 Task: What is Abstract Expressionism known for?
Action: Mouse moved to (157, 150)
Screenshot: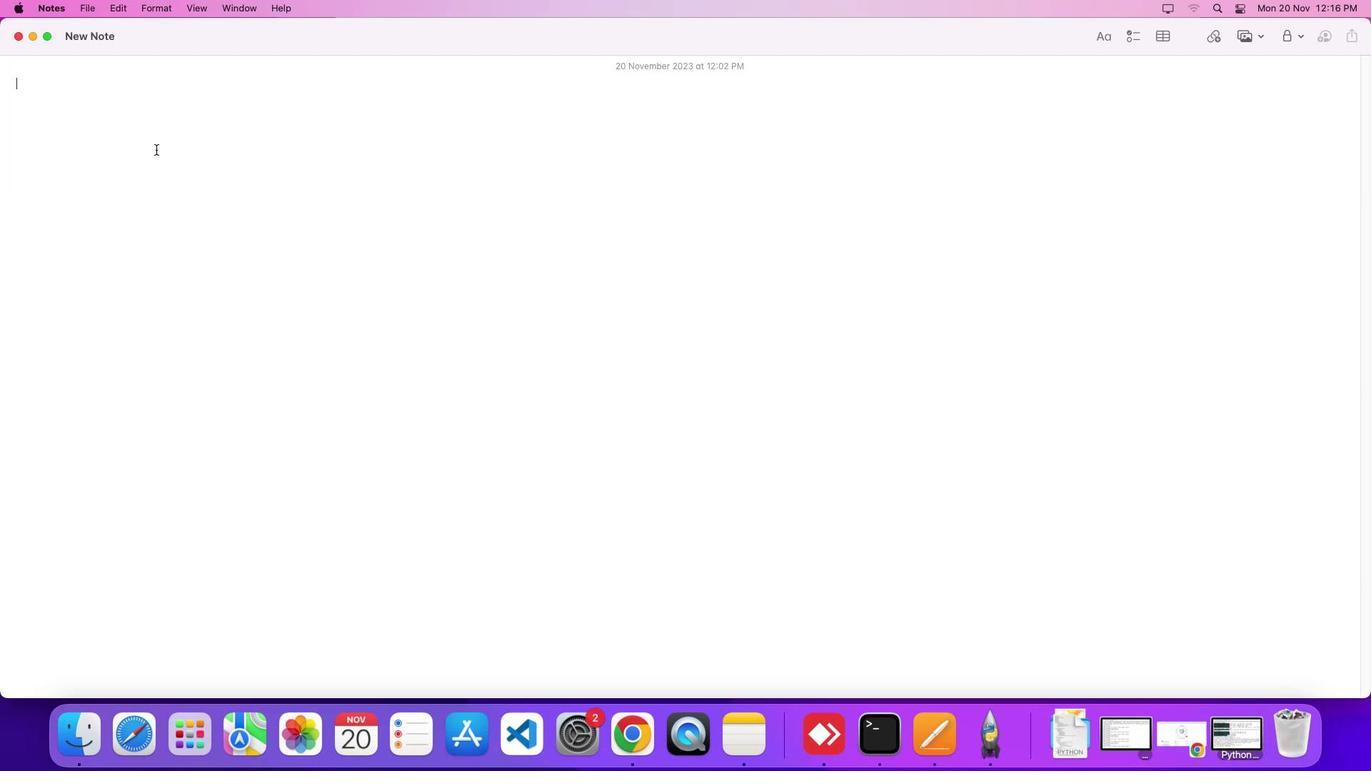 
Action: Mouse pressed left at (157, 150)
Screenshot: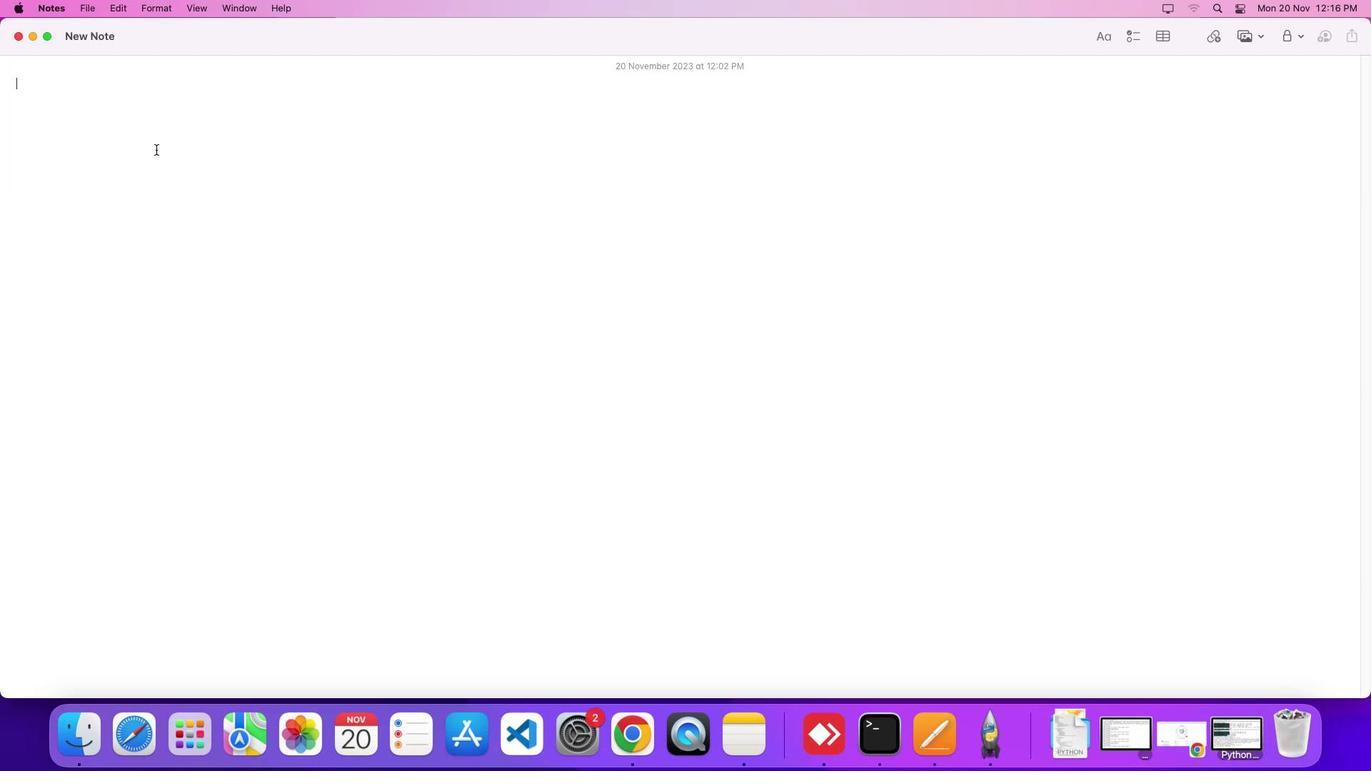 
Action: Mouse moved to (155, 149)
Screenshot: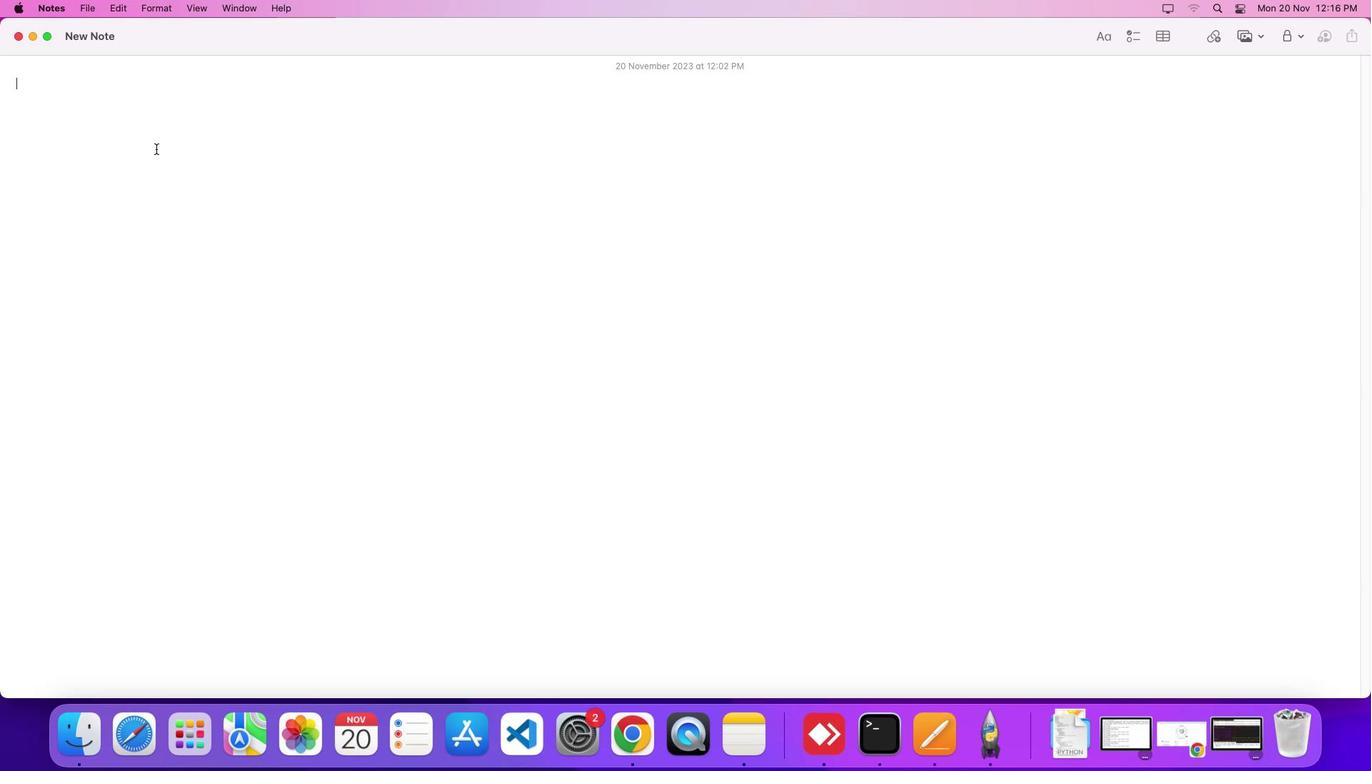 
Action: Key pressed Key.shift'W''h''a''t'Key.space'i''s'Key.spaceKey.shift'A''b''s''t''r''a''c''t'Key.spaceKey.shift'E''x''p''r''e''s''s''i''o''n''i''s''m'Key.space'k''n''o''w'Key.space'f''o''r'Key.shift_rKey.leftKey.leftKey.leftKey.left'n'Key.rightKey.rightKey.rightKey.rightKey.rightKey.shift_r'?'Key.enter
Screenshot: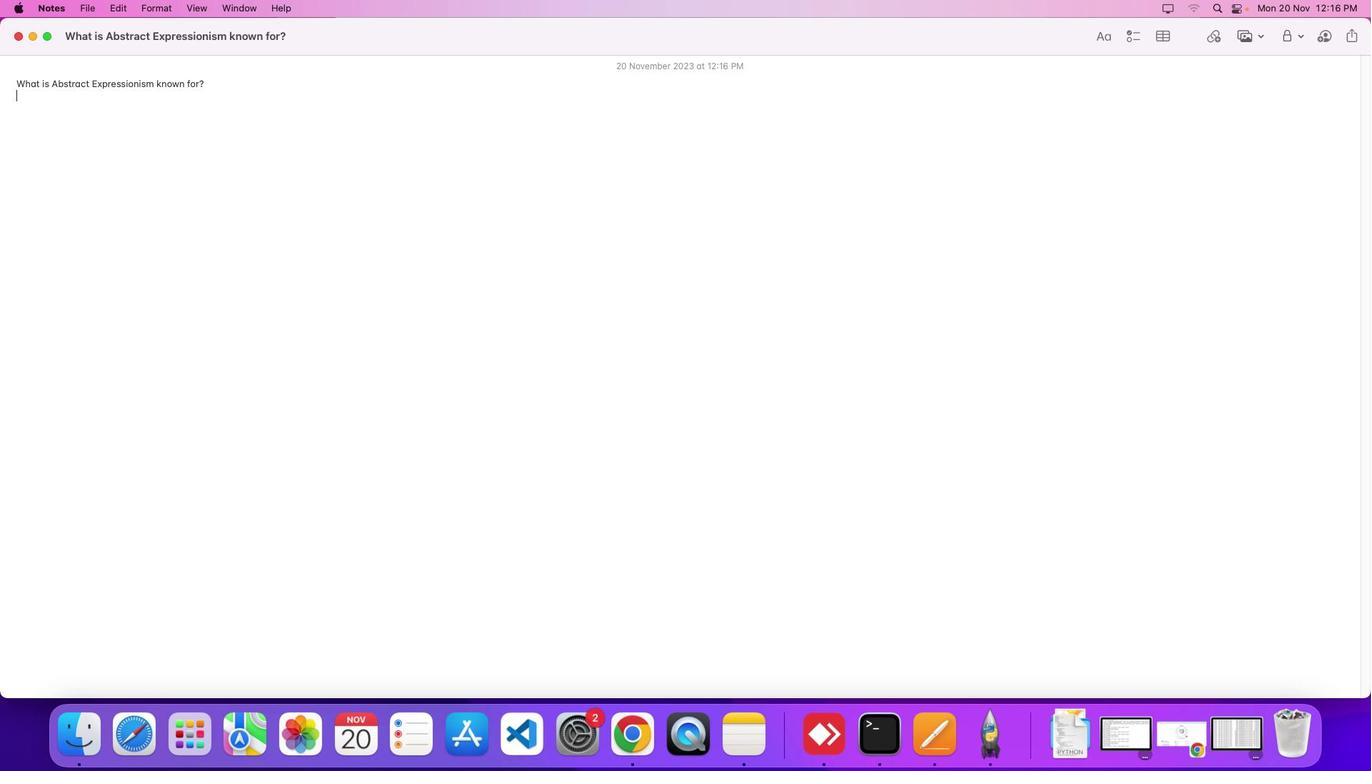 
Action: Mouse moved to (1178, 733)
Screenshot: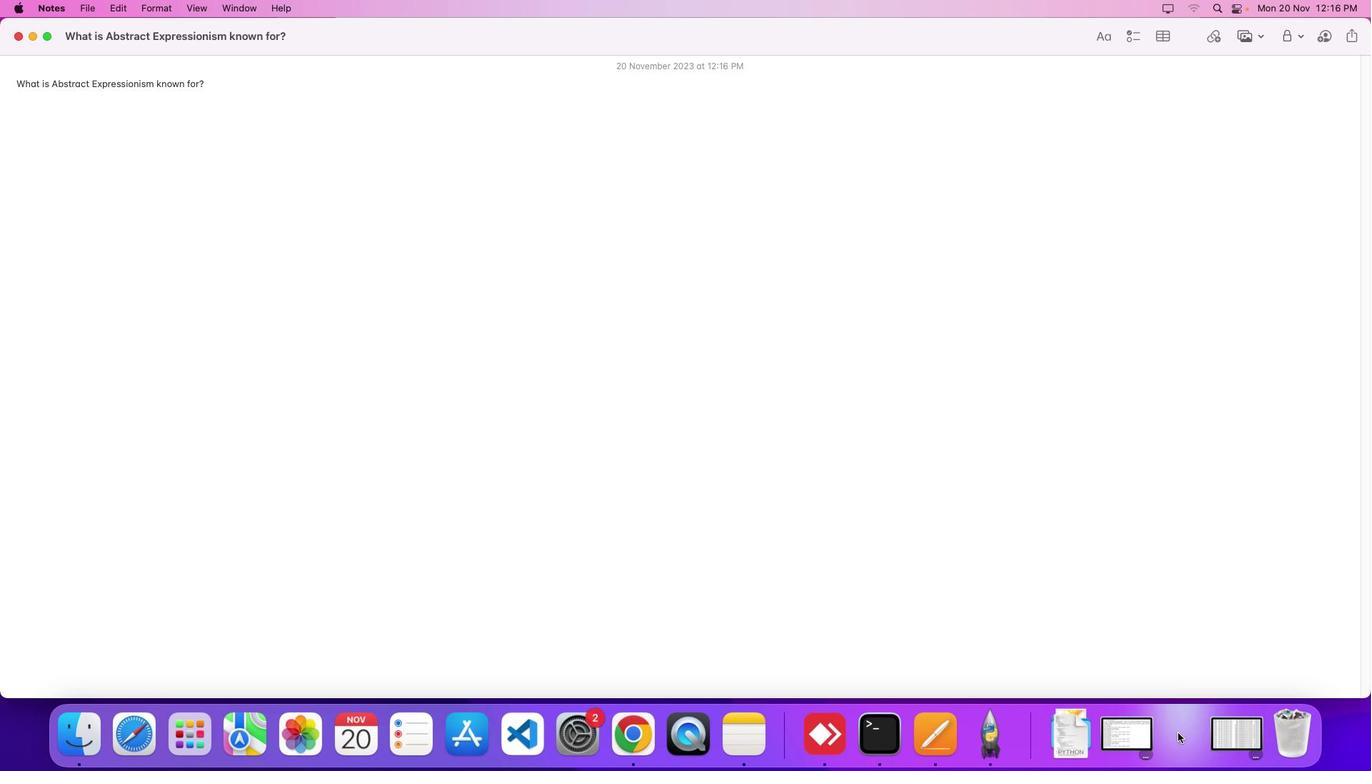 
Action: Mouse pressed left at (1178, 733)
Screenshot: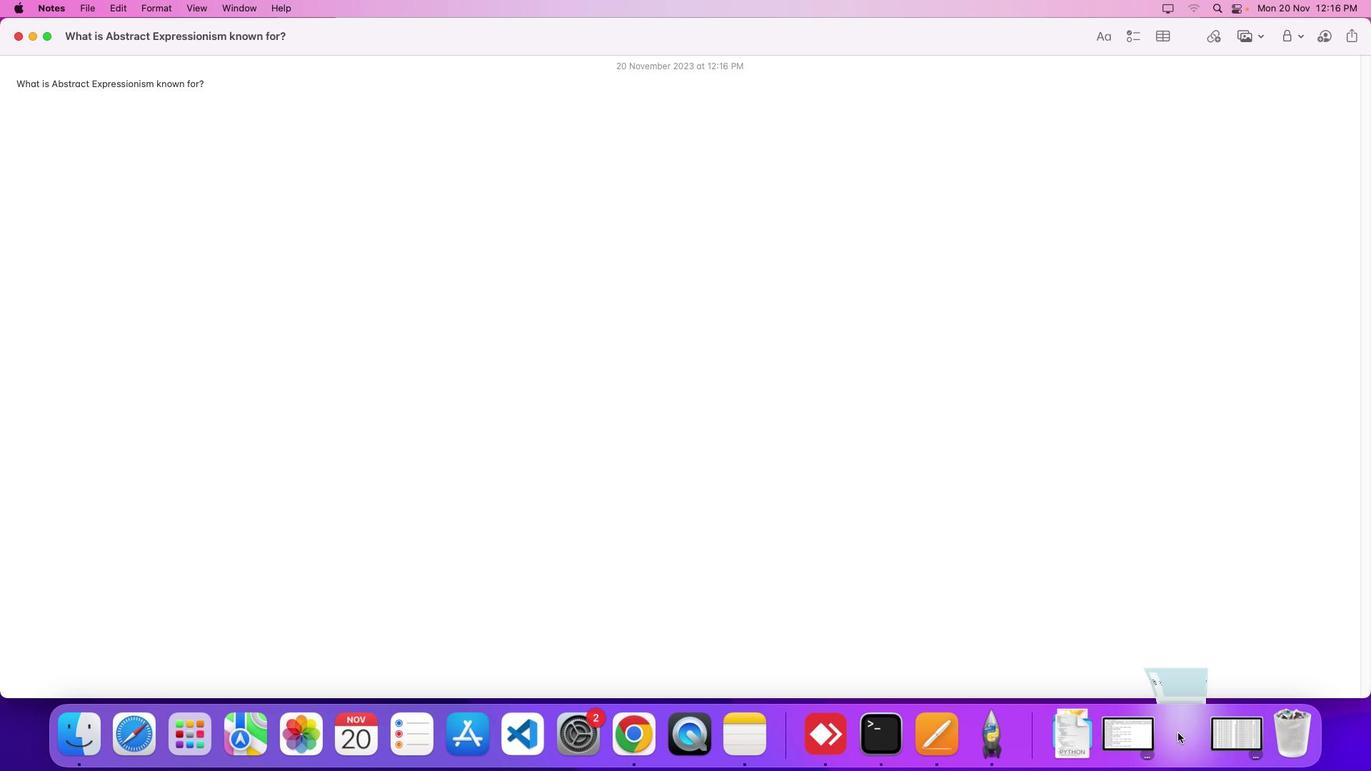 
Action: Mouse moved to (549, 439)
Screenshot: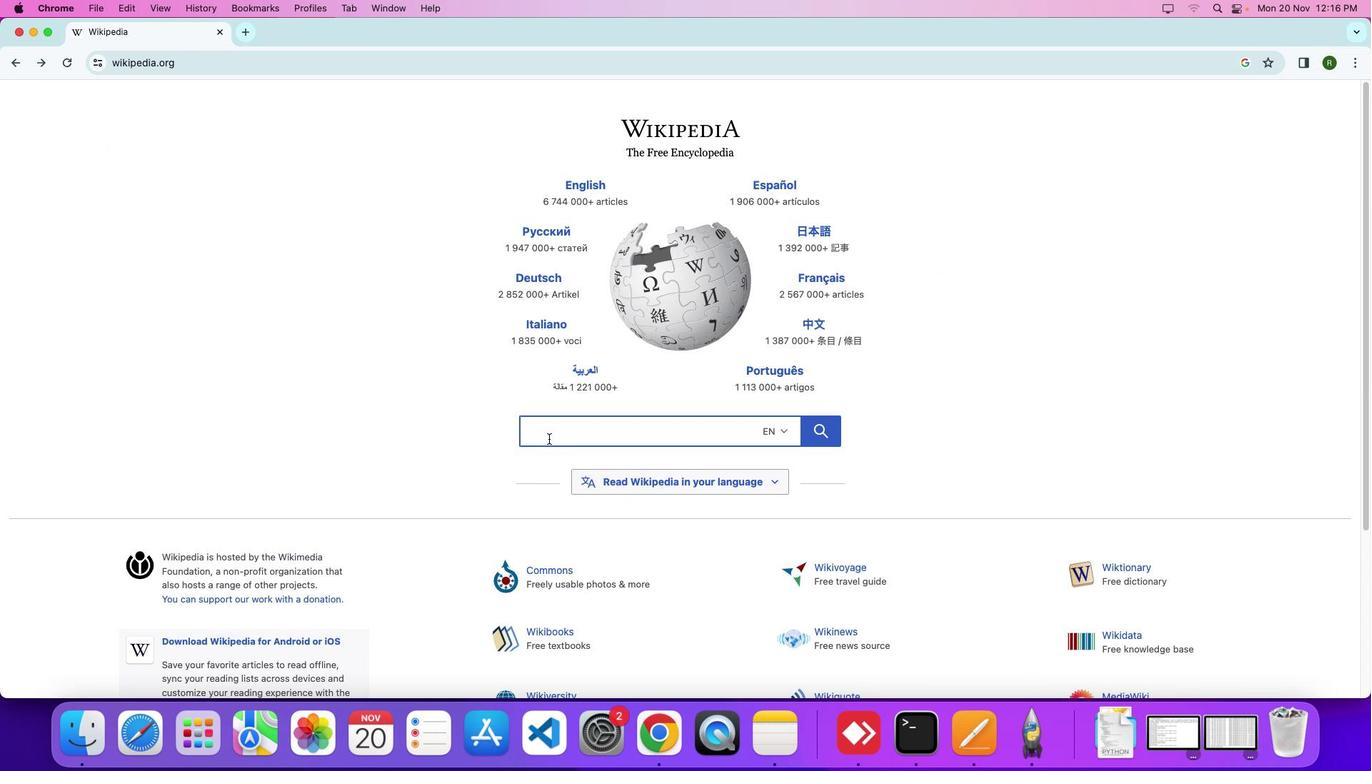 
Action: Mouse pressed left at (549, 439)
Screenshot: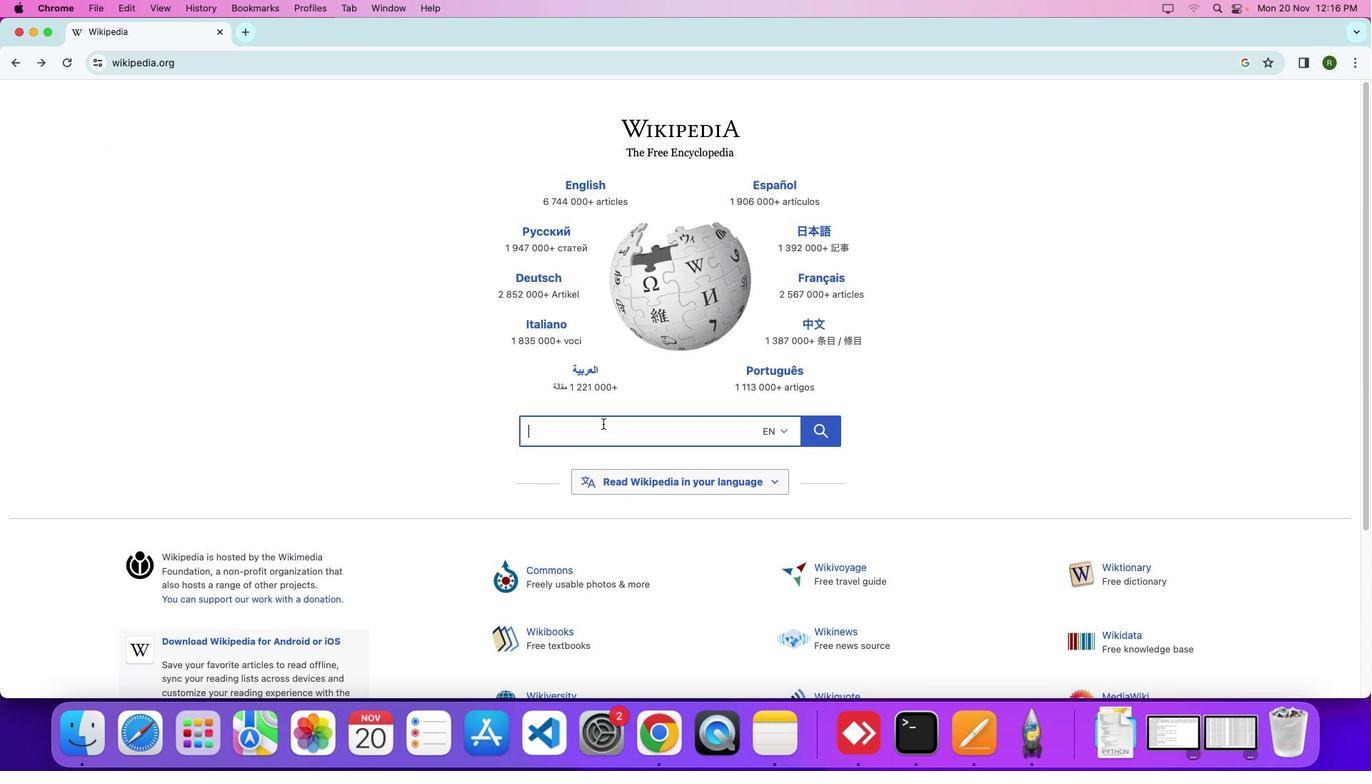 
Action: Mouse moved to (1346, 265)
Screenshot: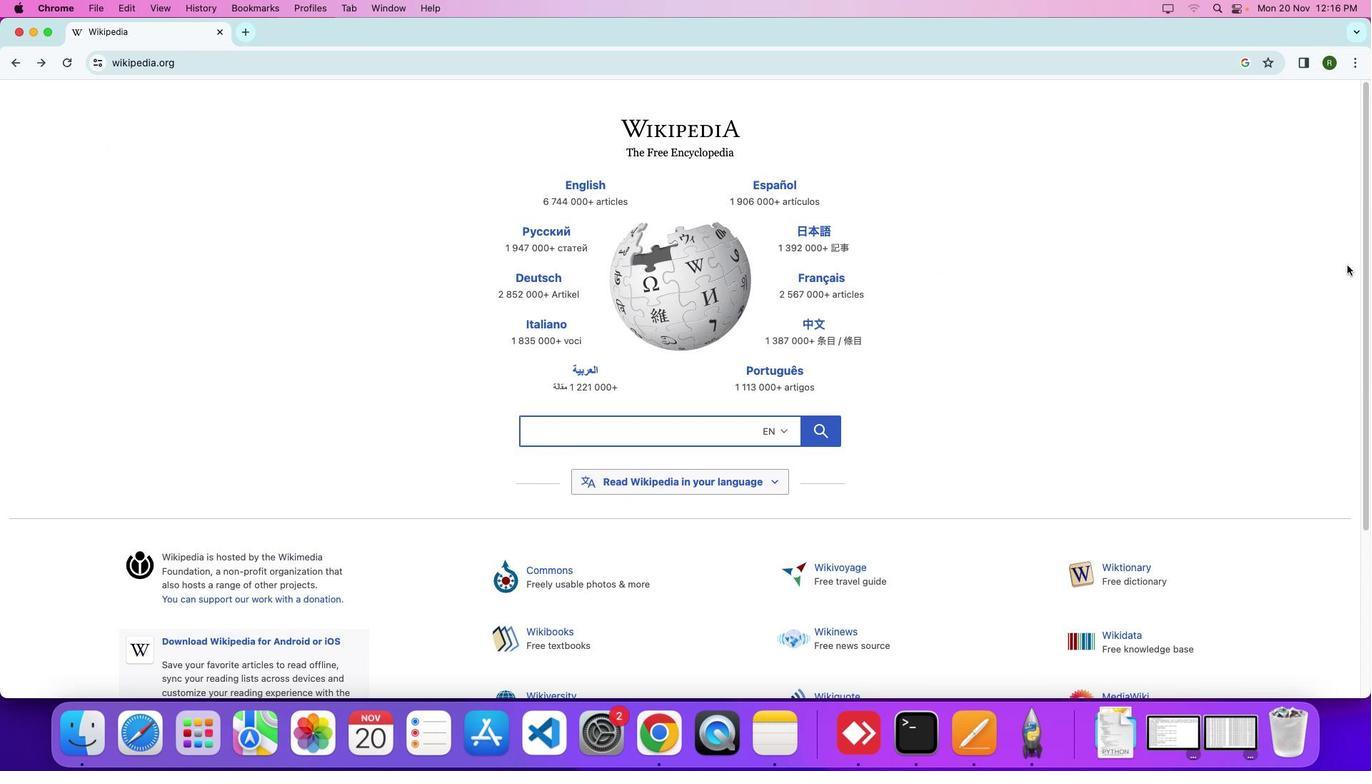 
Action: Key pressed Key.shift'A''b''s''t''r''a''c''t'Key.spaceKey.shift'E''x''p''r''e''s''s''i''o''n''i''s''m'
Screenshot: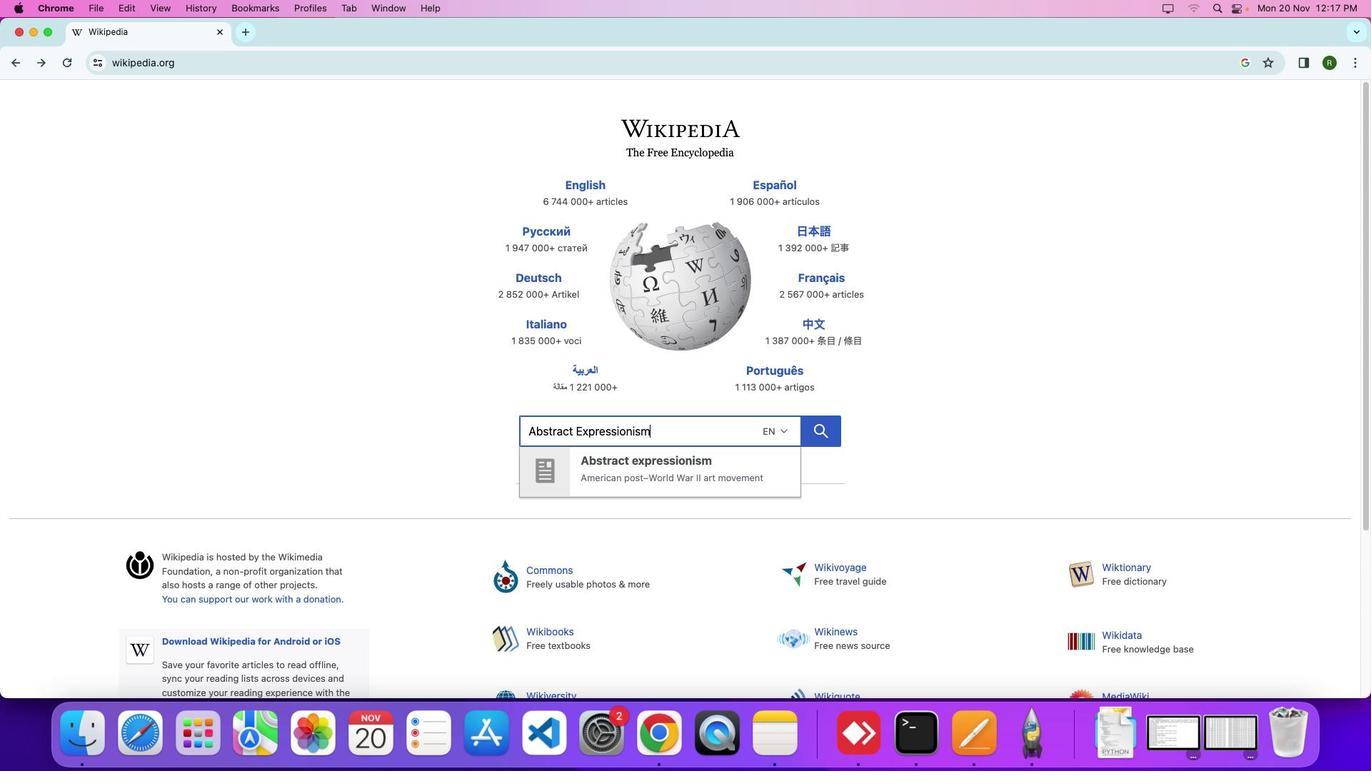
Action: Mouse moved to (823, 431)
Screenshot: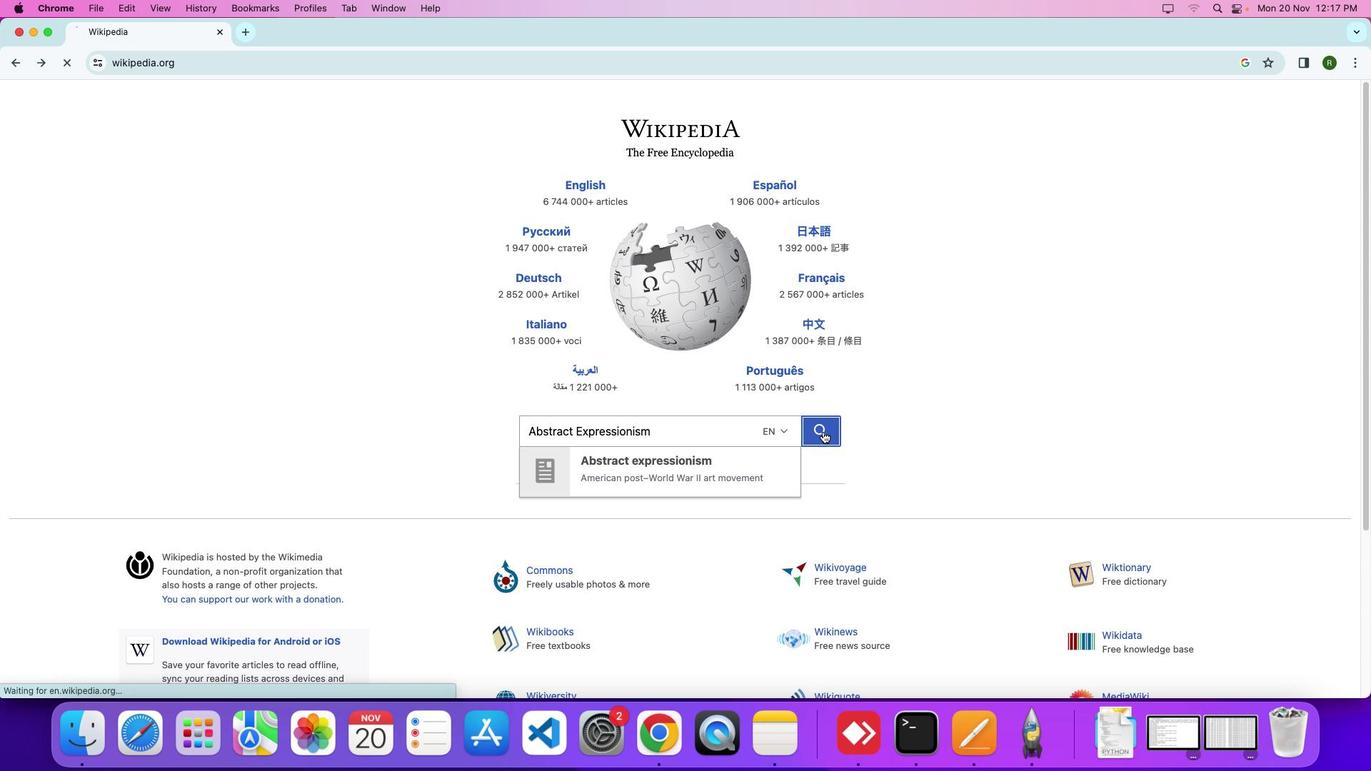 
Action: Mouse pressed left at (823, 431)
Screenshot: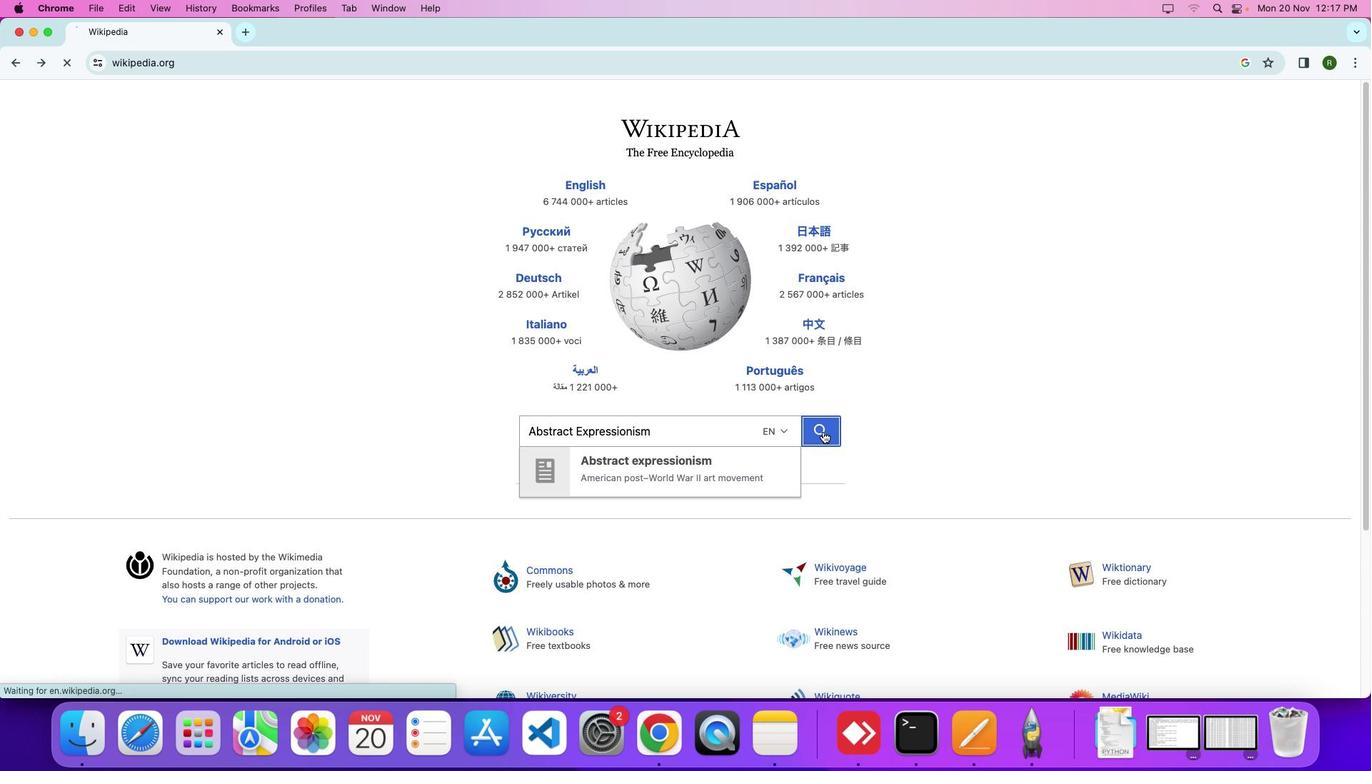 
Action: Mouse moved to (1365, 95)
Screenshot: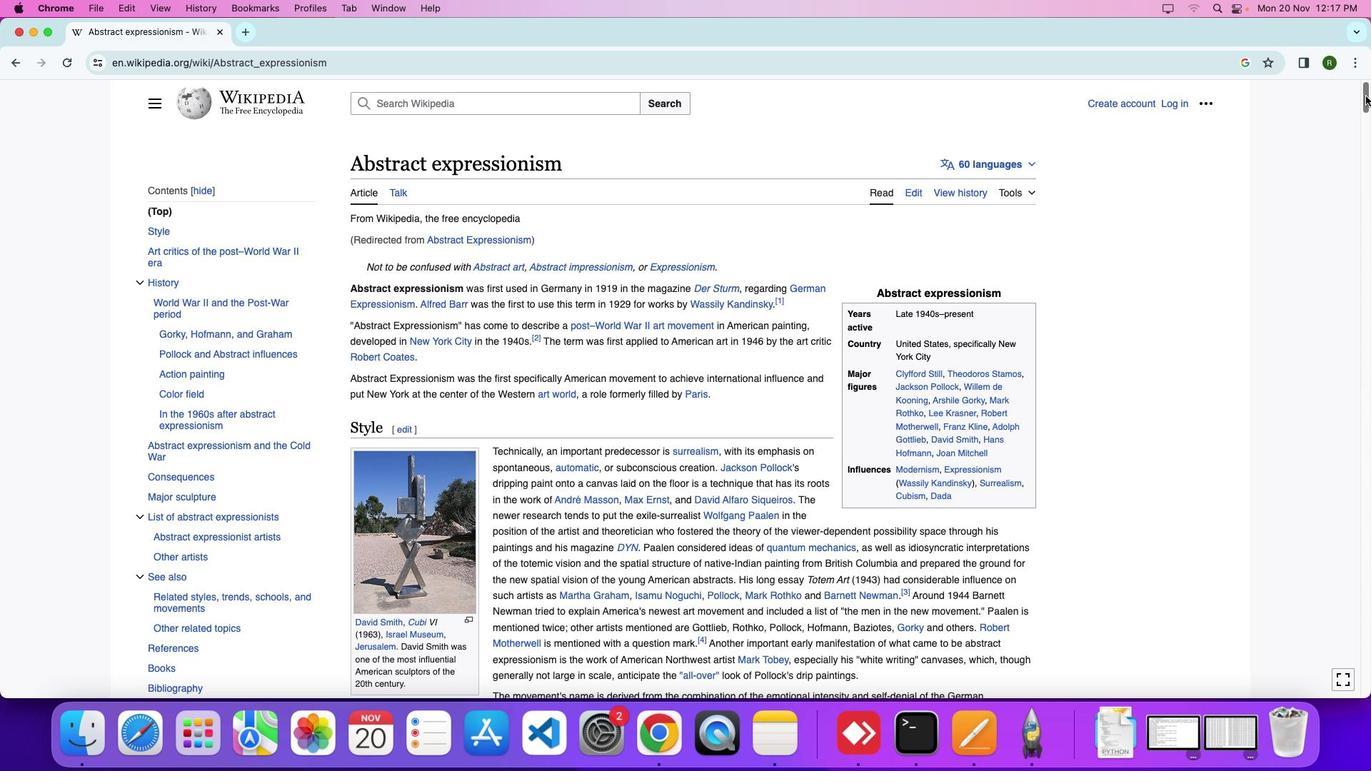 
Action: Mouse pressed left at (1365, 95)
Screenshot: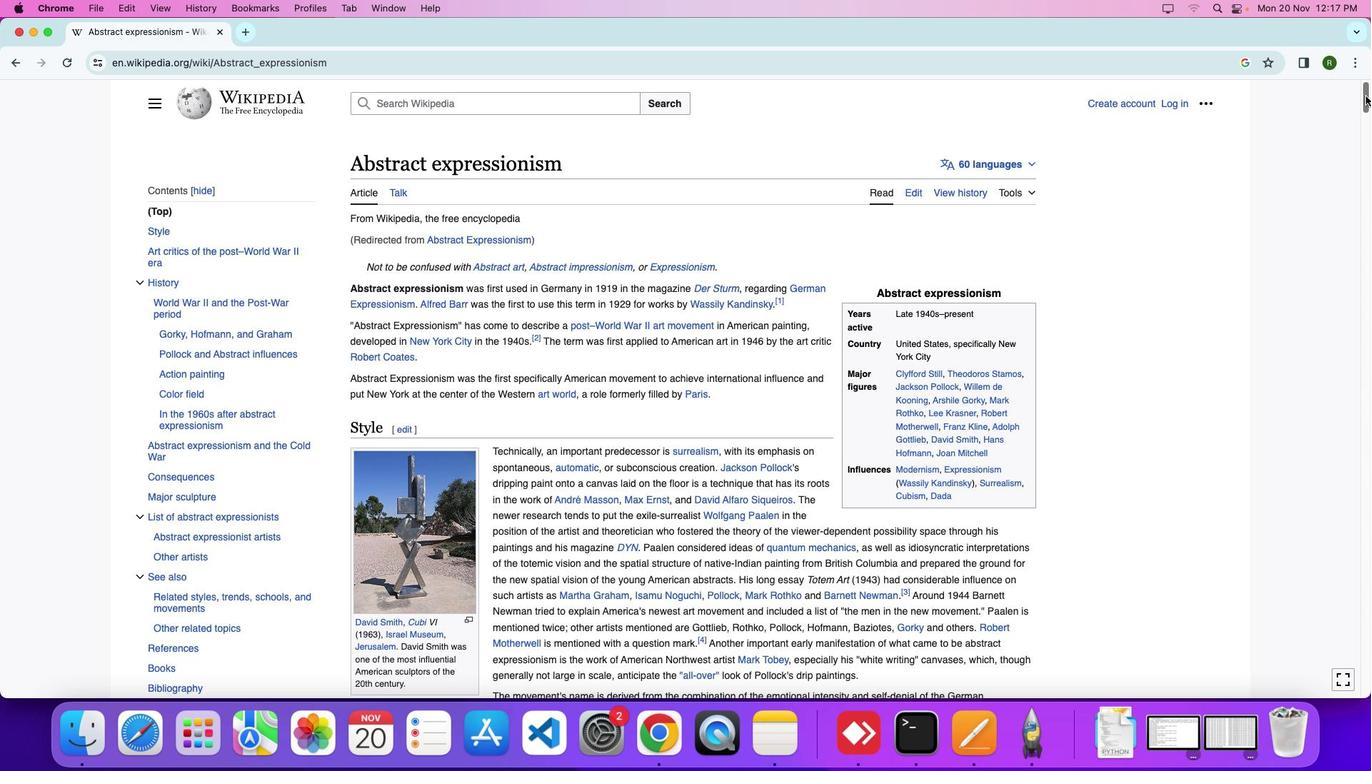 
Action: Mouse moved to (1141, 360)
Screenshot: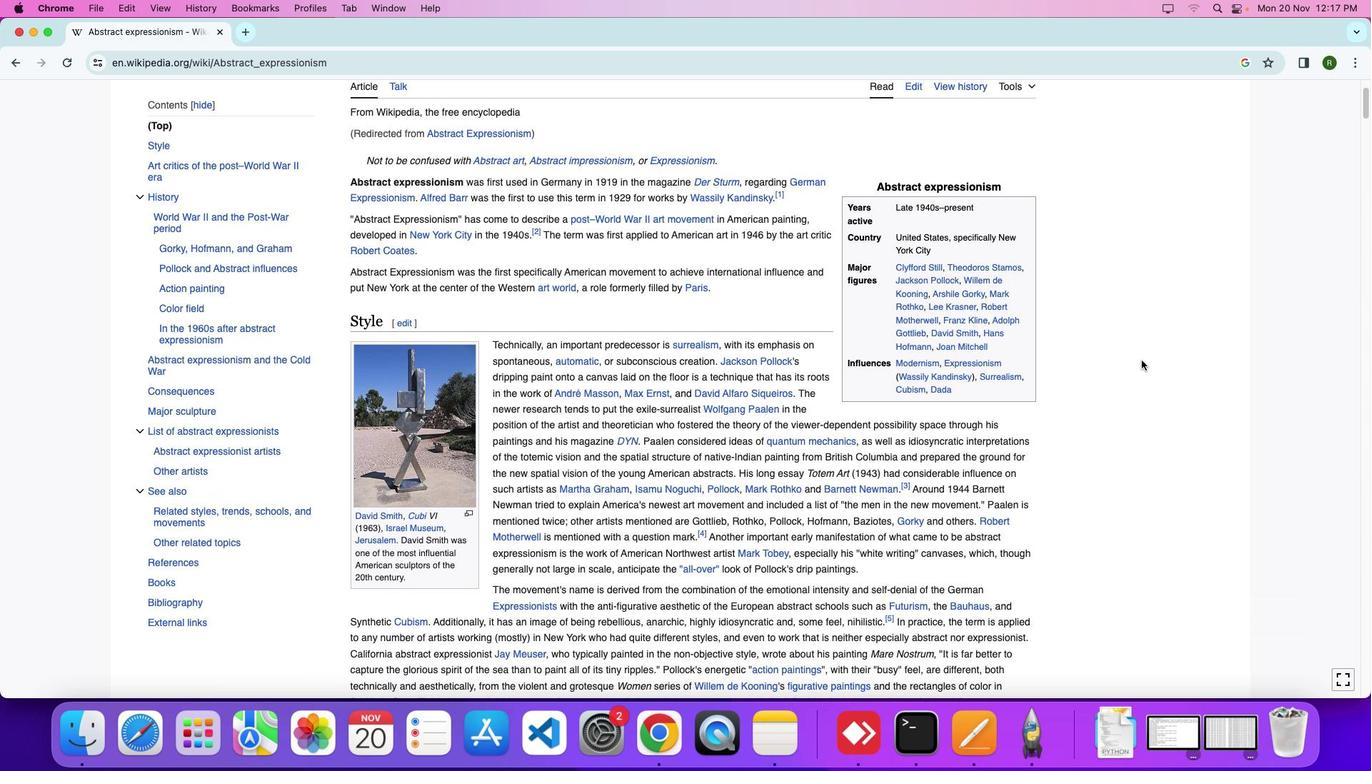 
Action: Mouse scrolled (1141, 360) with delta (0, 0)
Screenshot: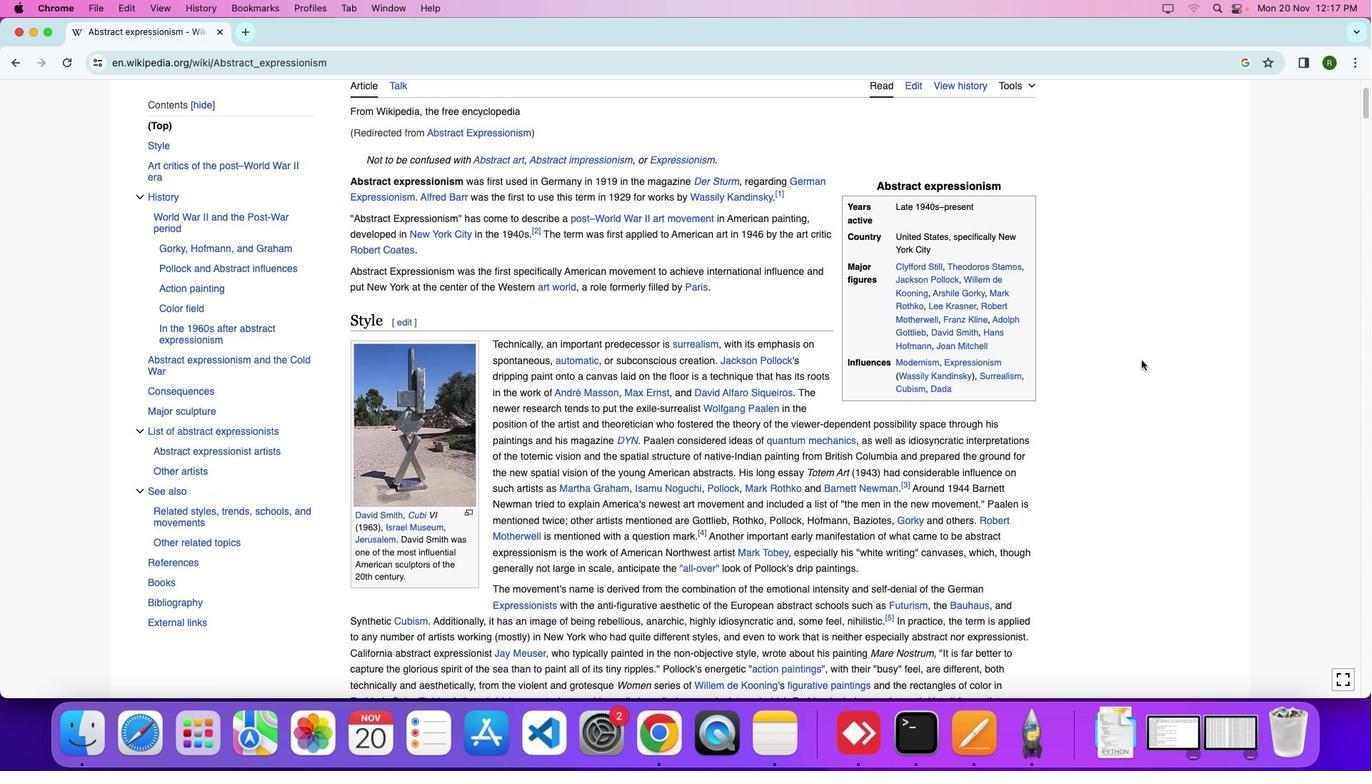 
Action: Mouse moved to (1141, 359)
Screenshot: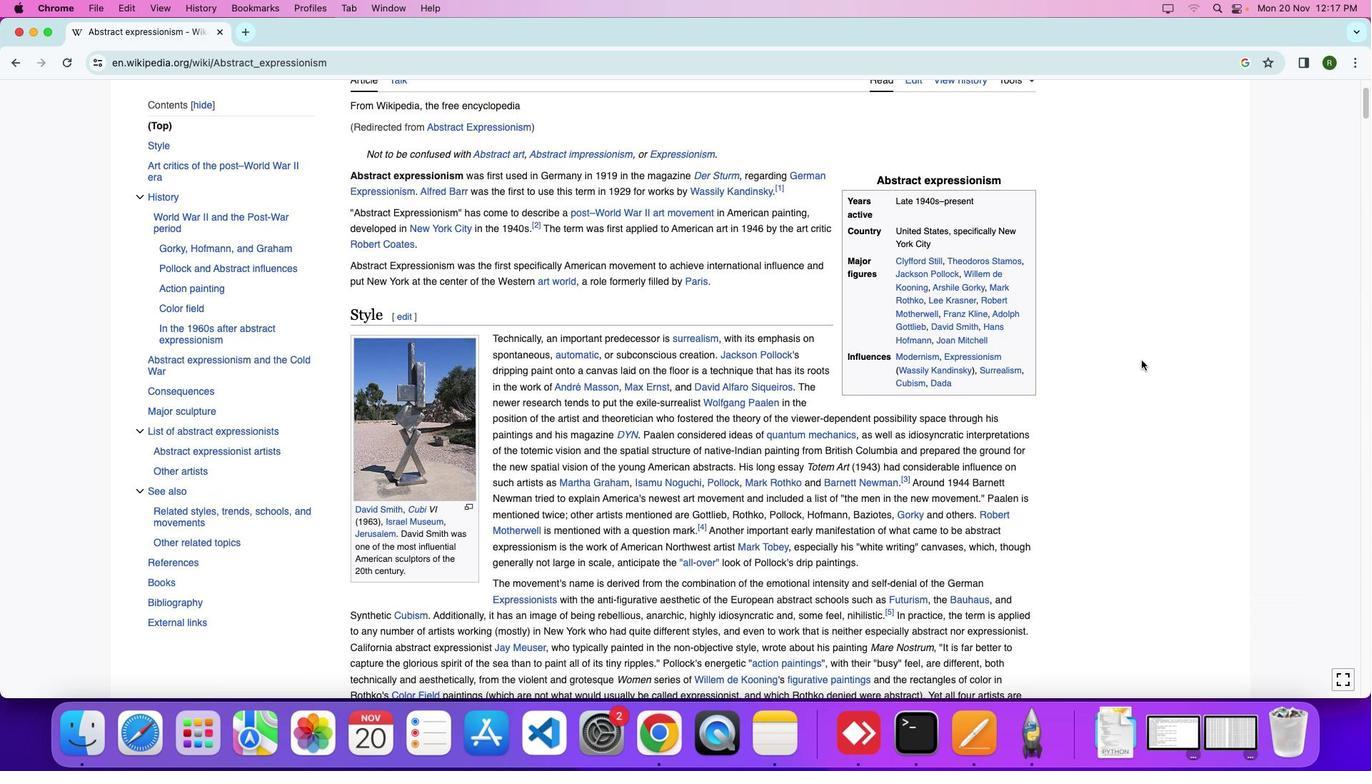 
Action: Mouse scrolled (1141, 359) with delta (0, 0)
Screenshot: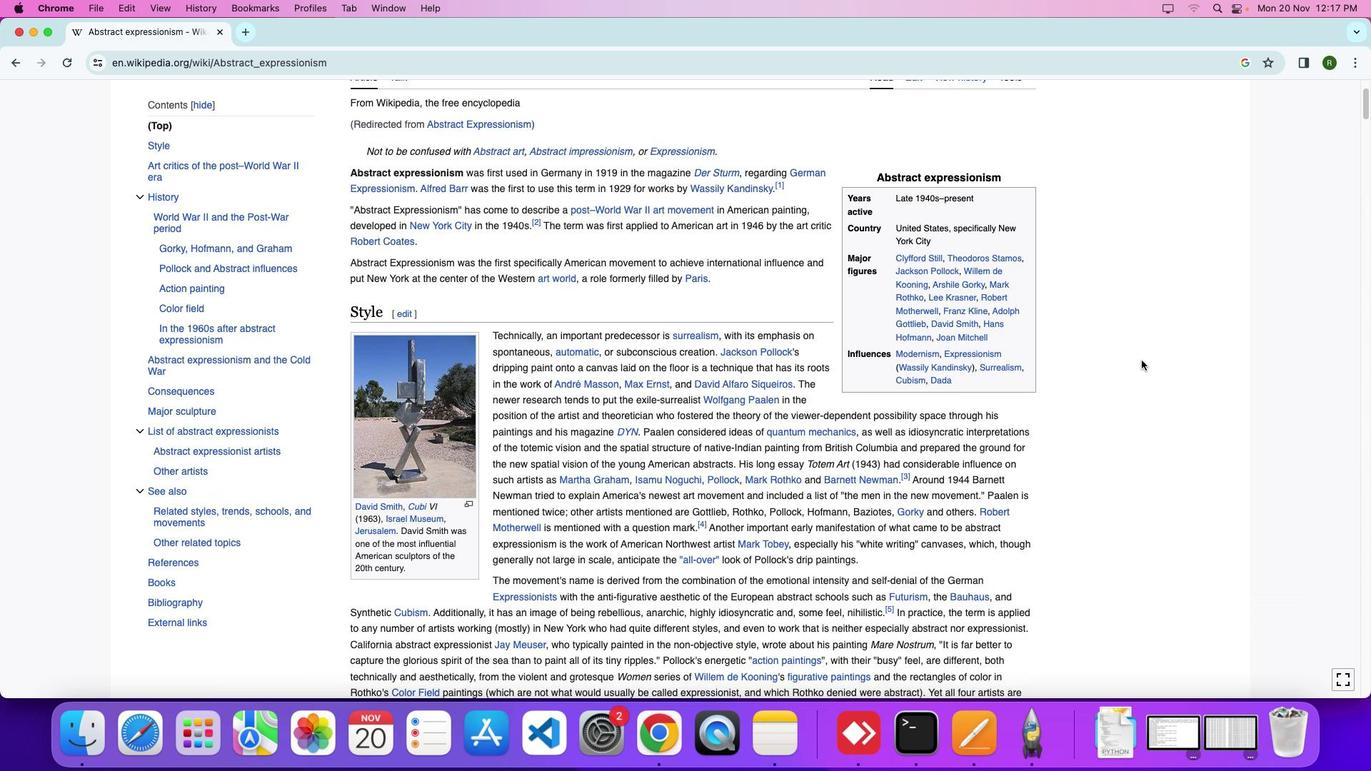 
Action: Mouse scrolled (1141, 359) with delta (0, 0)
Screenshot: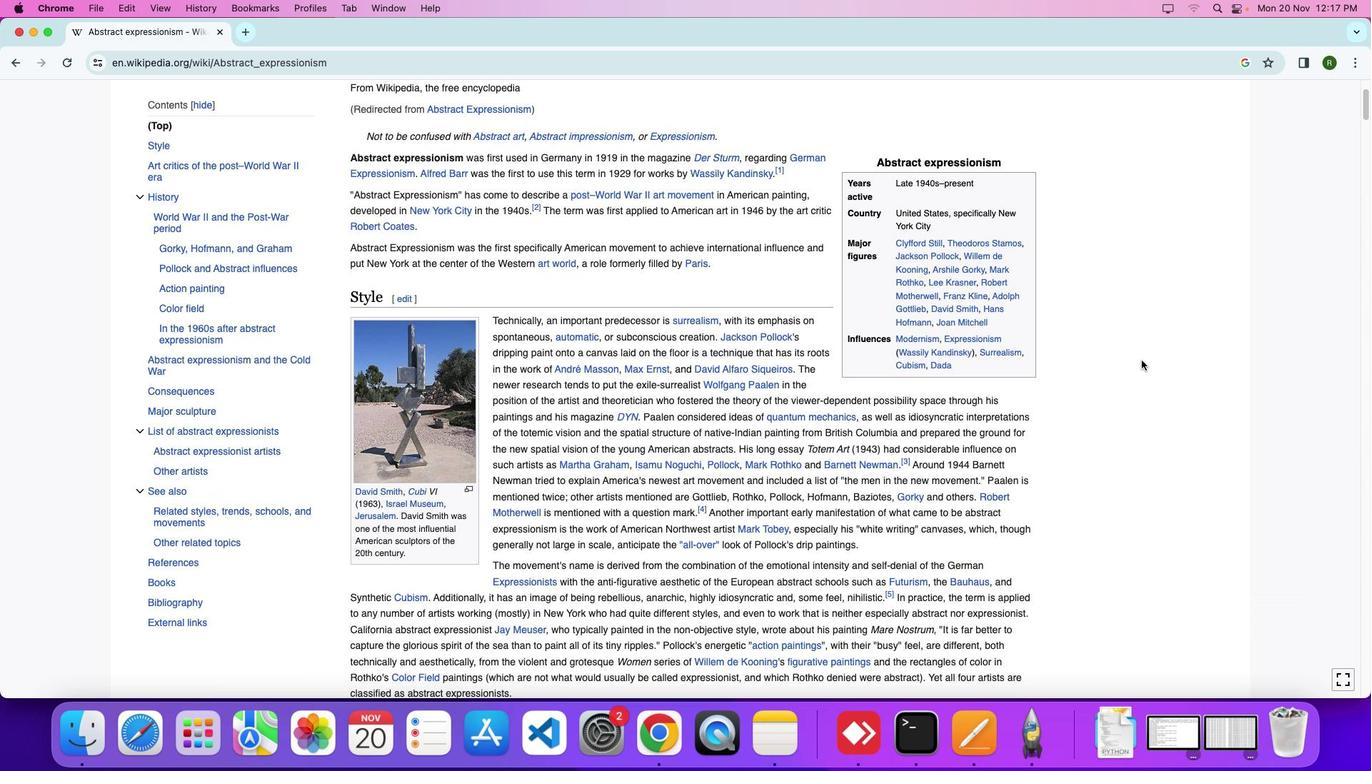 
Action: Mouse scrolled (1141, 359) with delta (0, 0)
Screenshot: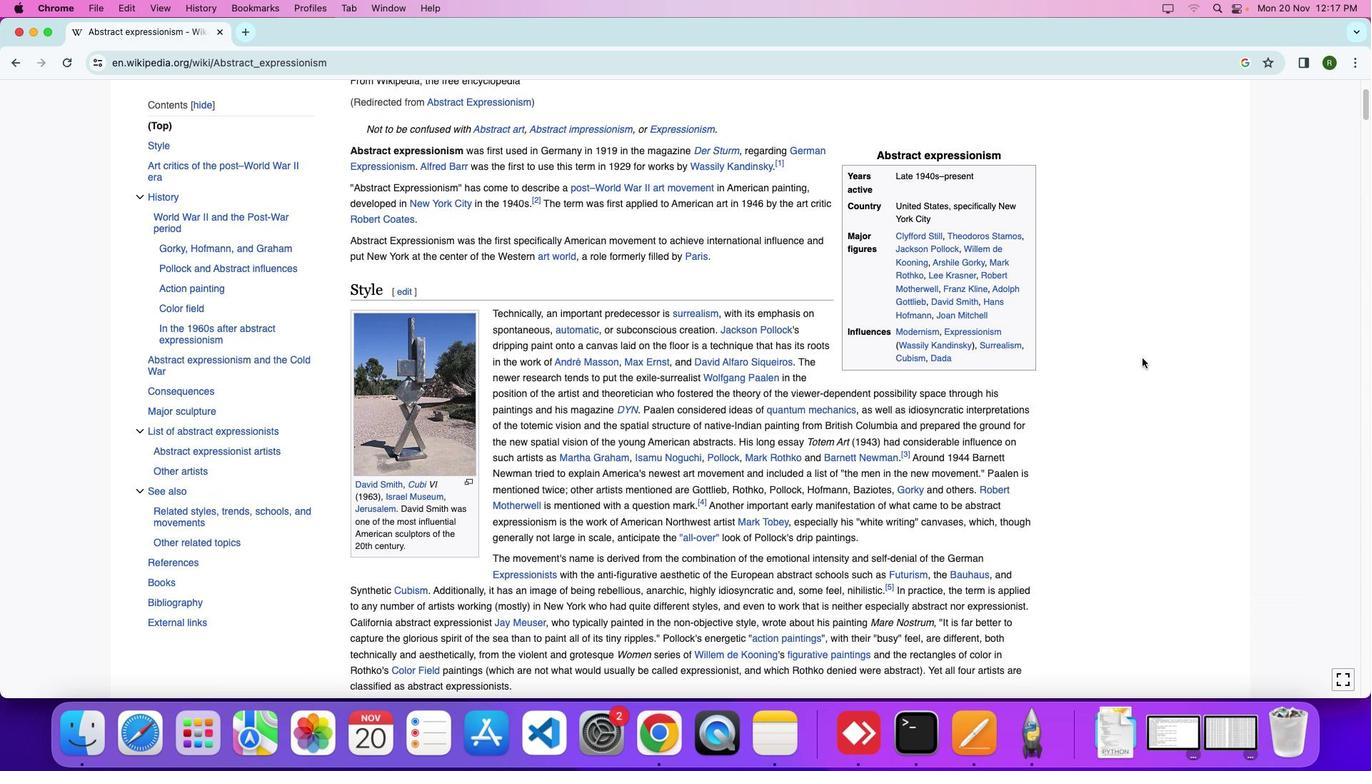 
Action: Mouse moved to (1143, 357)
Screenshot: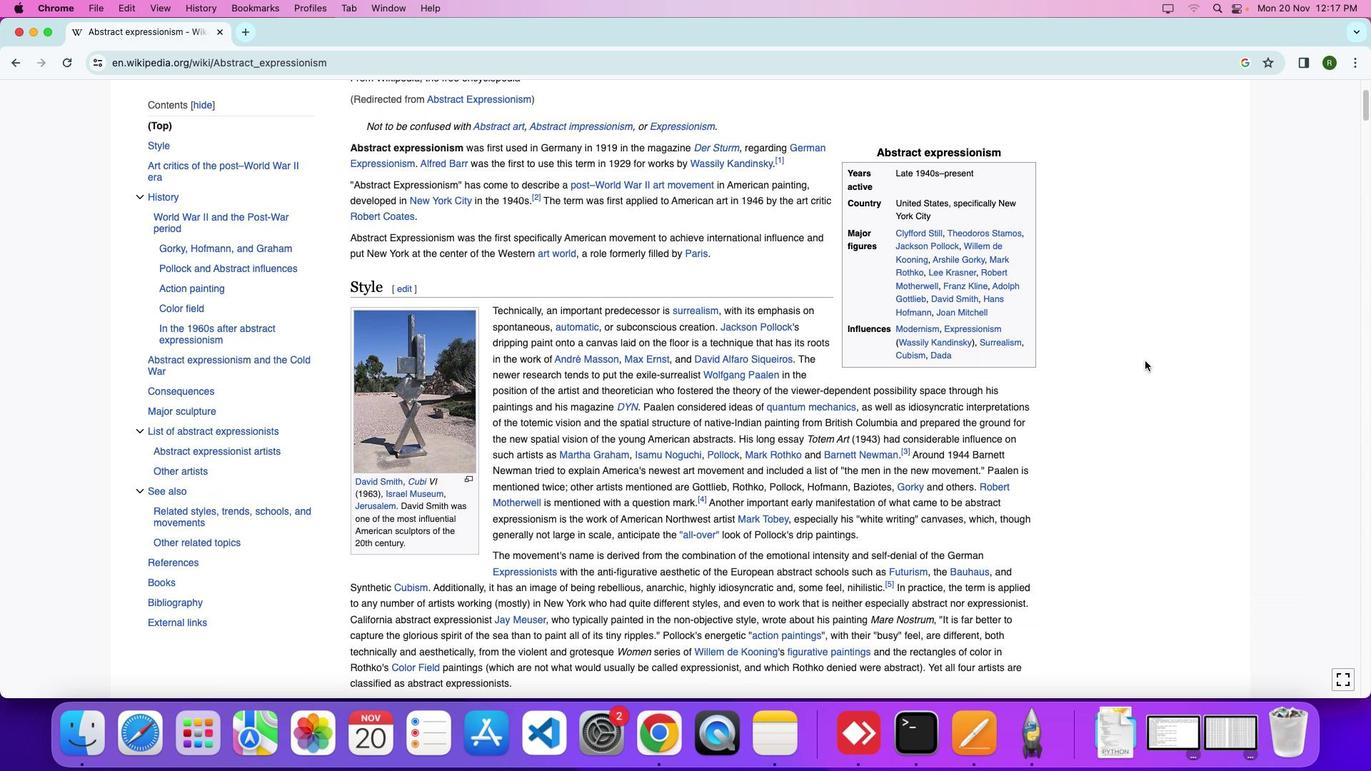 
Action: Mouse scrolled (1143, 357) with delta (0, 0)
Screenshot: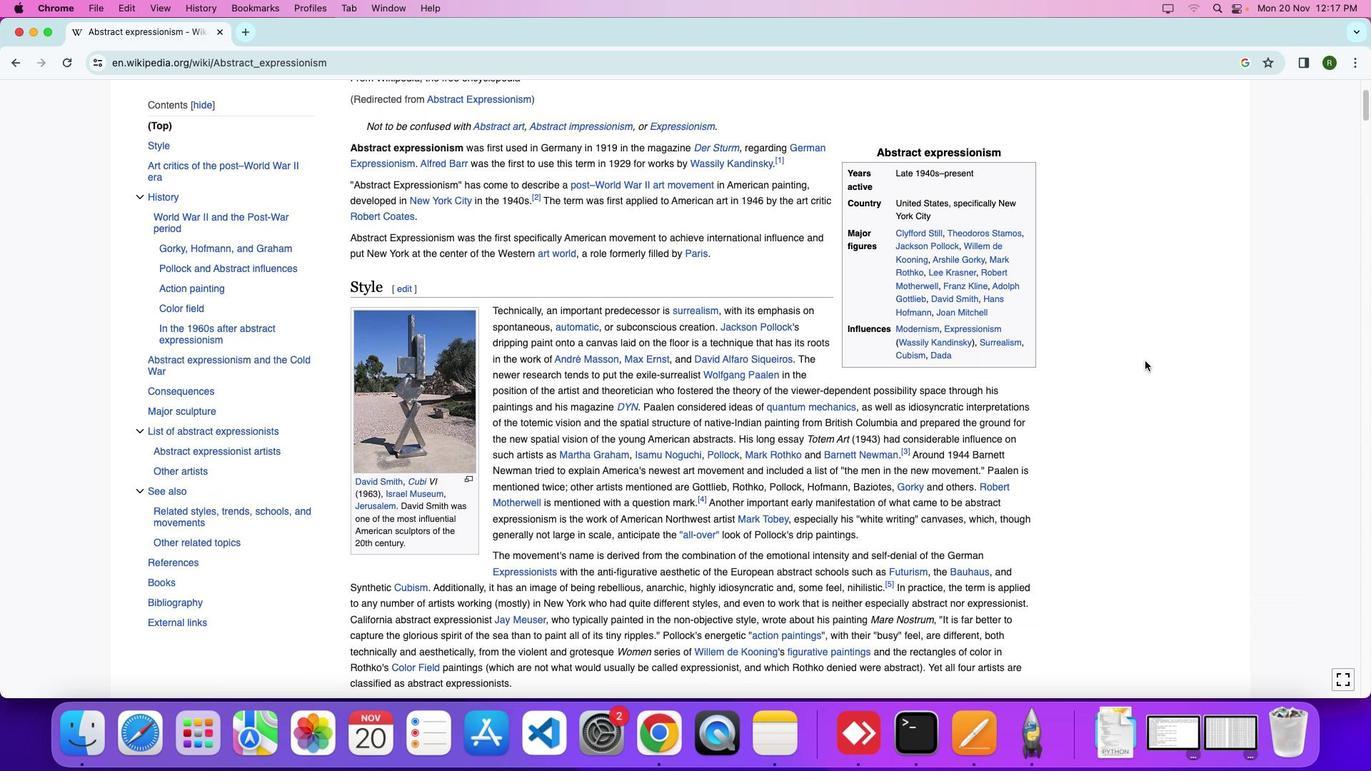 
Action: Mouse moved to (1145, 360)
Screenshot: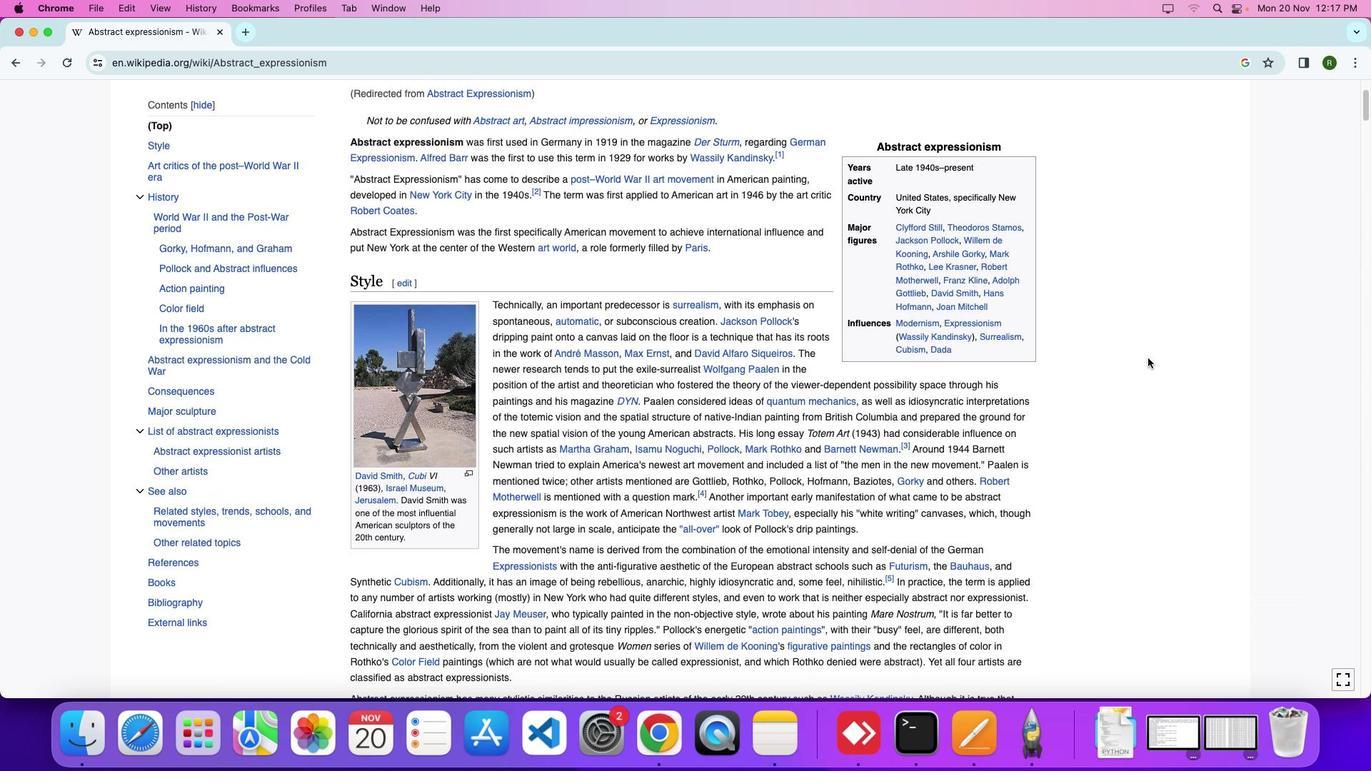 
Action: Mouse scrolled (1145, 360) with delta (0, 0)
Screenshot: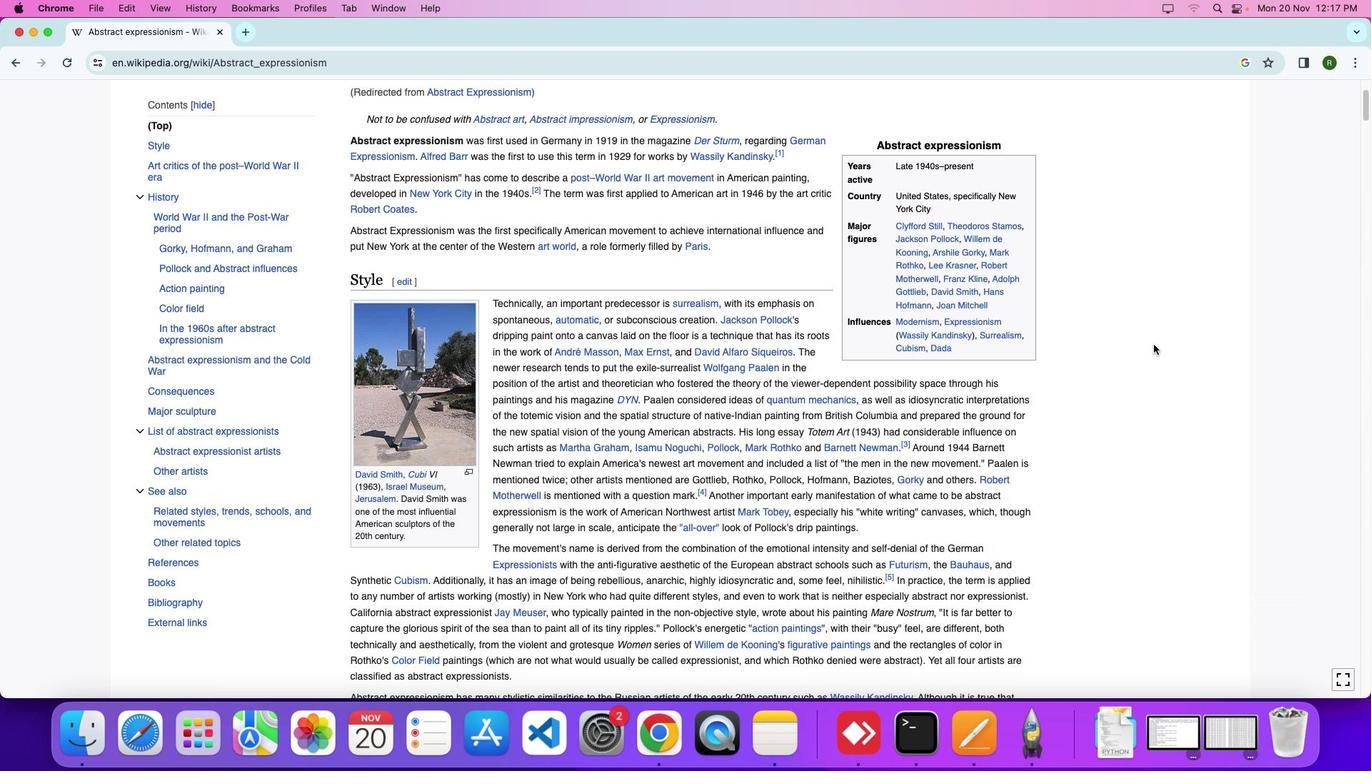 
Action: Mouse scrolled (1145, 360) with delta (0, 0)
Screenshot: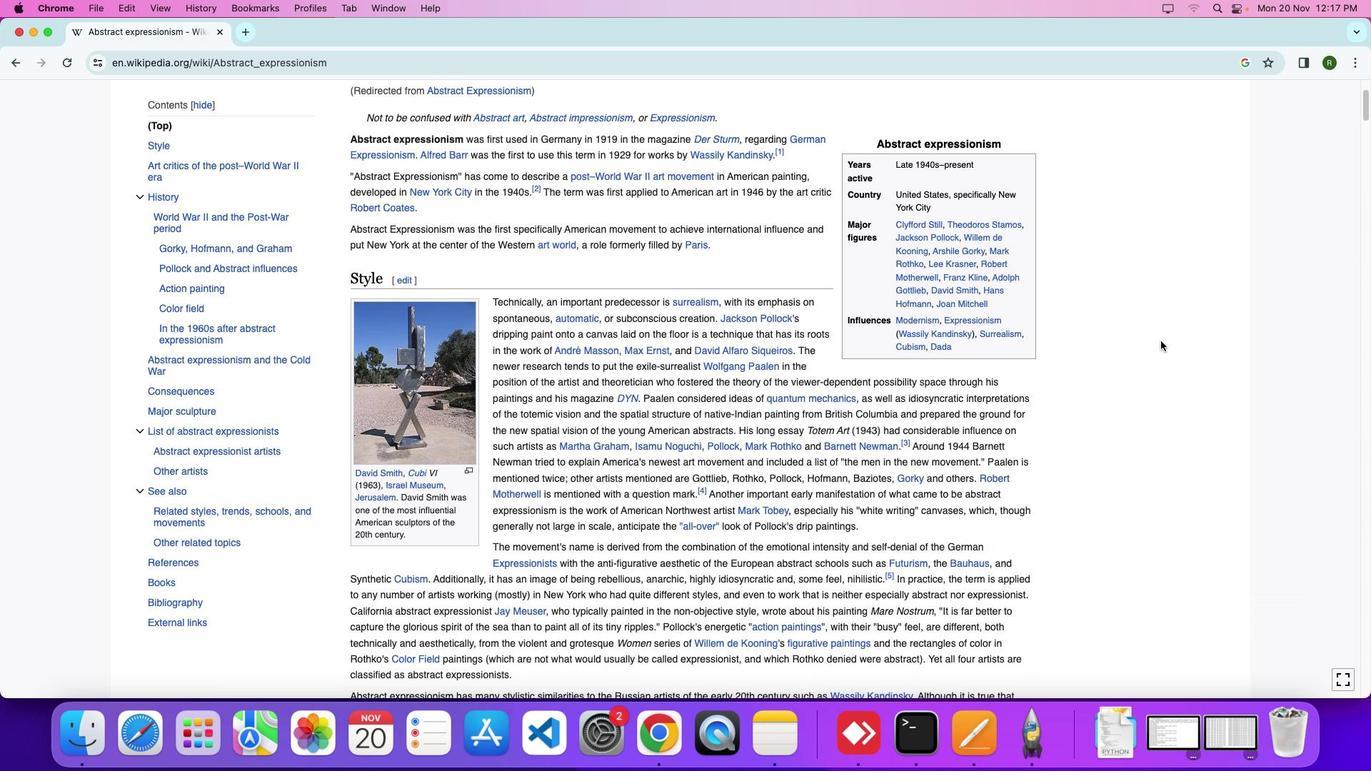 
Action: Mouse moved to (1079, 389)
Screenshot: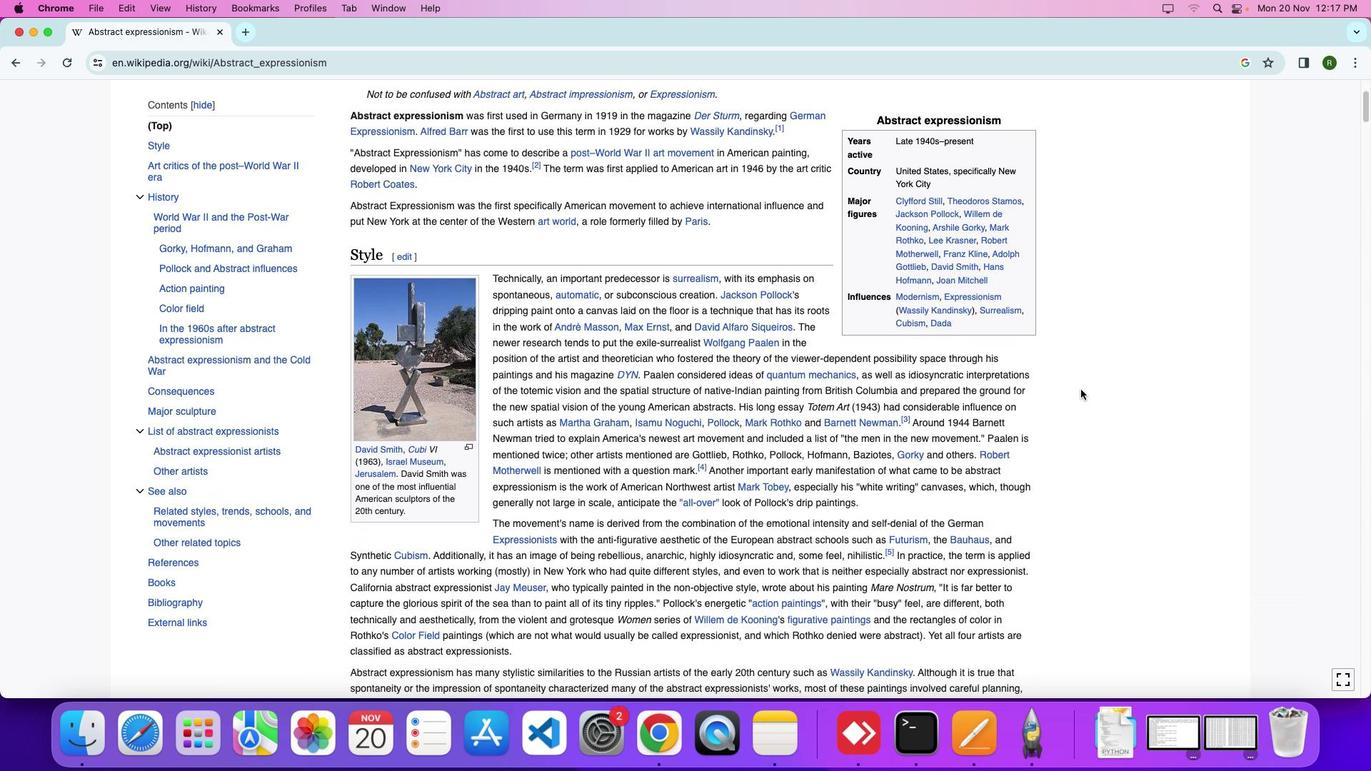 
Action: Mouse scrolled (1079, 389) with delta (0, 0)
Screenshot: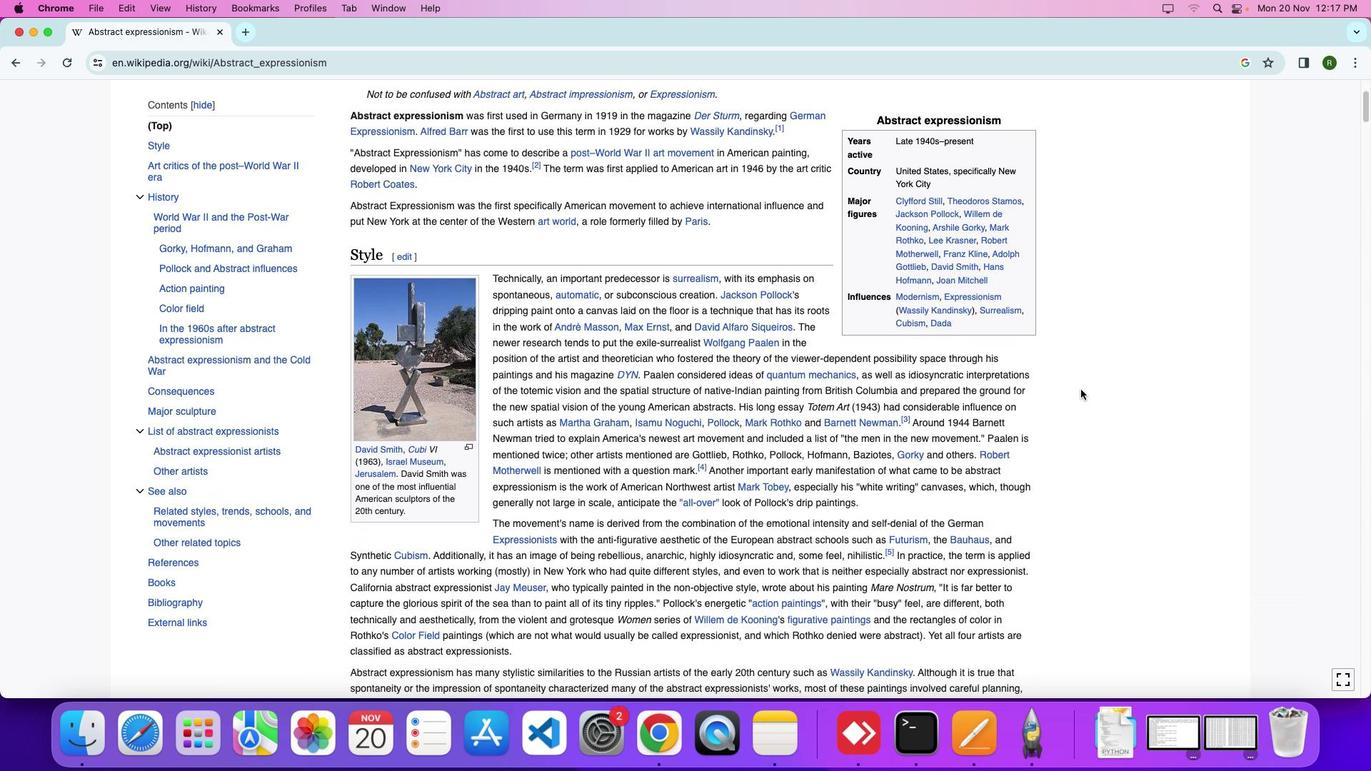 
Action: Mouse moved to (1080, 389)
Screenshot: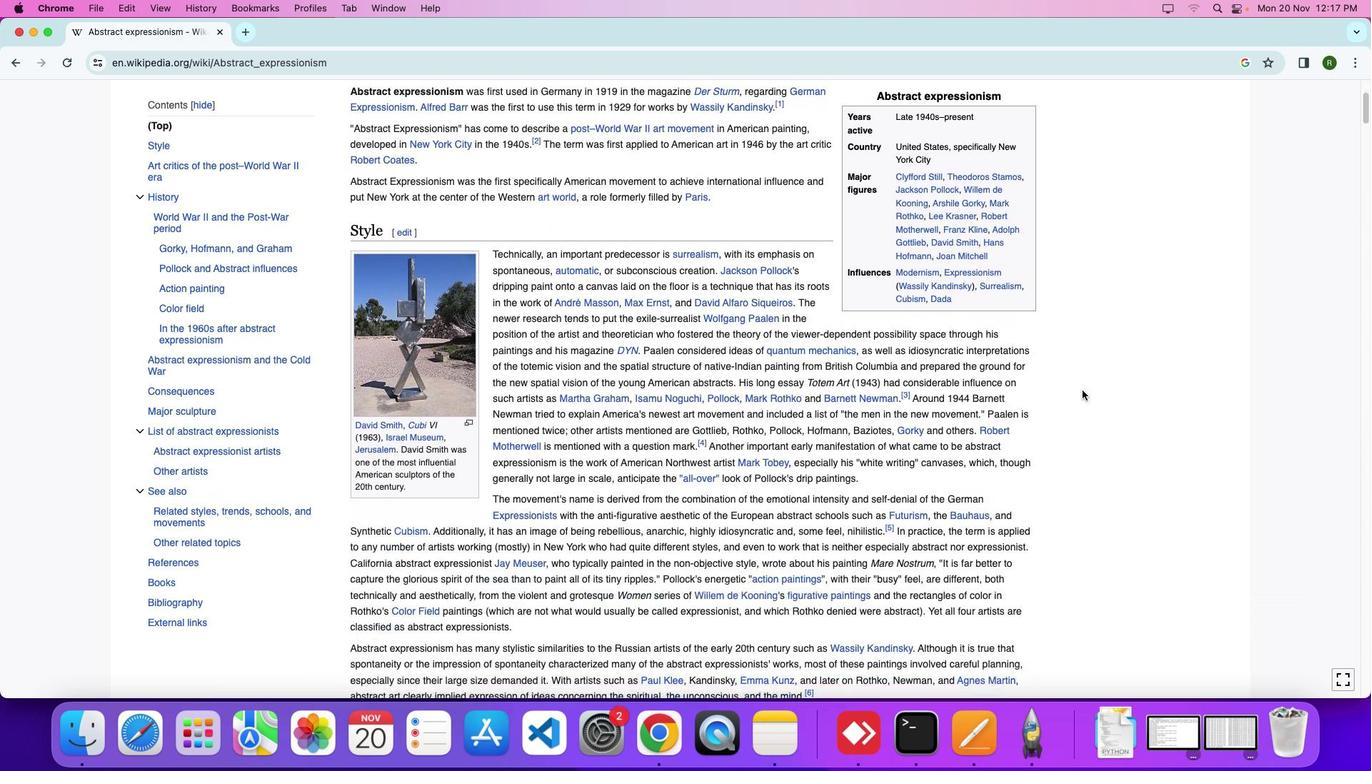 
Action: Mouse scrolled (1080, 389) with delta (0, 0)
Screenshot: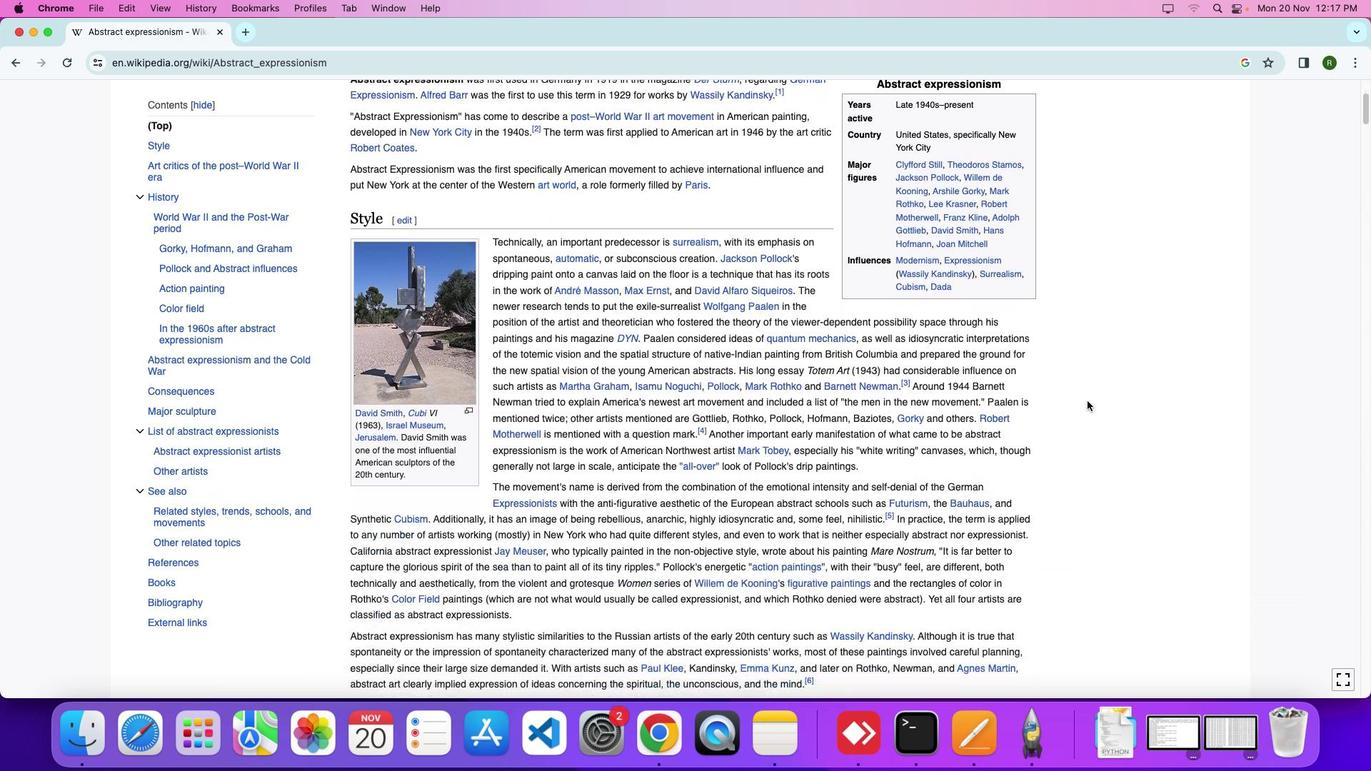 
Action: Mouse moved to (1081, 389)
Screenshot: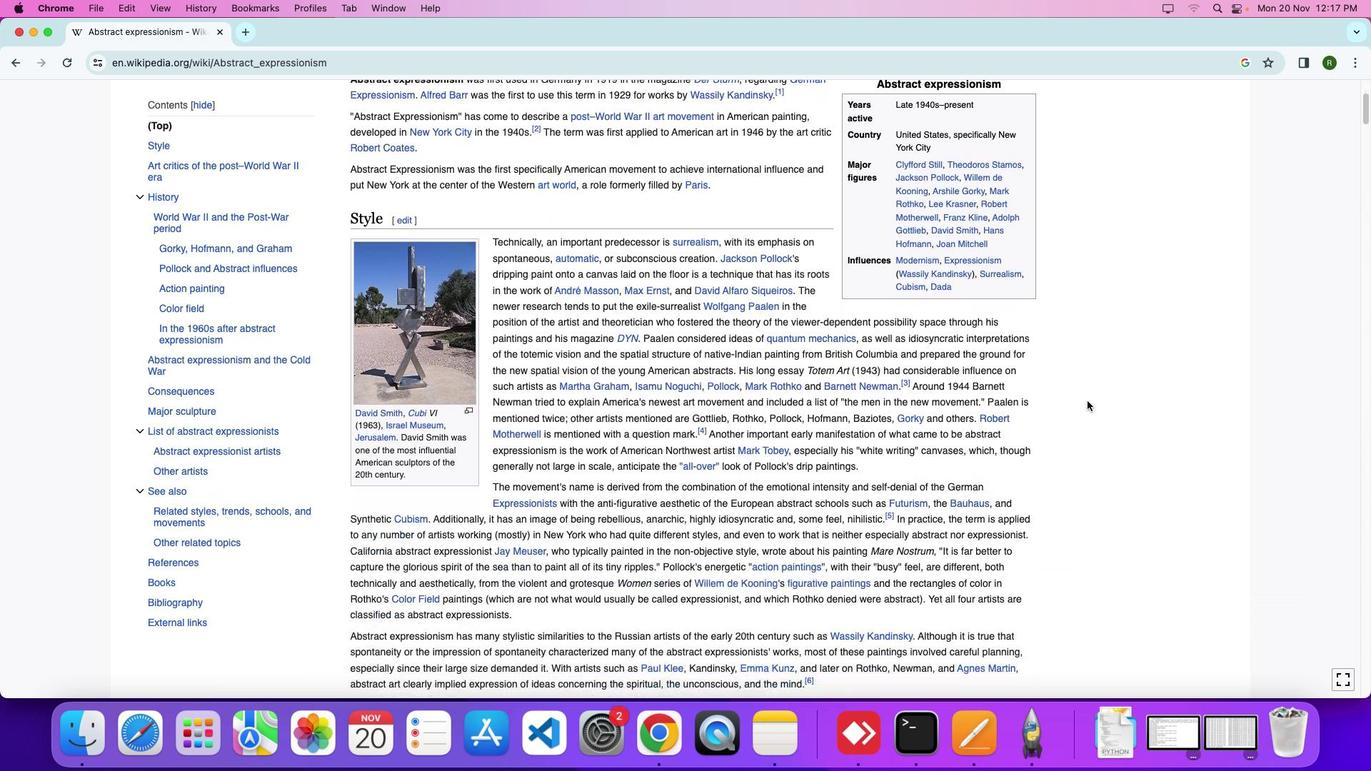 
Action: Mouse scrolled (1081, 389) with delta (0, 0)
Screenshot: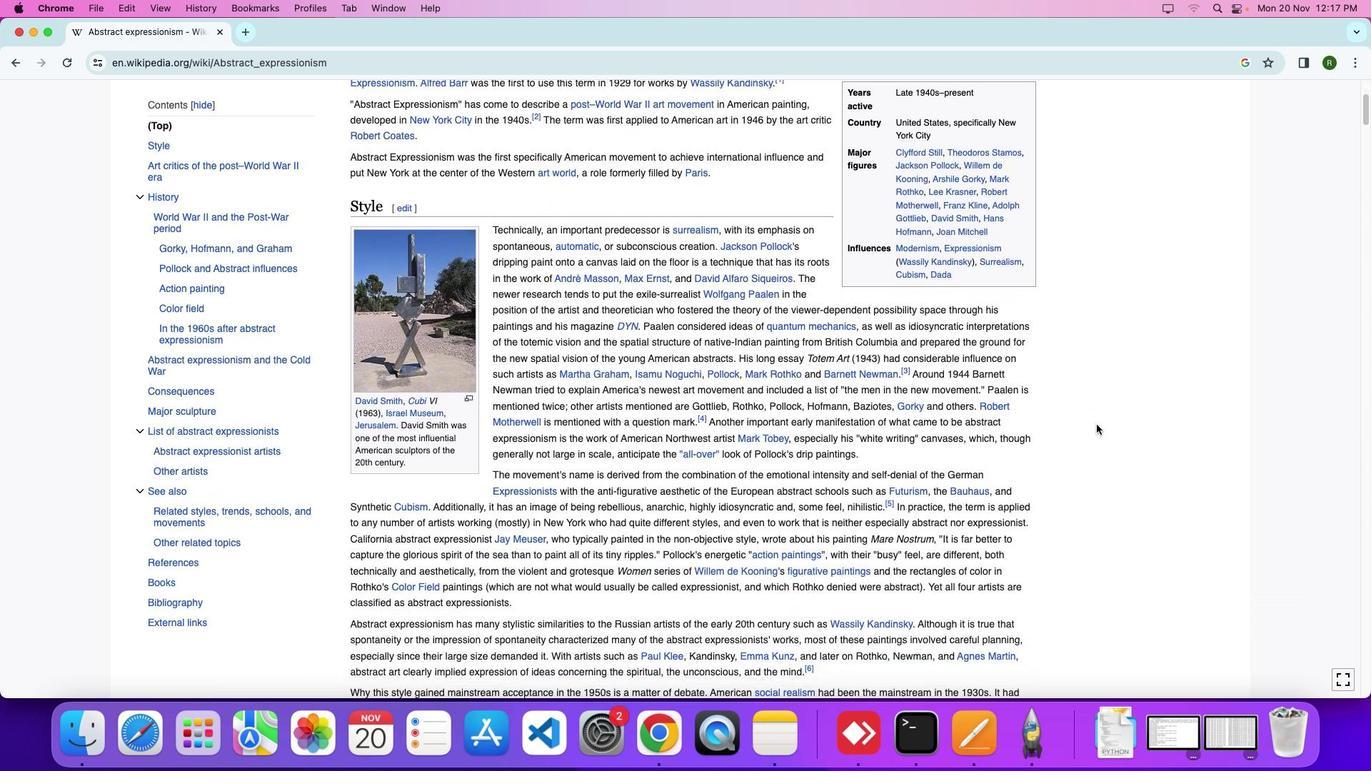 
Action: Mouse moved to (1098, 422)
Screenshot: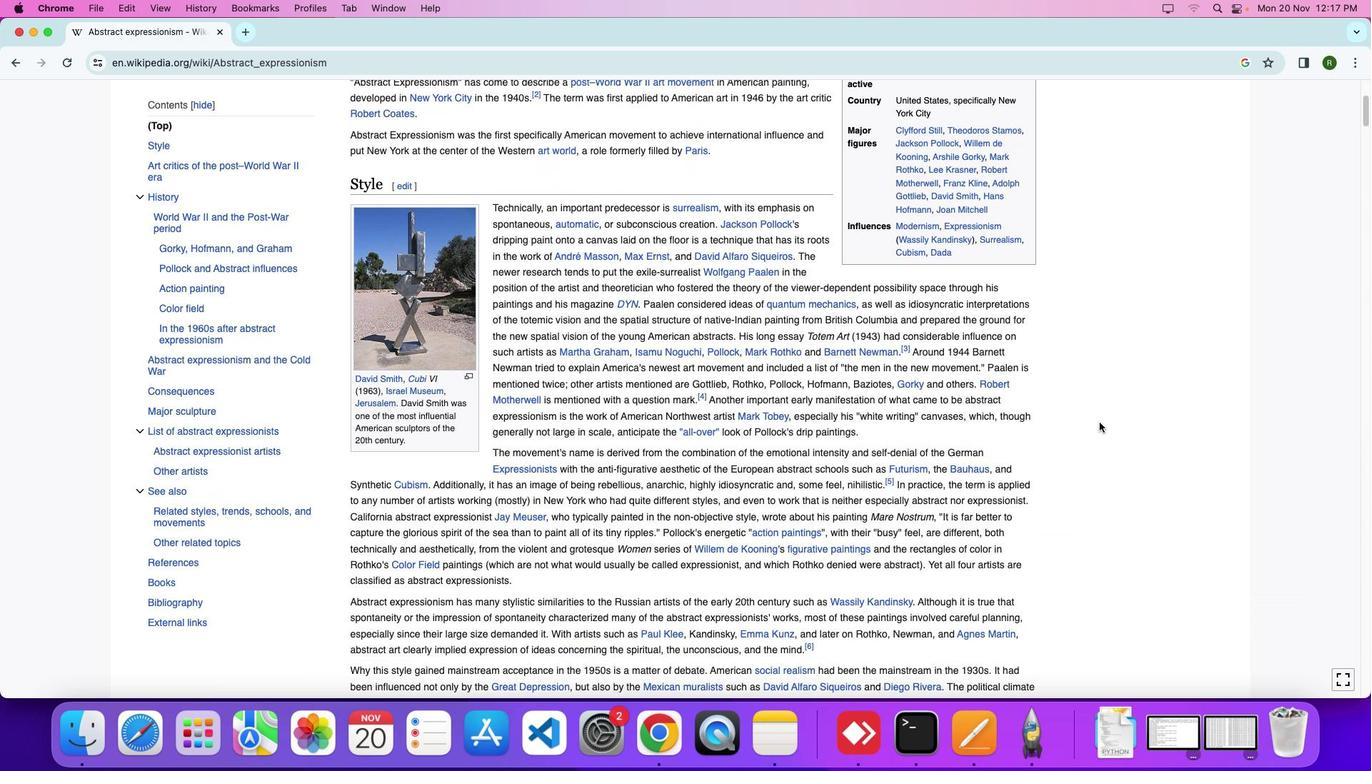 
Action: Mouse scrolled (1098, 422) with delta (0, 0)
Screenshot: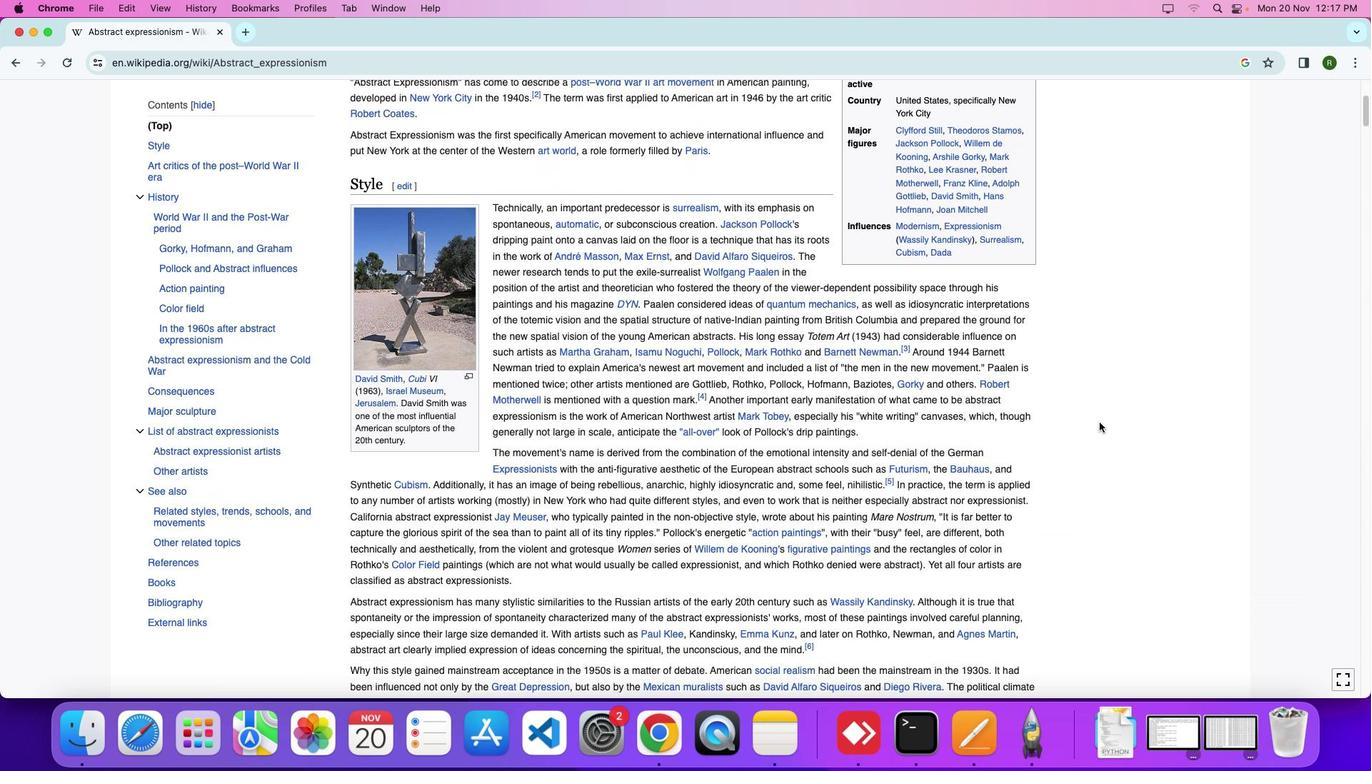 
Action: Mouse moved to (1098, 422)
Screenshot: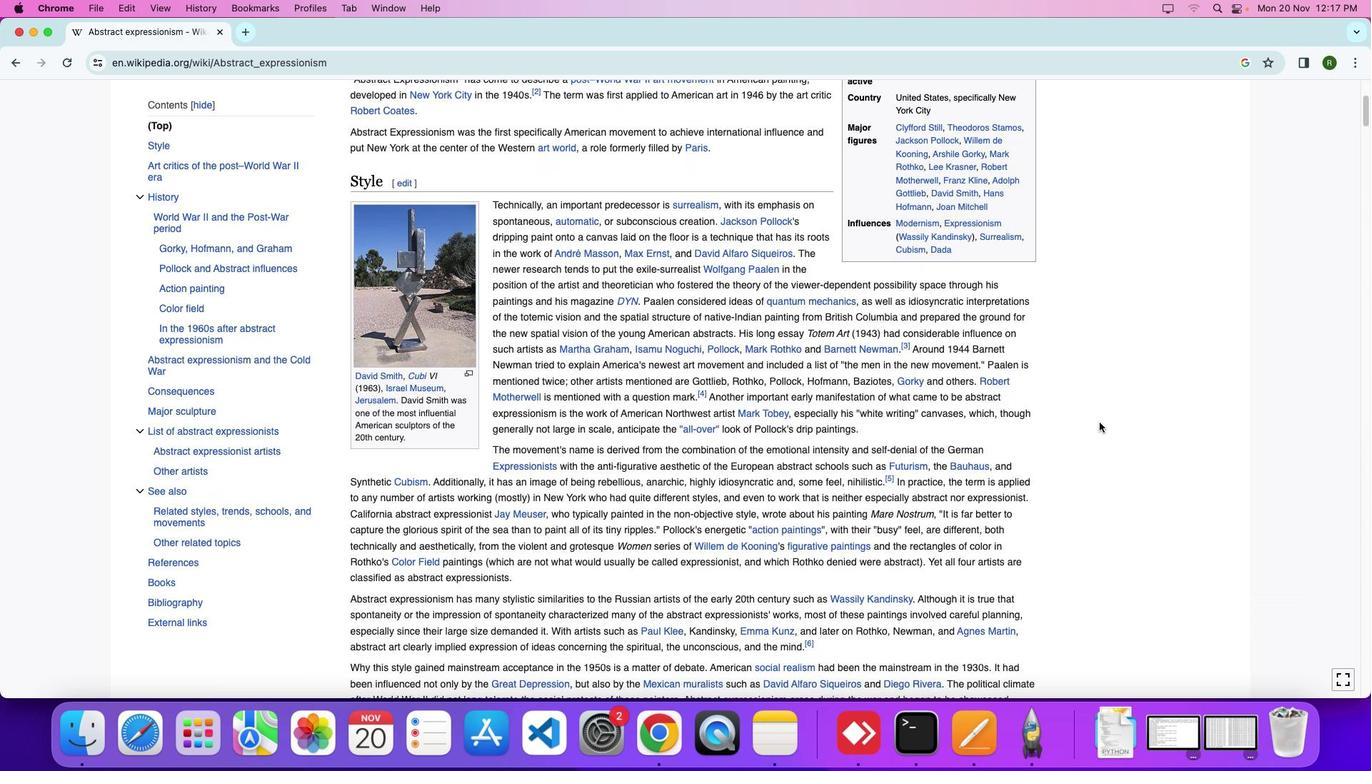 
Action: Mouse scrolled (1098, 422) with delta (0, 0)
Screenshot: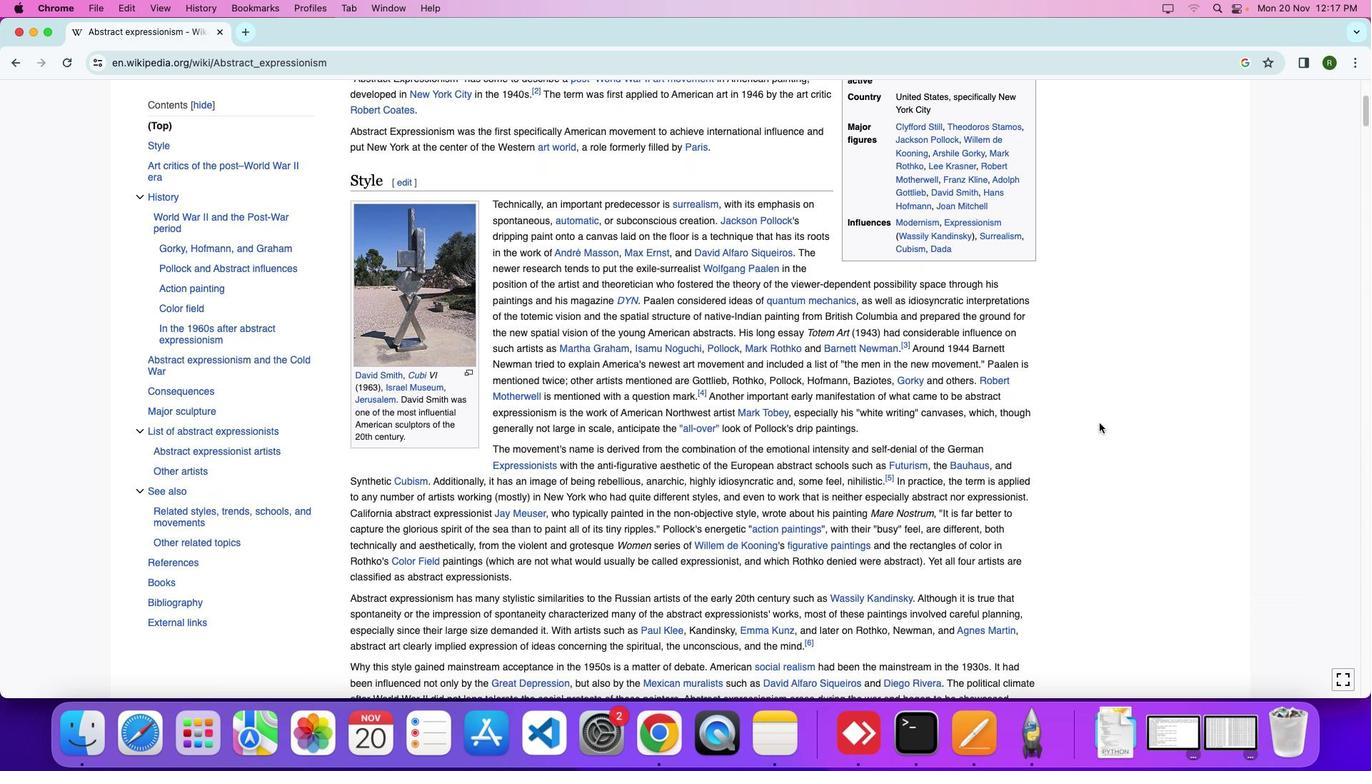 
Action: Mouse moved to (1100, 427)
Screenshot: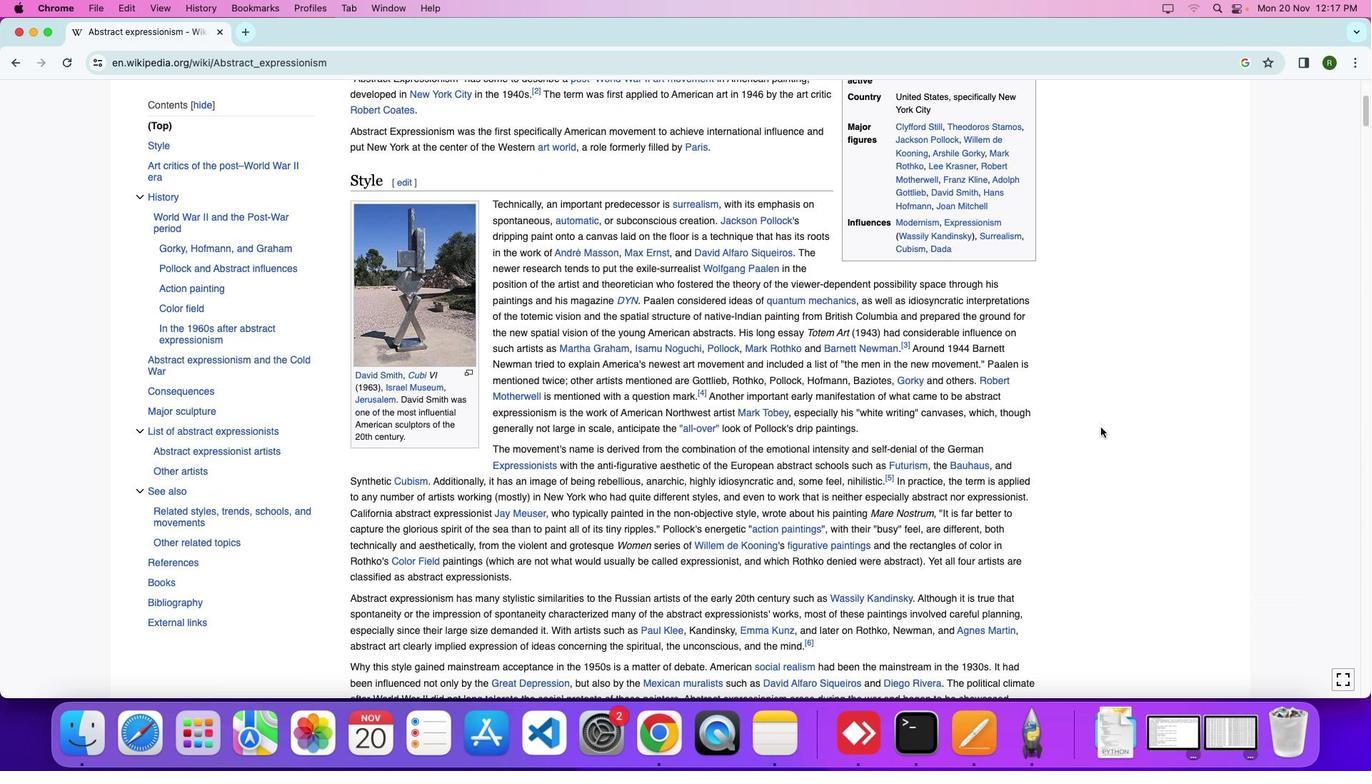 
Action: Mouse scrolled (1100, 427) with delta (0, 0)
Screenshot: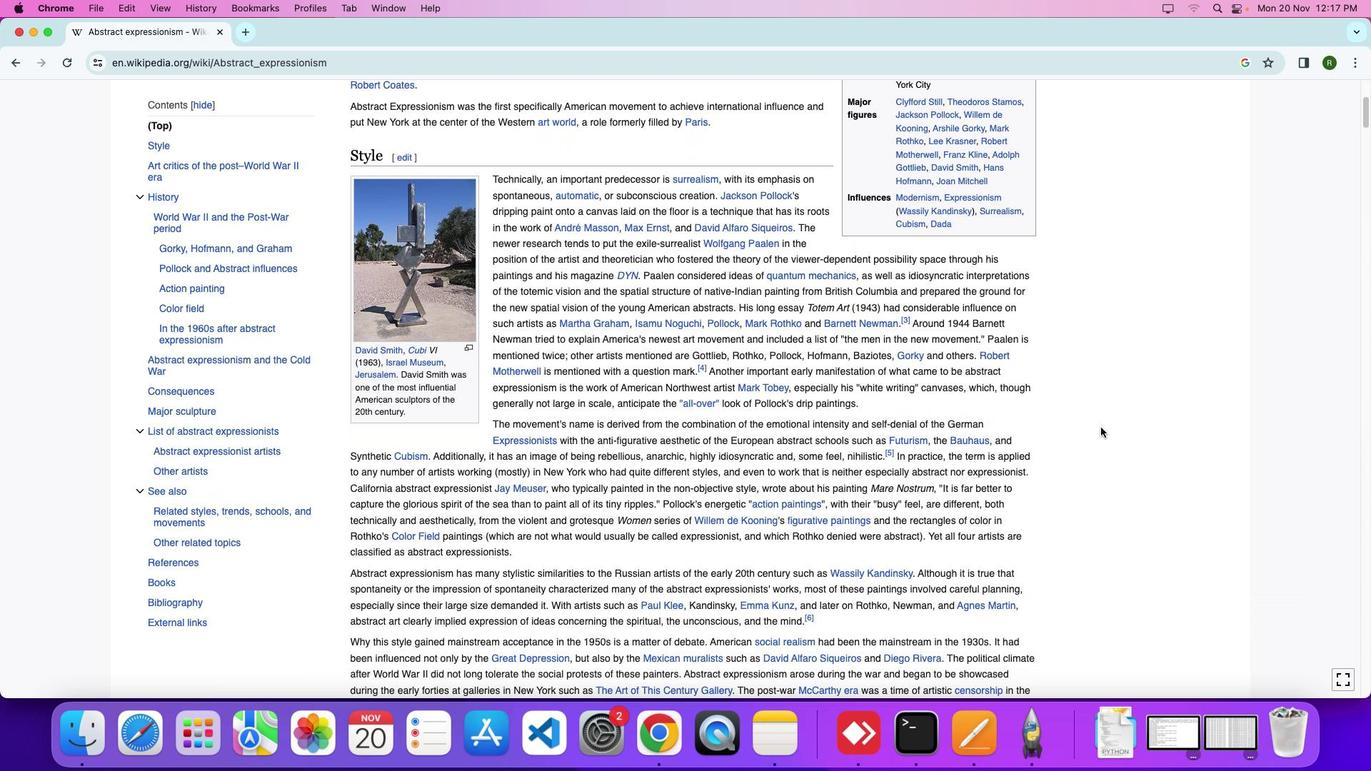 
Action: Mouse scrolled (1100, 427) with delta (0, 0)
Screenshot: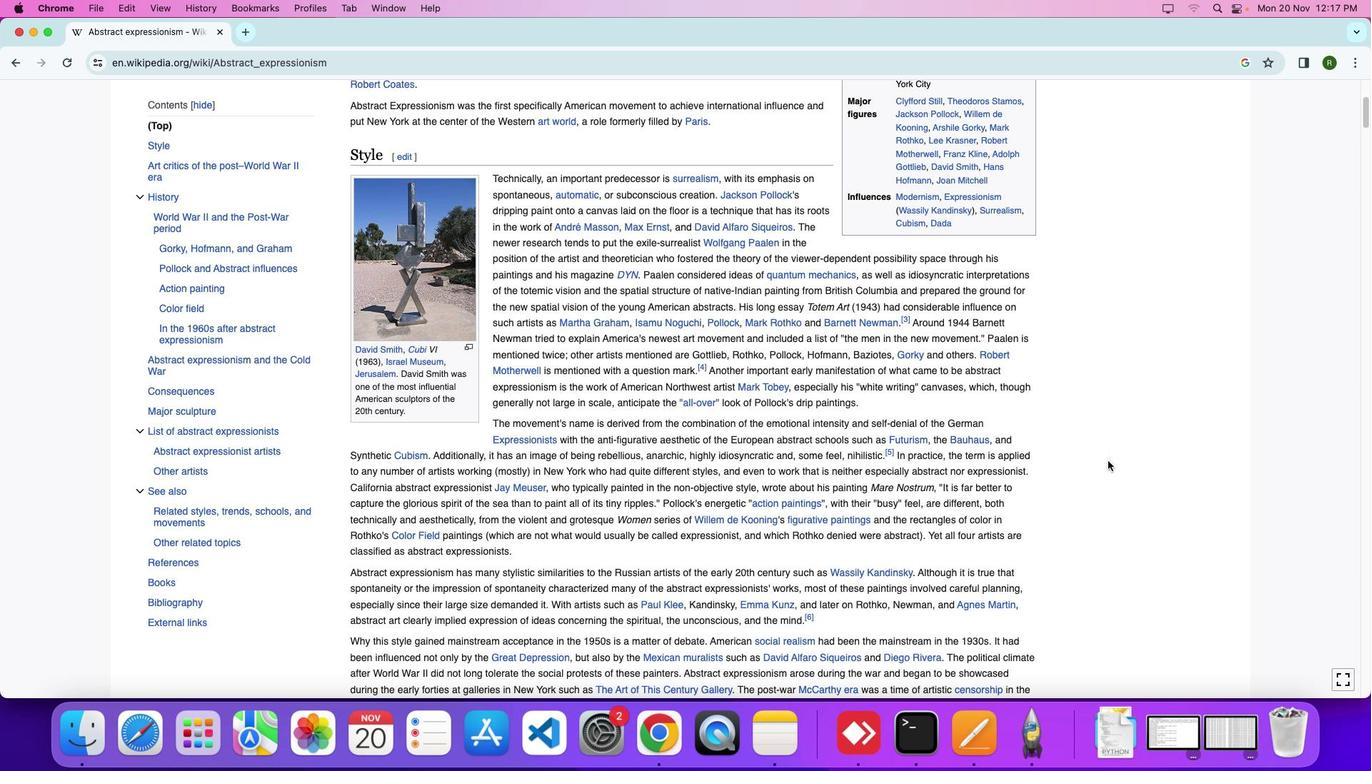 
Action: Mouse moved to (1110, 489)
Screenshot: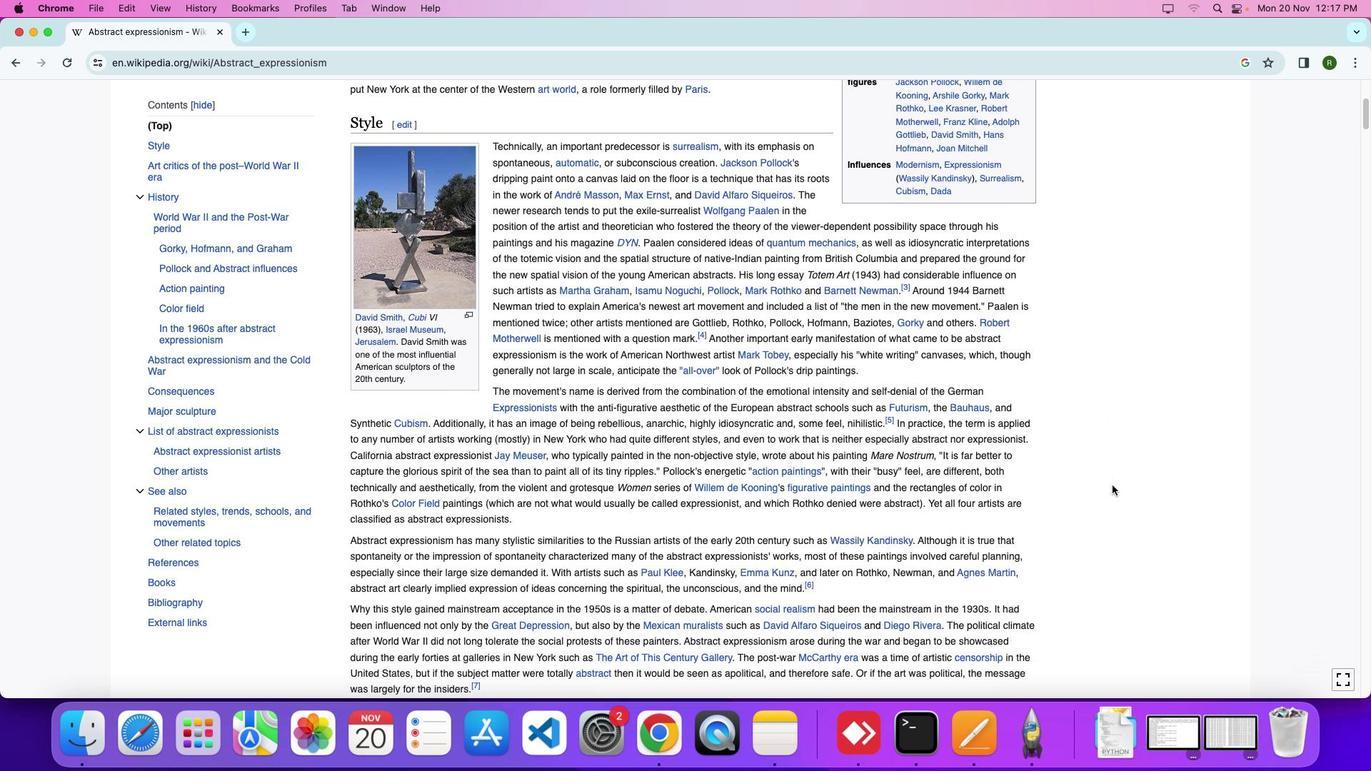 
Action: Mouse scrolled (1110, 489) with delta (0, 0)
Screenshot: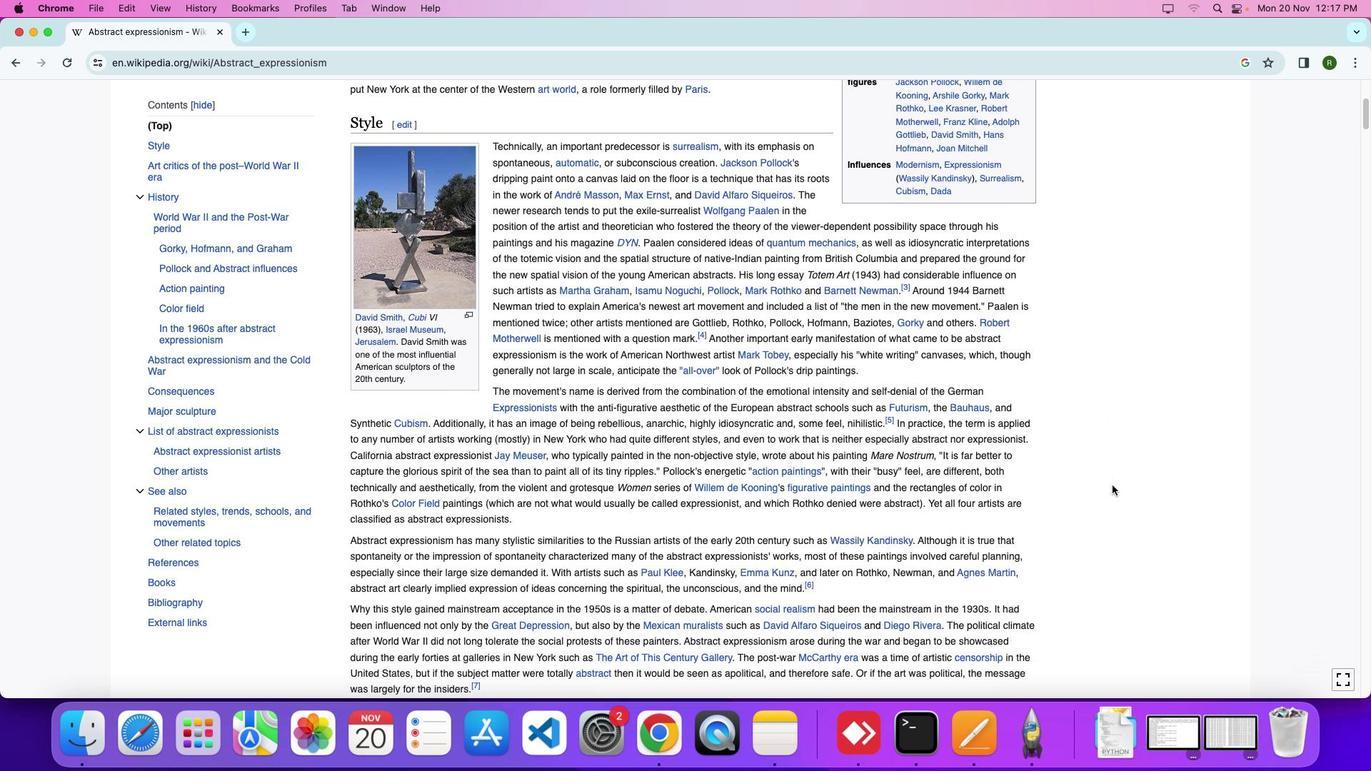 
Action: Mouse moved to (1111, 485)
Screenshot: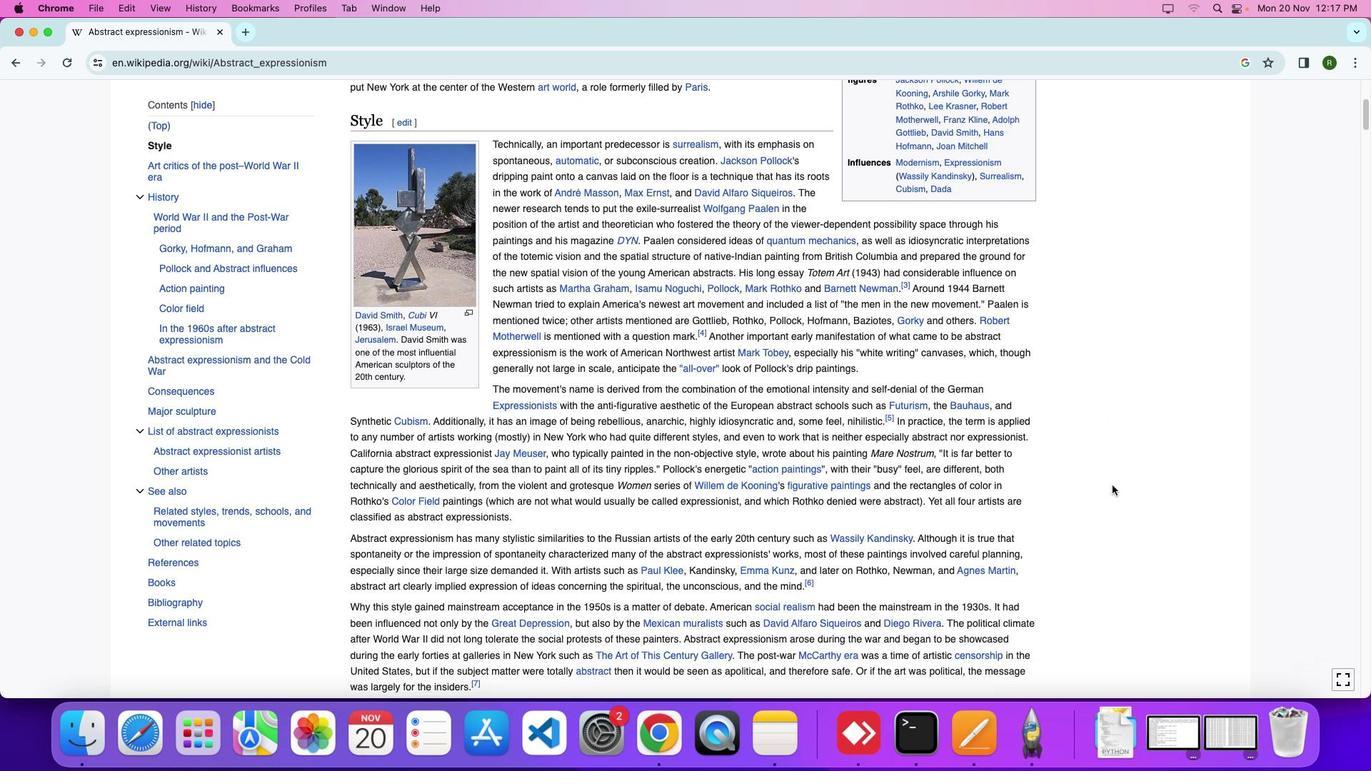 
Action: Mouse scrolled (1111, 485) with delta (0, 0)
Screenshot: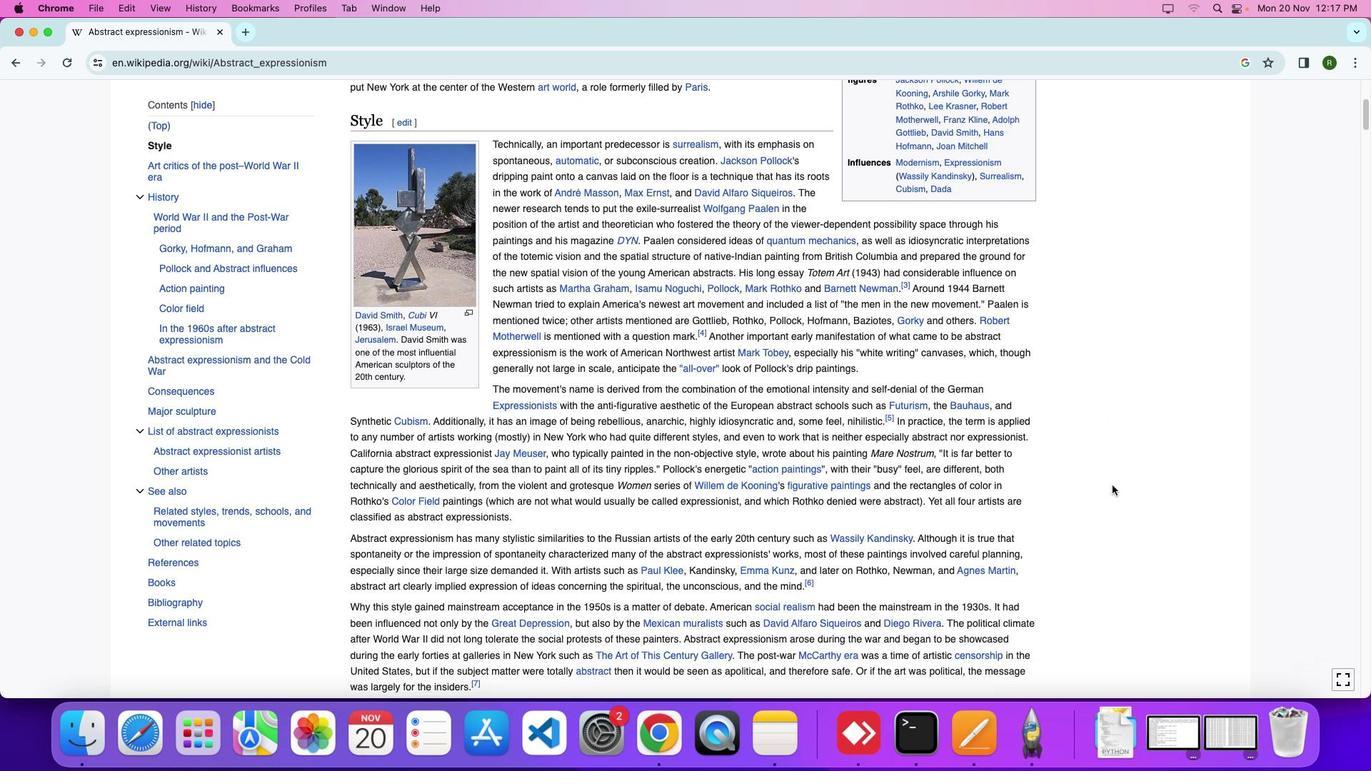 
Action: Mouse moved to (1109, 516)
Screenshot: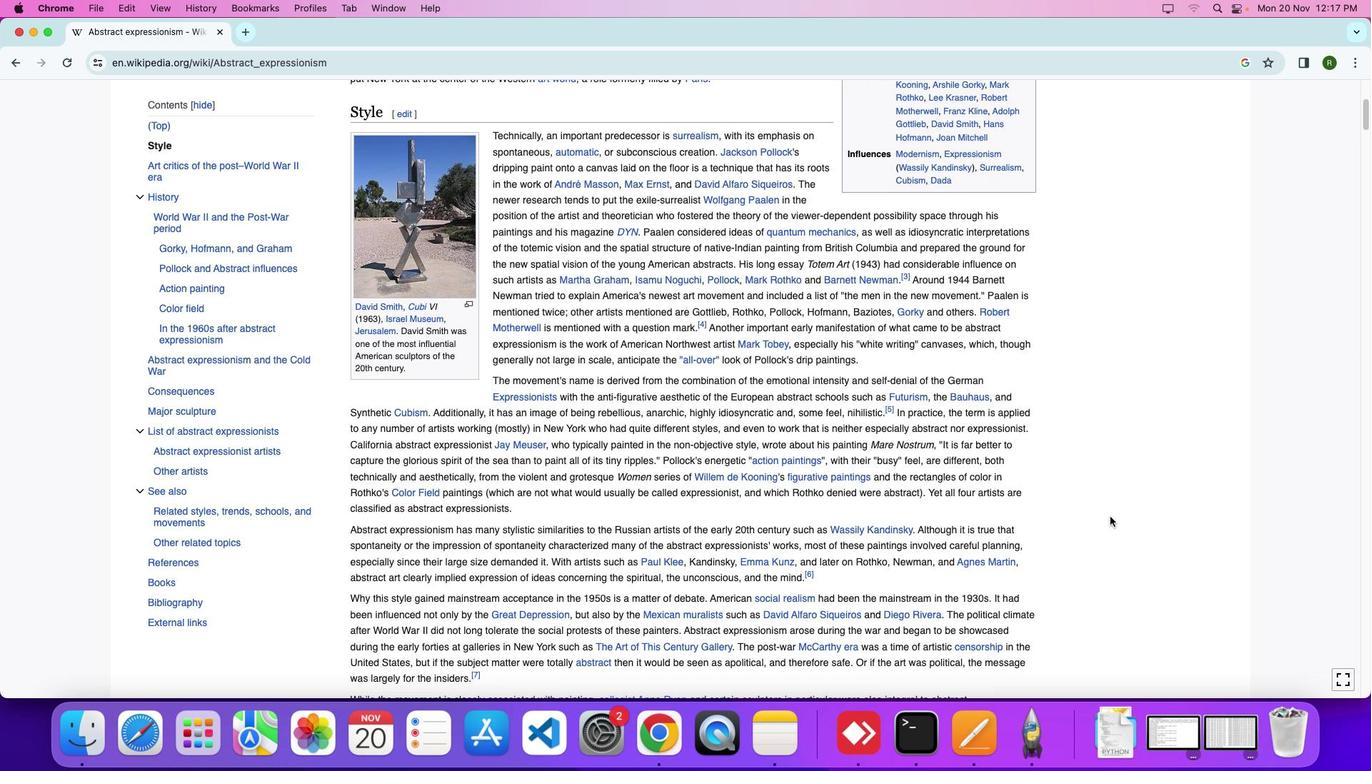
Action: Mouse scrolled (1109, 516) with delta (0, 0)
Screenshot: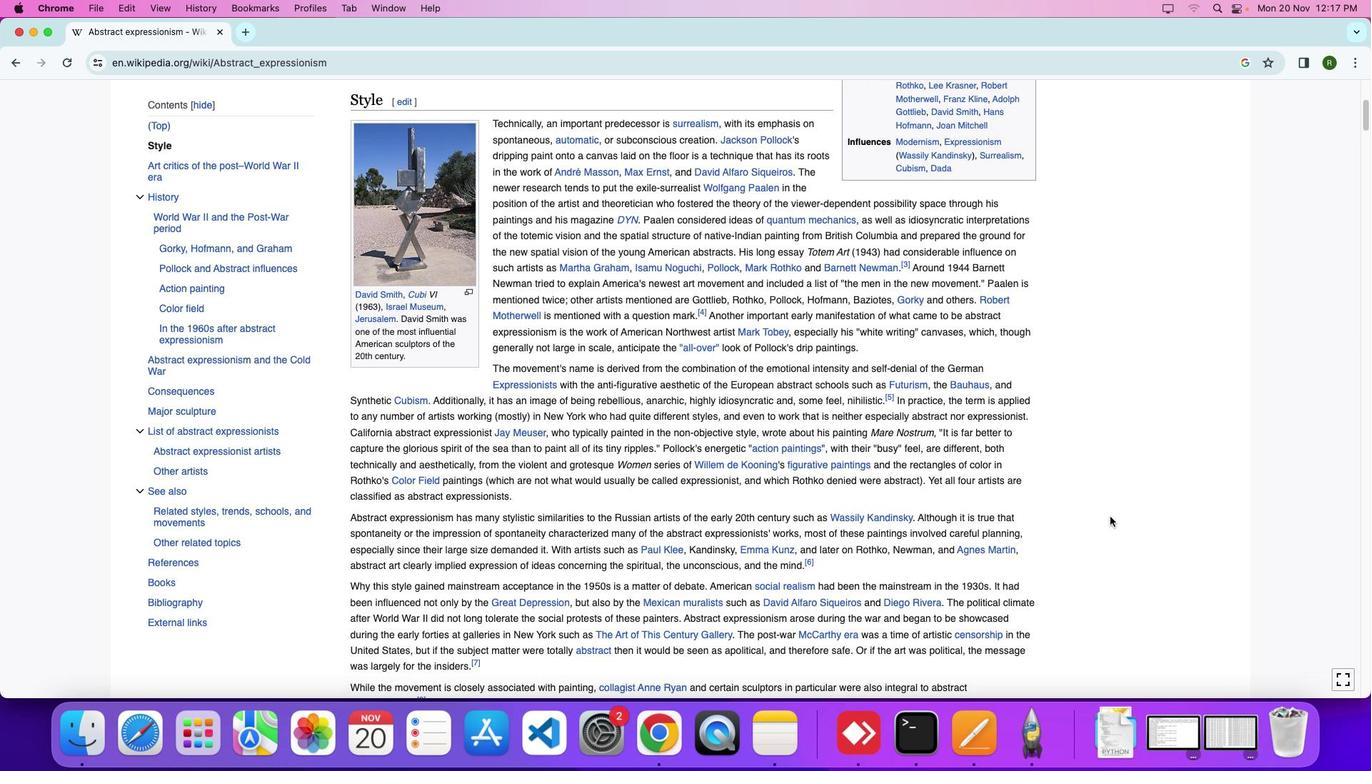 
Action: Mouse scrolled (1109, 516) with delta (0, 0)
Screenshot: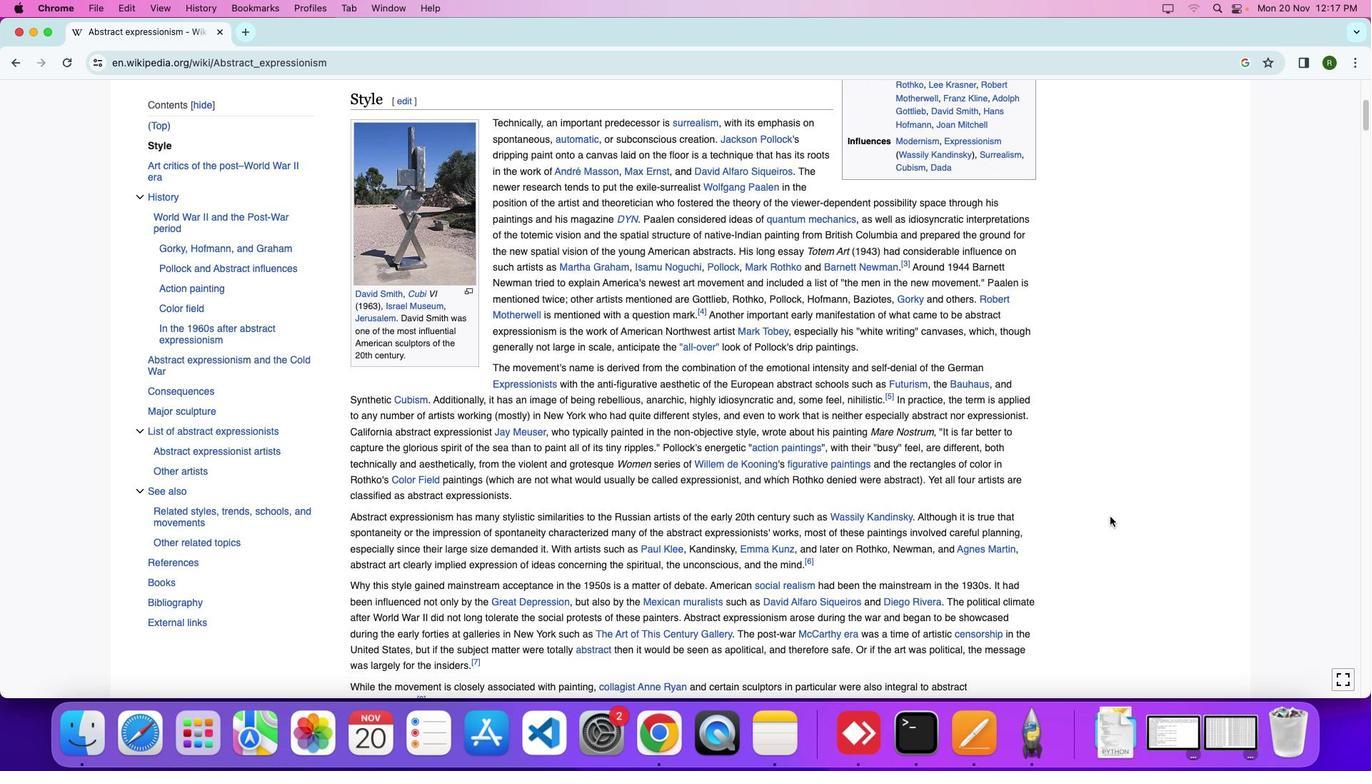 
Action: Mouse moved to (1109, 518)
Screenshot: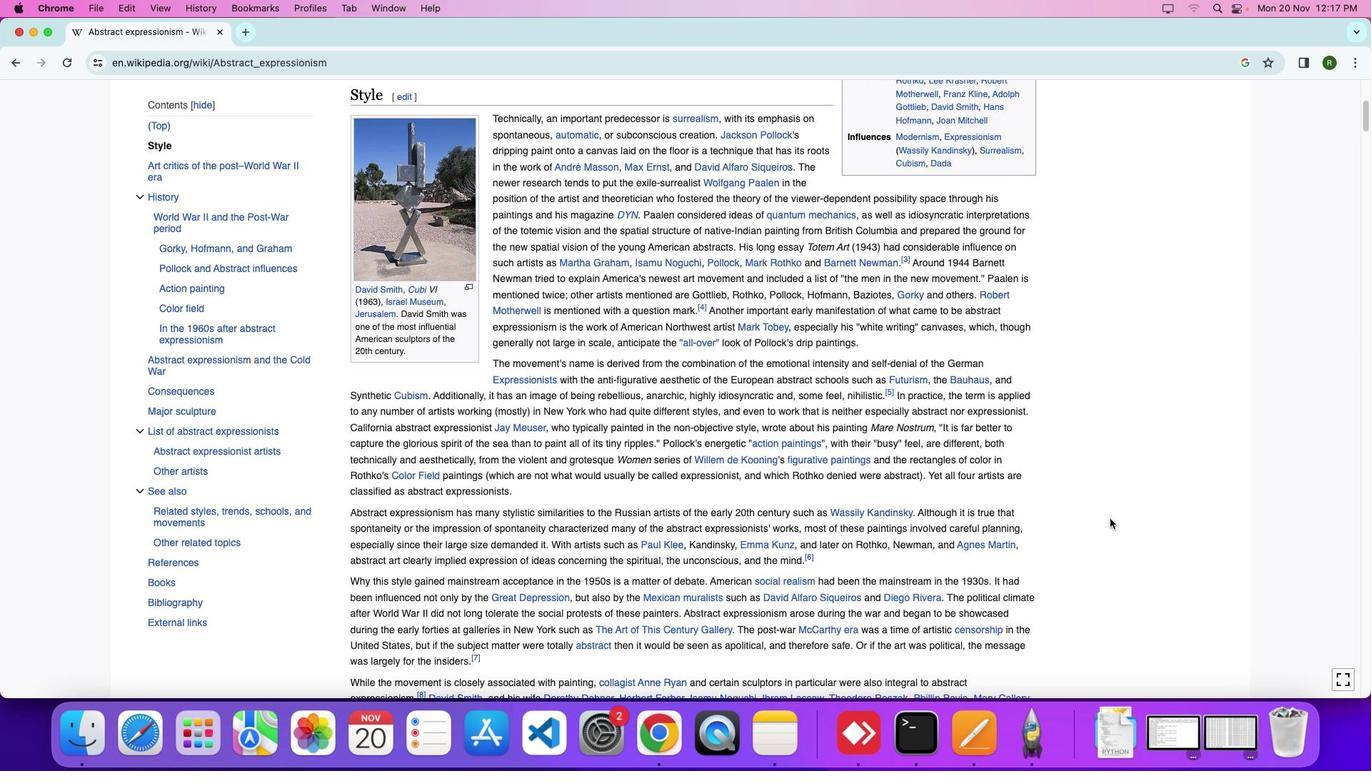 
Action: Mouse scrolled (1109, 518) with delta (0, 0)
Screenshot: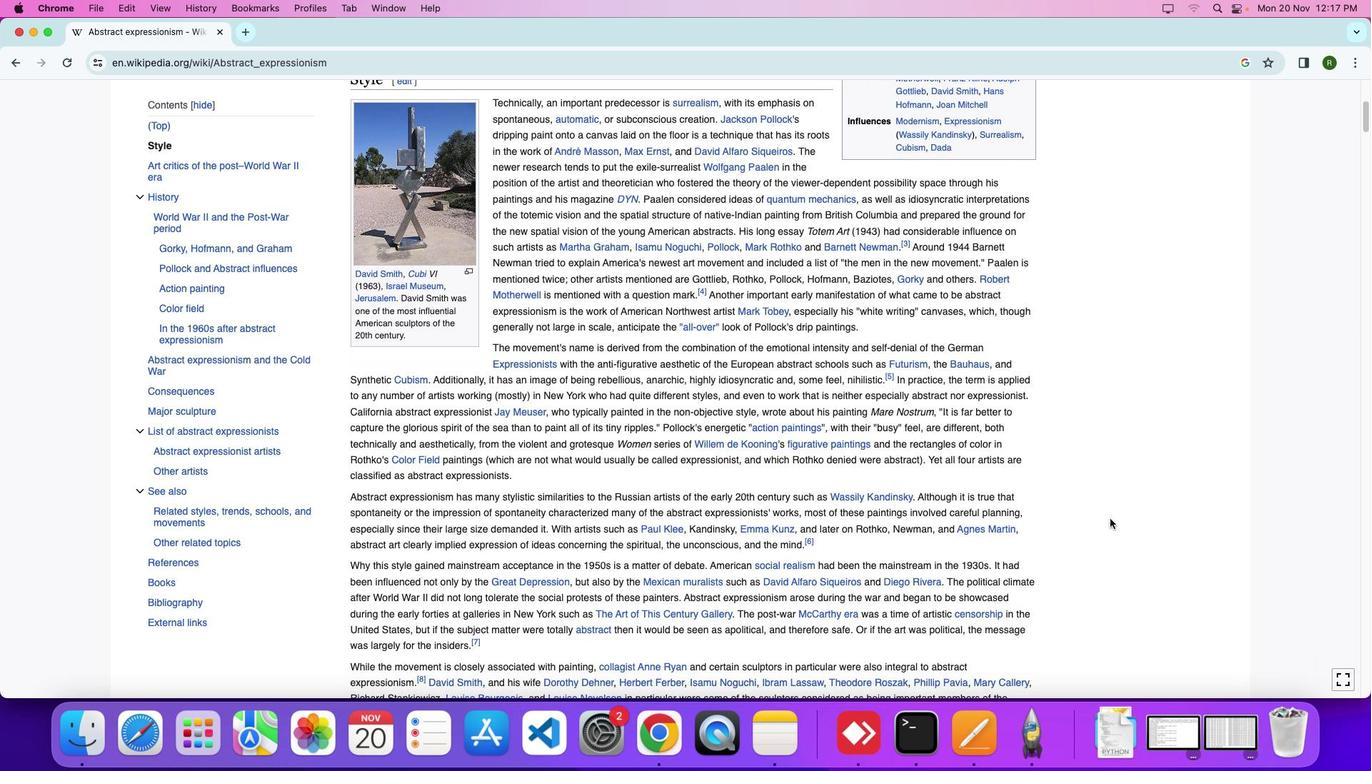 
Action: Mouse scrolled (1109, 518) with delta (0, 0)
Screenshot: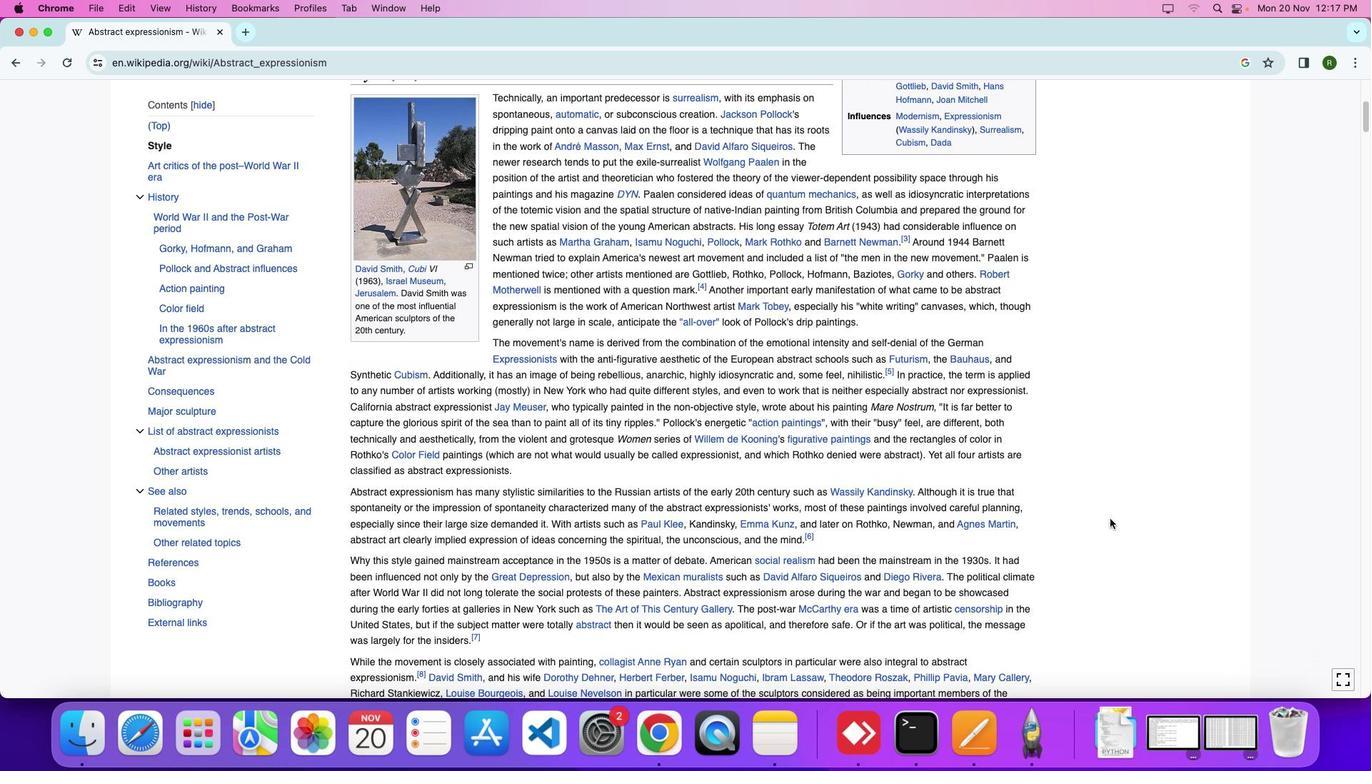 
Action: Mouse scrolled (1109, 518) with delta (0, 0)
Screenshot: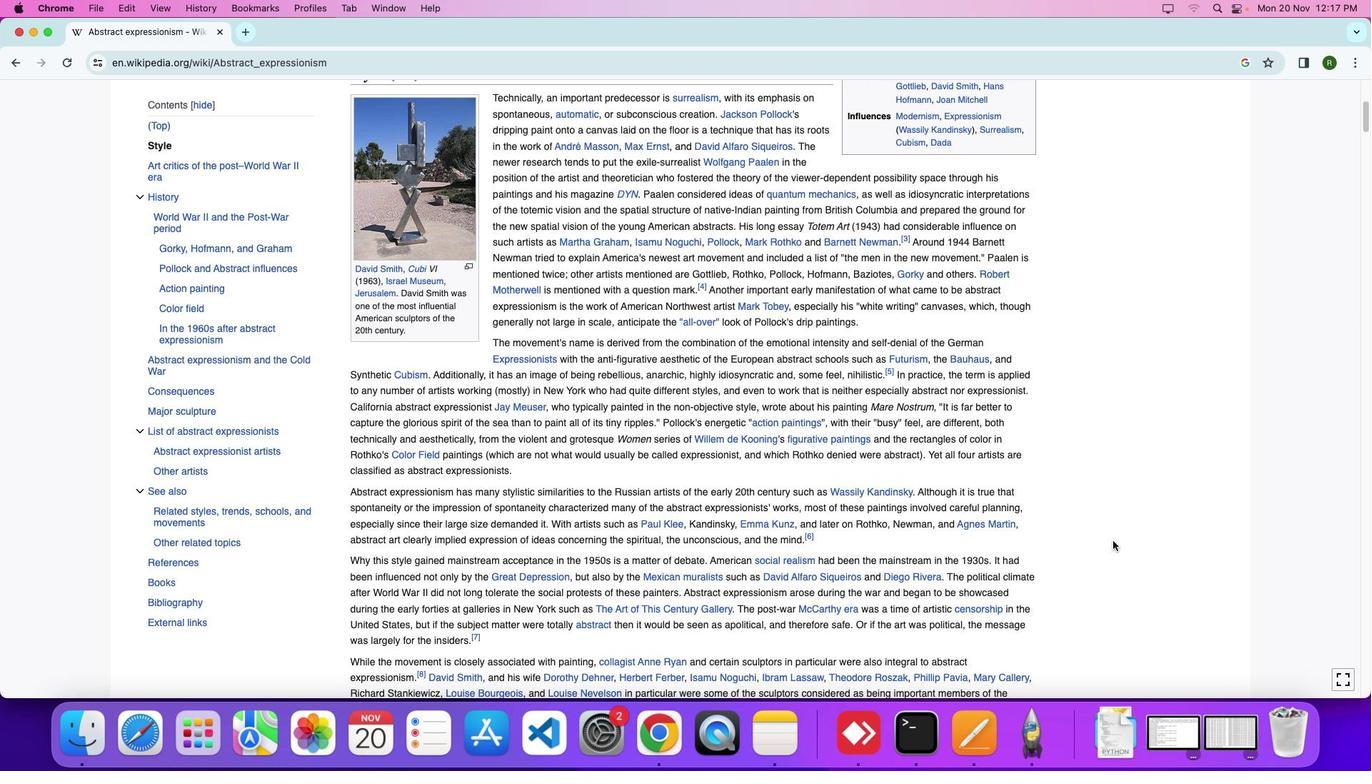 
Action: Mouse moved to (1113, 541)
Screenshot: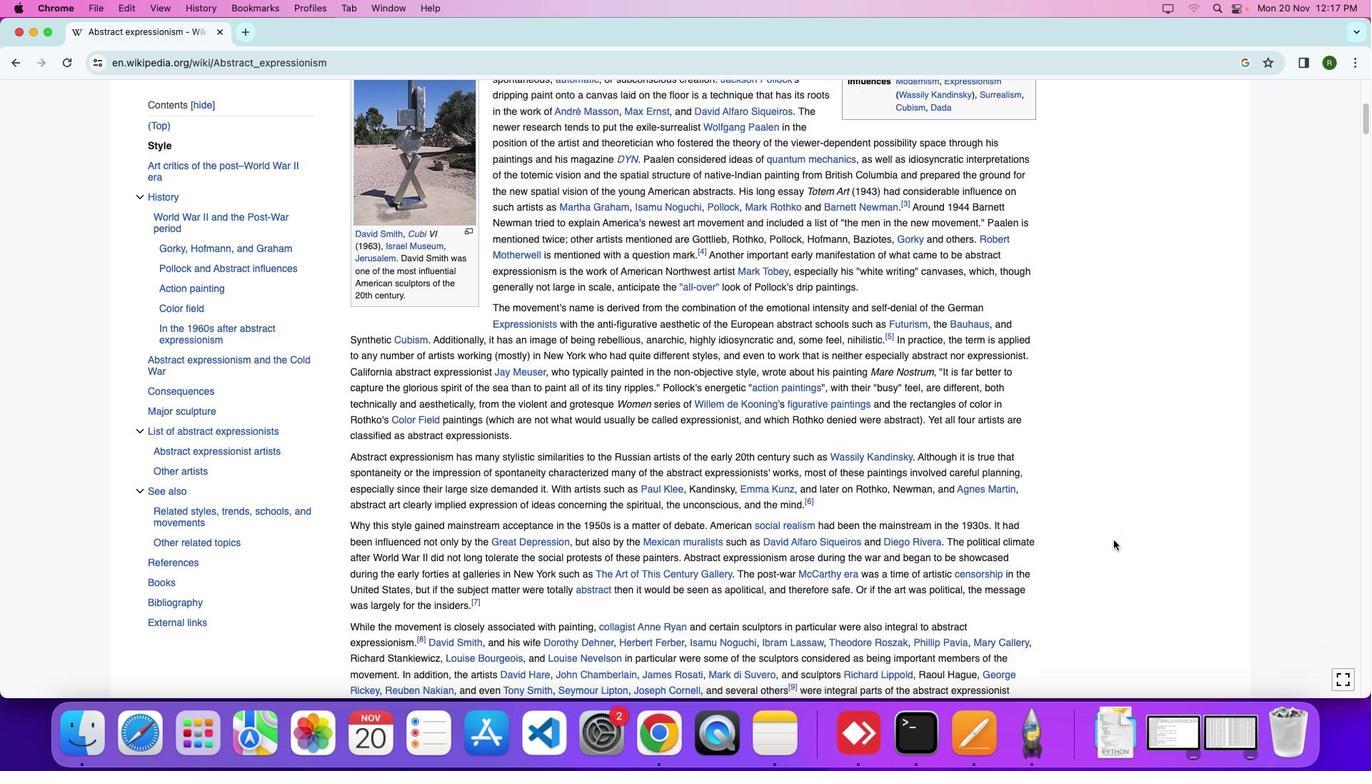 
Action: Mouse scrolled (1113, 541) with delta (0, 0)
Screenshot: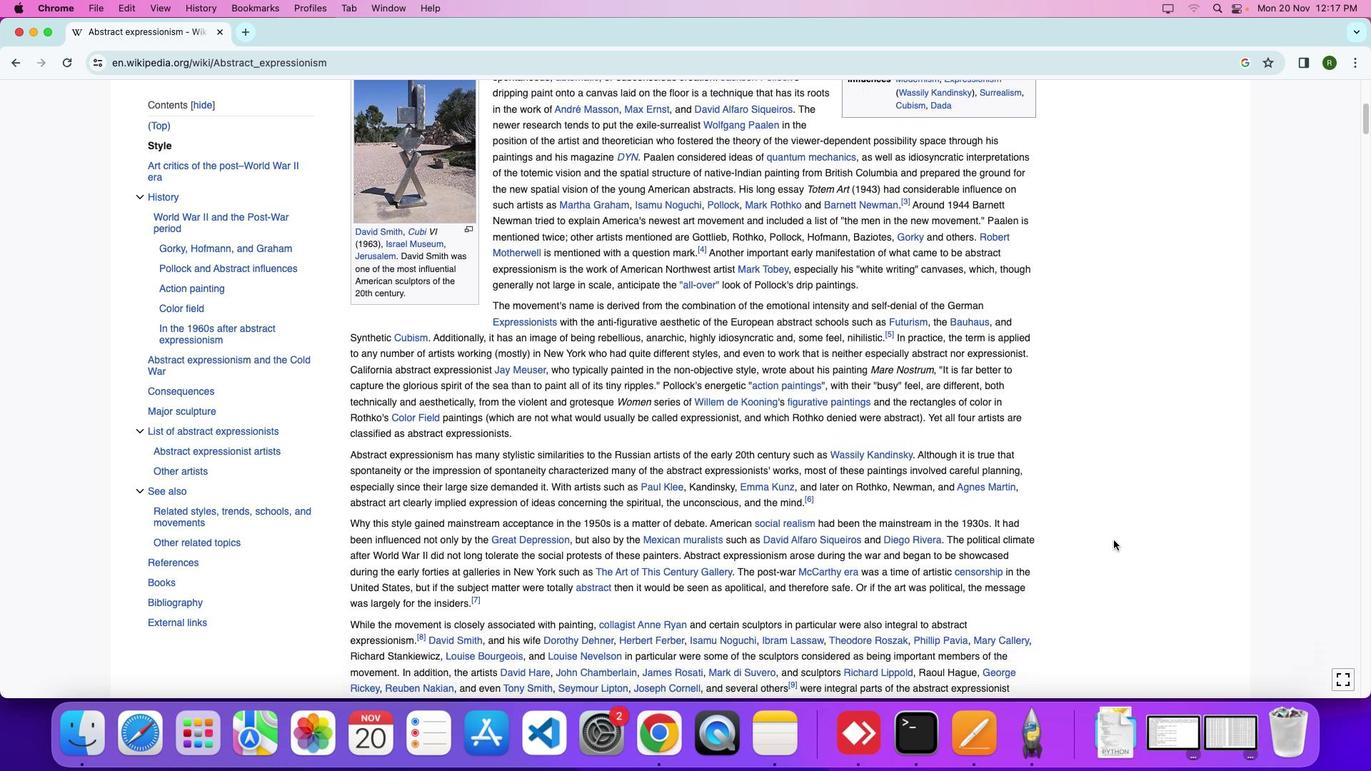 
Action: Mouse moved to (1113, 539)
Screenshot: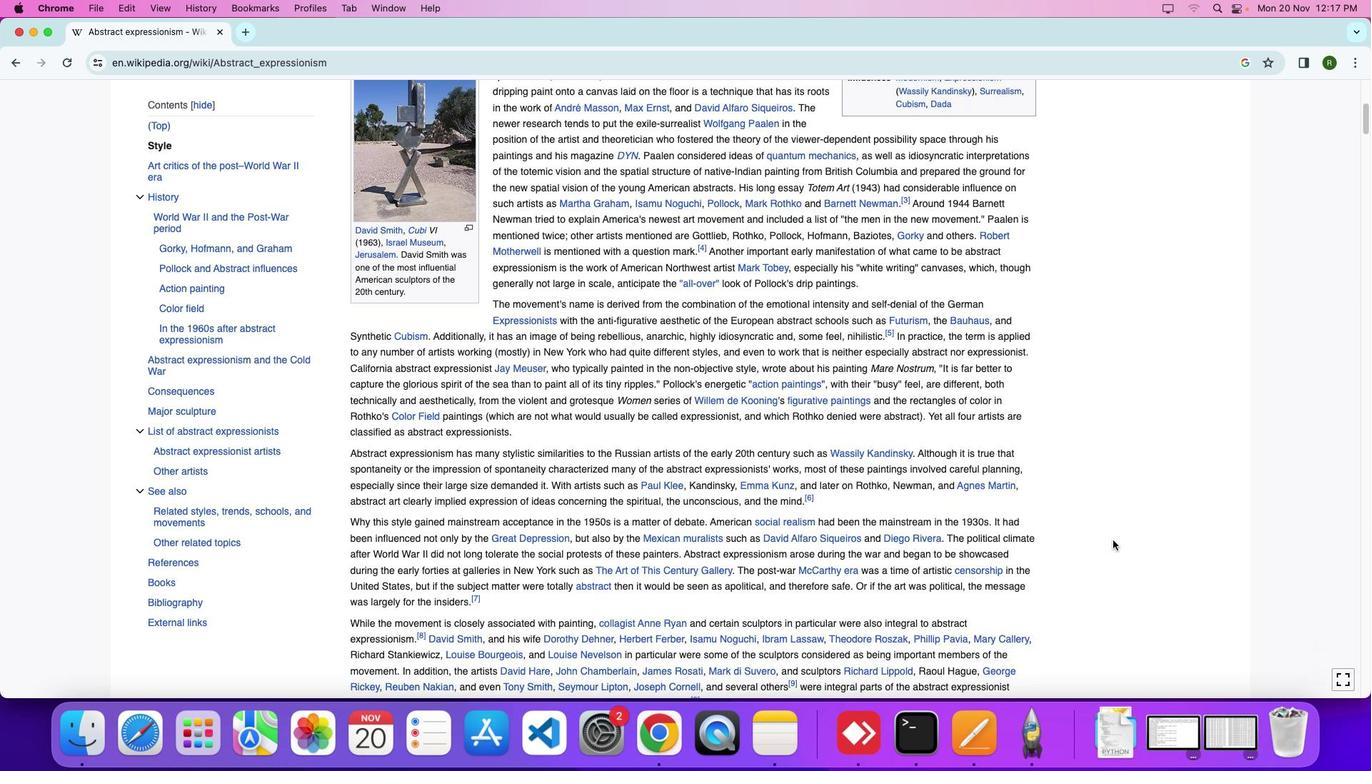 
Action: Mouse scrolled (1113, 539) with delta (0, 0)
Screenshot: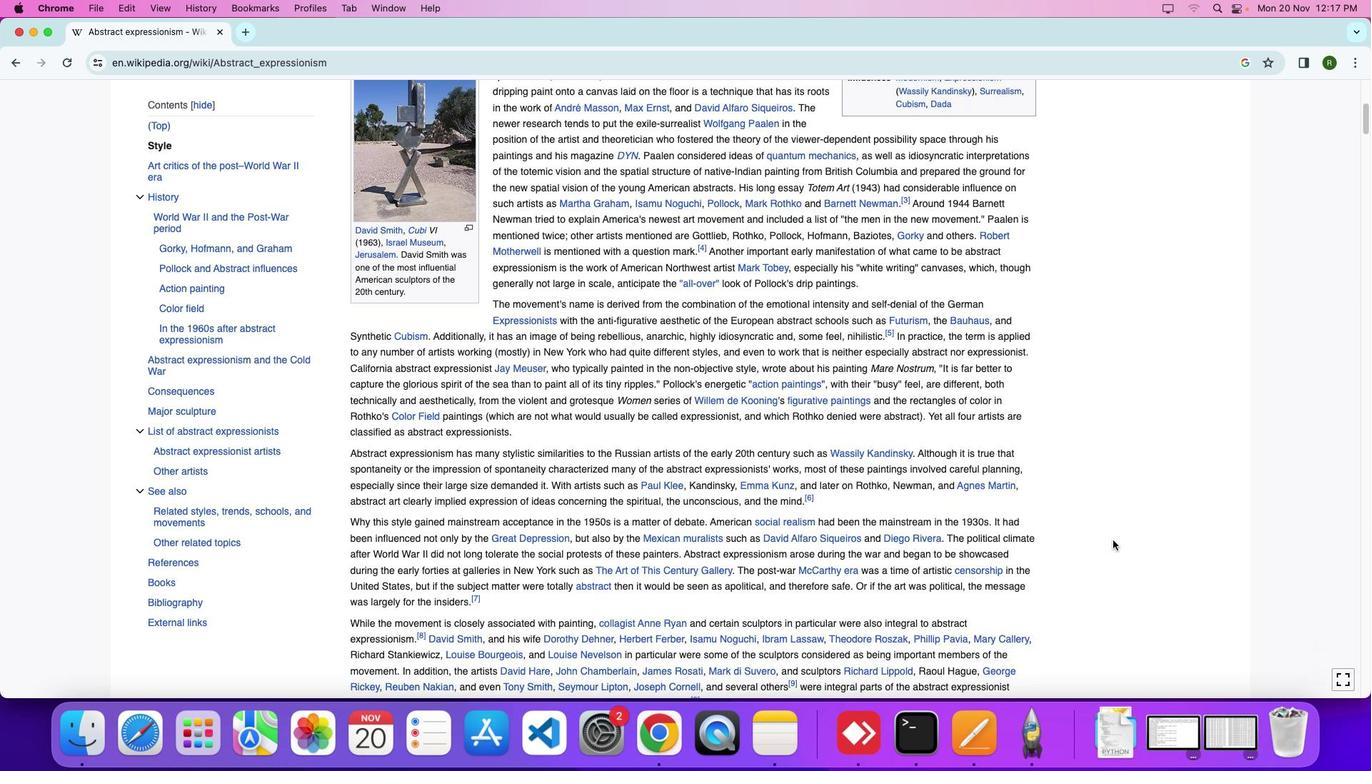 
Action: Mouse moved to (1113, 540)
Screenshot: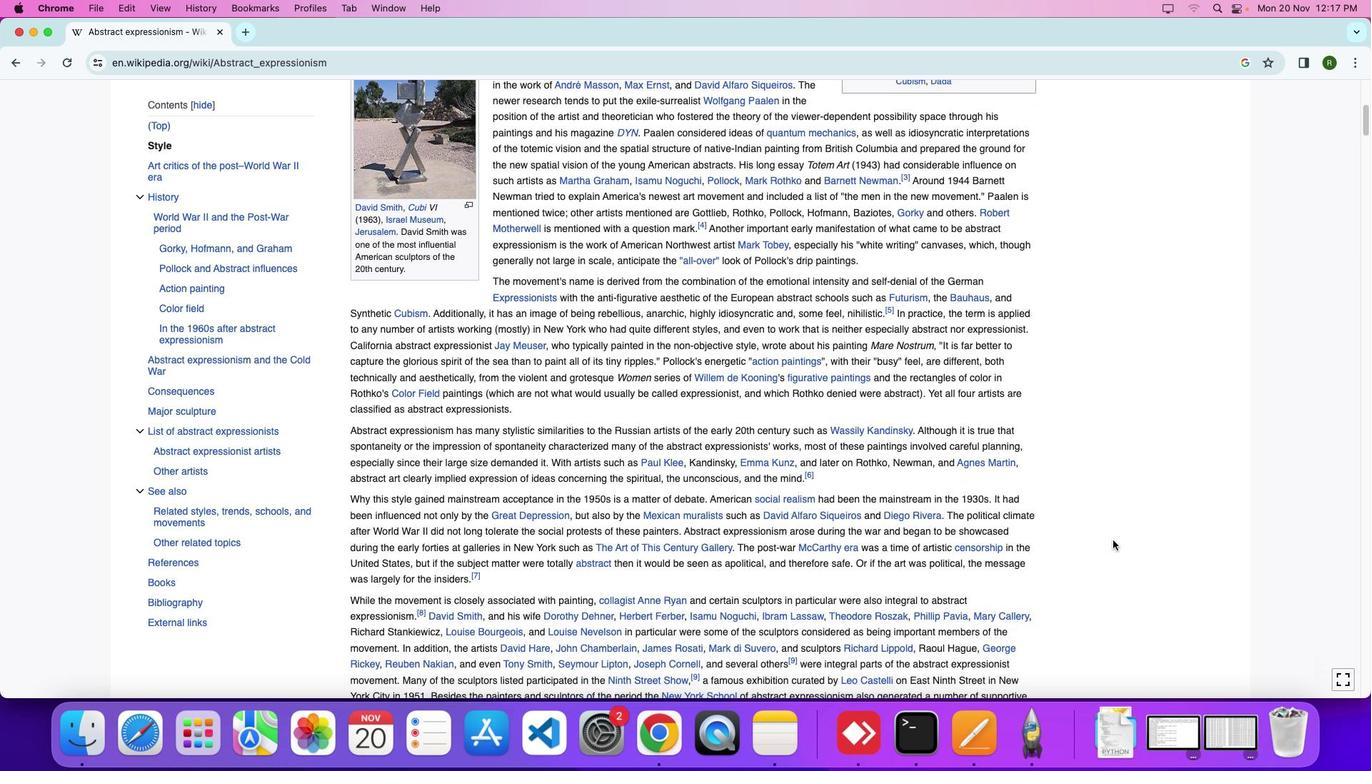 
Action: Mouse scrolled (1113, 540) with delta (0, 0)
Screenshot: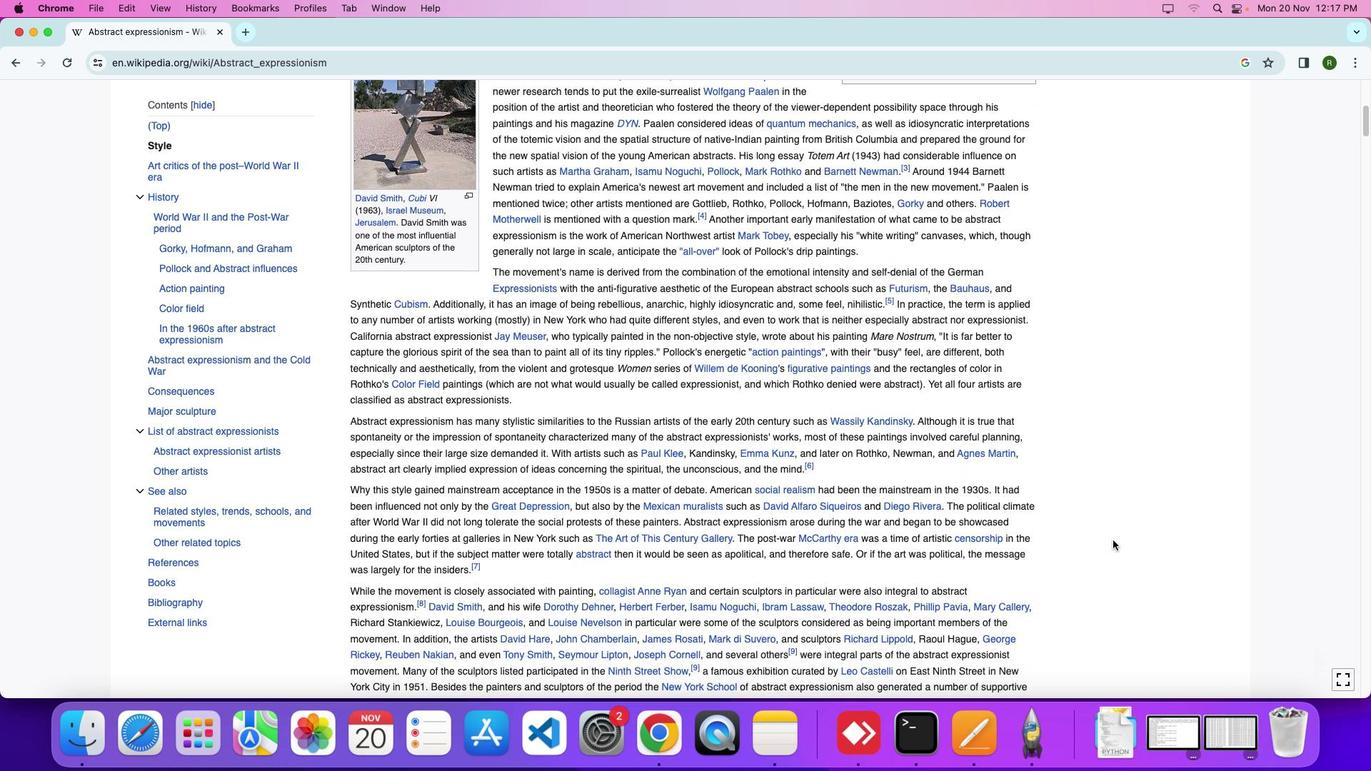 
Action: Mouse moved to (1113, 539)
Screenshot: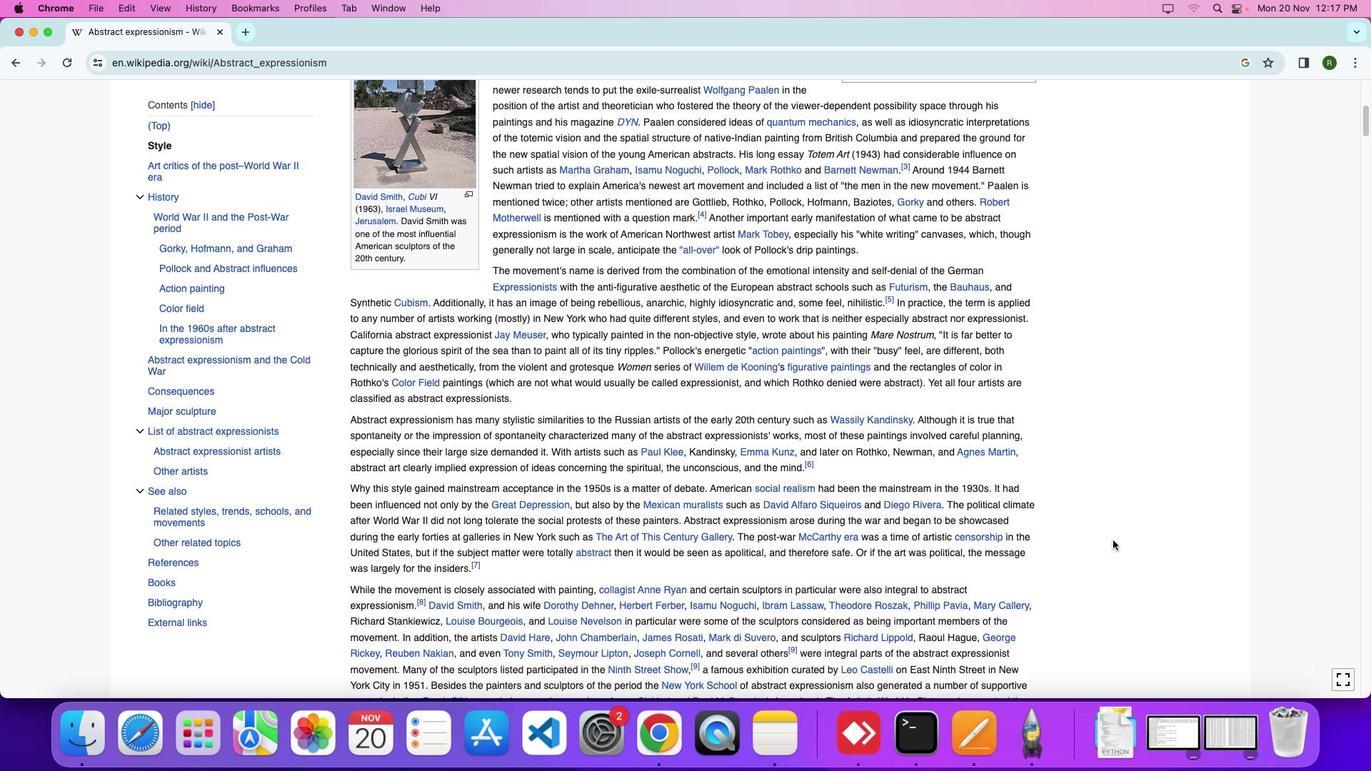 
Action: Mouse scrolled (1113, 539) with delta (0, 0)
Screenshot: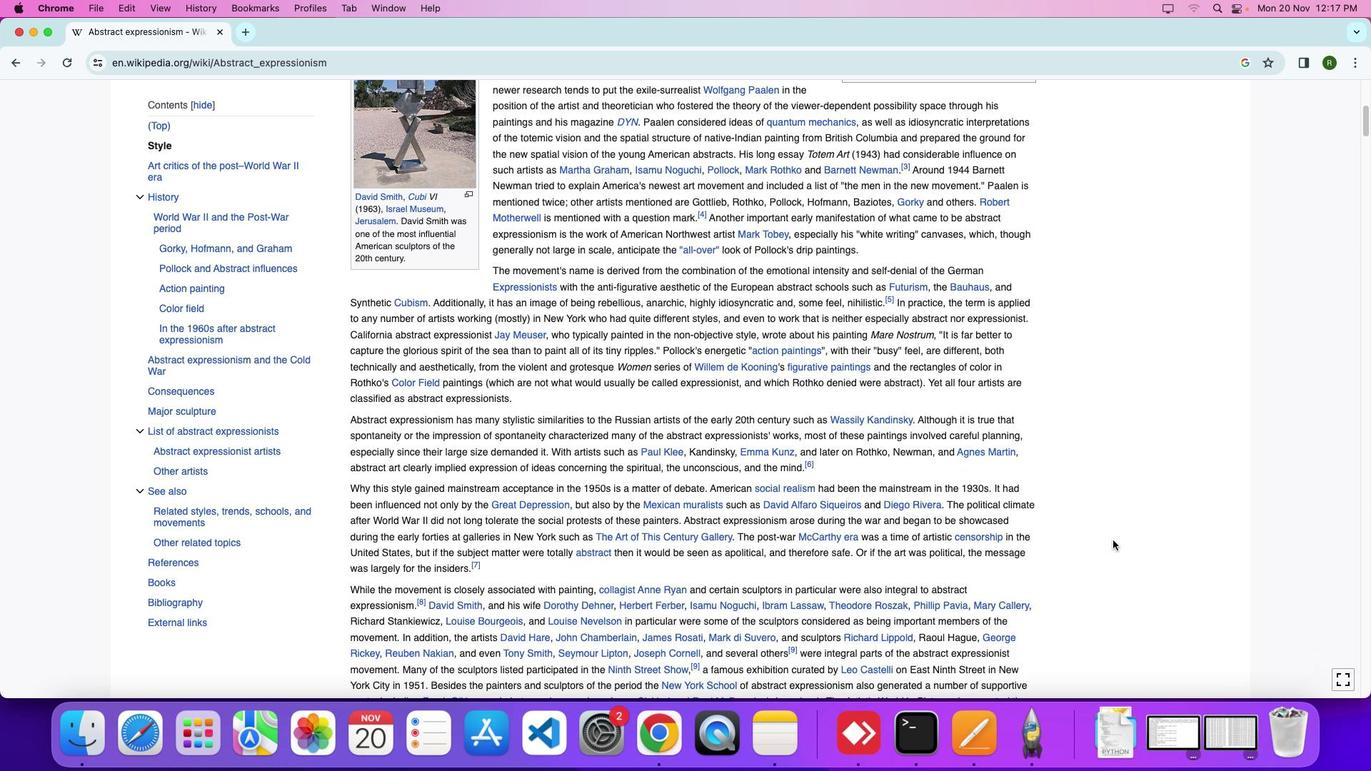
Action: Mouse scrolled (1113, 539) with delta (0, 0)
Screenshot: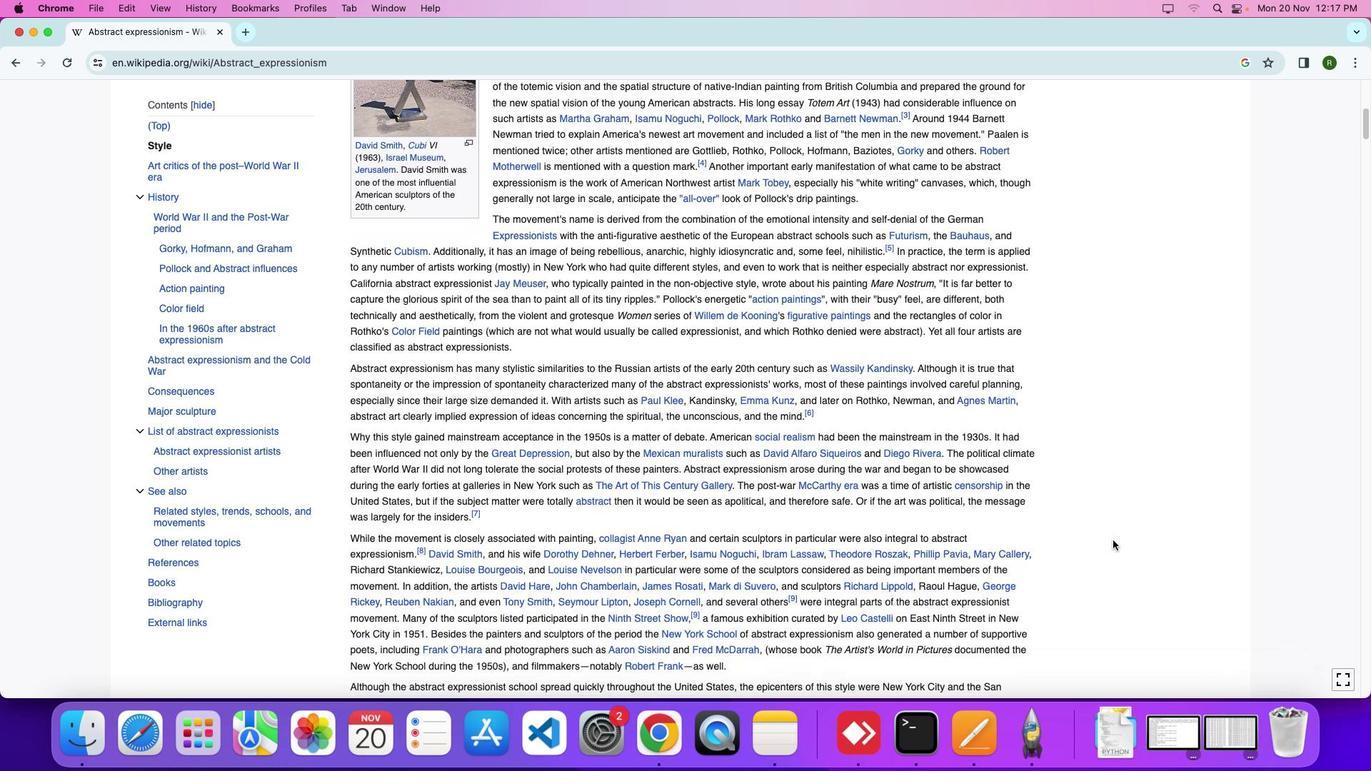 
Action: Mouse scrolled (1113, 539) with delta (0, 0)
Screenshot: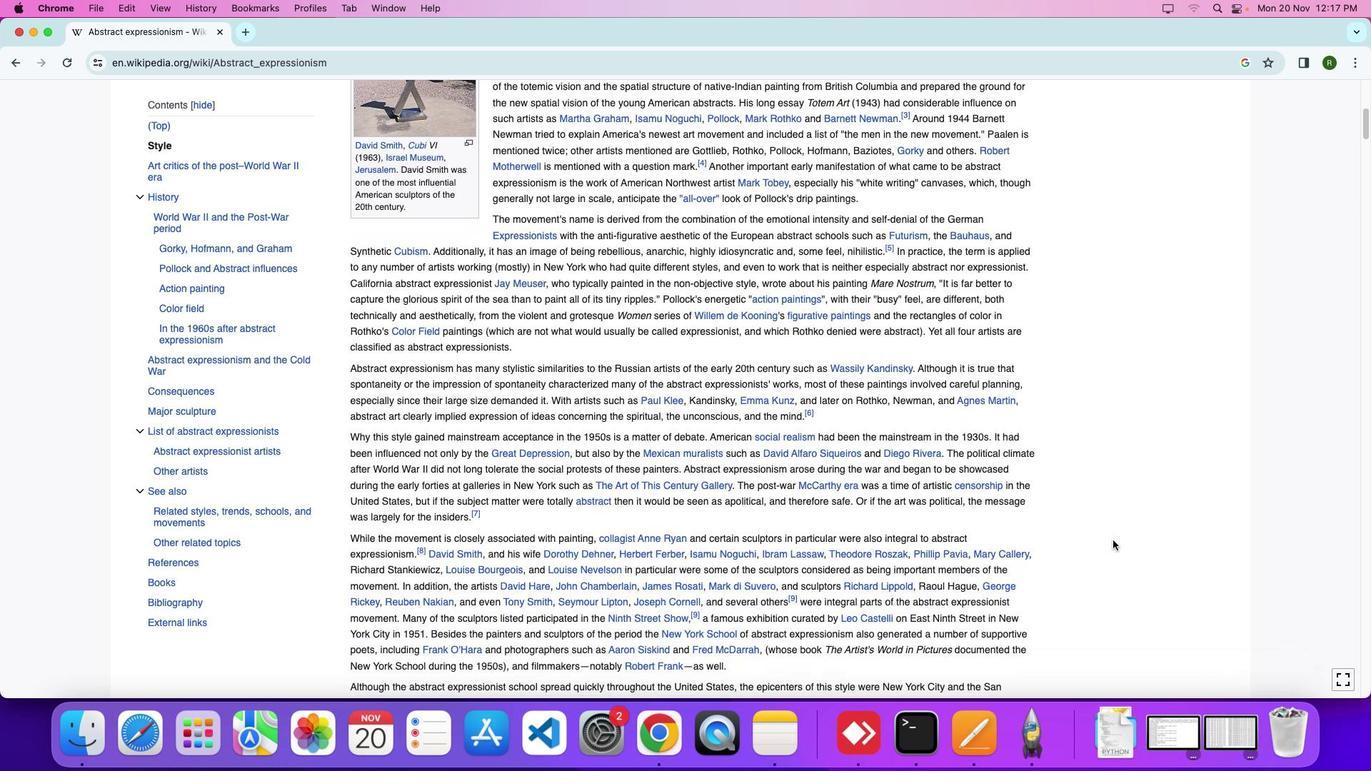 
Action: Mouse moved to (1113, 539)
Screenshot: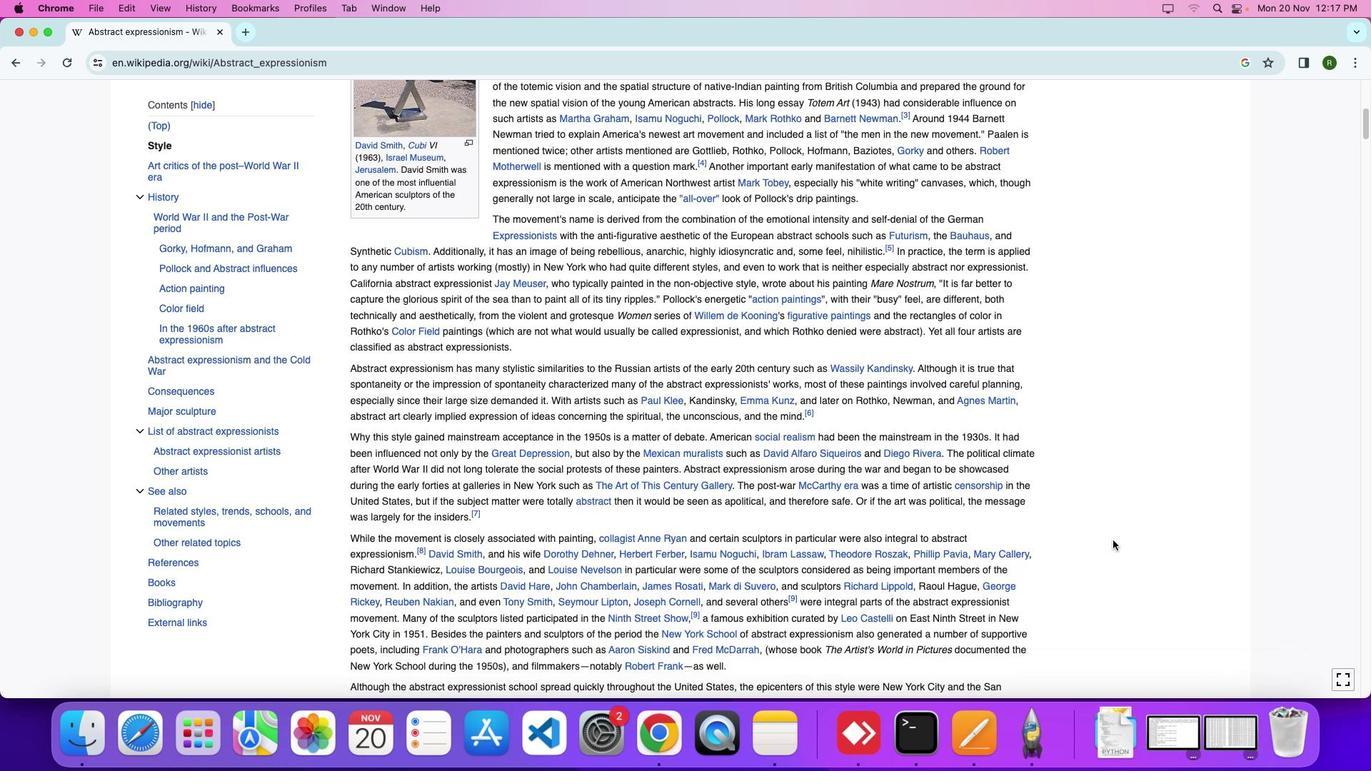 
Action: Mouse scrolled (1113, 539) with delta (0, 0)
Screenshot: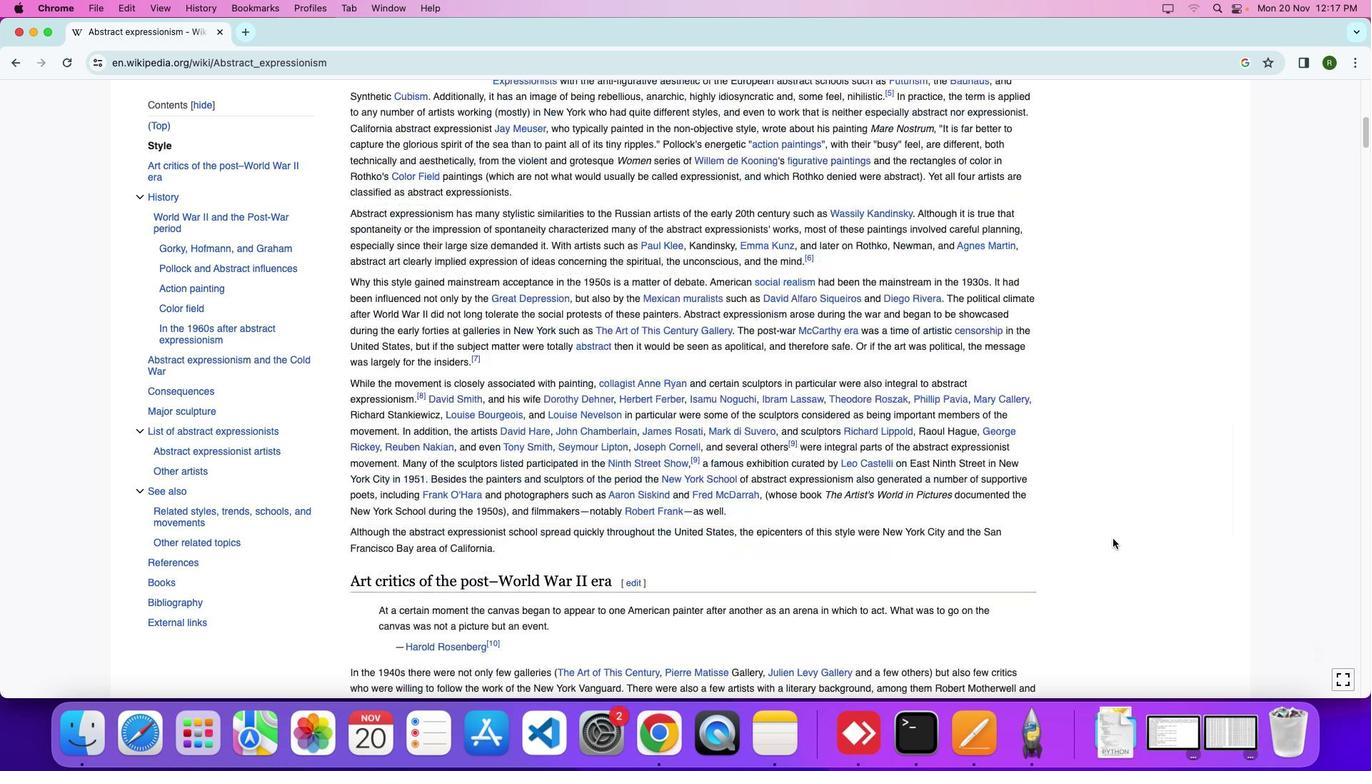 
Action: Mouse scrolled (1113, 539) with delta (0, 0)
Screenshot: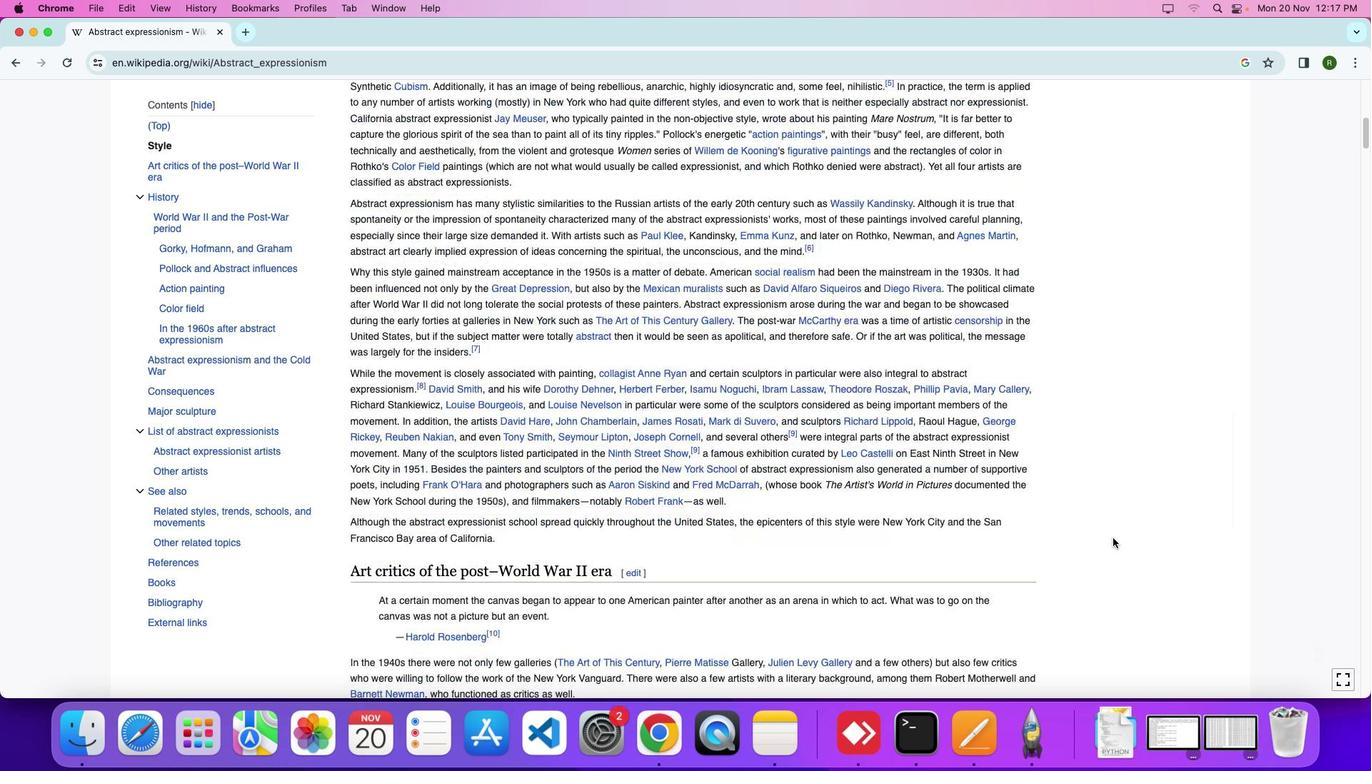 
Action: Mouse moved to (1113, 538)
Screenshot: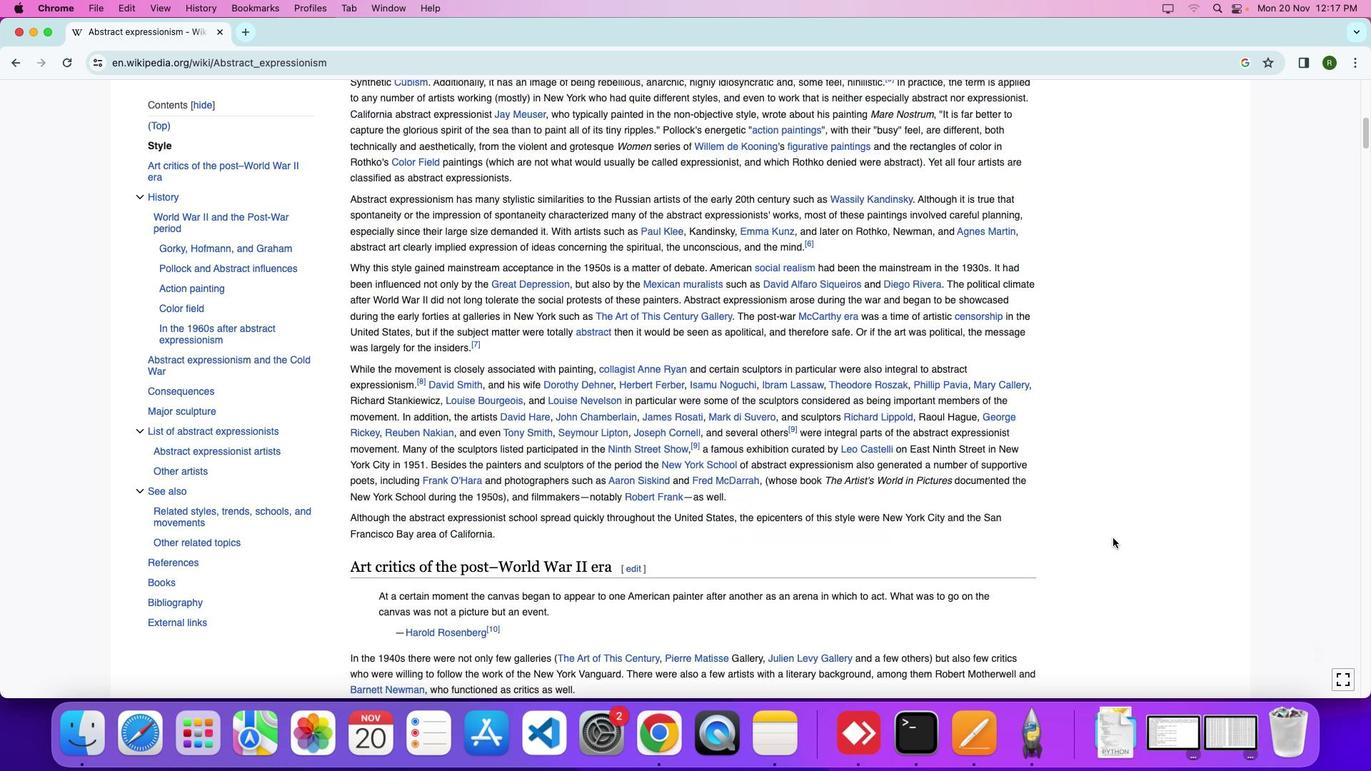 
Action: Mouse scrolled (1113, 538) with delta (0, -2)
Screenshot: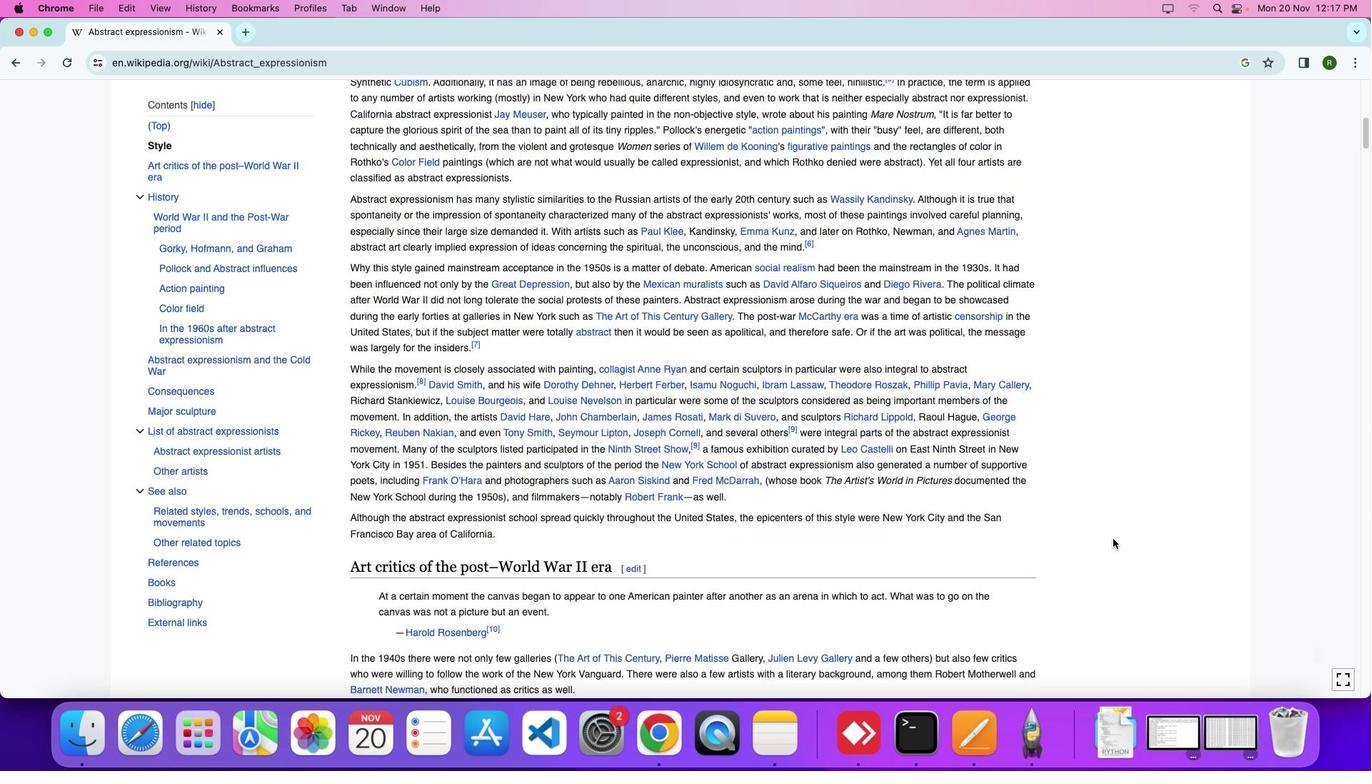 
Action: Mouse moved to (1112, 538)
Screenshot: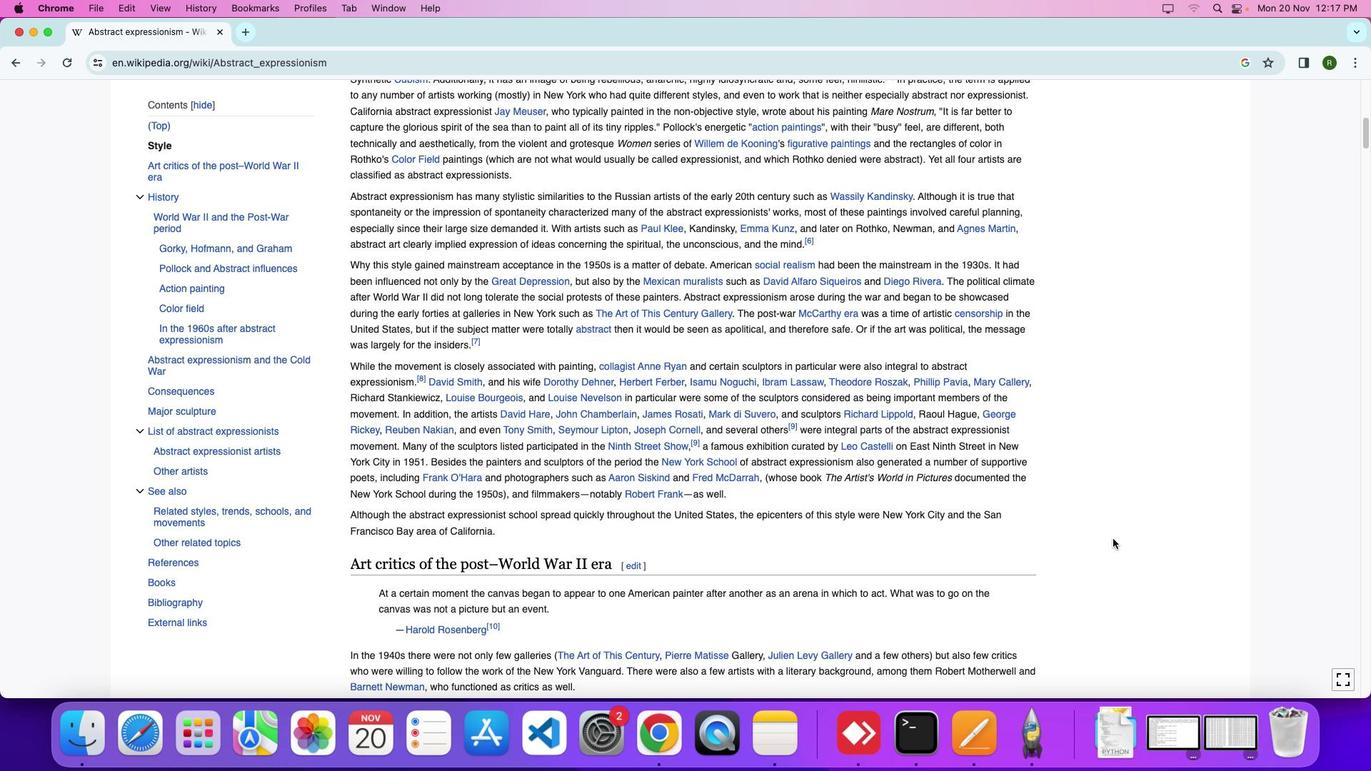 
Action: Mouse scrolled (1112, 538) with delta (0, 0)
Screenshot: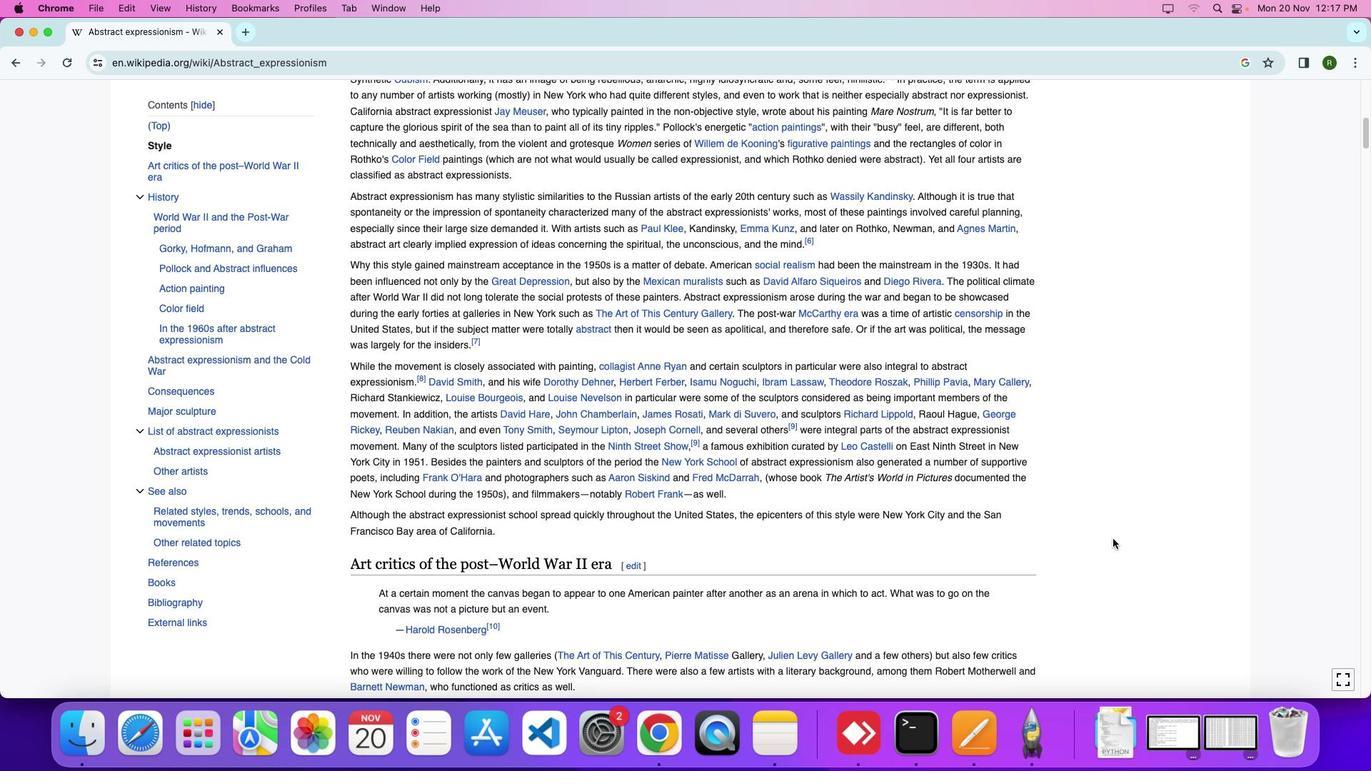 
Action: Mouse moved to (1112, 539)
Screenshot: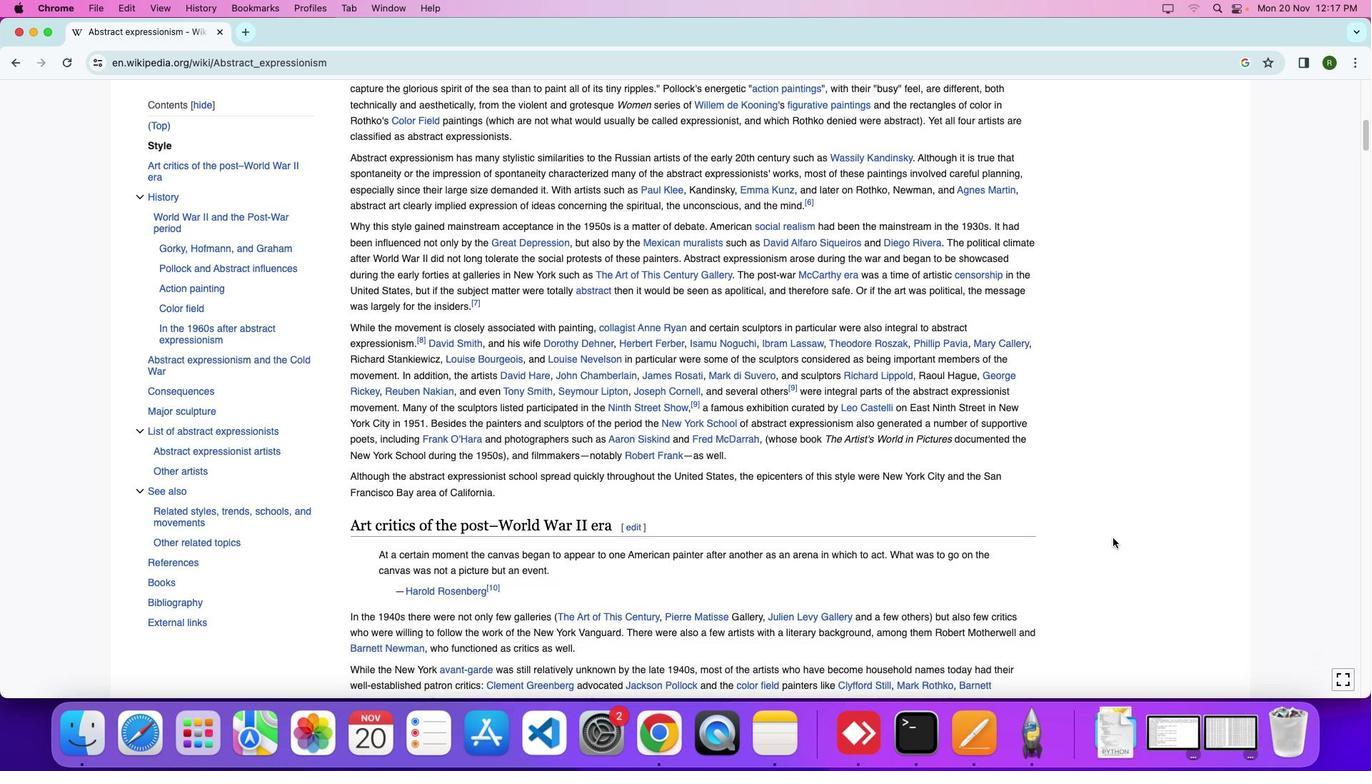 
Action: Mouse scrolled (1112, 539) with delta (0, 0)
Screenshot: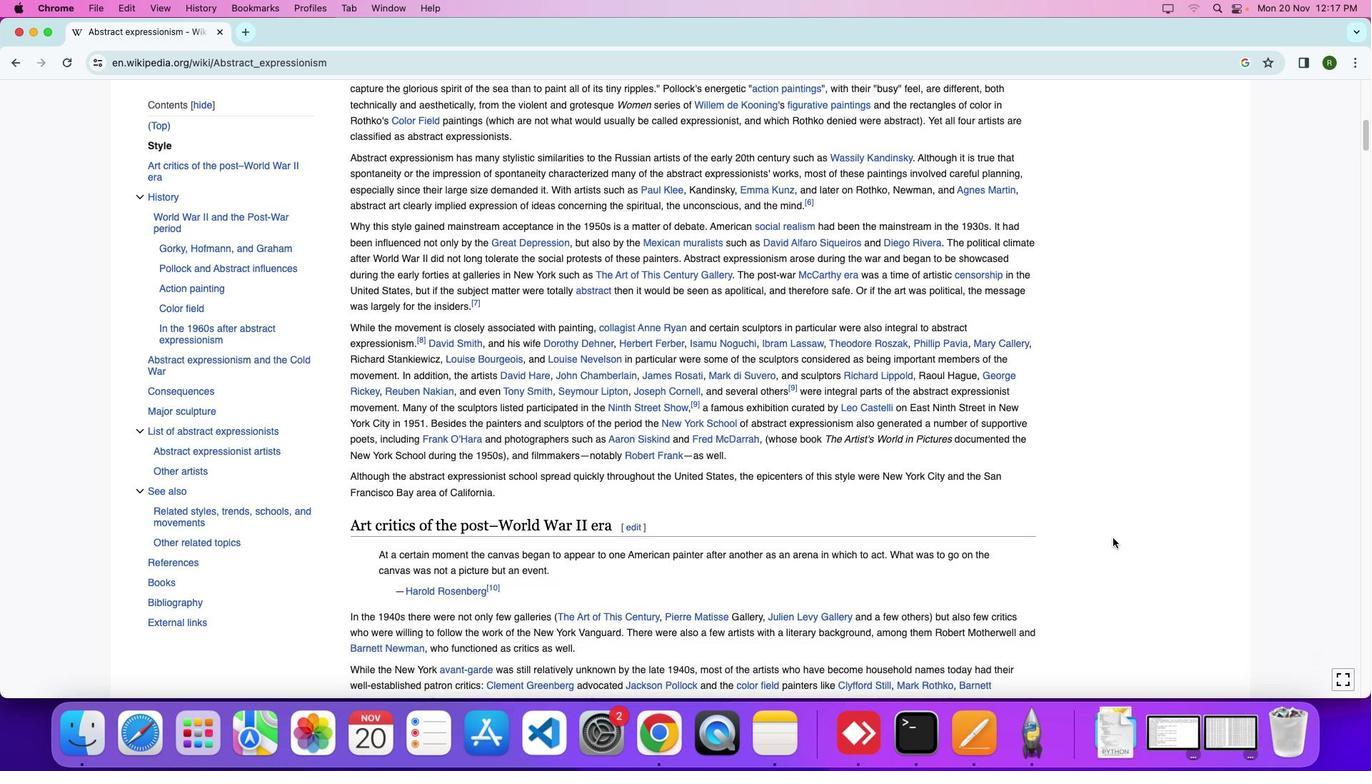 
Action: Mouse moved to (1112, 537)
Screenshot: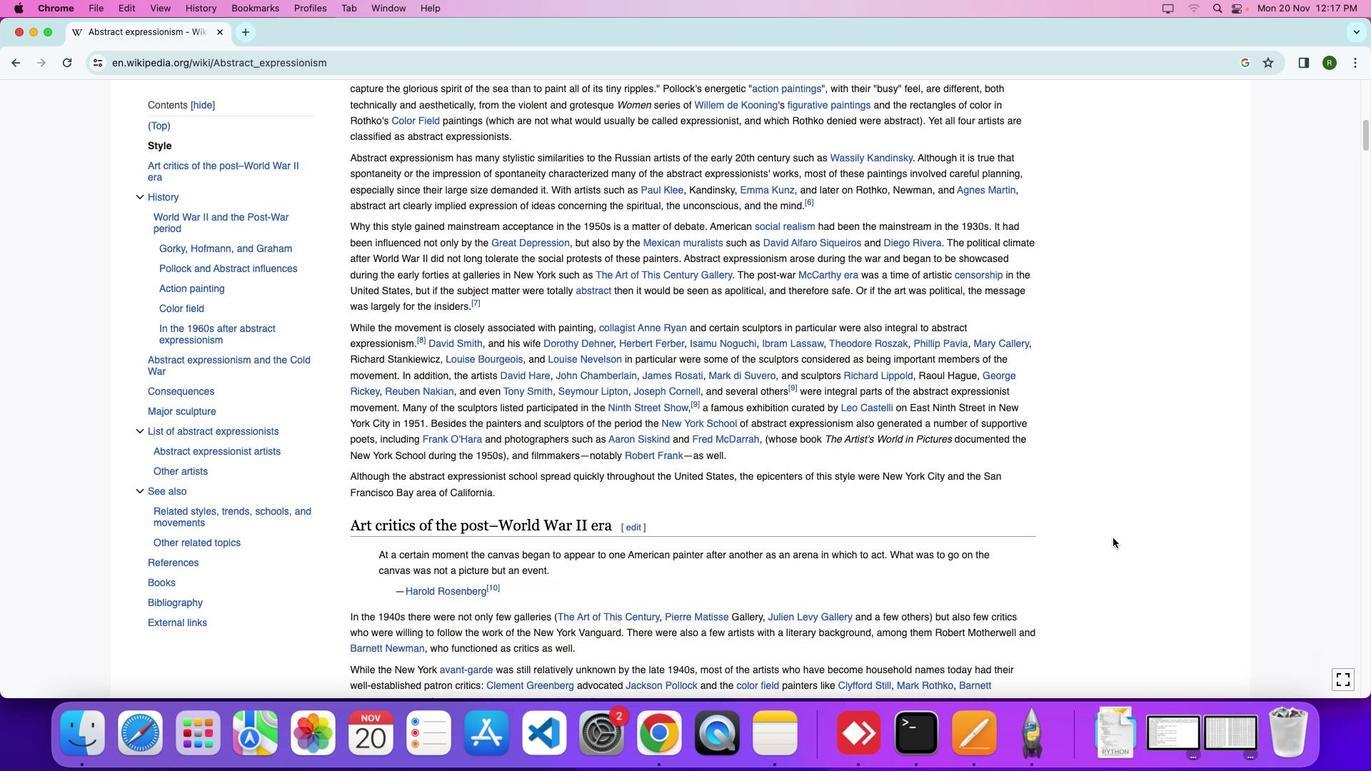 
Action: Mouse scrolled (1112, 537) with delta (0, 0)
Screenshot: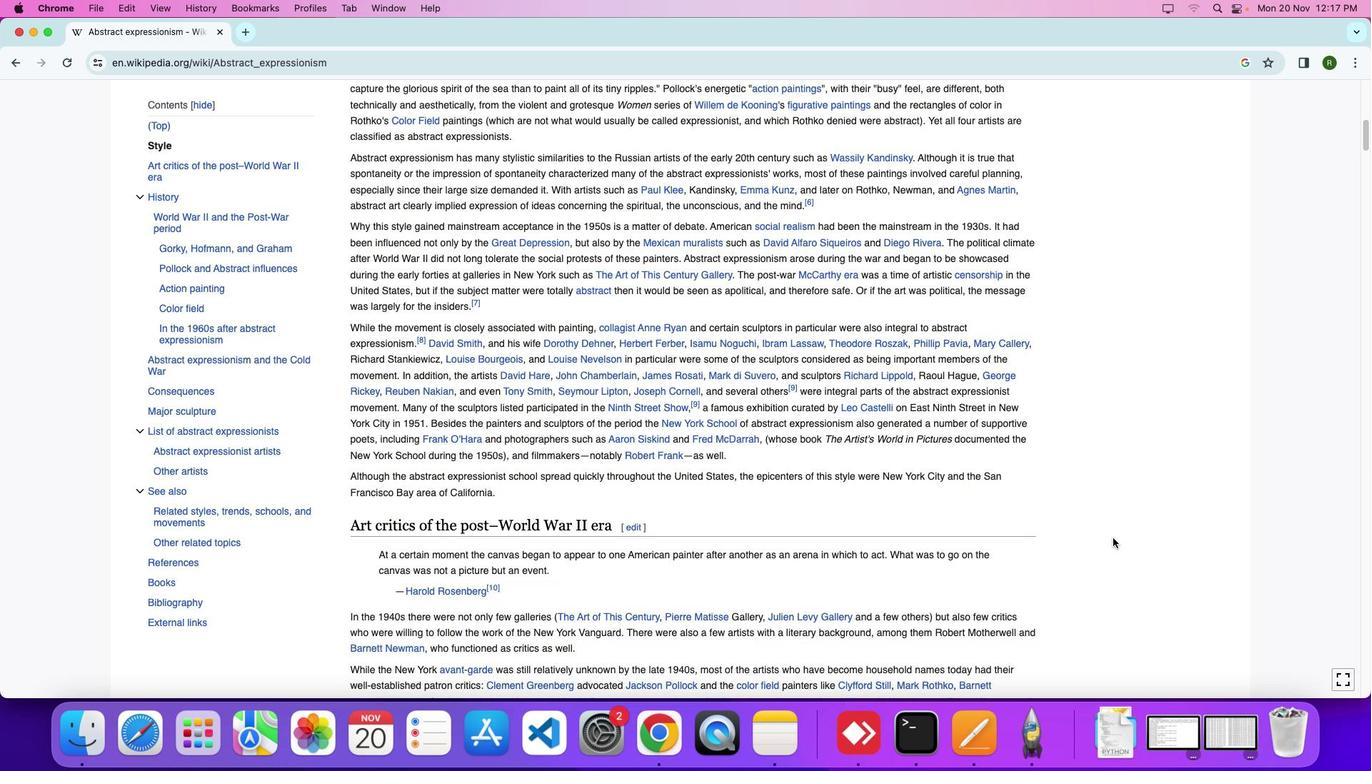 
Action: Mouse moved to (1113, 537)
Screenshot: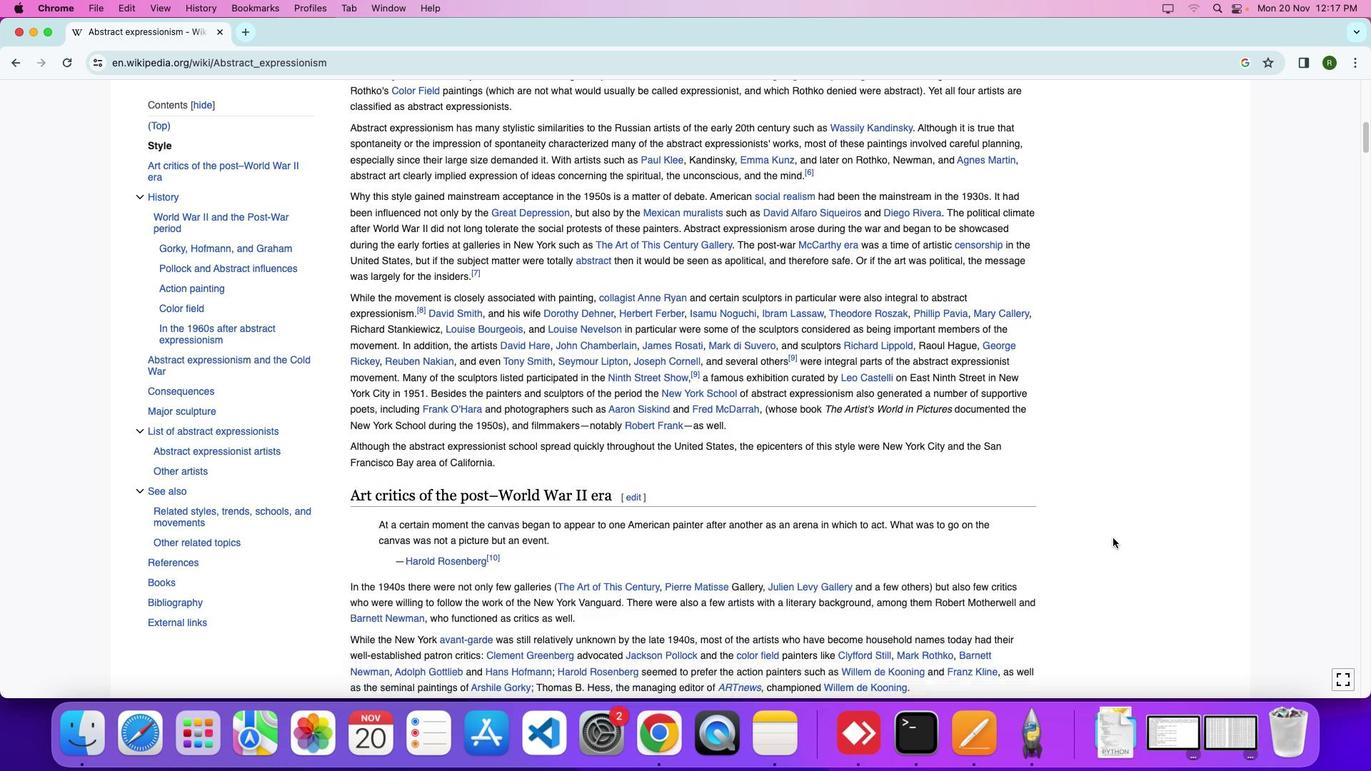 
Action: Mouse scrolled (1113, 537) with delta (0, 0)
Screenshot: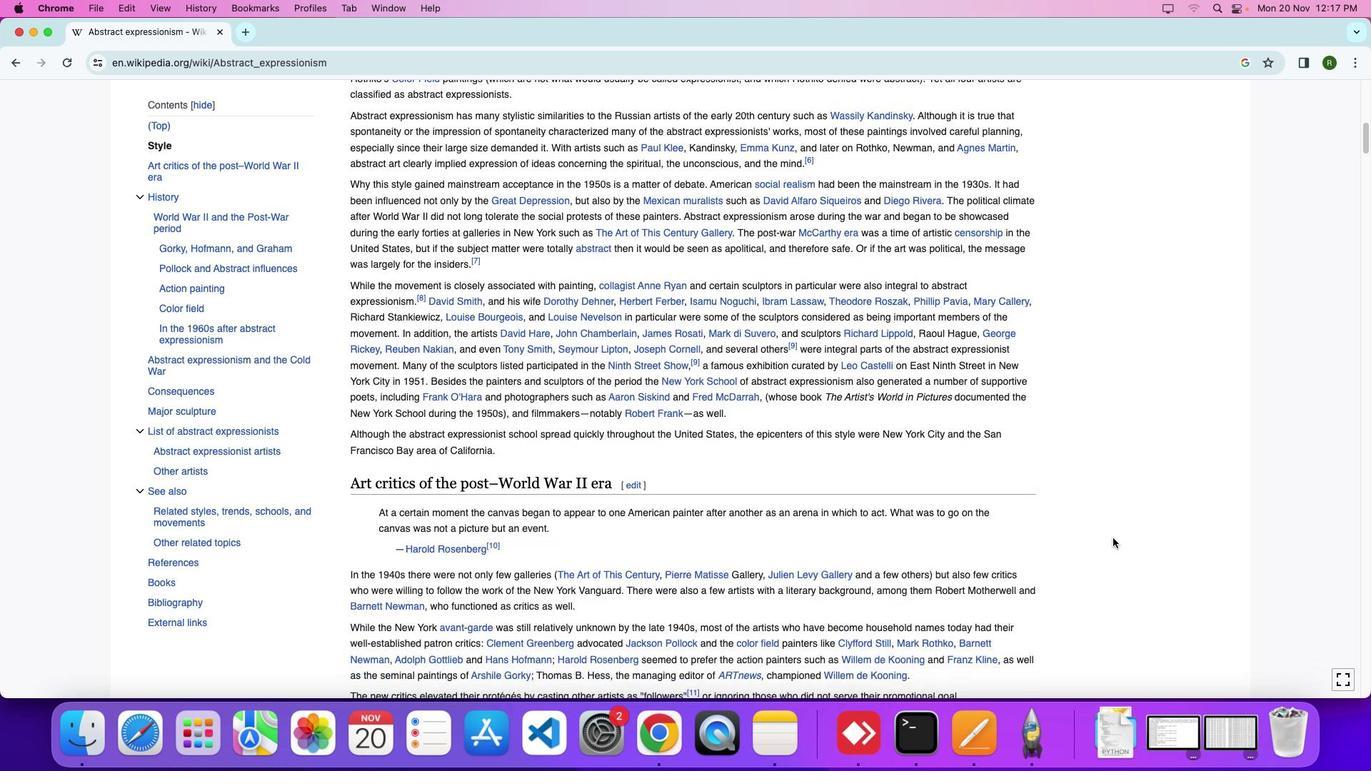 
Action: Mouse scrolled (1113, 537) with delta (0, 0)
Screenshot: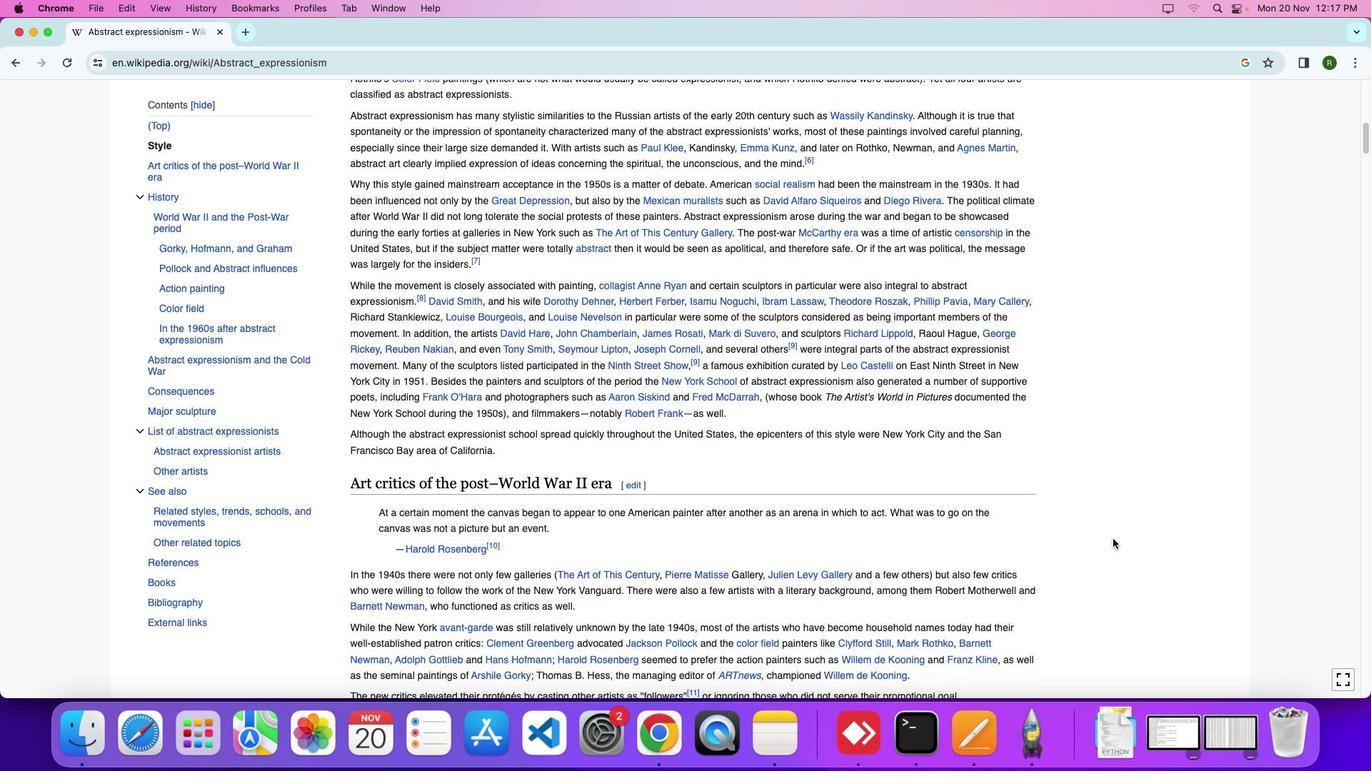 
Action: Mouse moved to (1113, 539)
Screenshot: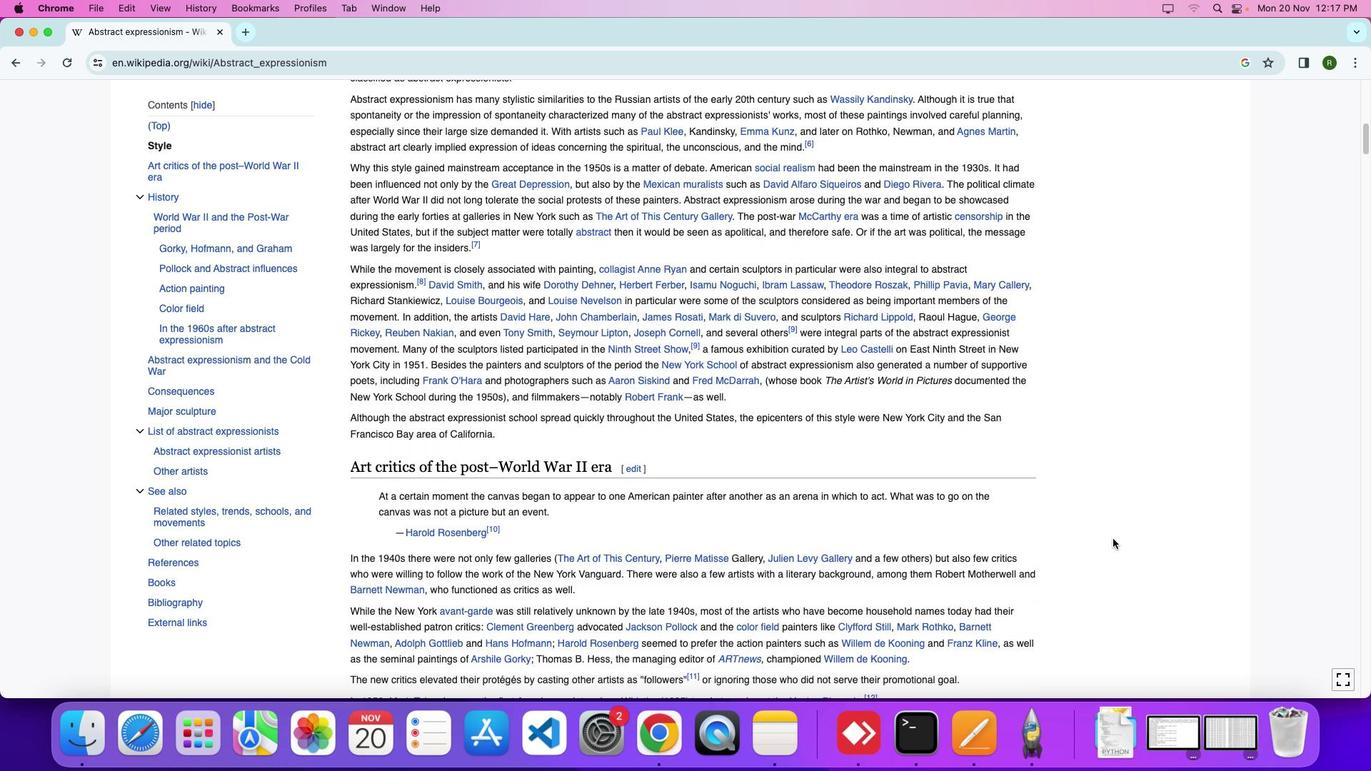
Action: Mouse scrolled (1113, 539) with delta (0, 0)
Screenshot: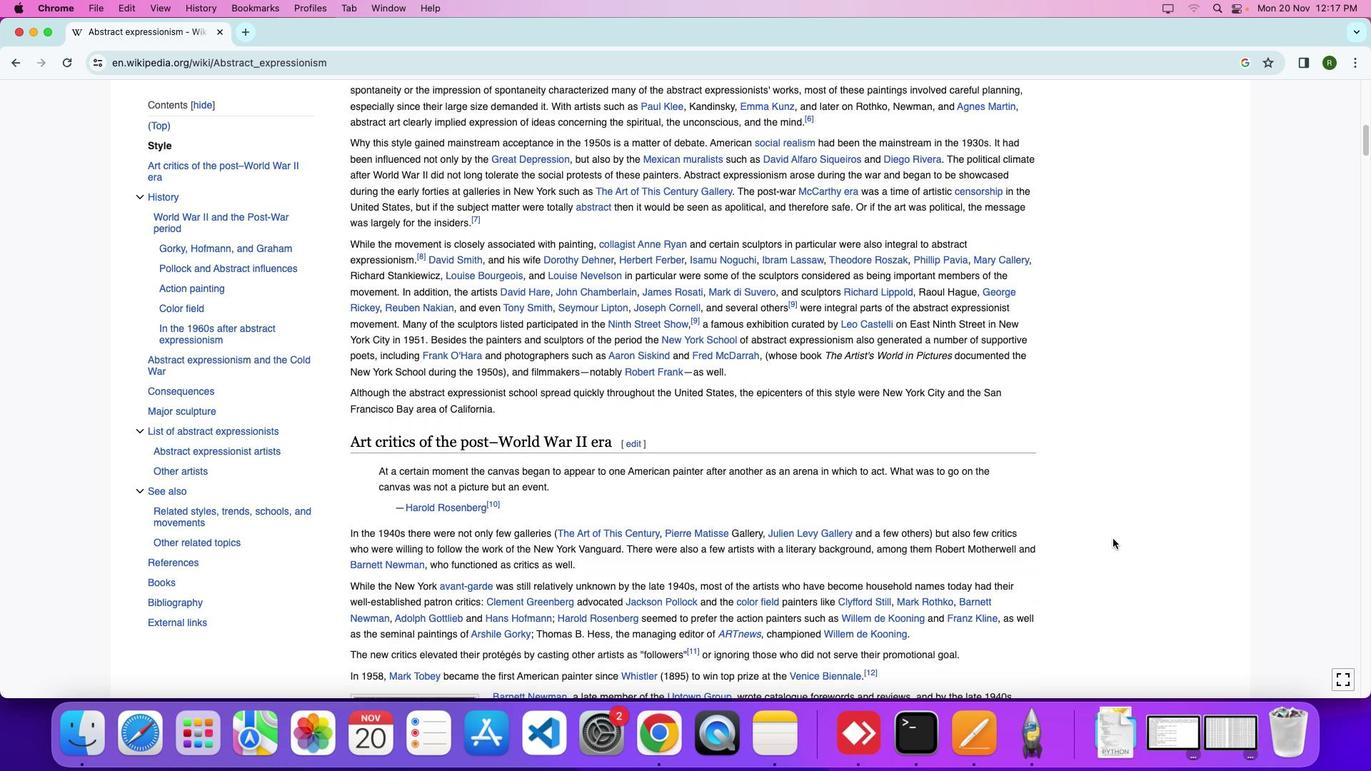 
Action: Mouse scrolled (1113, 539) with delta (0, 0)
Screenshot: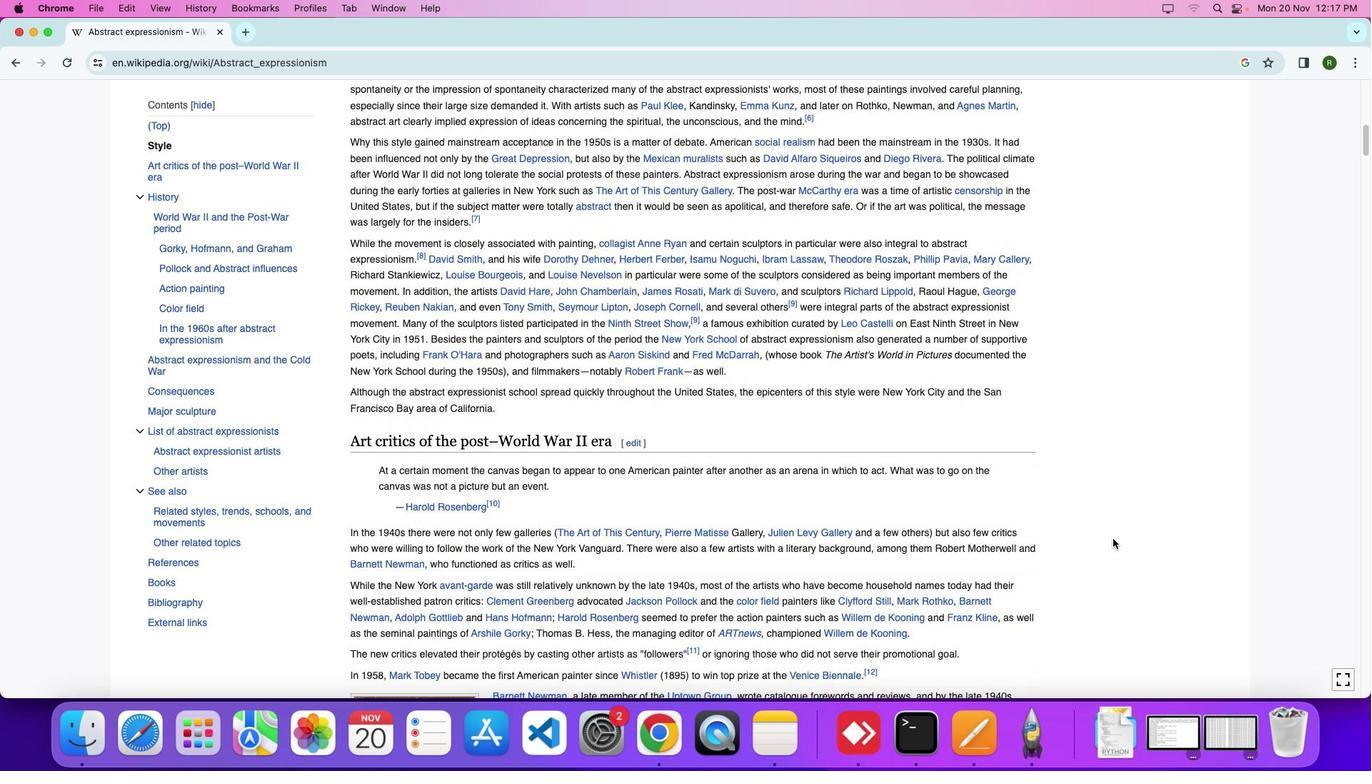 
Action: Mouse scrolled (1113, 539) with delta (0, 0)
Screenshot: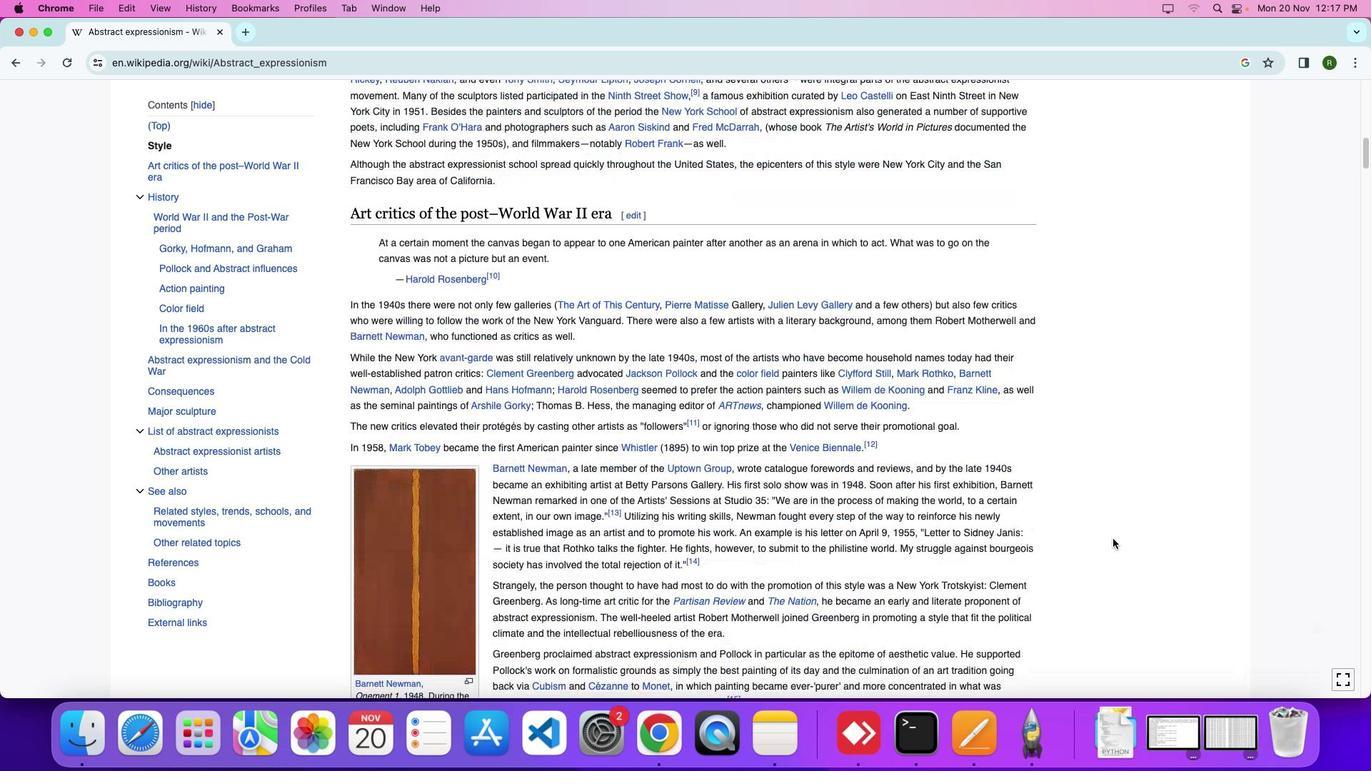 
Action: Mouse scrolled (1113, 539) with delta (0, 0)
Screenshot: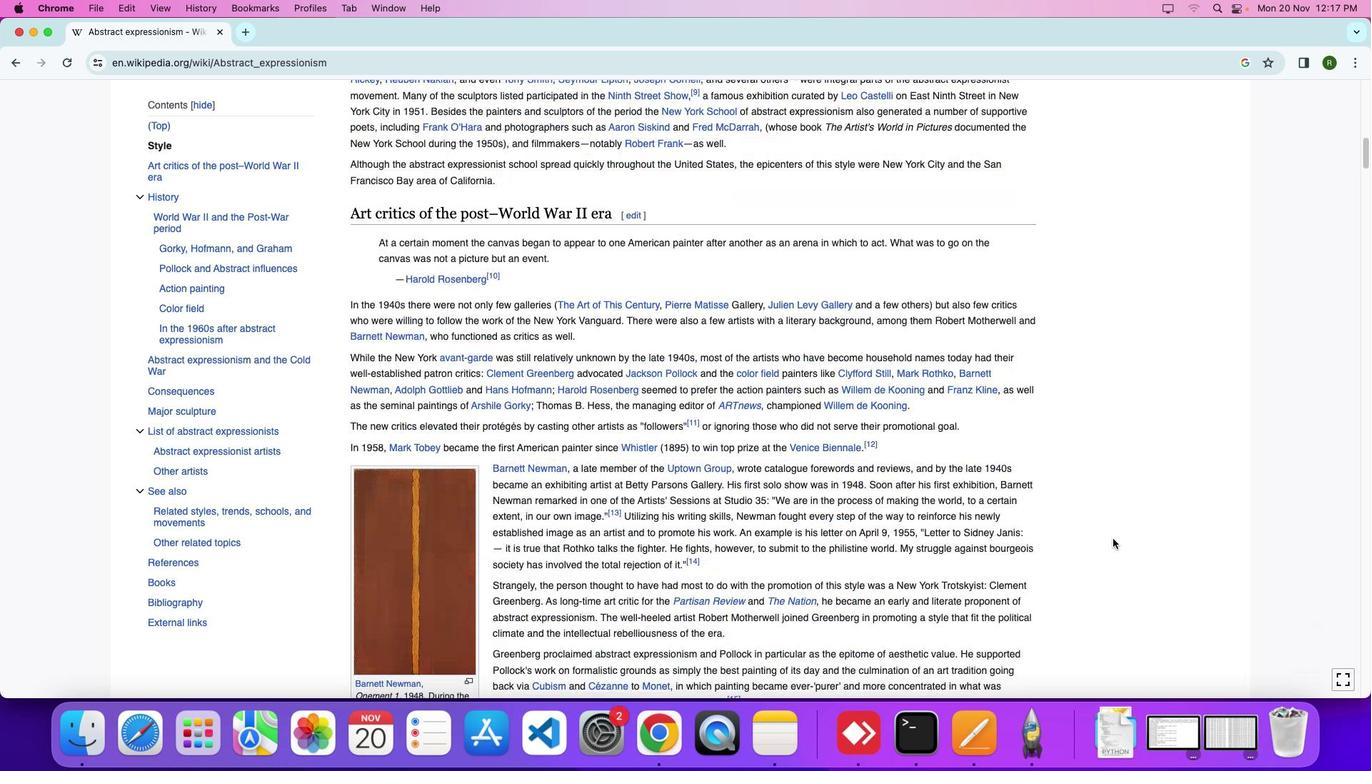 
Action: Mouse scrolled (1113, 539) with delta (0, -4)
Screenshot: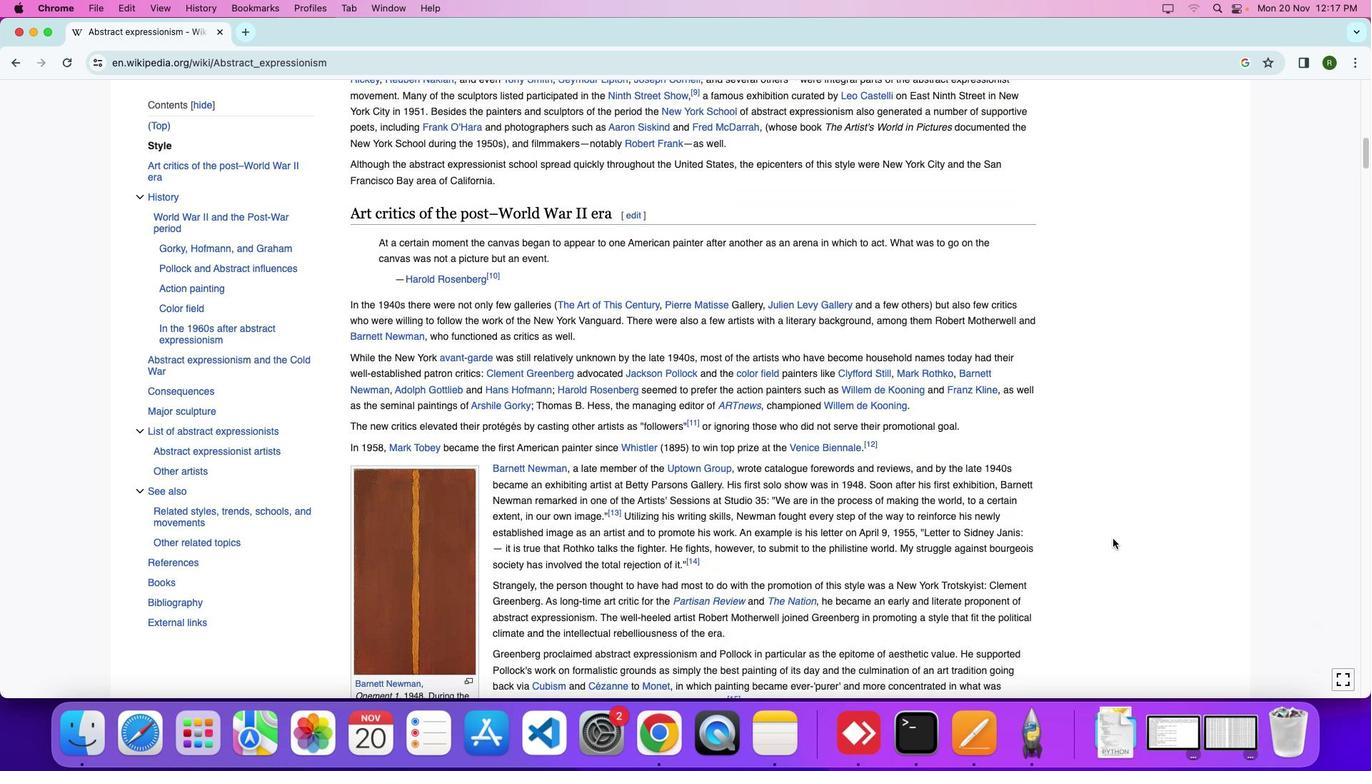 
Action: Mouse scrolled (1113, 539) with delta (0, 0)
Screenshot: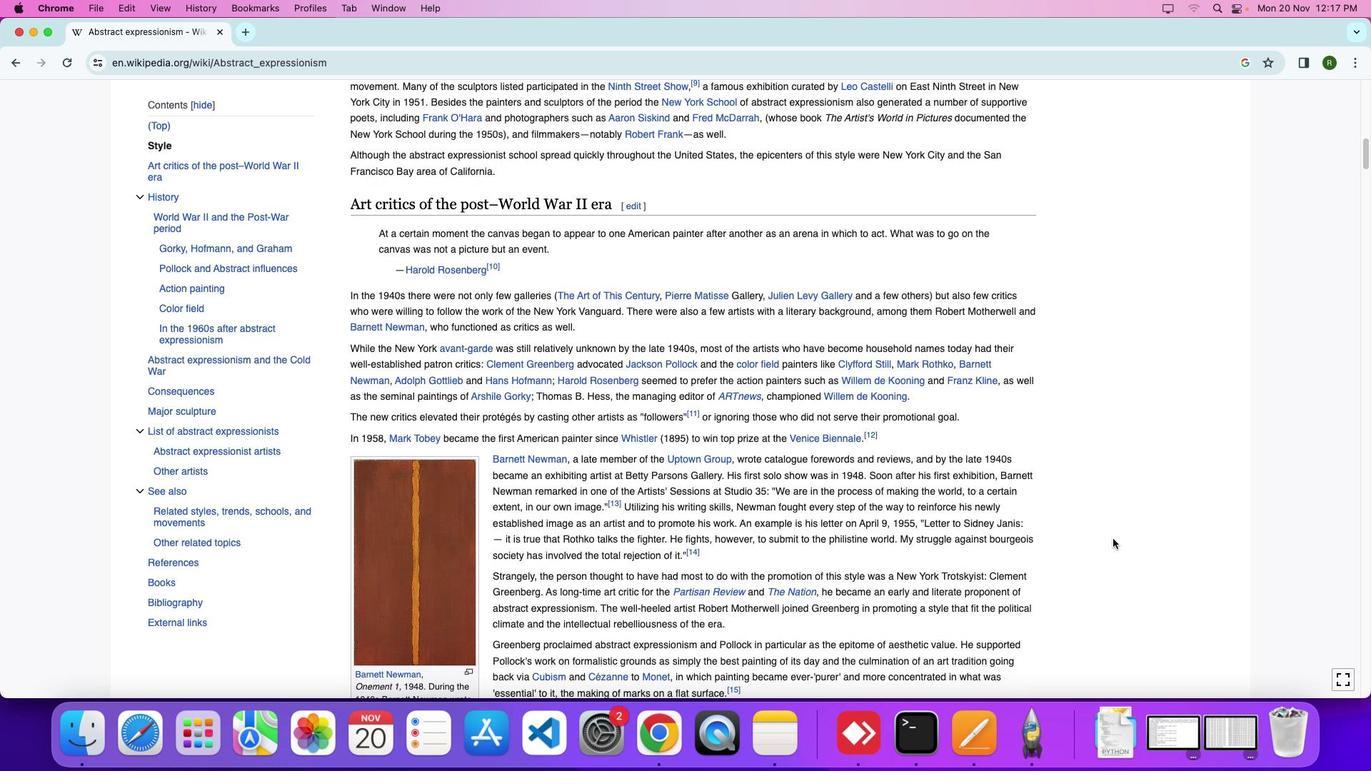 
Action: Mouse scrolled (1113, 539) with delta (0, 0)
Screenshot: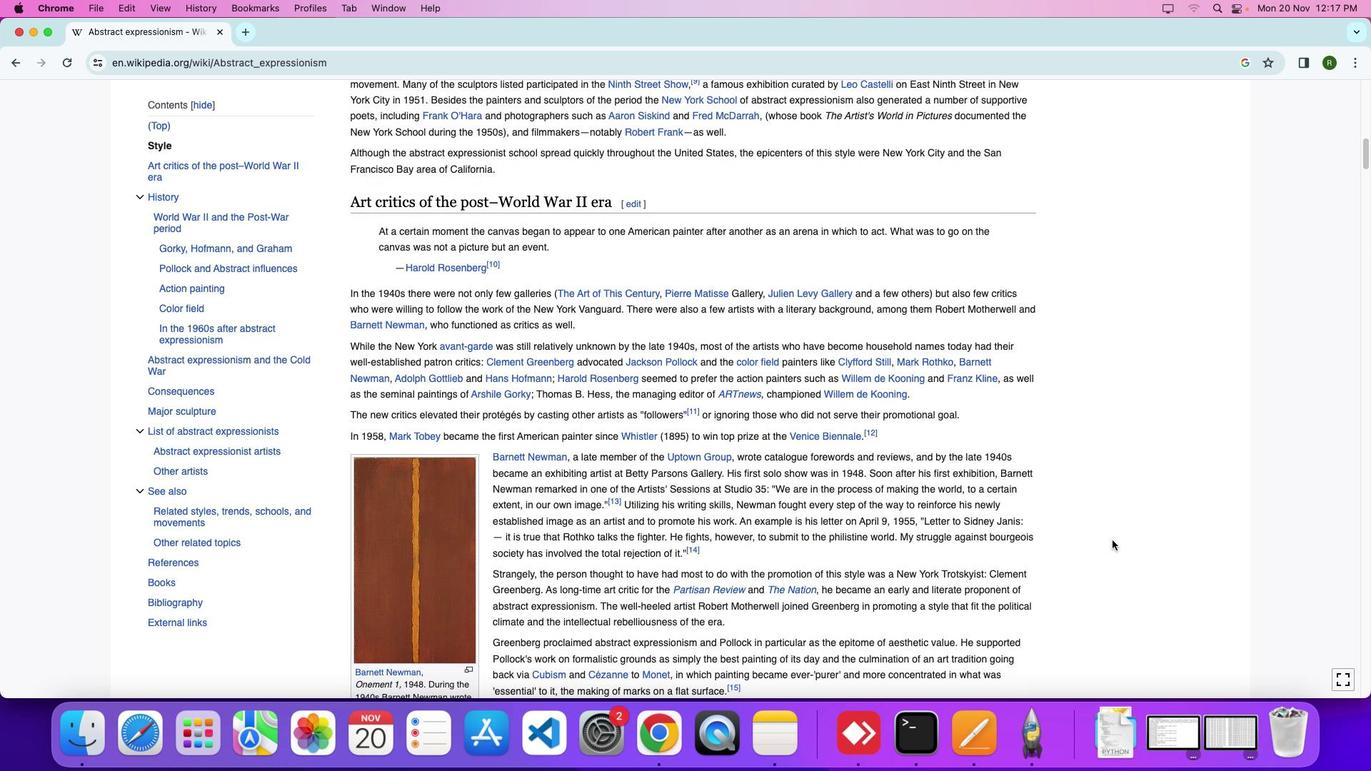 
Action: Mouse moved to (1111, 539)
Screenshot: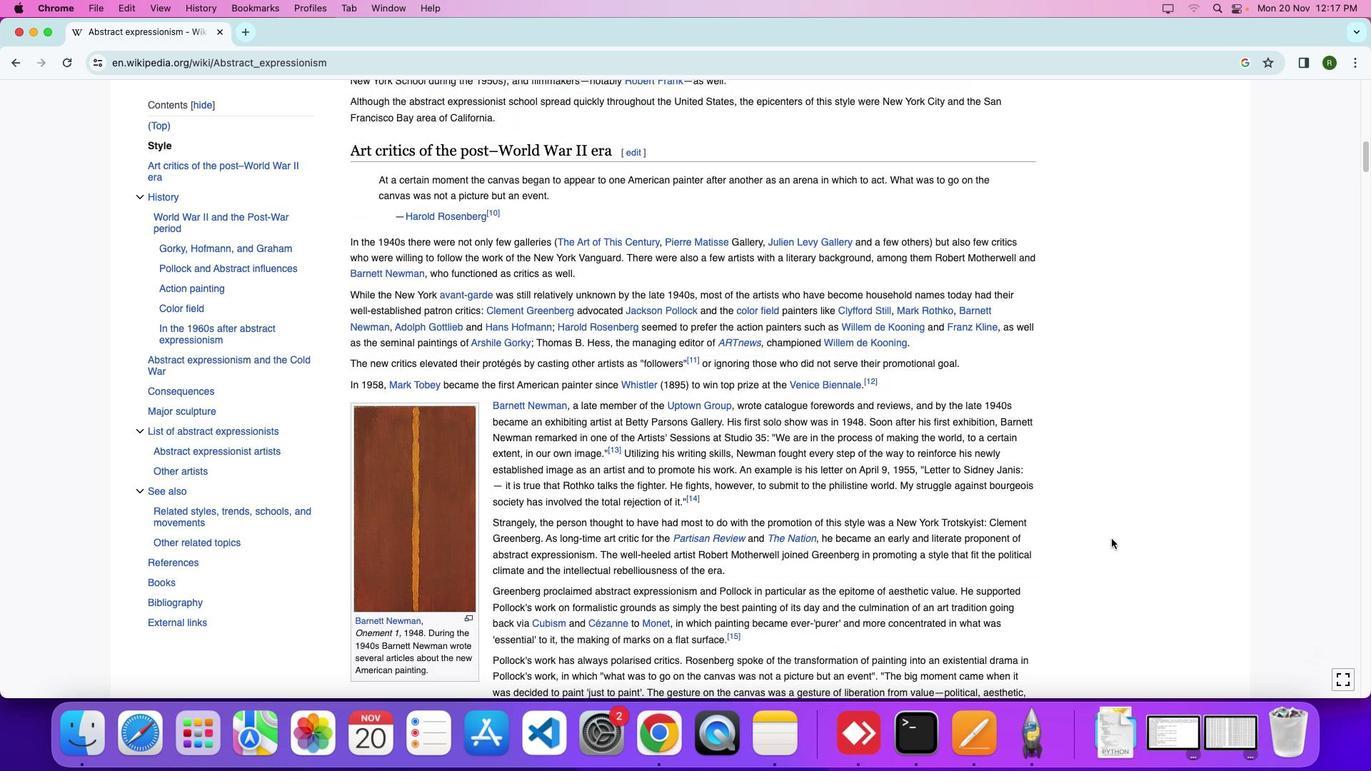 
Action: Mouse scrolled (1111, 539) with delta (0, 0)
Screenshot: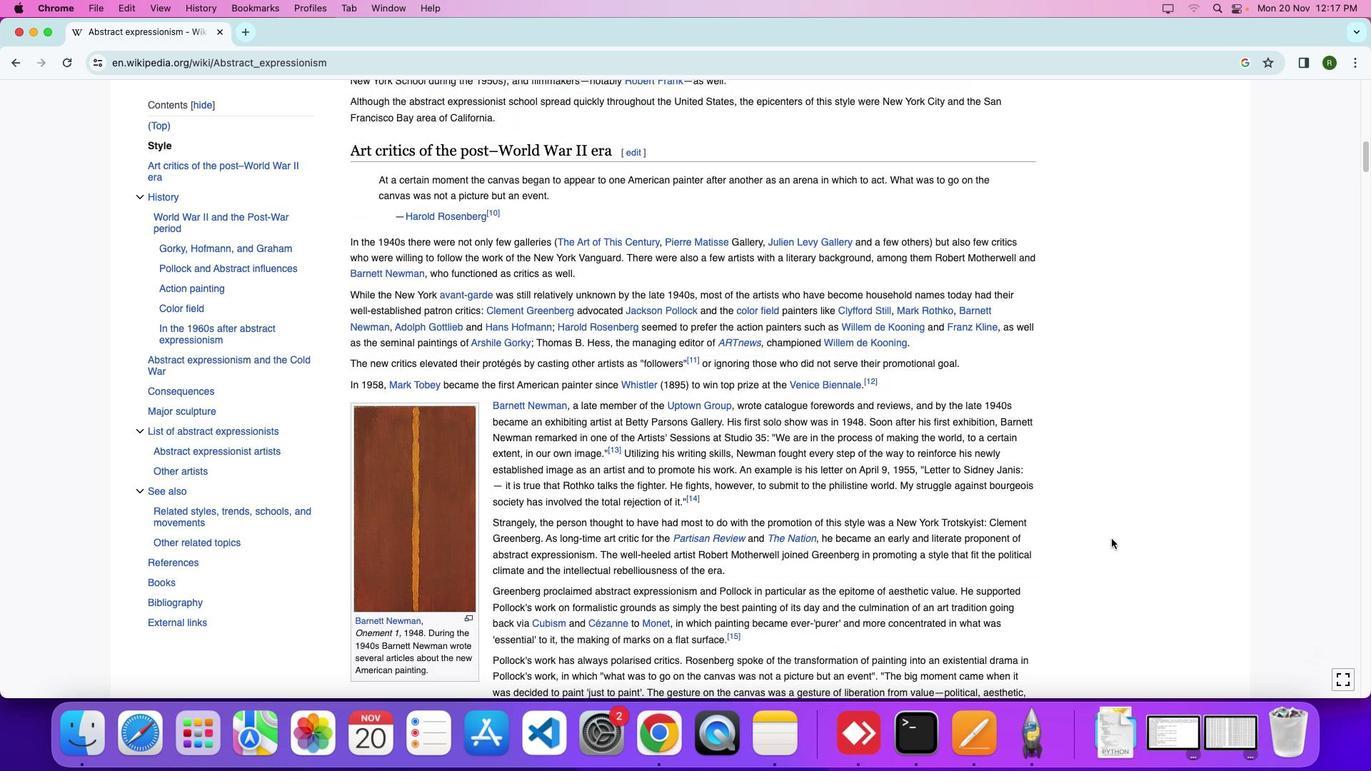 
Action: Mouse moved to (1111, 539)
Screenshot: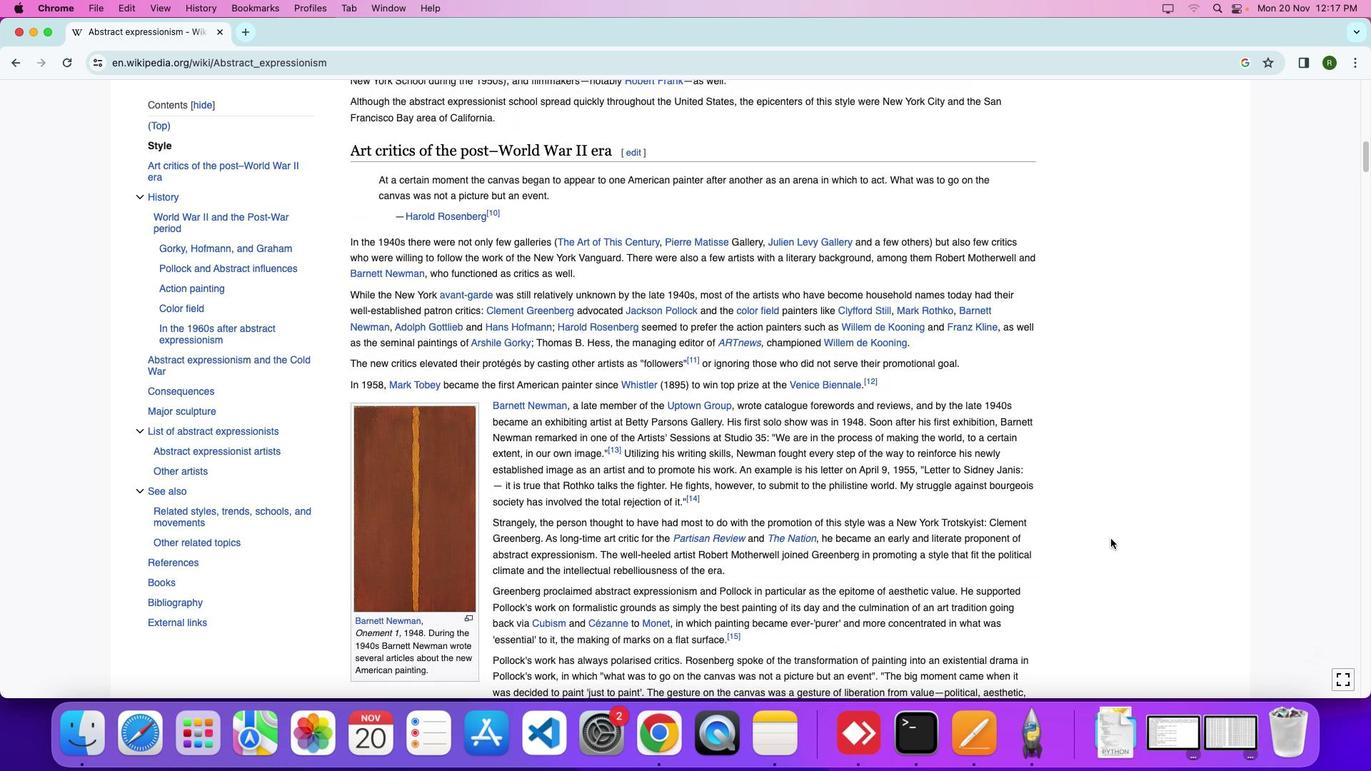 
Action: Mouse scrolled (1111, 539) with delta (0, 0)
Screenshot: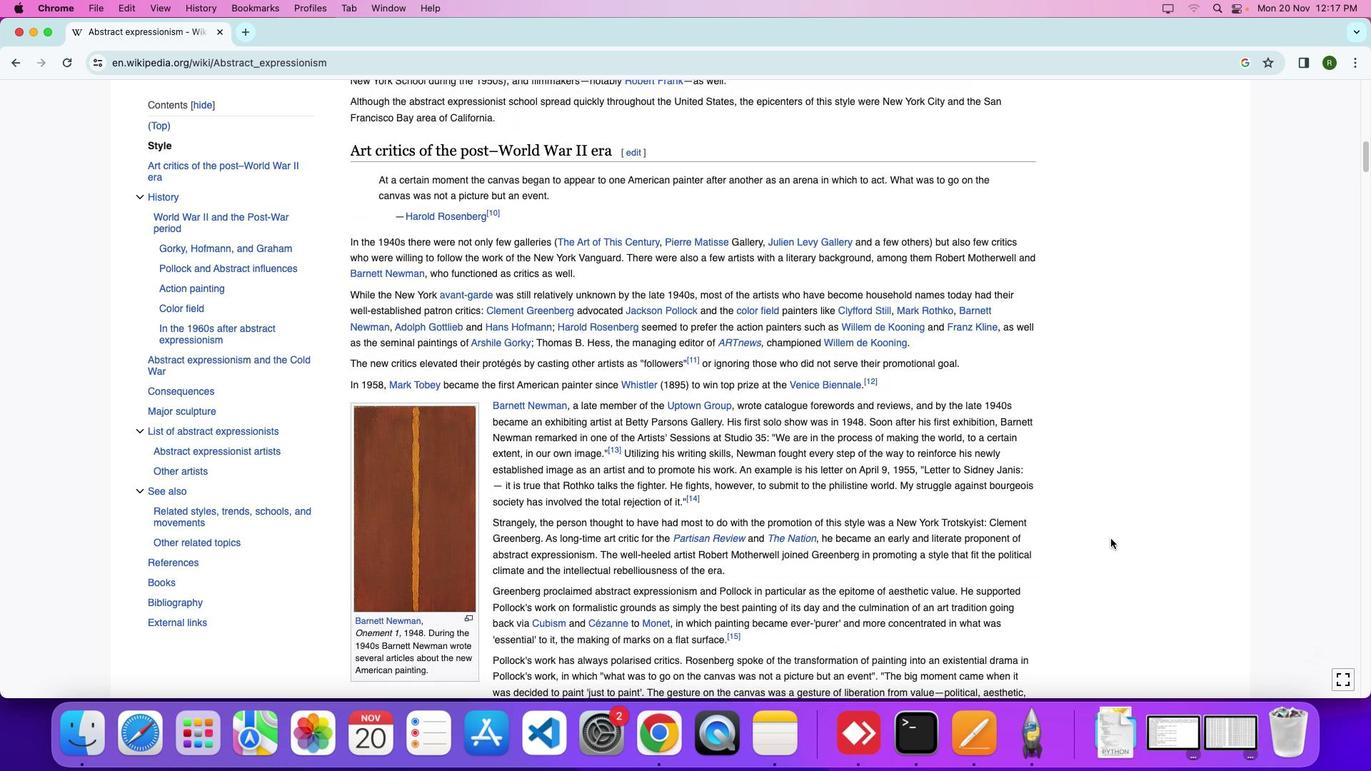 
Action: Mouse moved to (1111, 539)
Screenshot: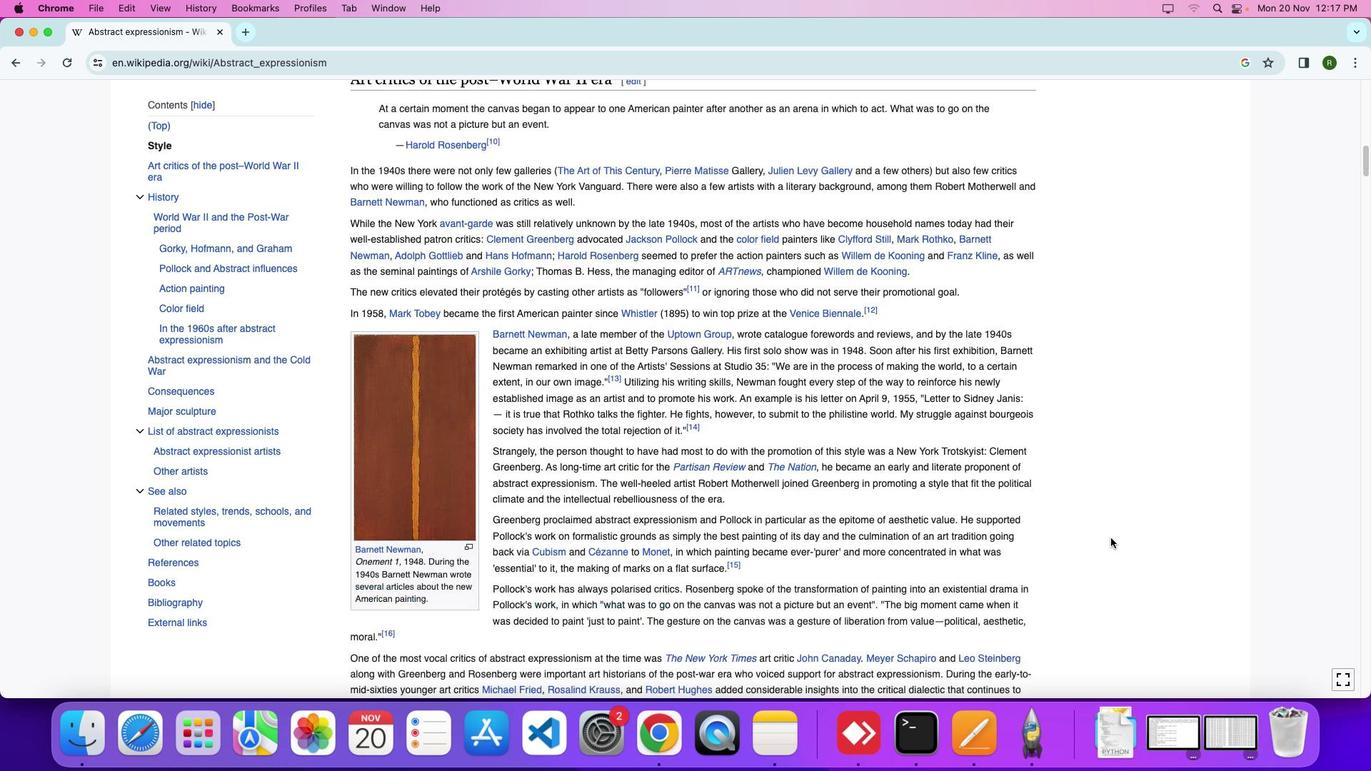 
Action: Mouse scrolled (1111, 539) with delta (0, 0)
Screenshot: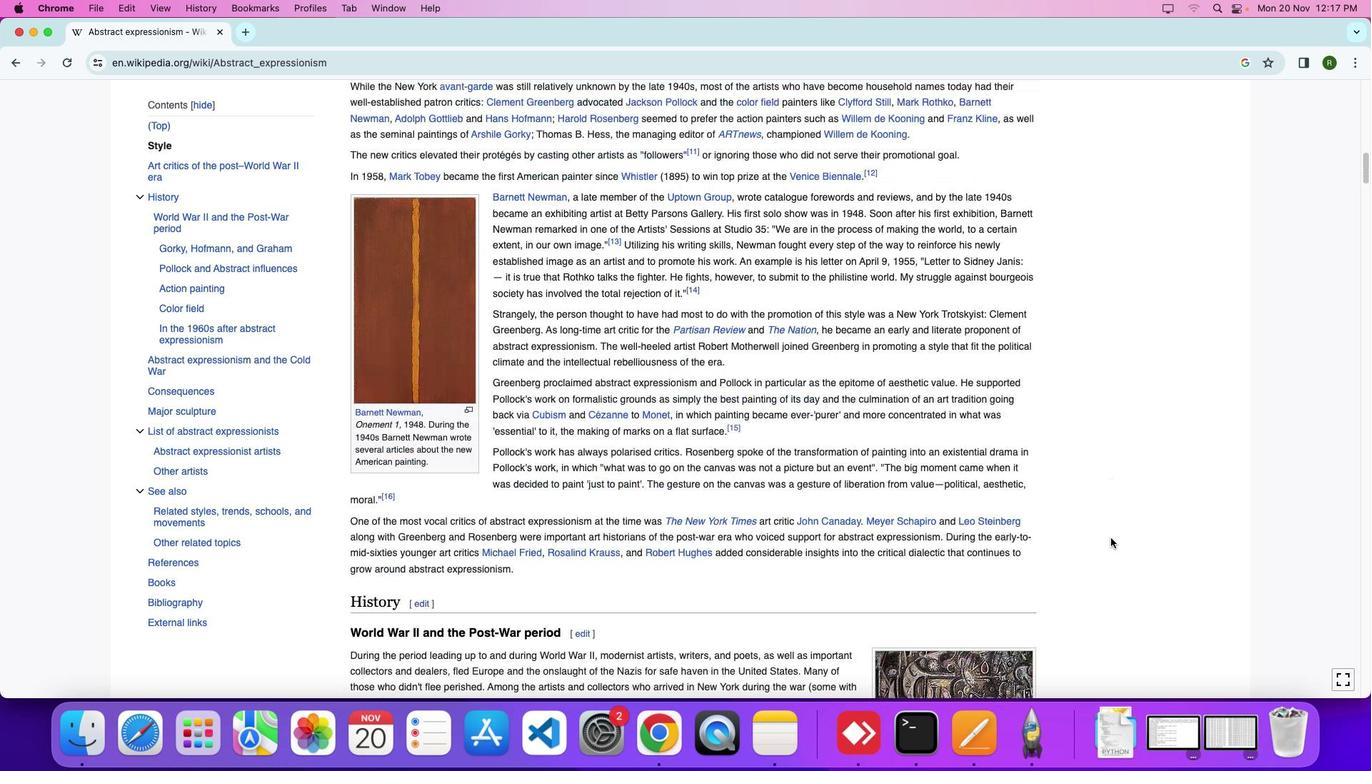 
Action: Mouse moved to (1111, 538)
Screenshot: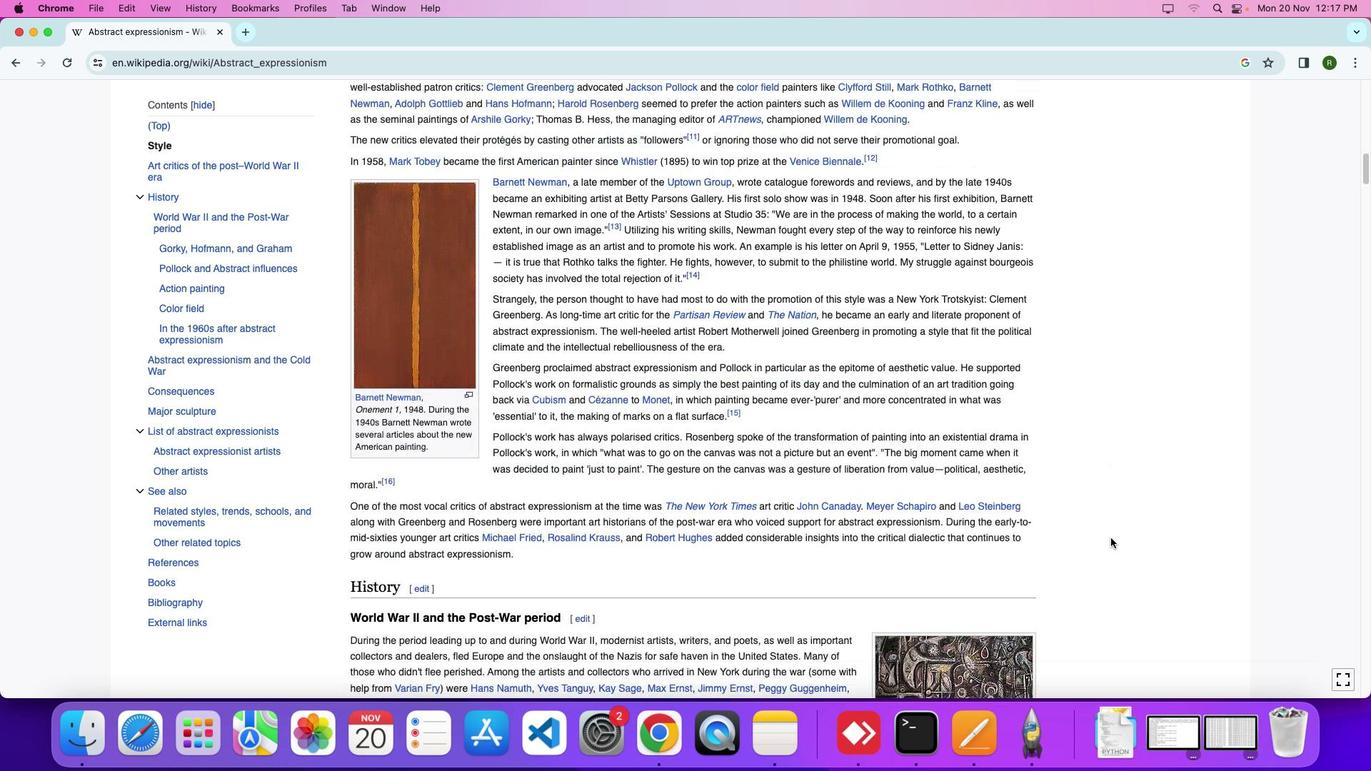 
Action: Mouse scrolled (1111, 538) with delta (0, 0)
Screenshot: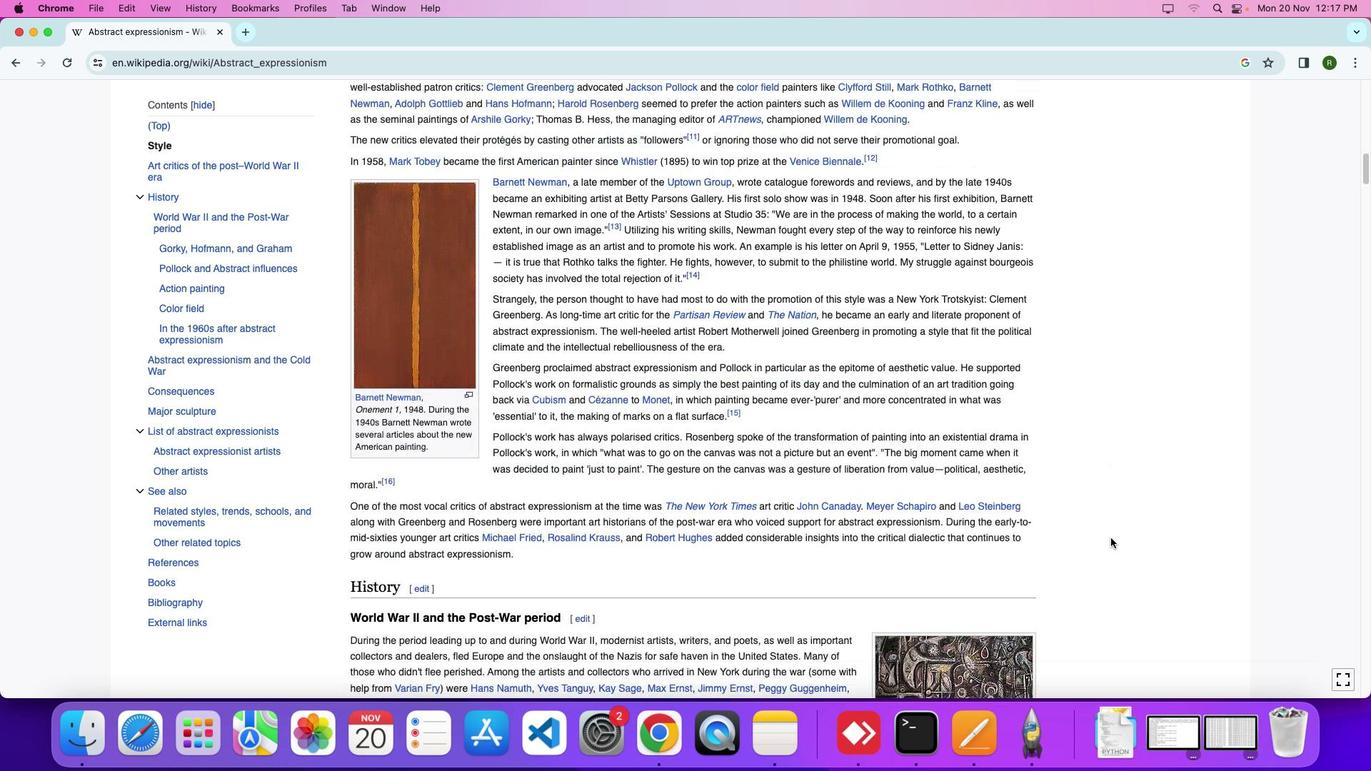 
Action: Mouse scrolled (1111, 538) with delta (0, -4)
Screenshot: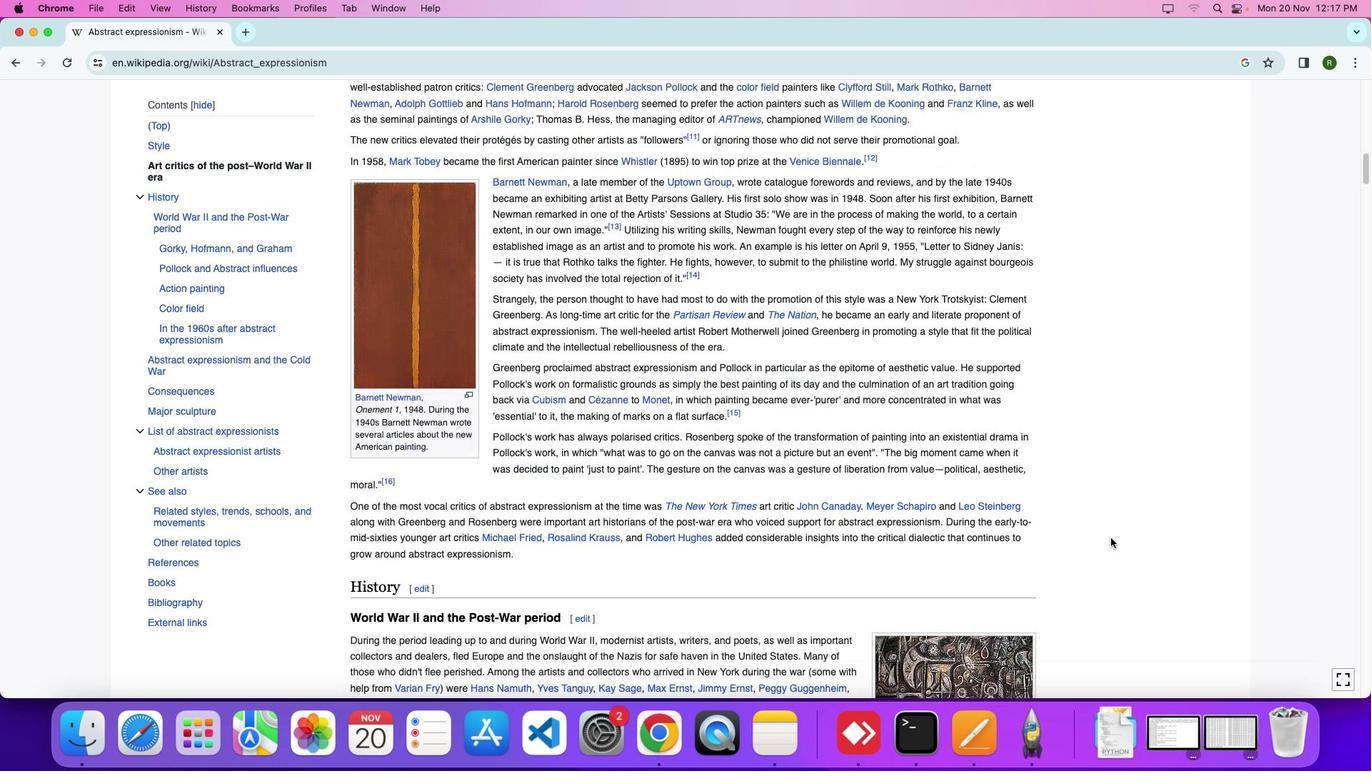 
Action: Mouse moved to (1116, 534)
Screenshot: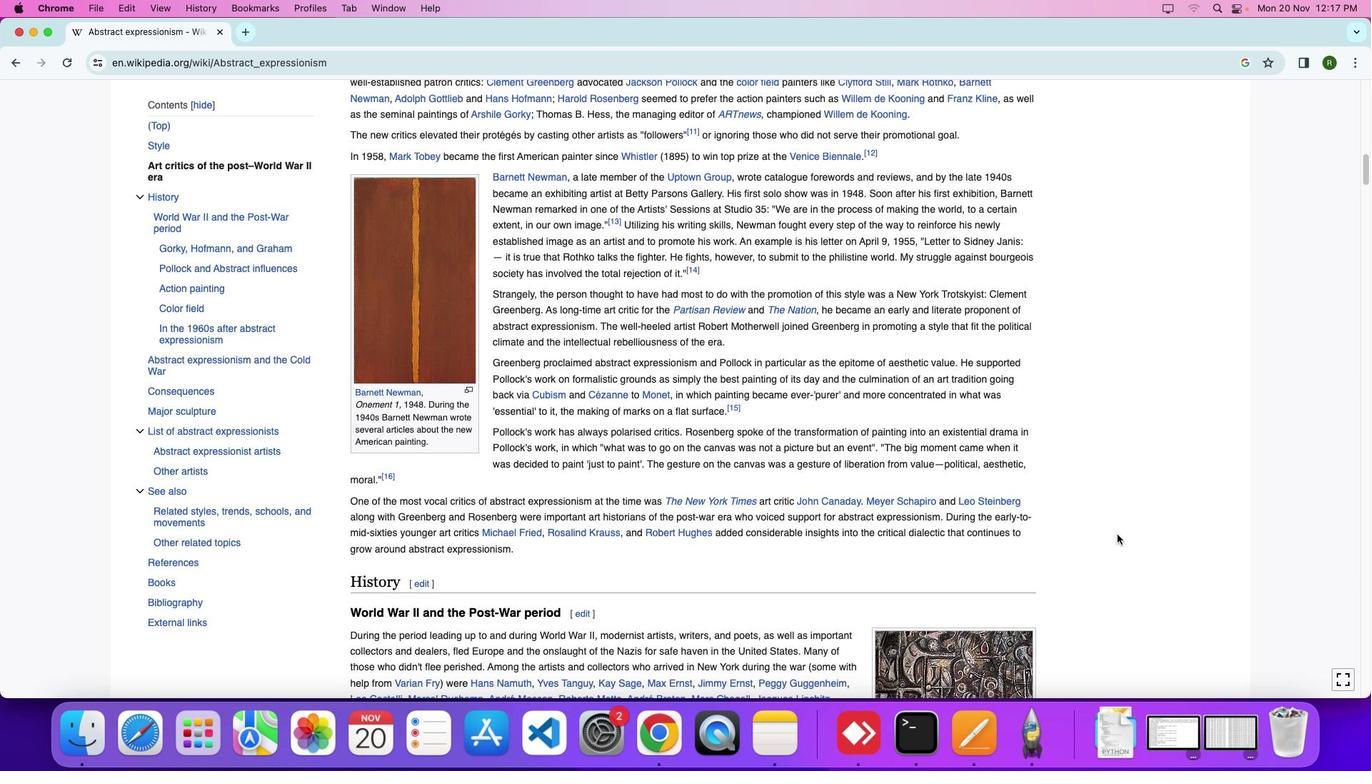 
Action: Mouse scrolled (1116, 534) with delta (0, 0)
Screenshot: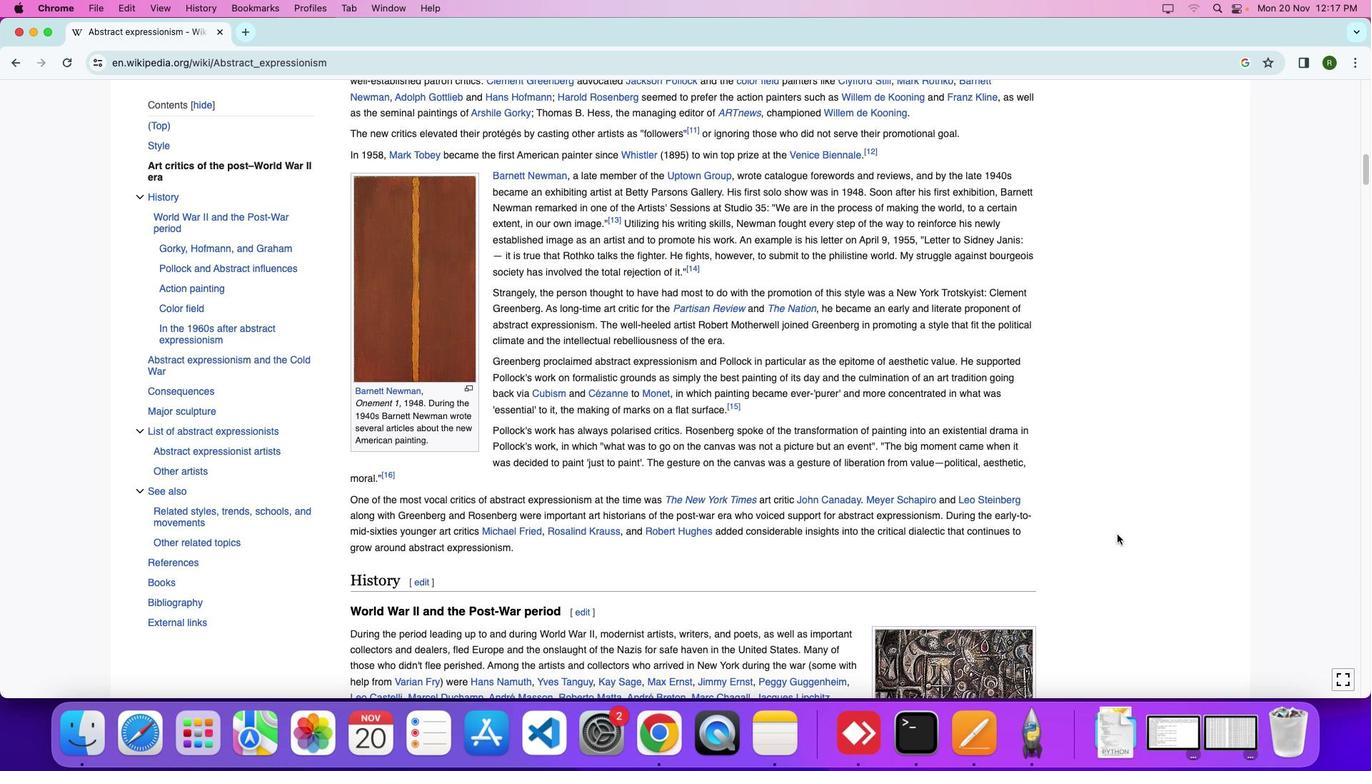 
Action: Mouse moved to (1116, 534)
Screenshot: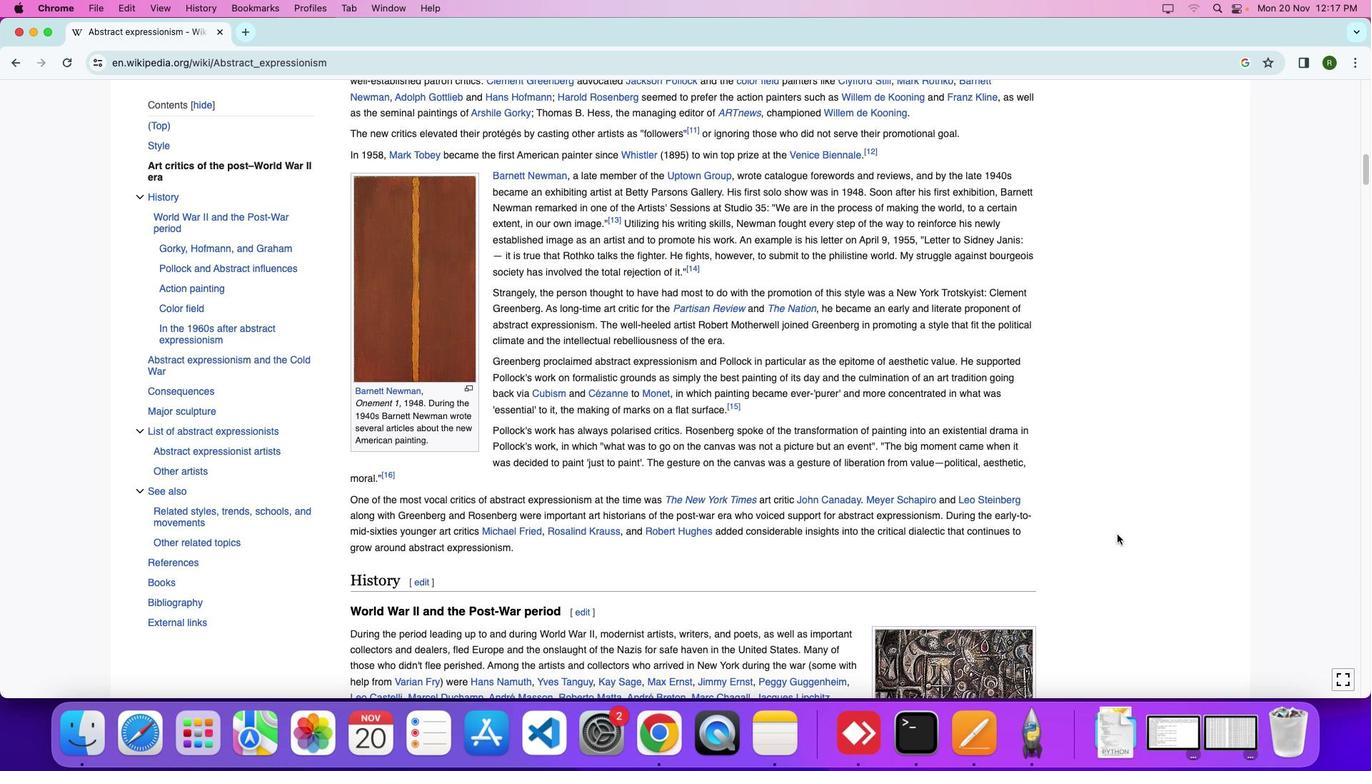 
Action: Mouse scrolled (1116, 534) with delta (0, 0)
Screenshot: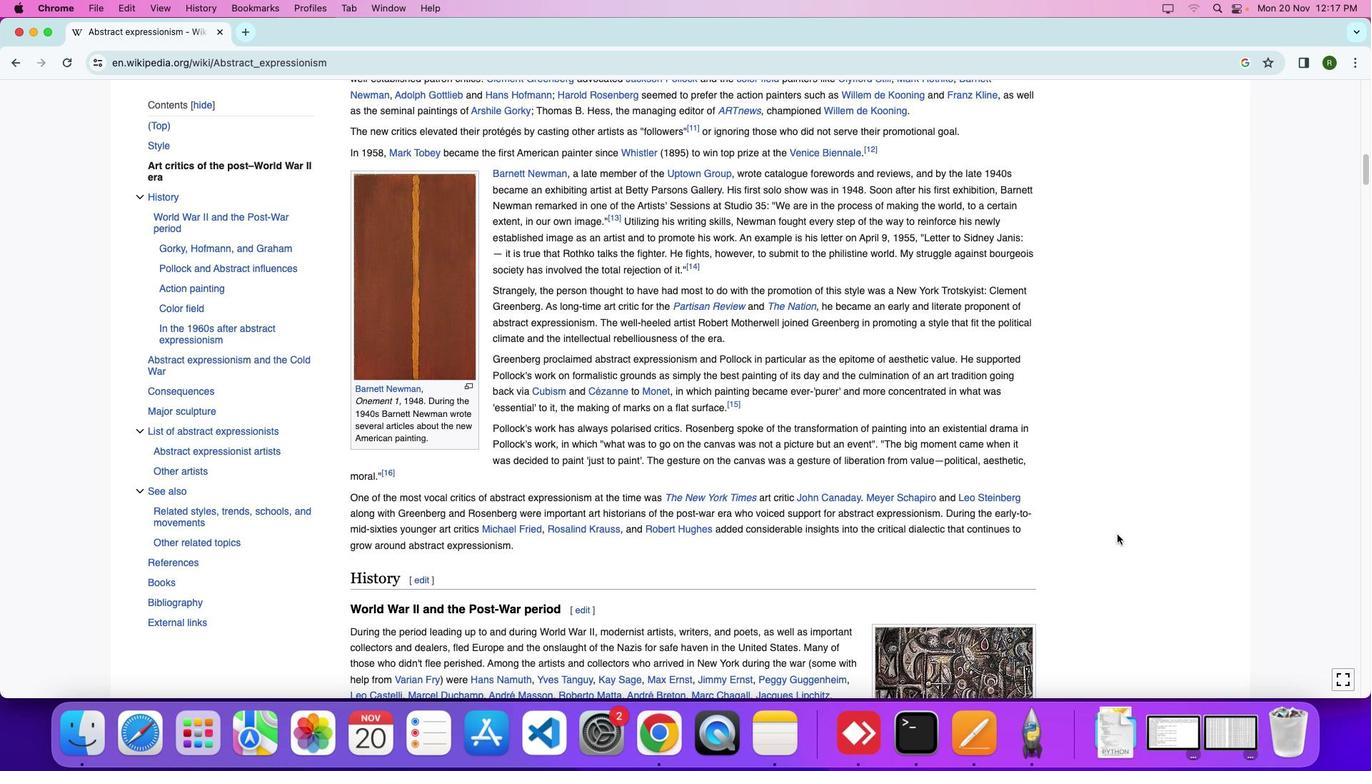 
Action: Mouse moved to (1127, 533)
Screenshot: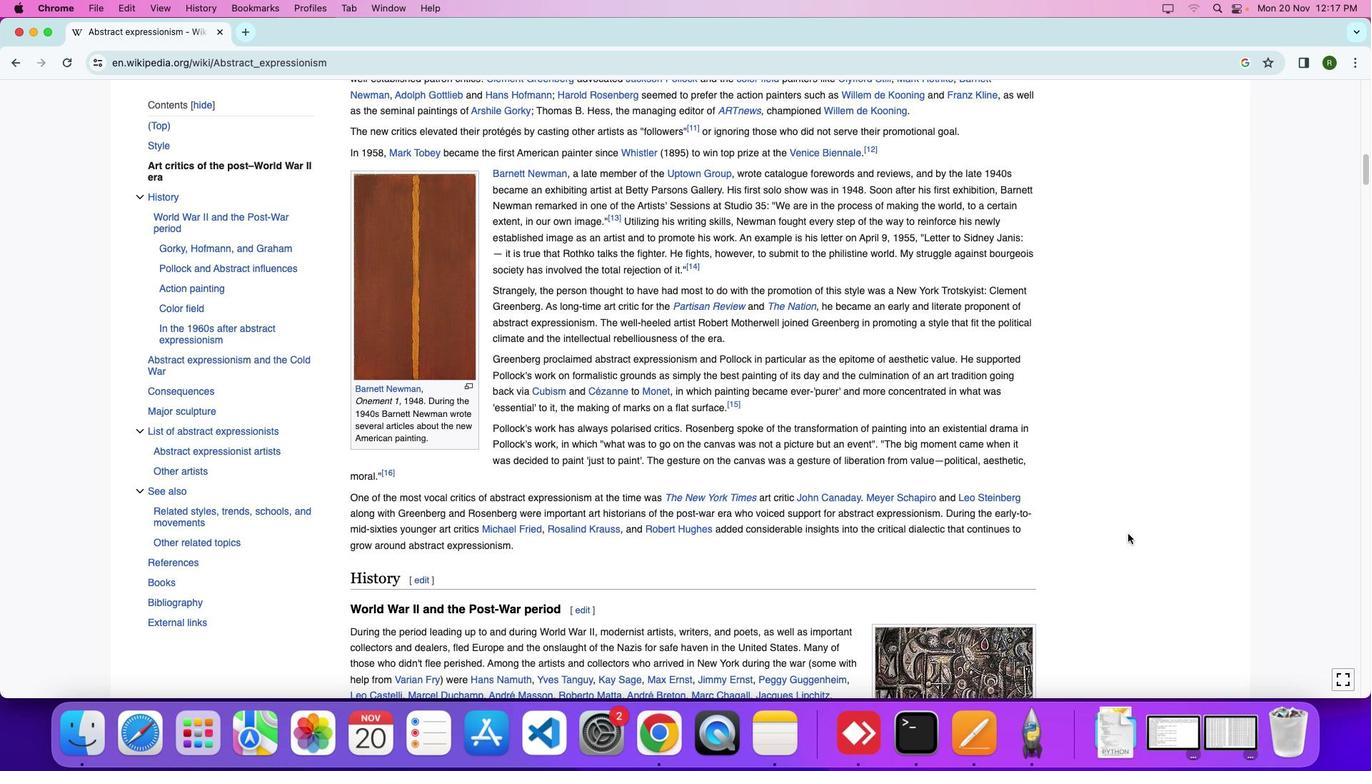 
Action: Mouse scrolled (1127, 533) with delta (0, 0)
Screenshot: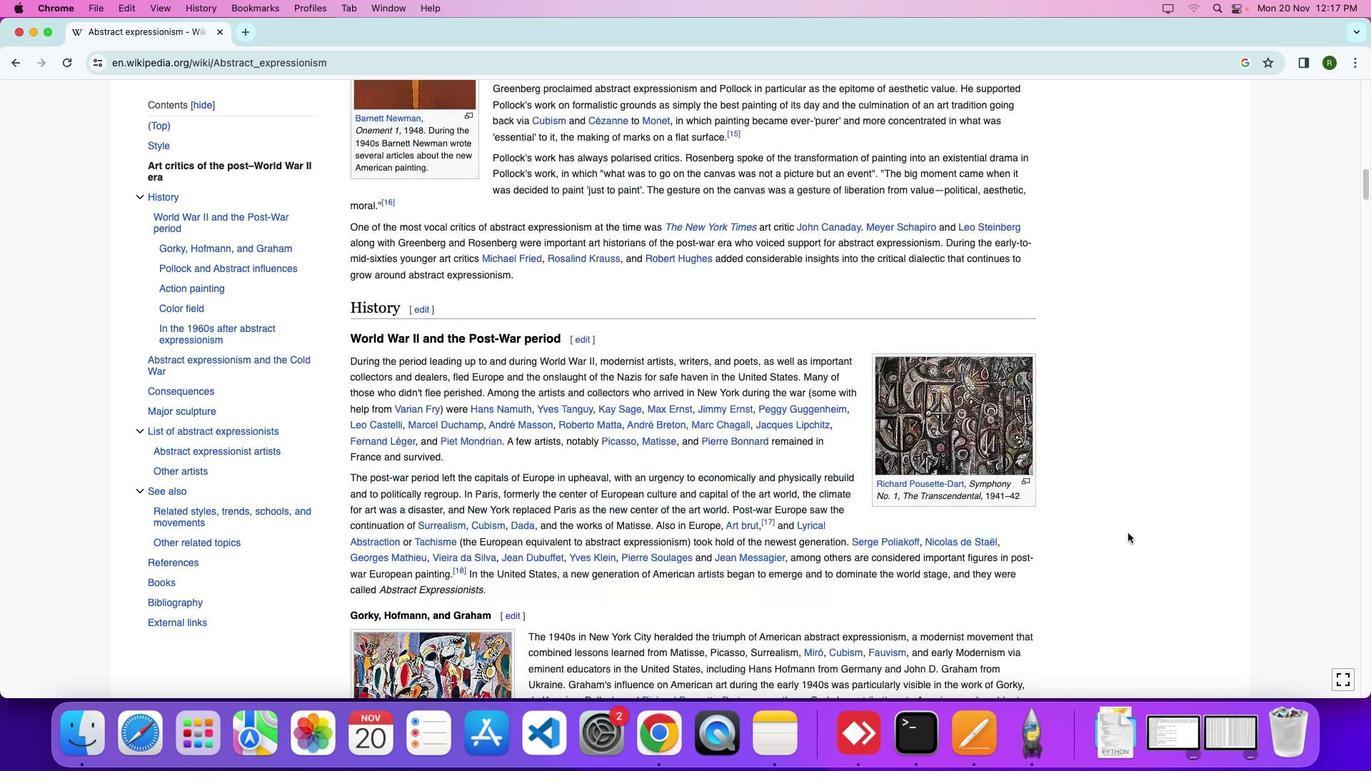 
Action: Mouse moved to (1127, 532)
Screenshot: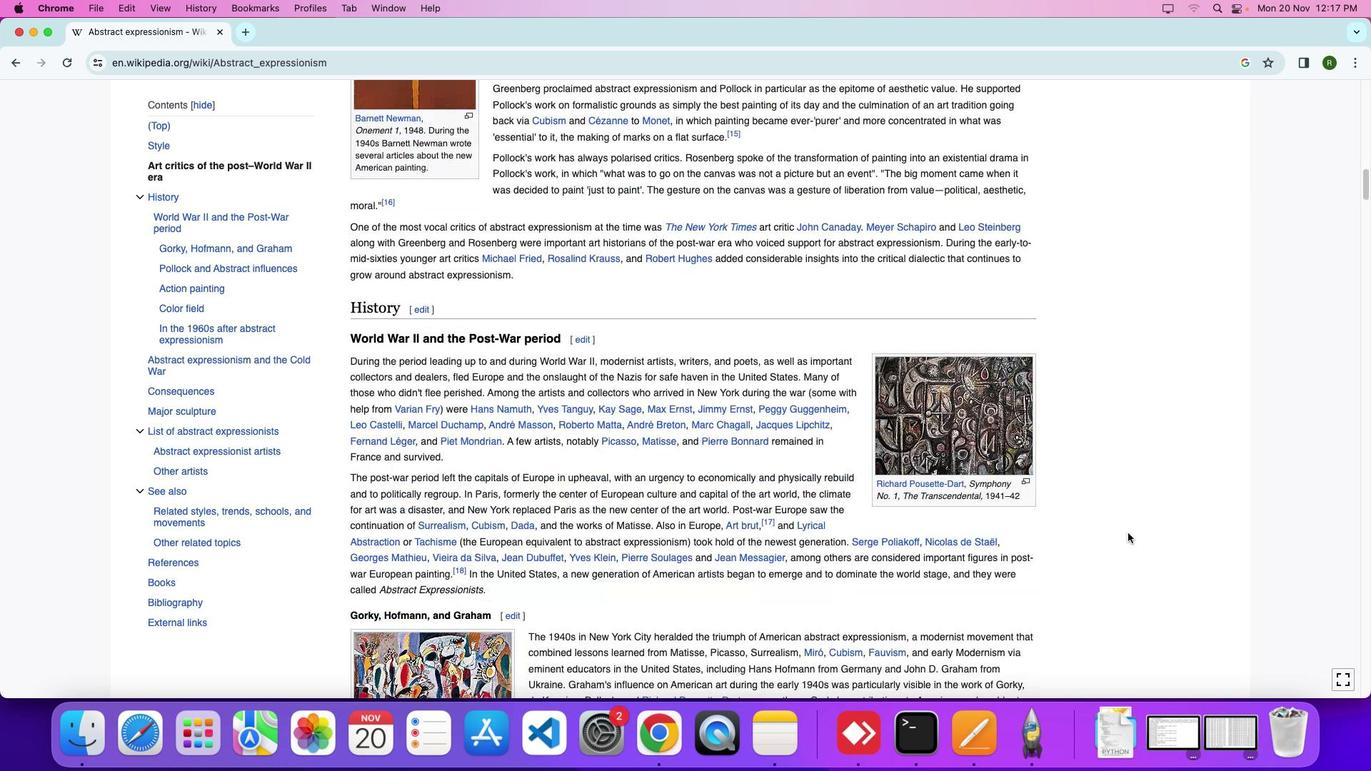 
Action: Mouse scrolled (1127, 532) with delta (0, 0)
Screenshot: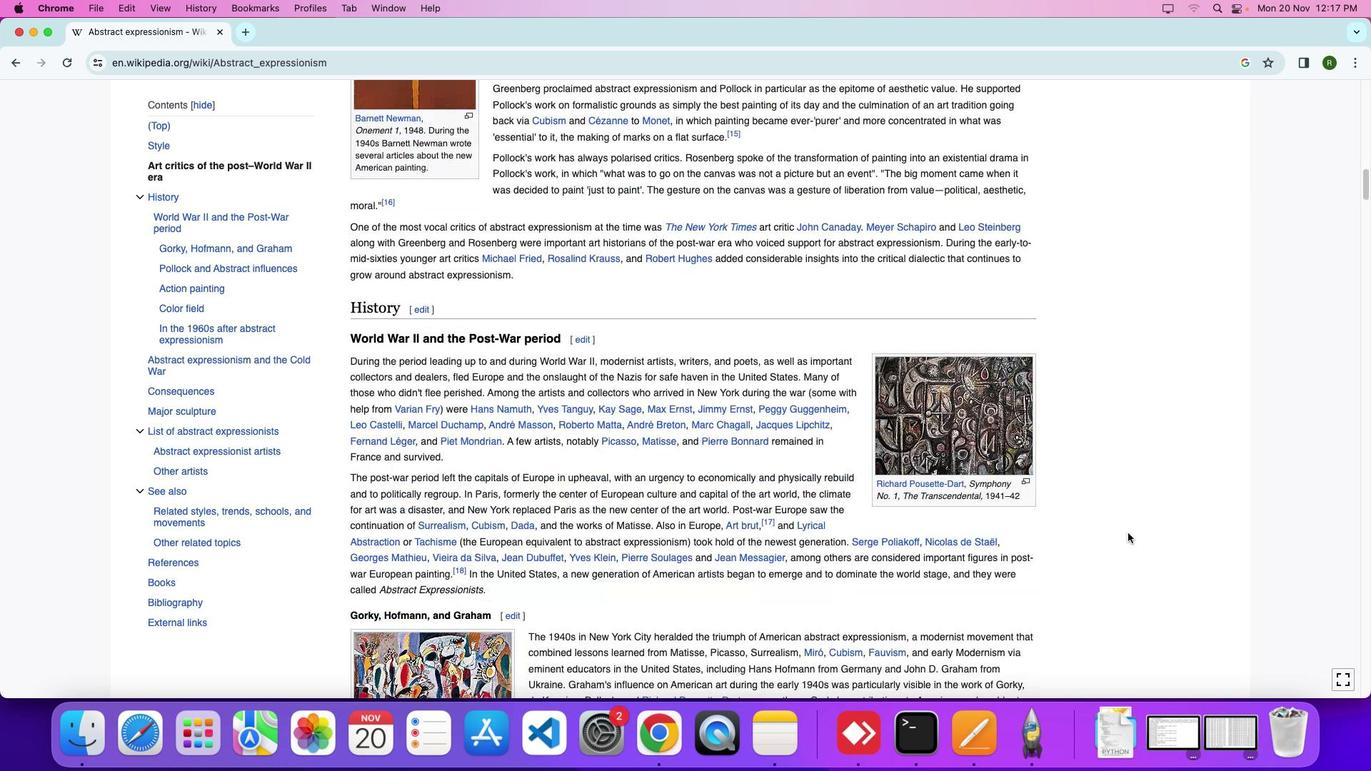 
Action: Mouse moved to (1127, 532)
Screenshot: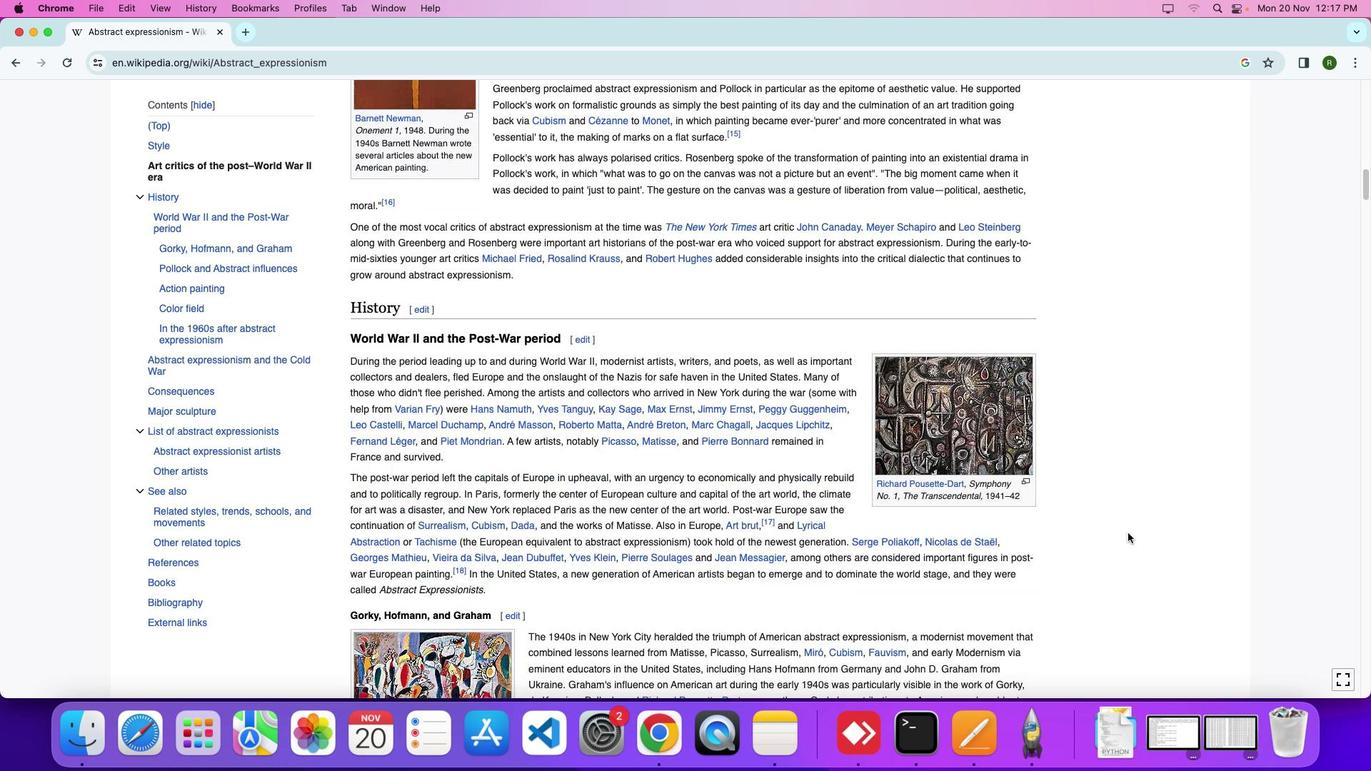 
Action: Mouse scrolled (1127, 532) with delta (0, -4)
Screenshot: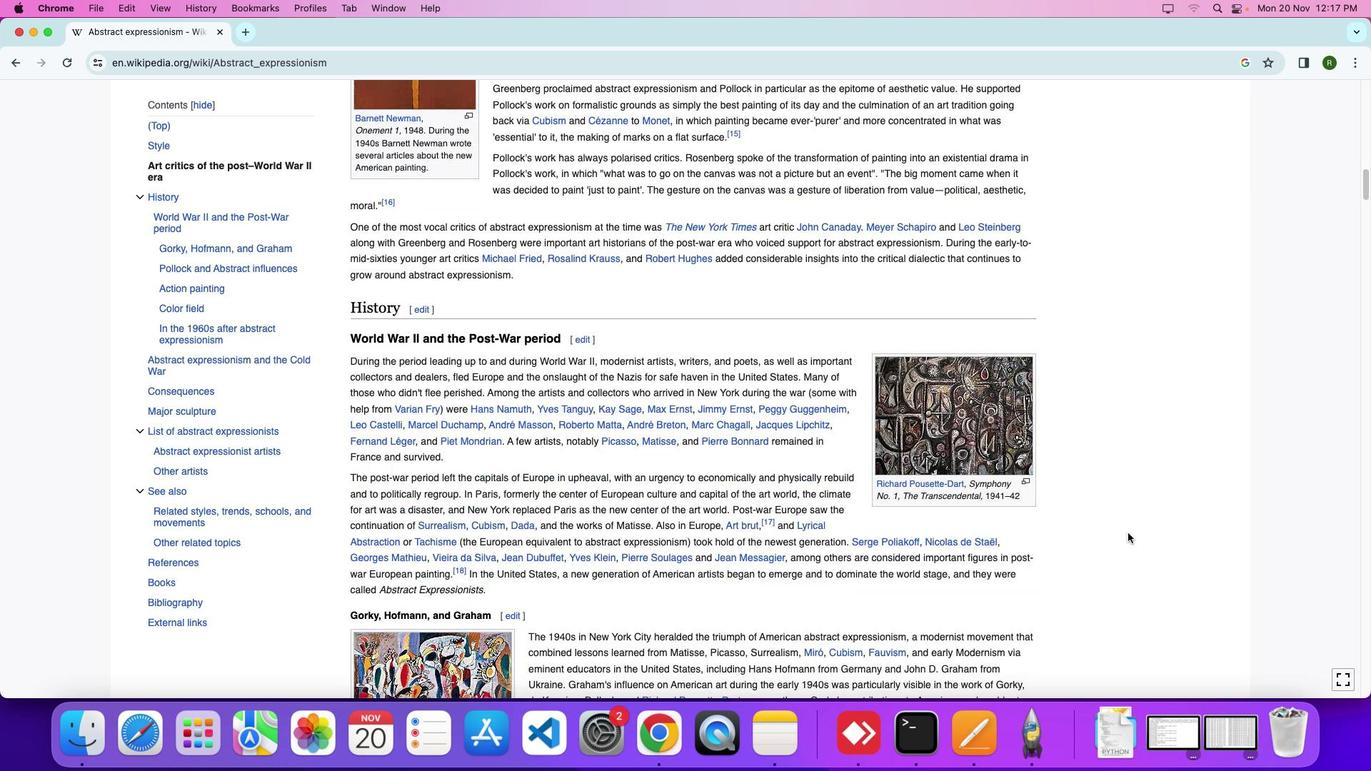 
Action: Mouse moved to (1130, 530)
Screenshot: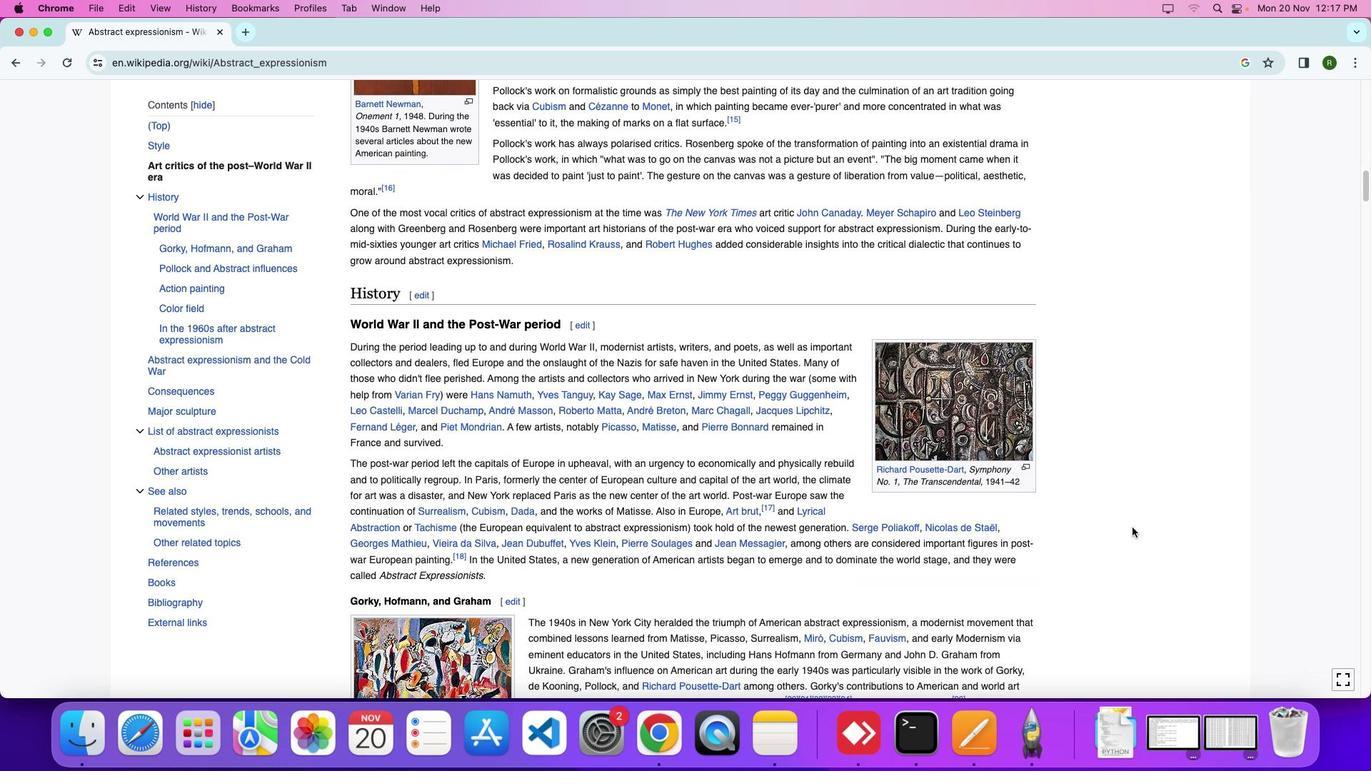 
Action: Mouse scrolled (1130, 530) with delta (0, 0)
Screenshot: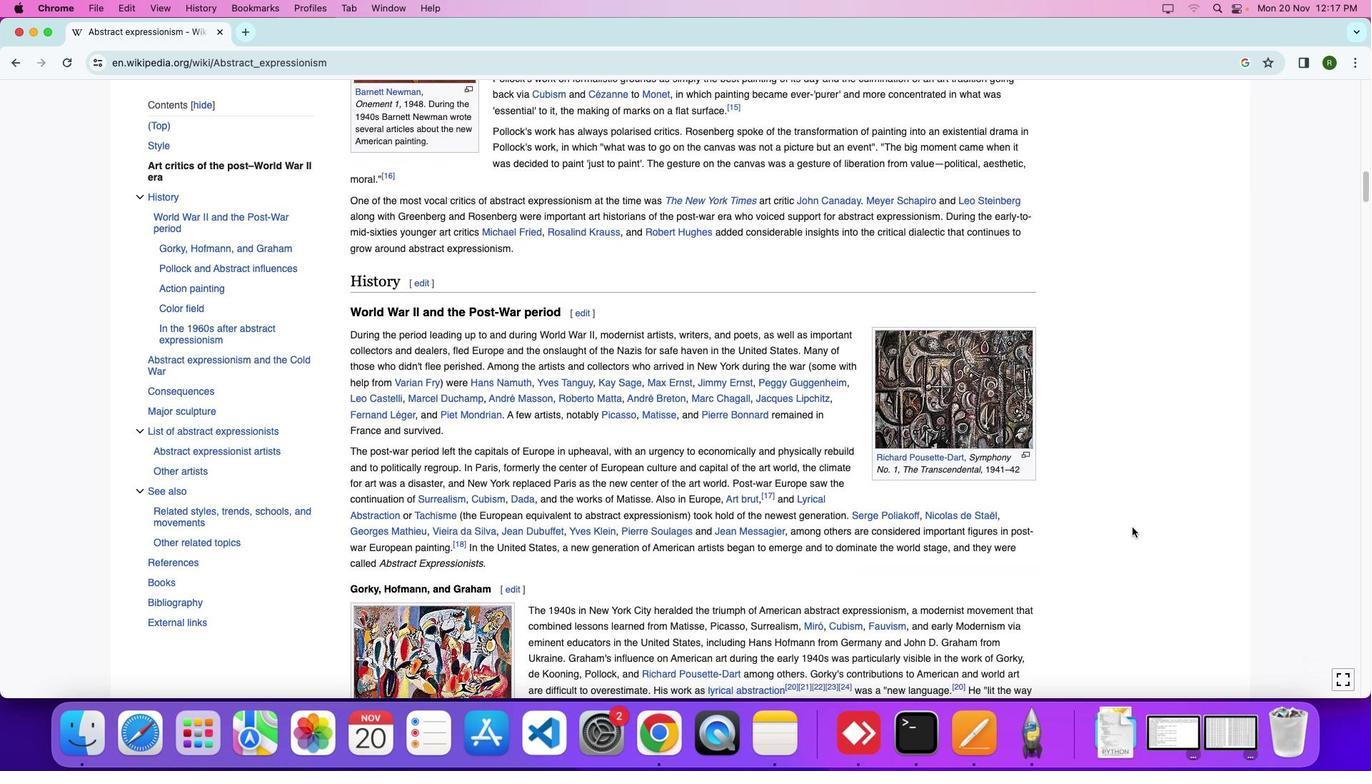 
Action: Mouse moved to (1131, 528)
Screenshot: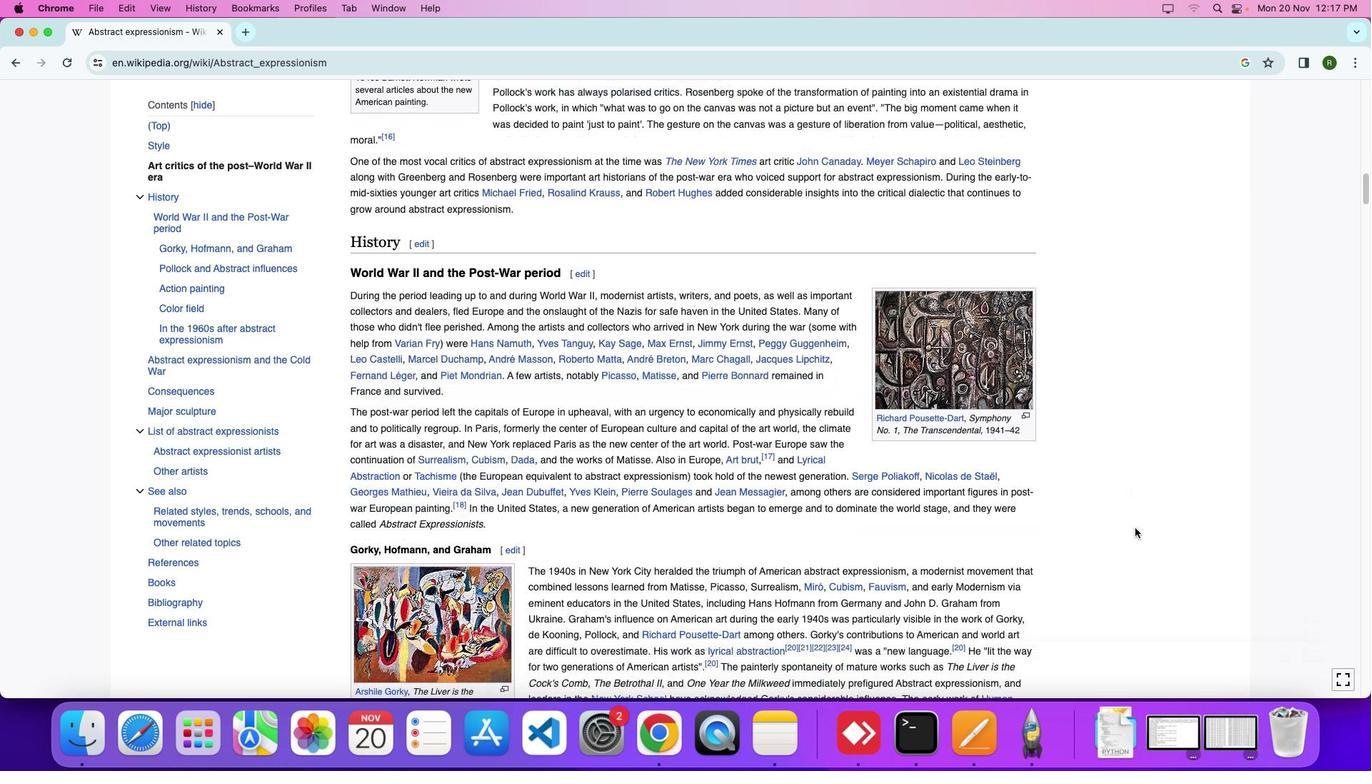 
Action: Mouse scrolled (1131, 528) with delta (0, 0)
Screenshot: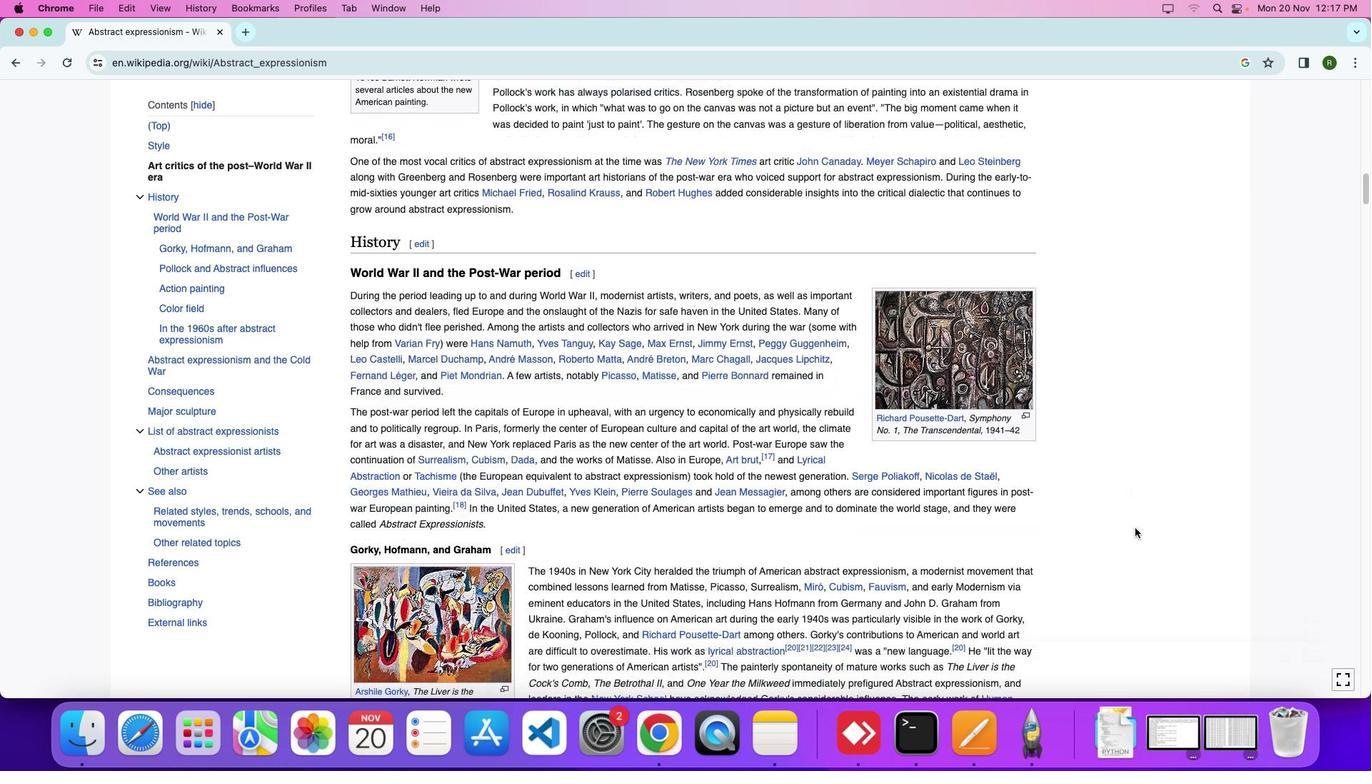 
Action: Mouse moved to (1131, 527)
Screenshot: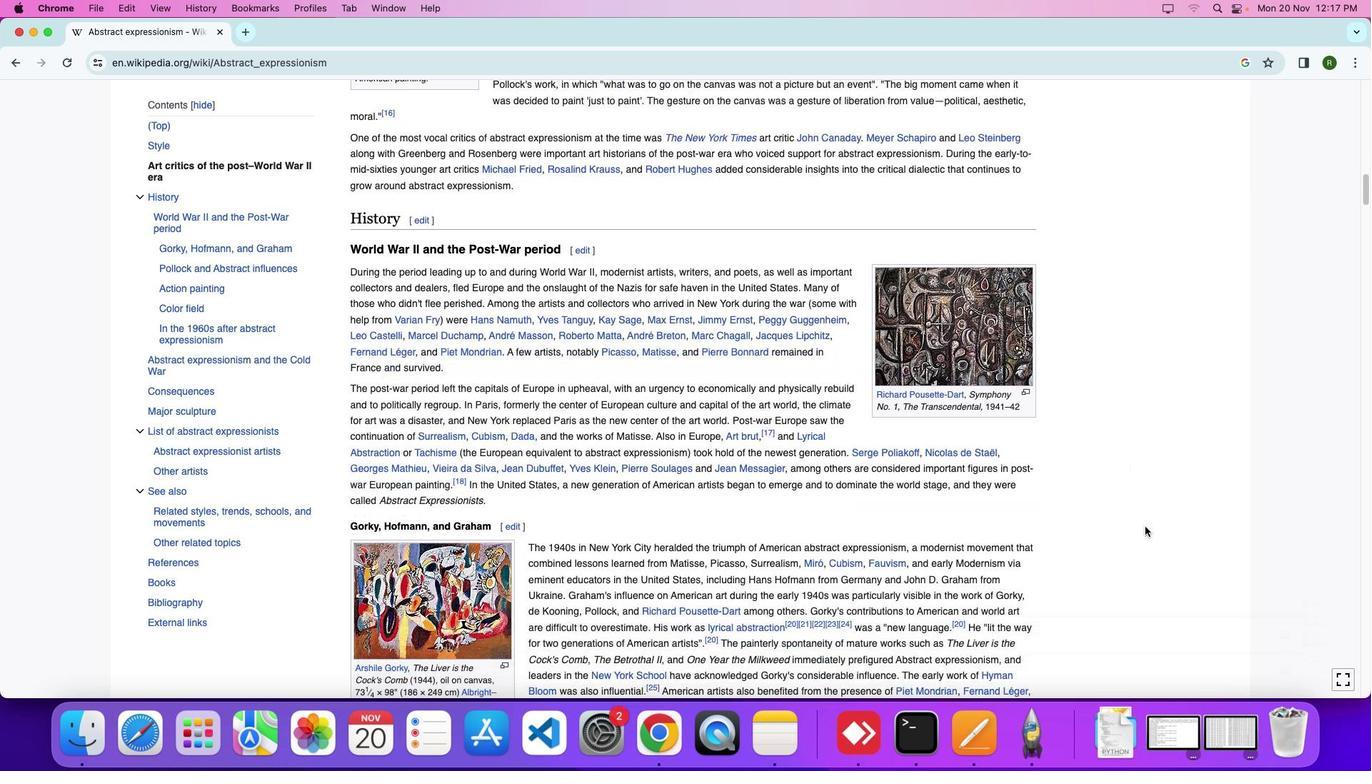 
Action: Mouse scrolled (1131, 527) with delta (0, -1)
Screenshot: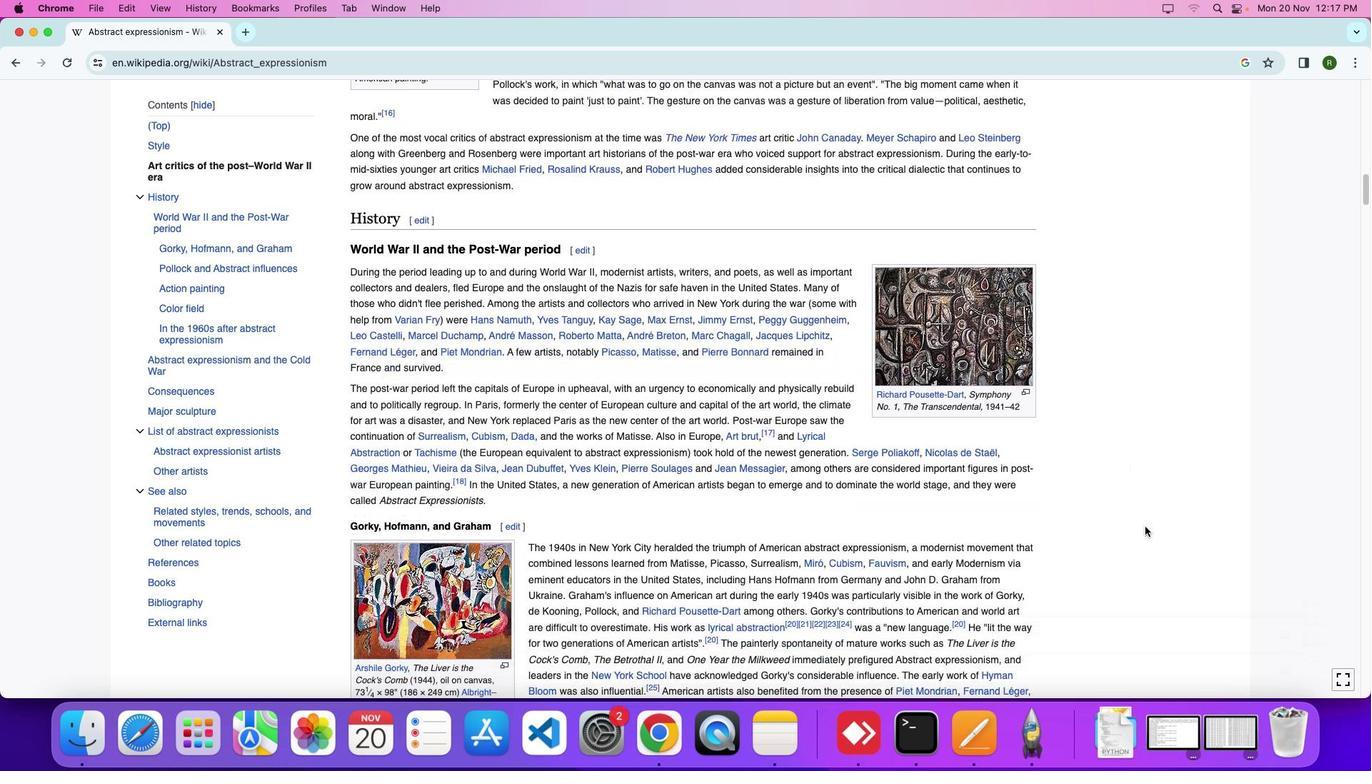 
Action: Mouse moved to (1164, 512)
Screenshot: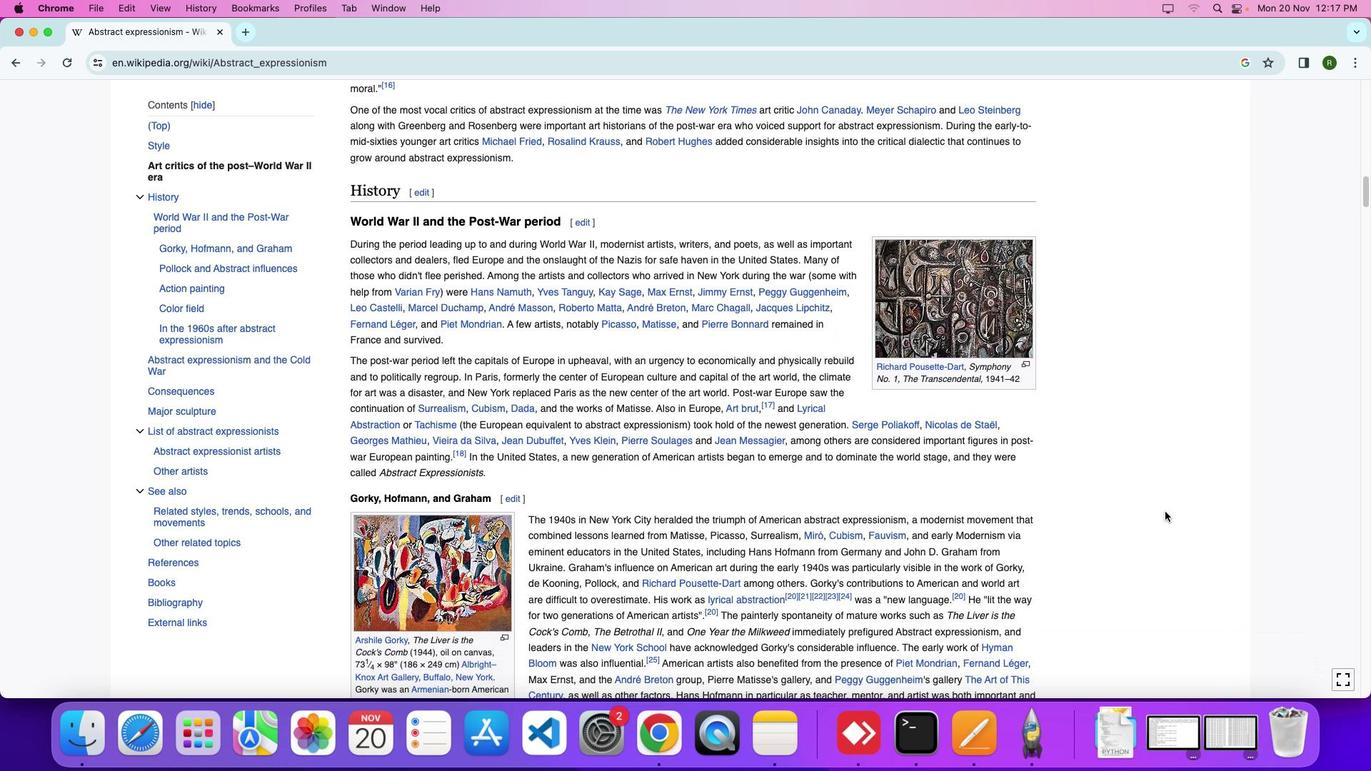 
Action: Mouse scrolled (1164, 512) with delta (0, 0)
Screenshot: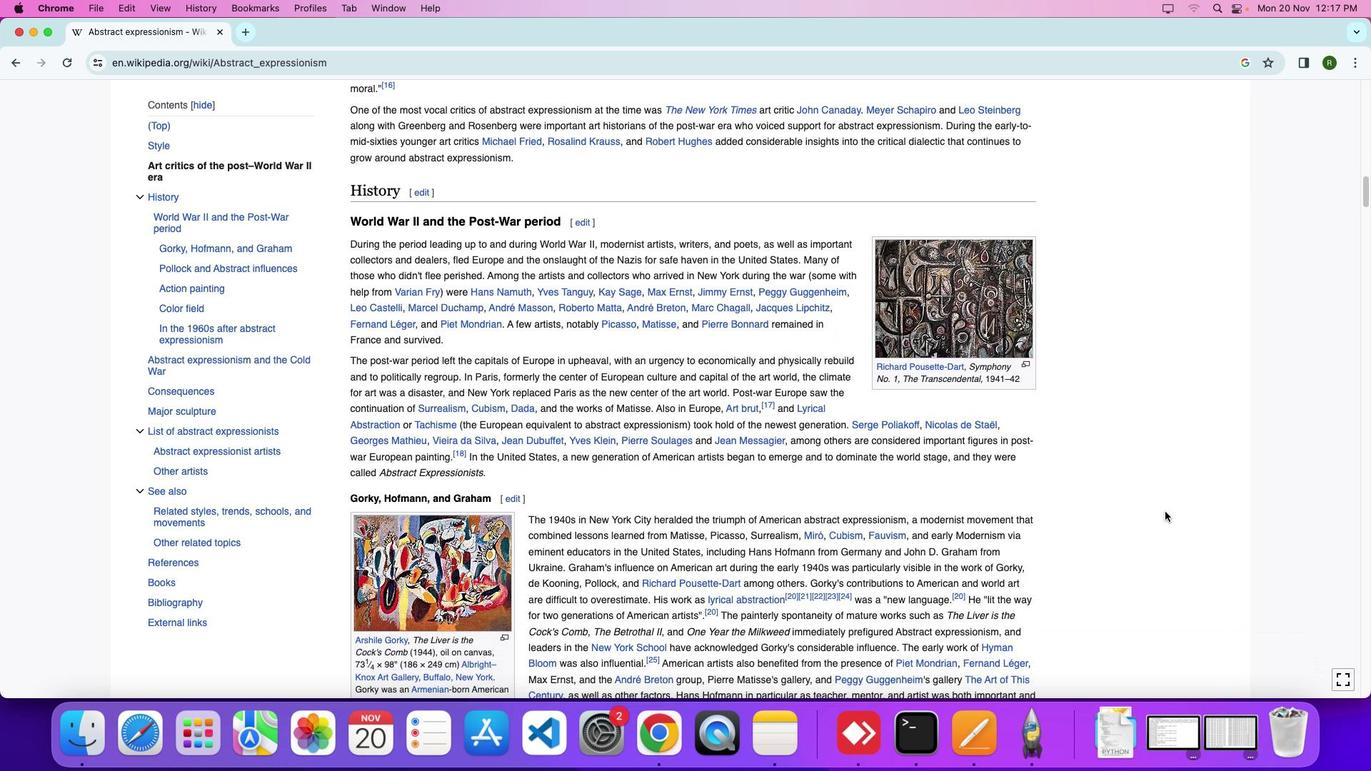 
Action: Mouse moved to (1165, 511)
Screenshot: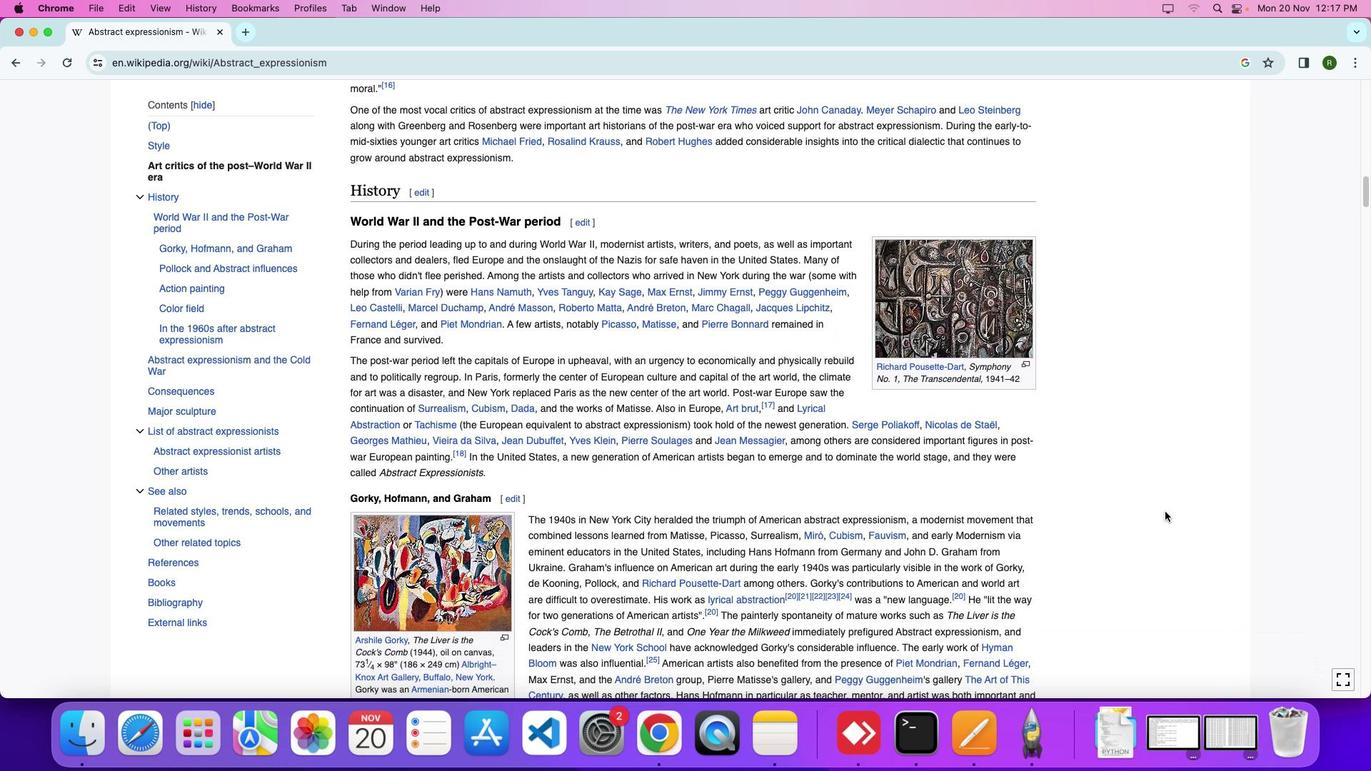 
Action: Mouse scrolled (1165, 511) with delta (0, 0)
Screenshot: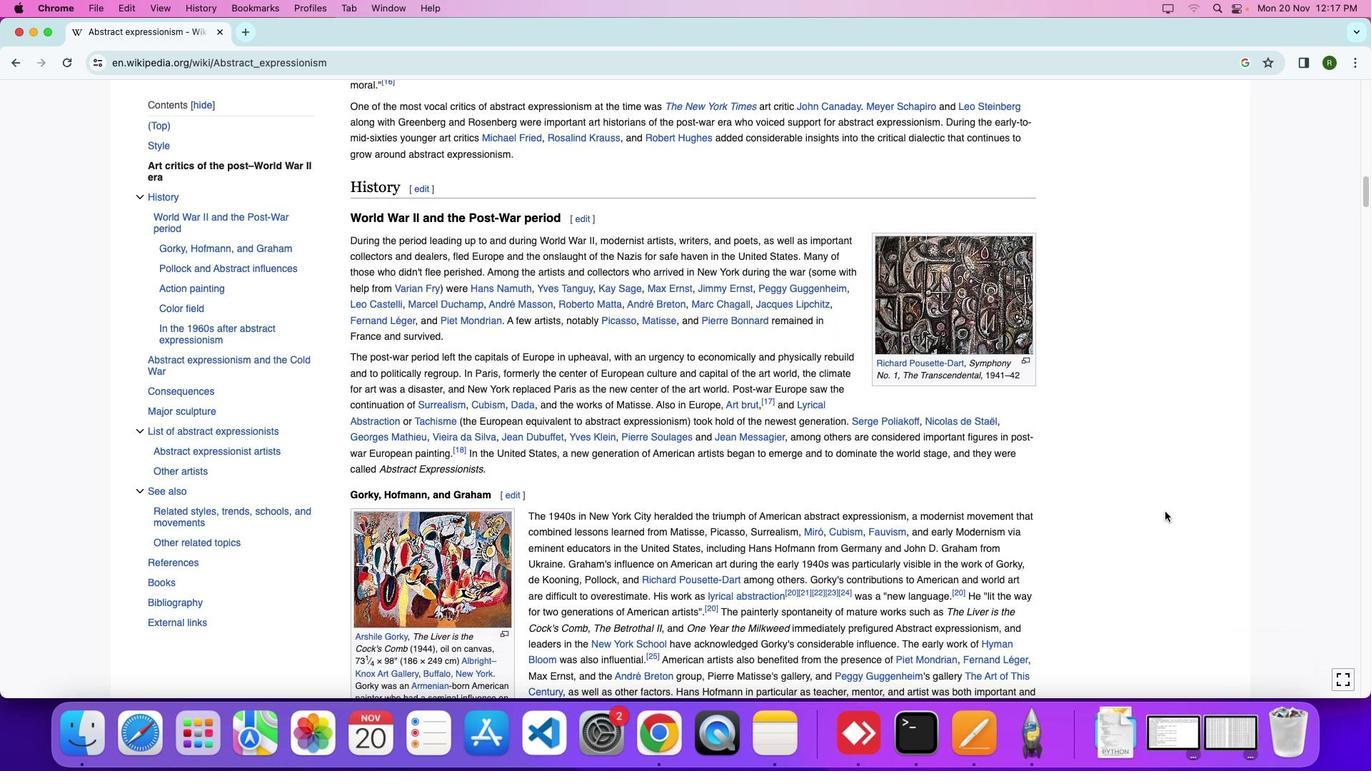 
Action: Mouse moved to (1166, 511)
Screenshot: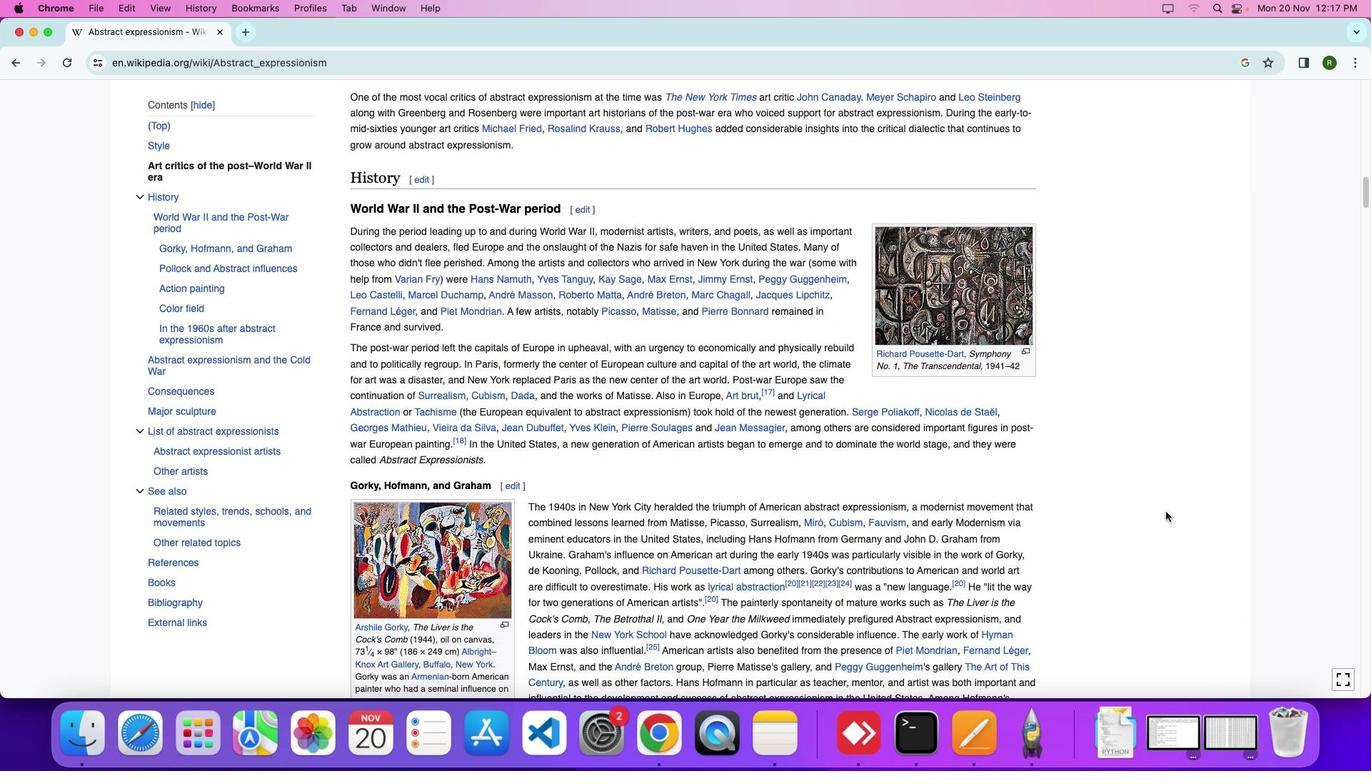 
Action: Mouse scrolled (1166, 511) with delta (0, 0)
Screenshot: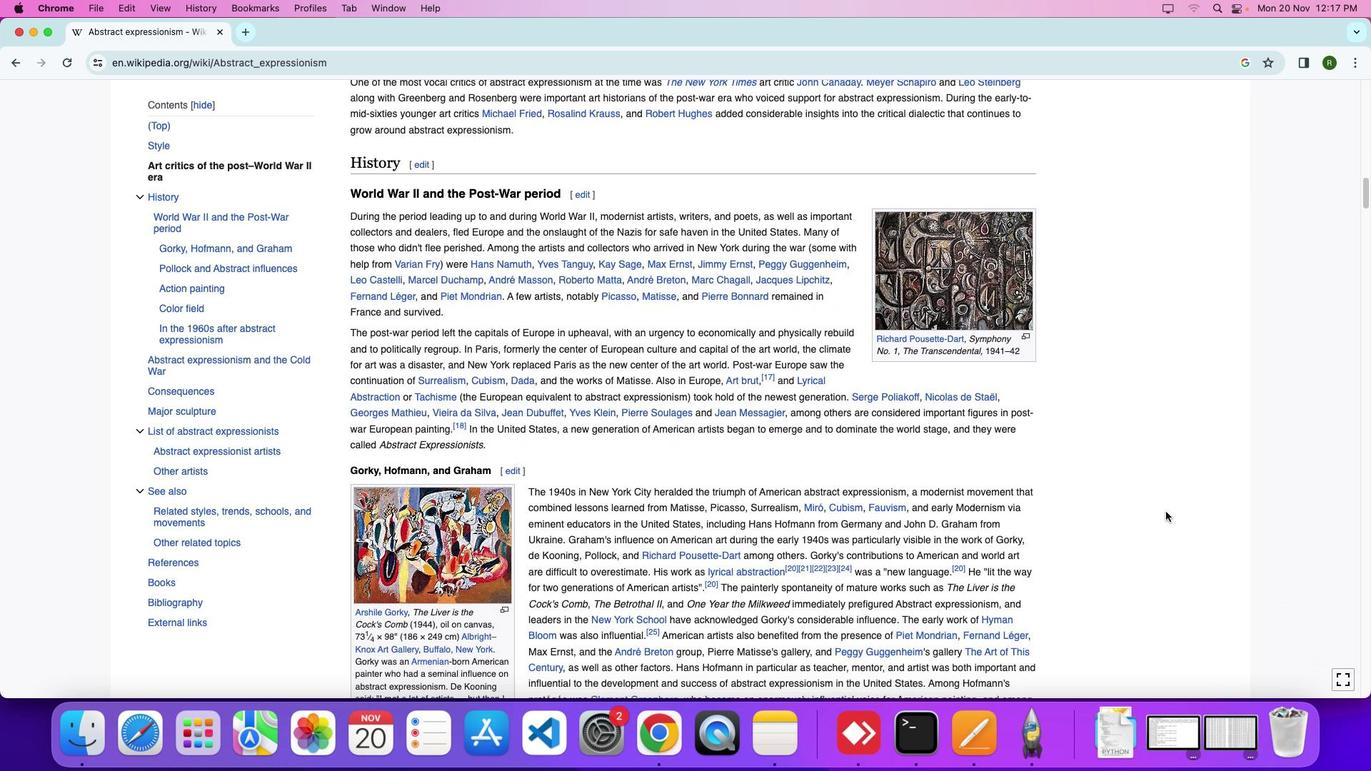 
Action: Mouse scrolled (1166, 511) with delta (0, 0)
Screenshot: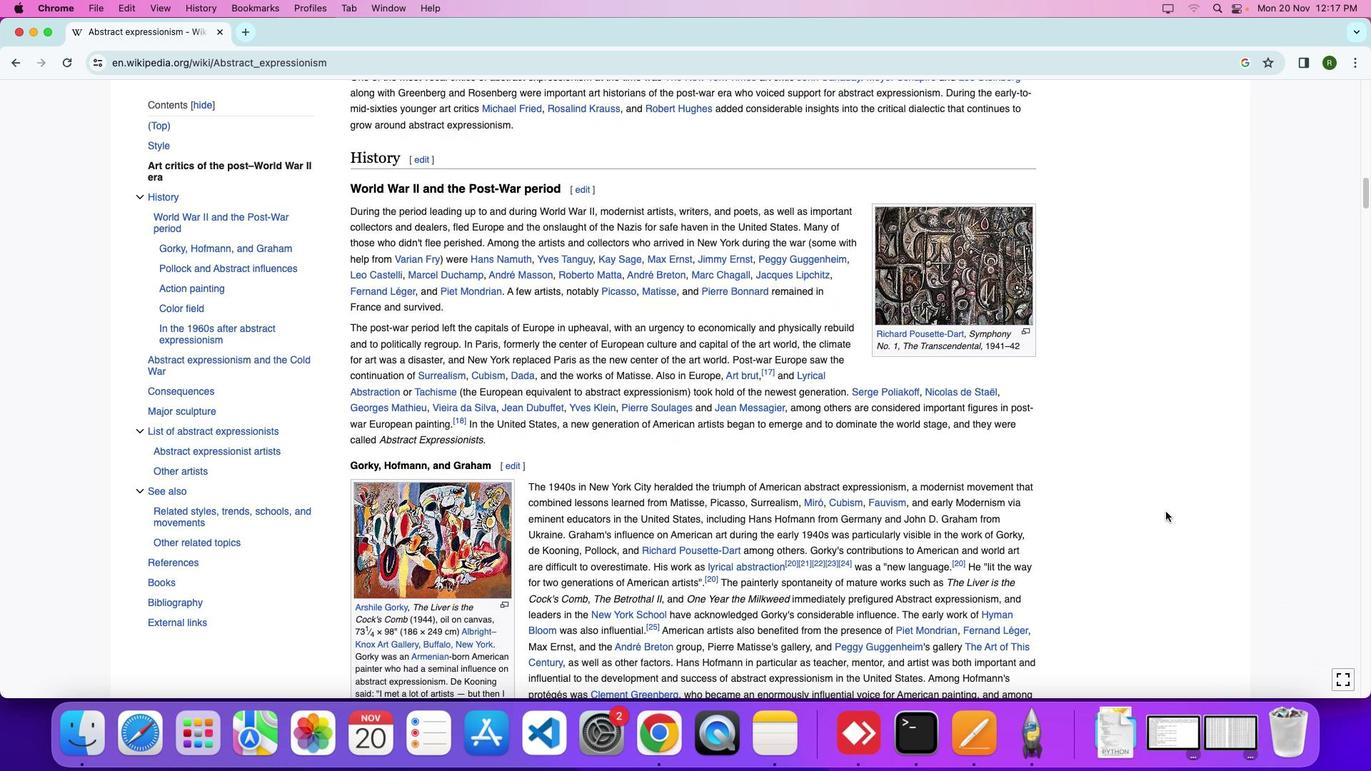 
Action: Mouse moved to (1166, 511)
Screenshot: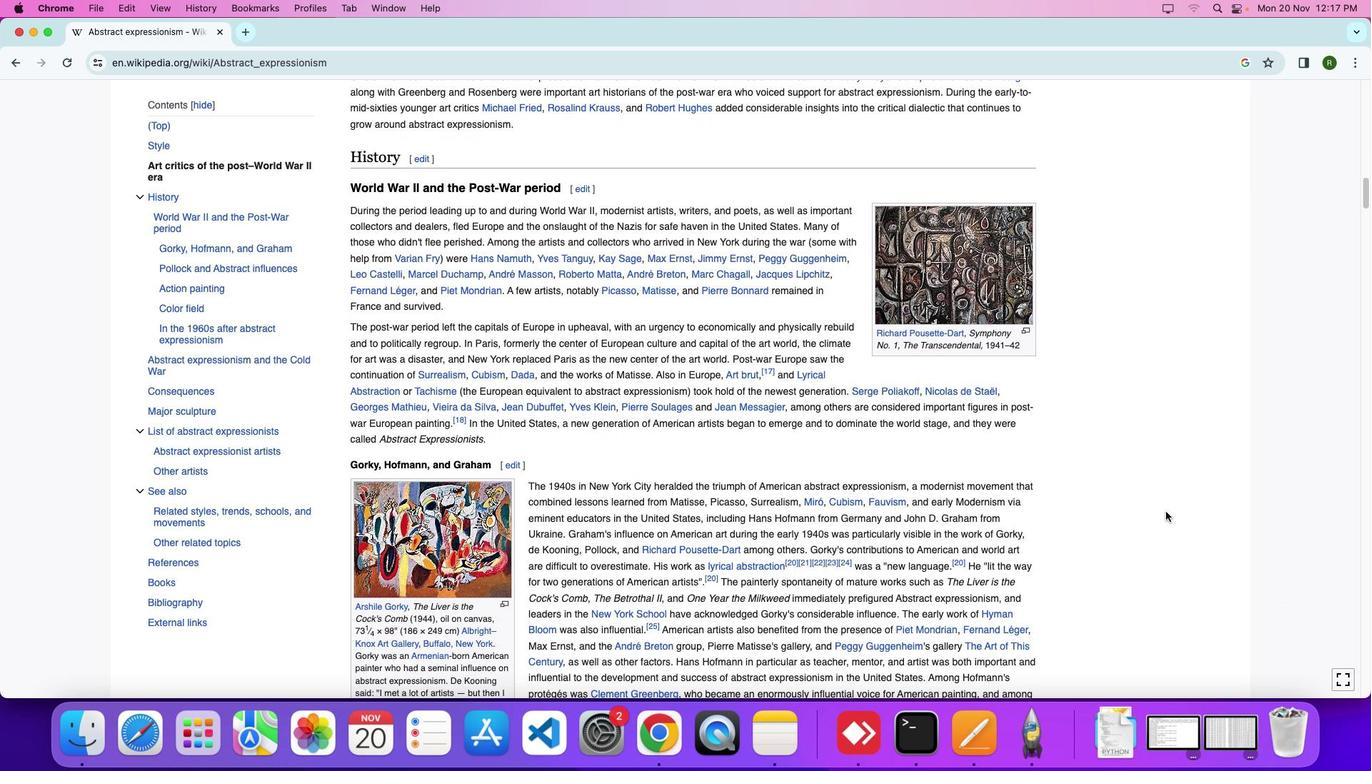 
Action: Mouse scrolled (1166, 511) with delta (0, 0)
Screenshot: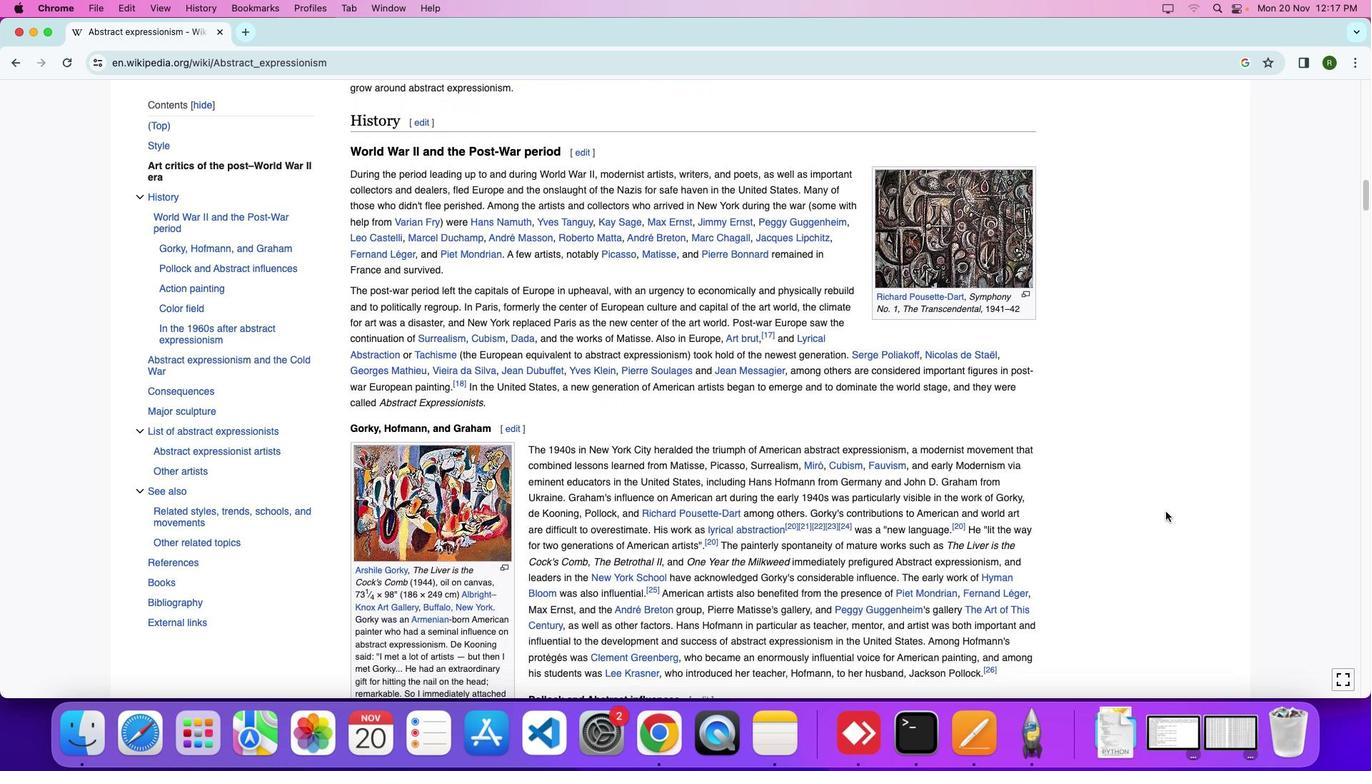 
Action: Mouse scrolled (1166, 511) with delta (0, 0)
Screenshot: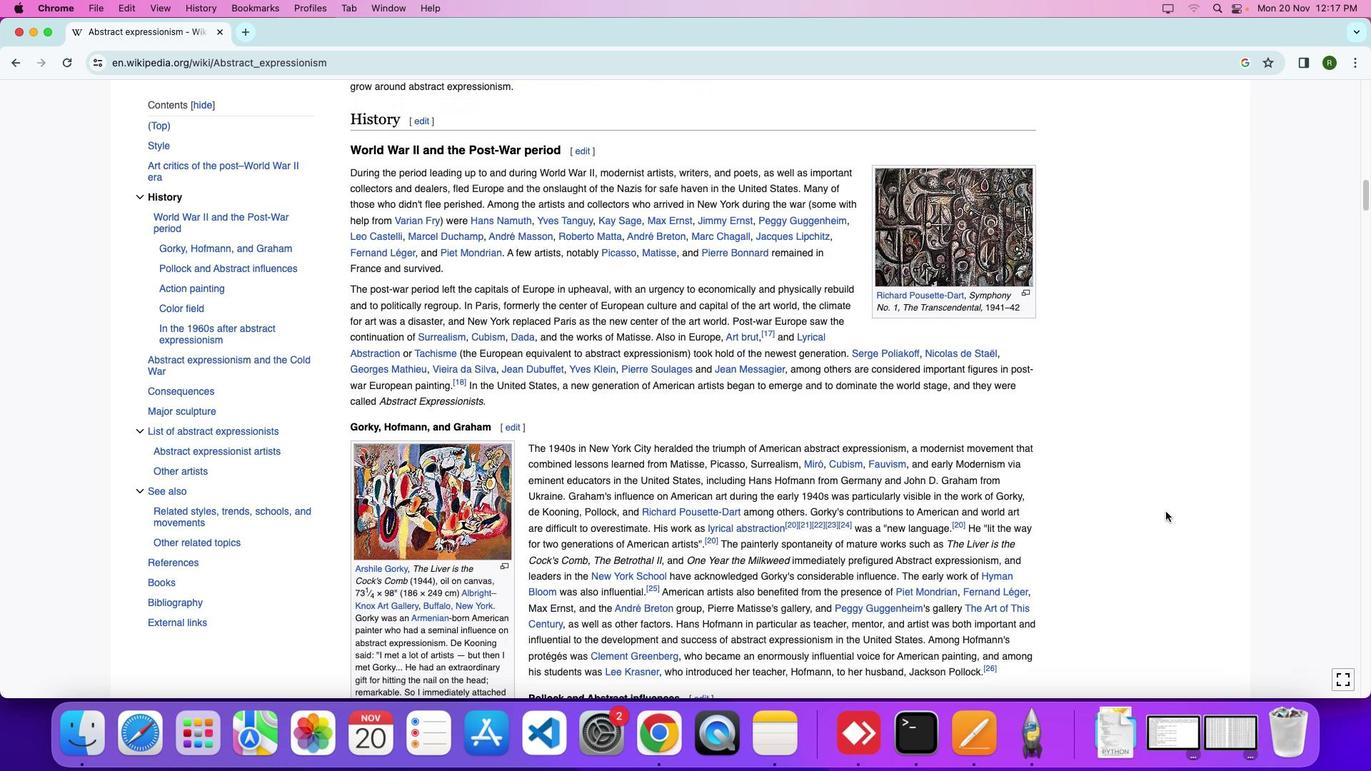 
Action: Mouse scrolled (1166, 511) with delta (0, 0)
Screenshot: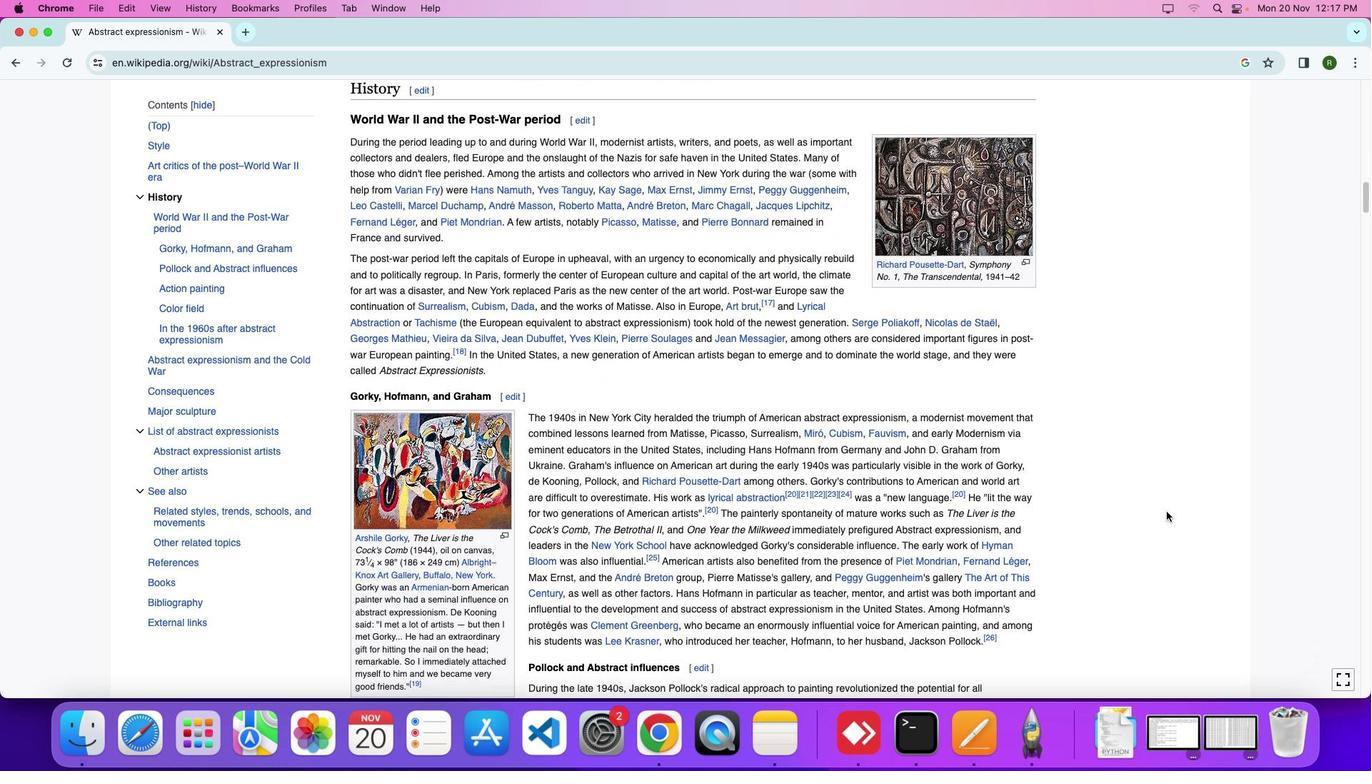 
Action: Mouse moved to (1166, 511)
Screenshot: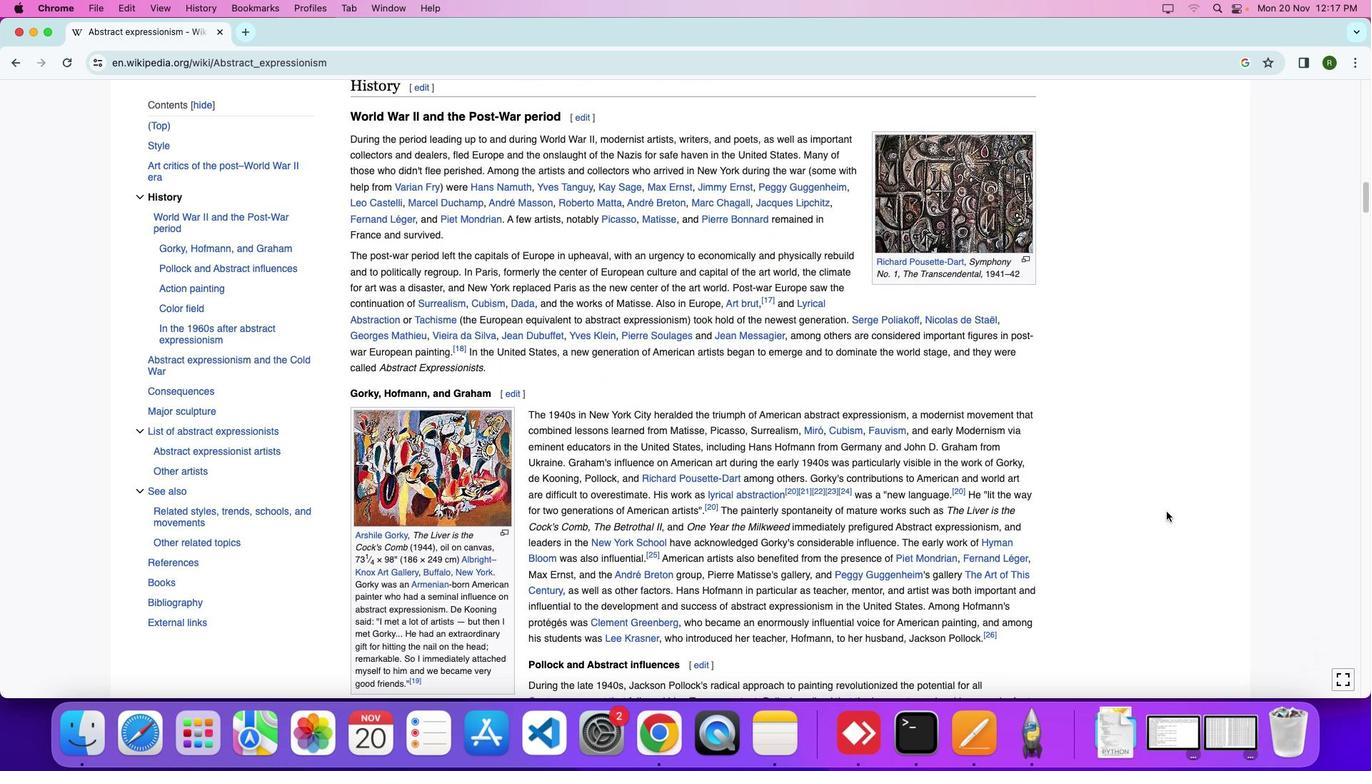 
Action: Mouse scrolled (1166, 511) with delta (0, 0)
Screenshot: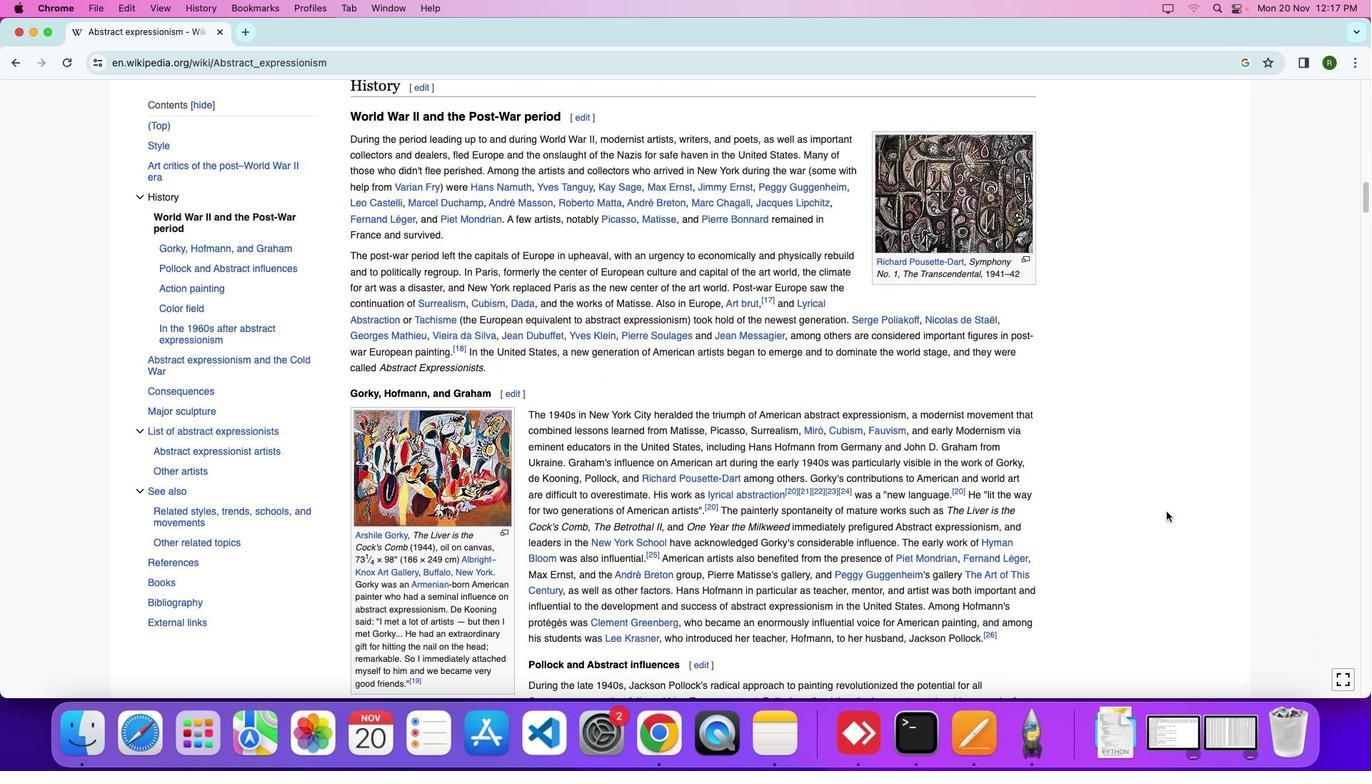 
Action: Mouse moved to (1166, 514)
Screenshot: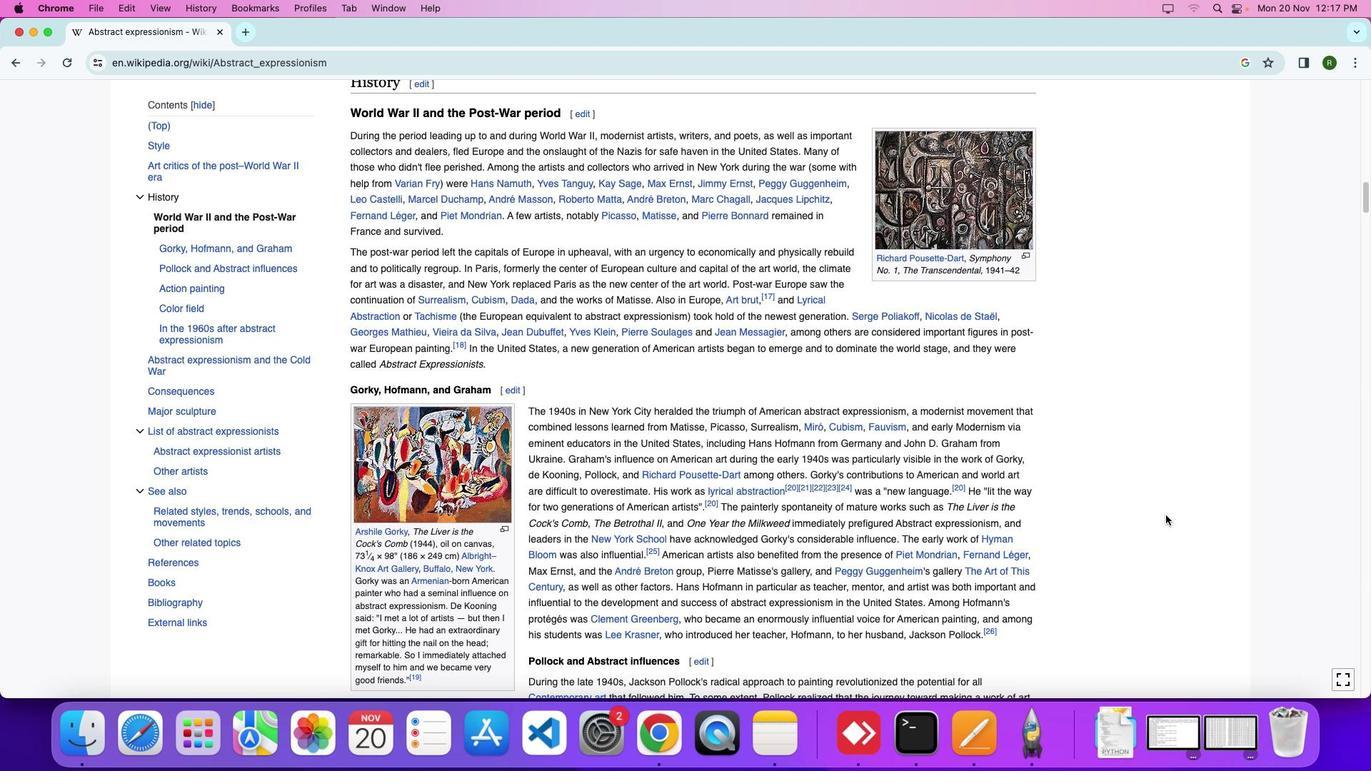 
Action: Mouse scrolled (1166, 514) with delta (0, 0)
Screenshot: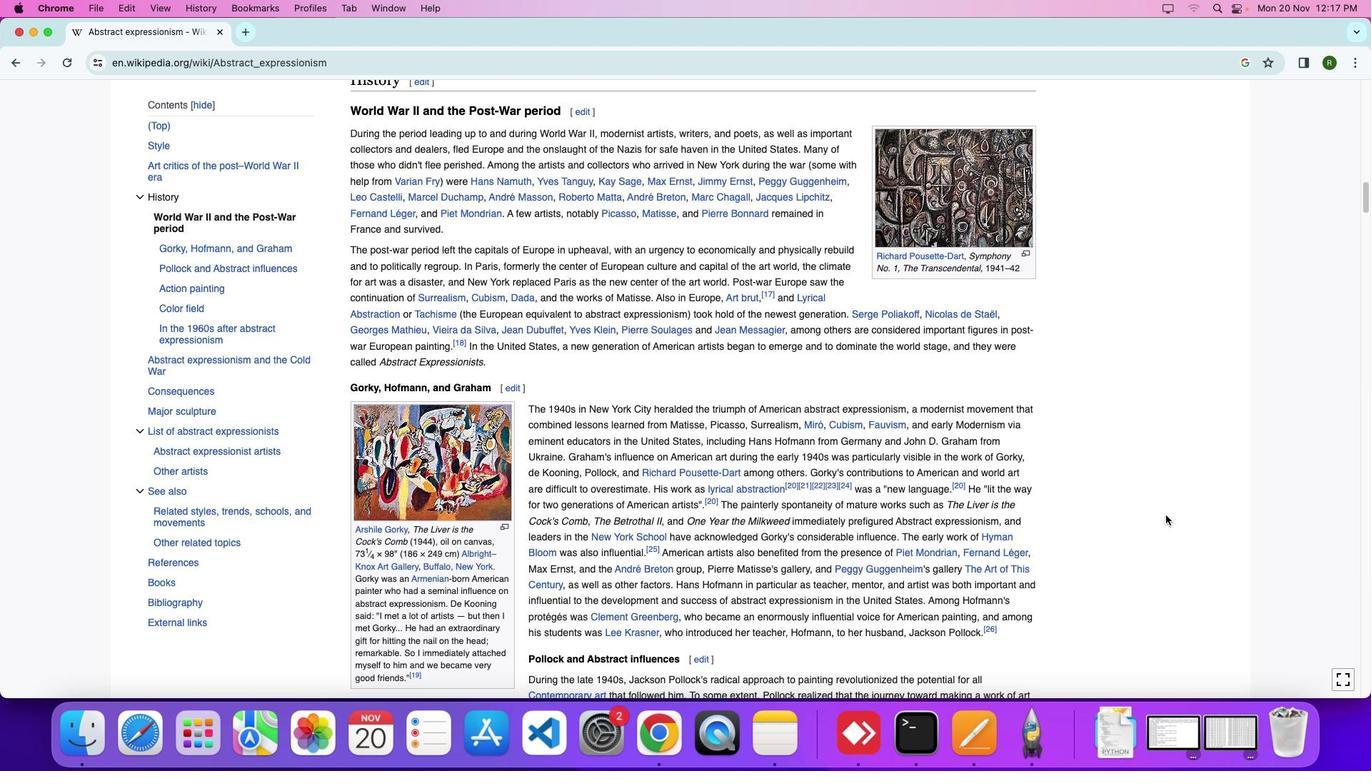 
Action: Mouse scrolled (1166, 514) with delta (0, 0)
Screenshot: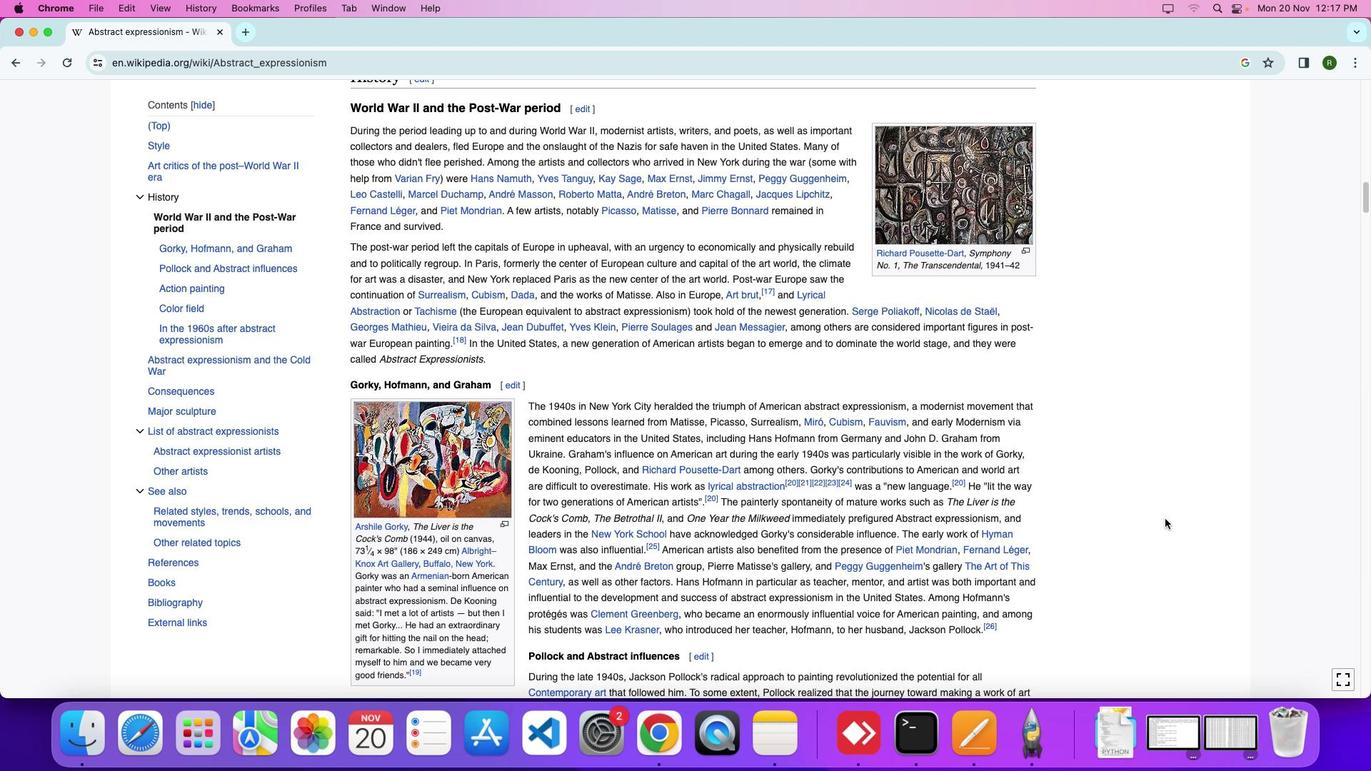 
Action: Mouse moved to (1164, 520)
Screenshot: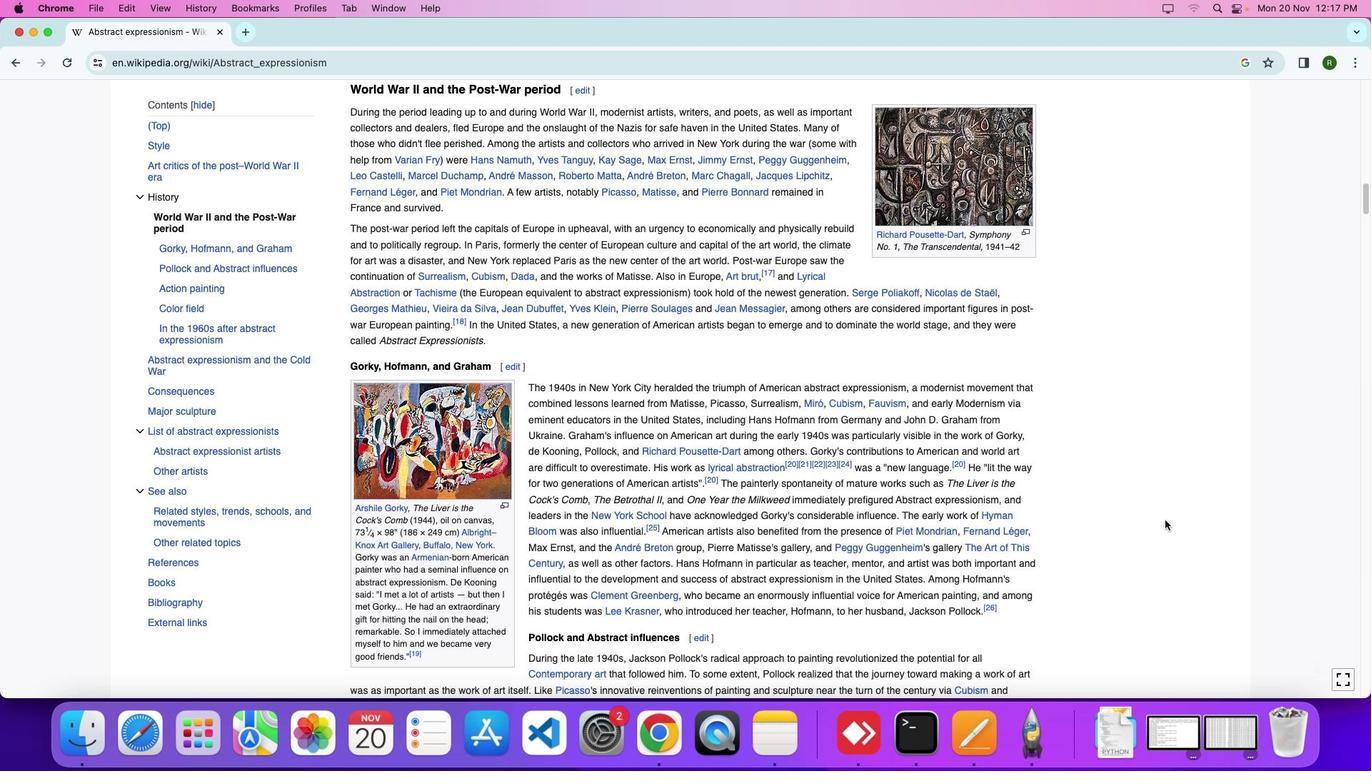
Action: Mouse scrolled (1164, 520) with delta (0, 0)
Screenshot: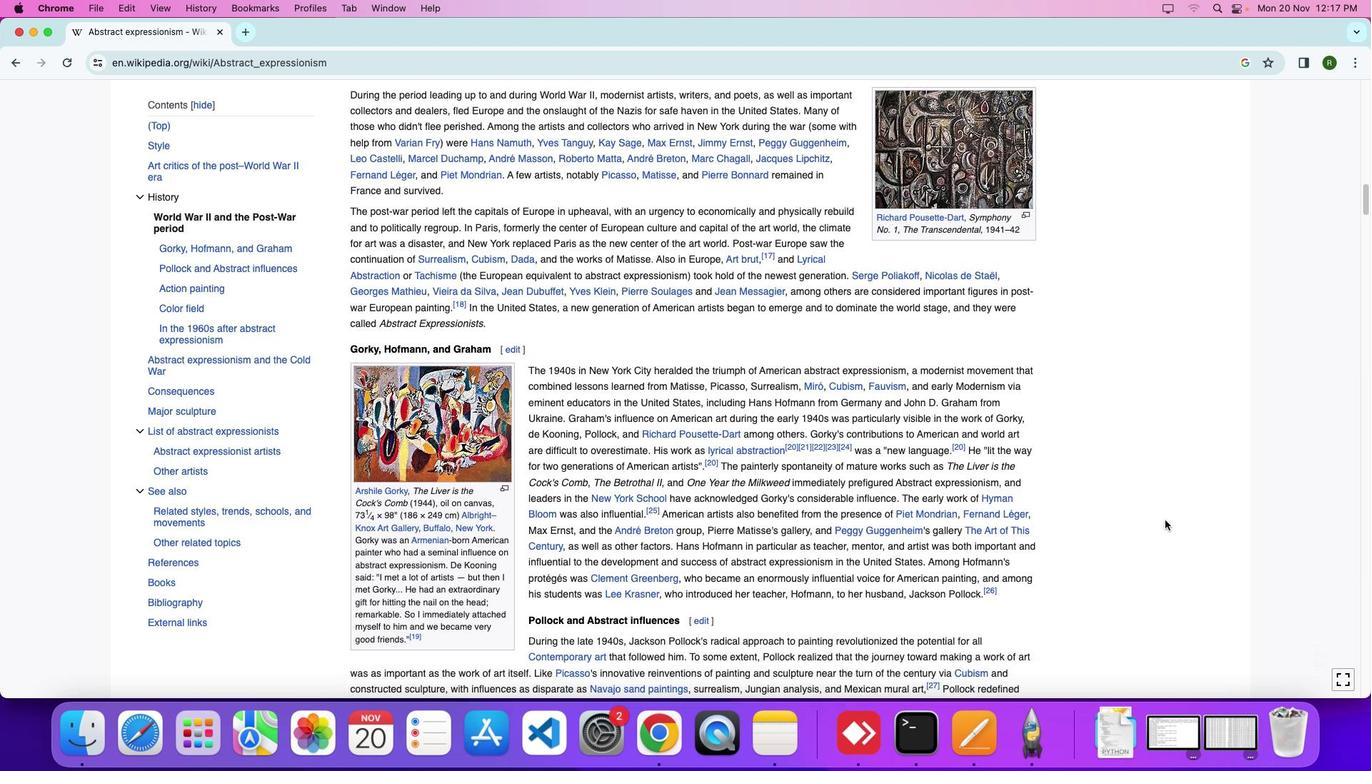 
Action: Mouse moved to (1164, 519)
Screenshot: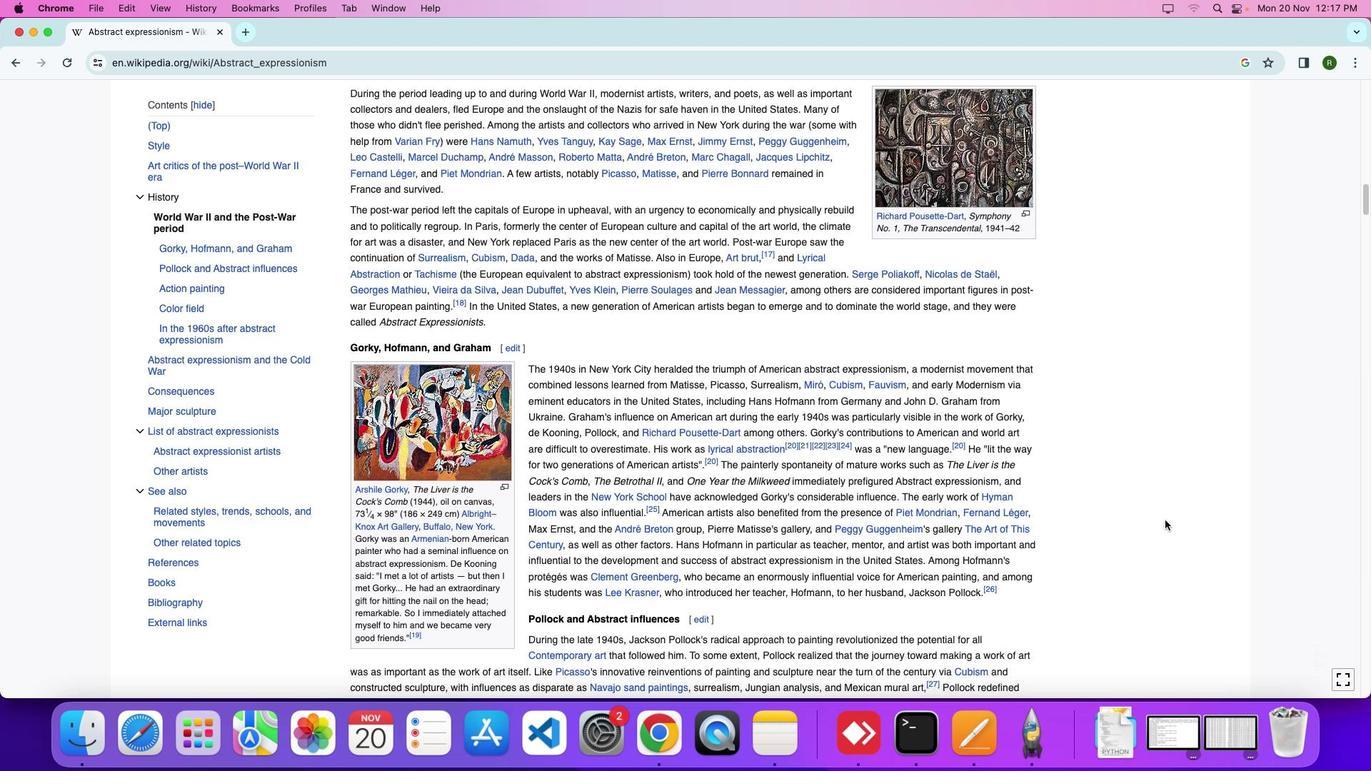 
Action: Mouse scrolled (1164, 519) with delta (0, 0)
Screenshot: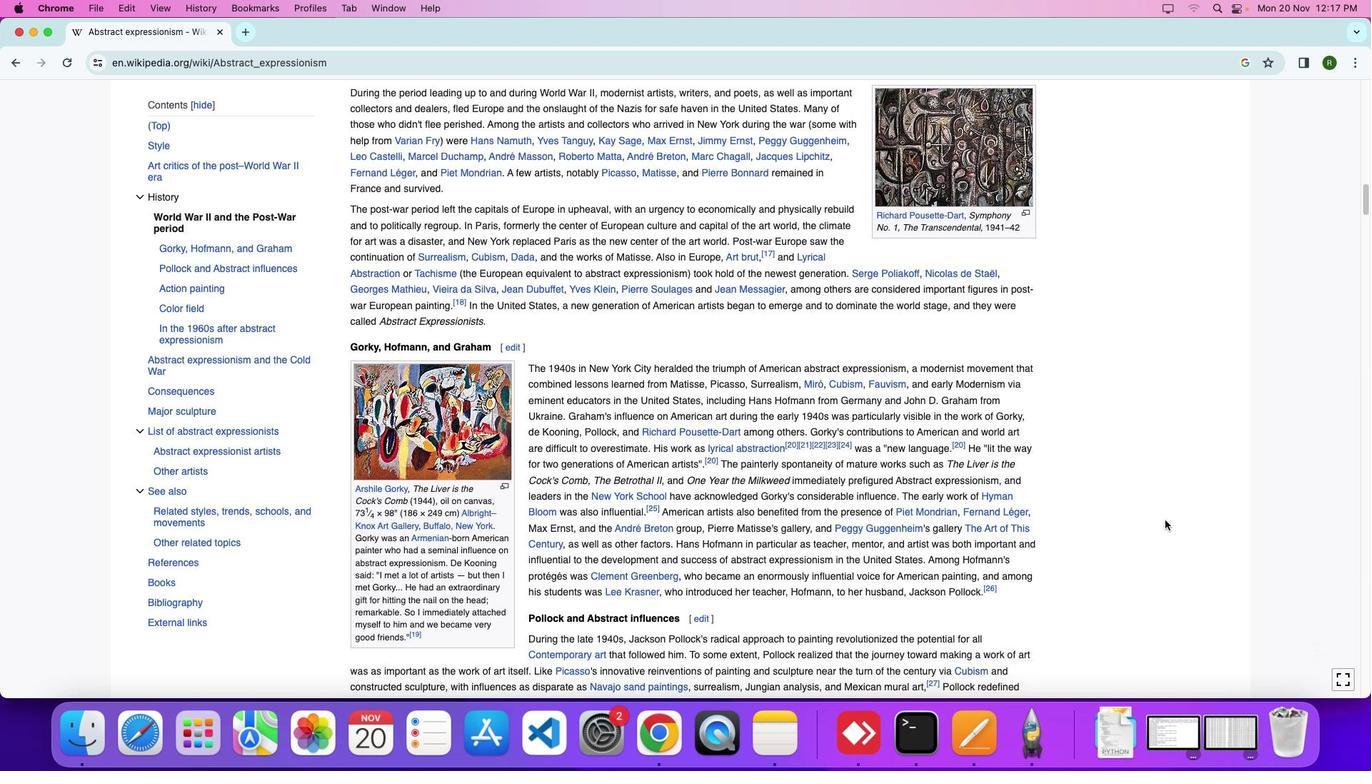 
Action: Mouse moved to (1164, 519)
Screenshot: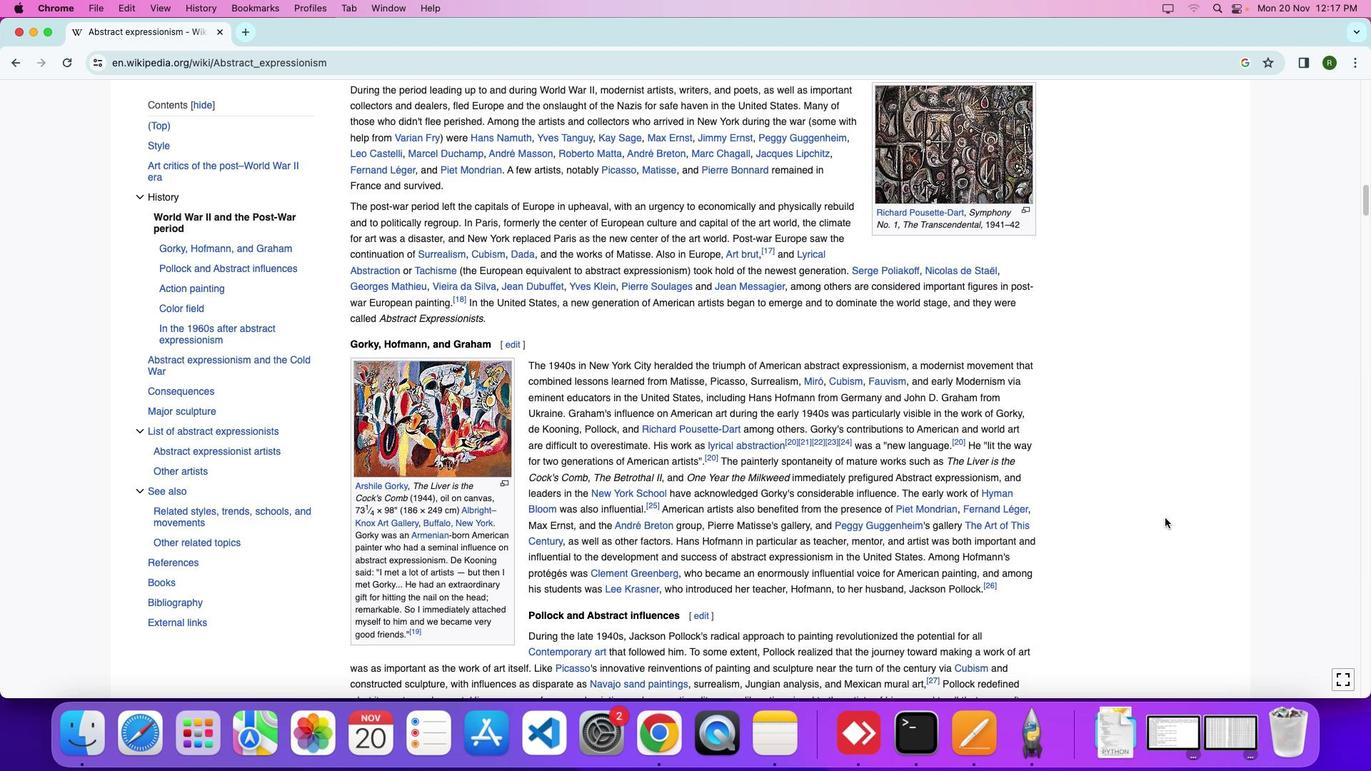 
Action: Mouse scrolled (1164, 519) with delta (0, 0)
Screenshot: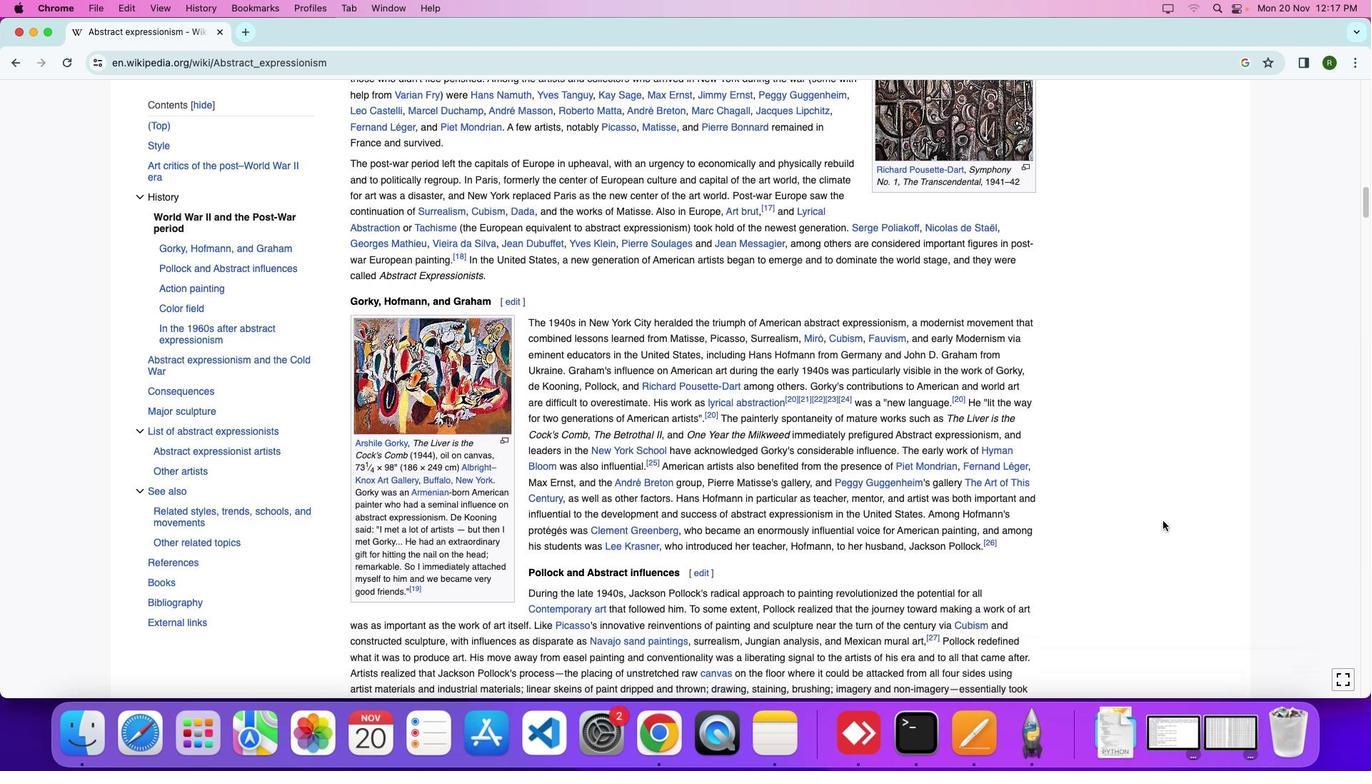 
Action: Mouse moved to (1164, 519)
Screenshot: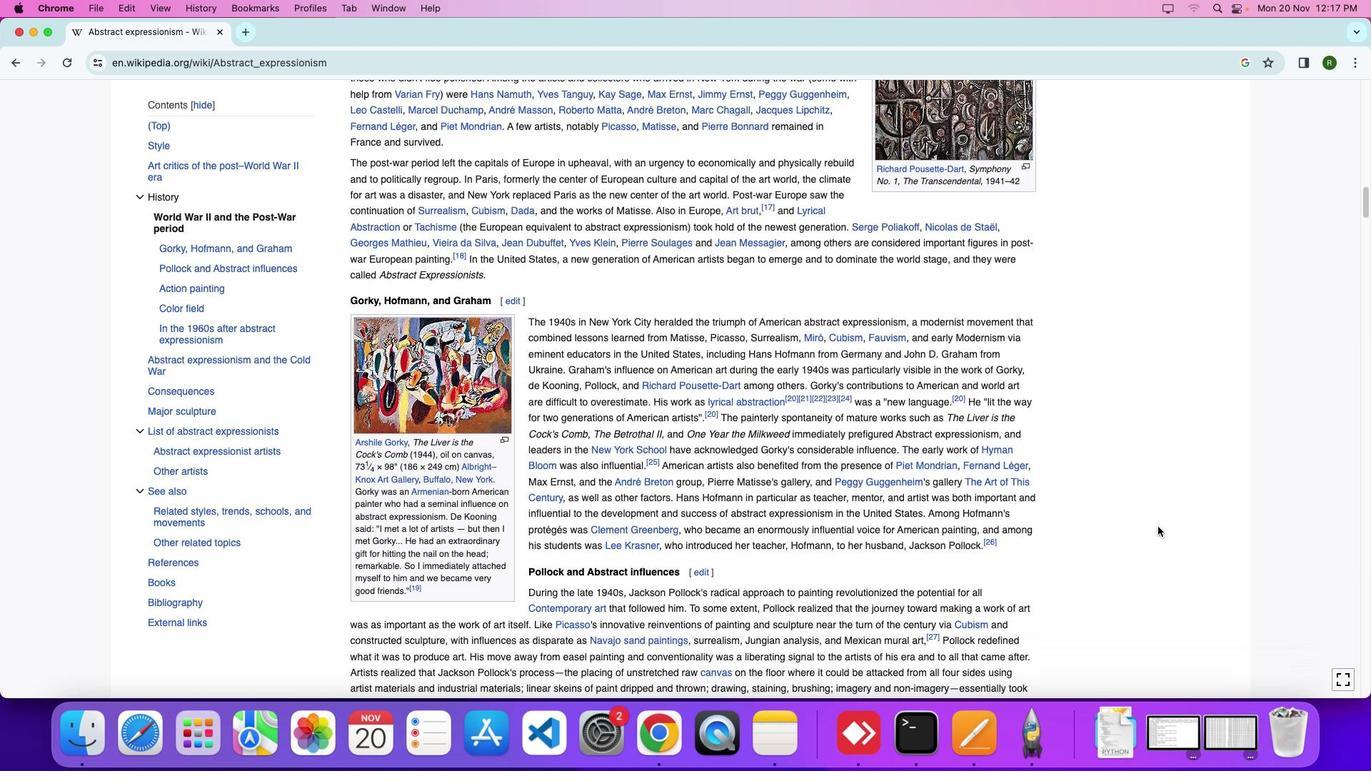 
Action: Mouse scrolled (1164, 519) with delta (0, 0)
Screenshot: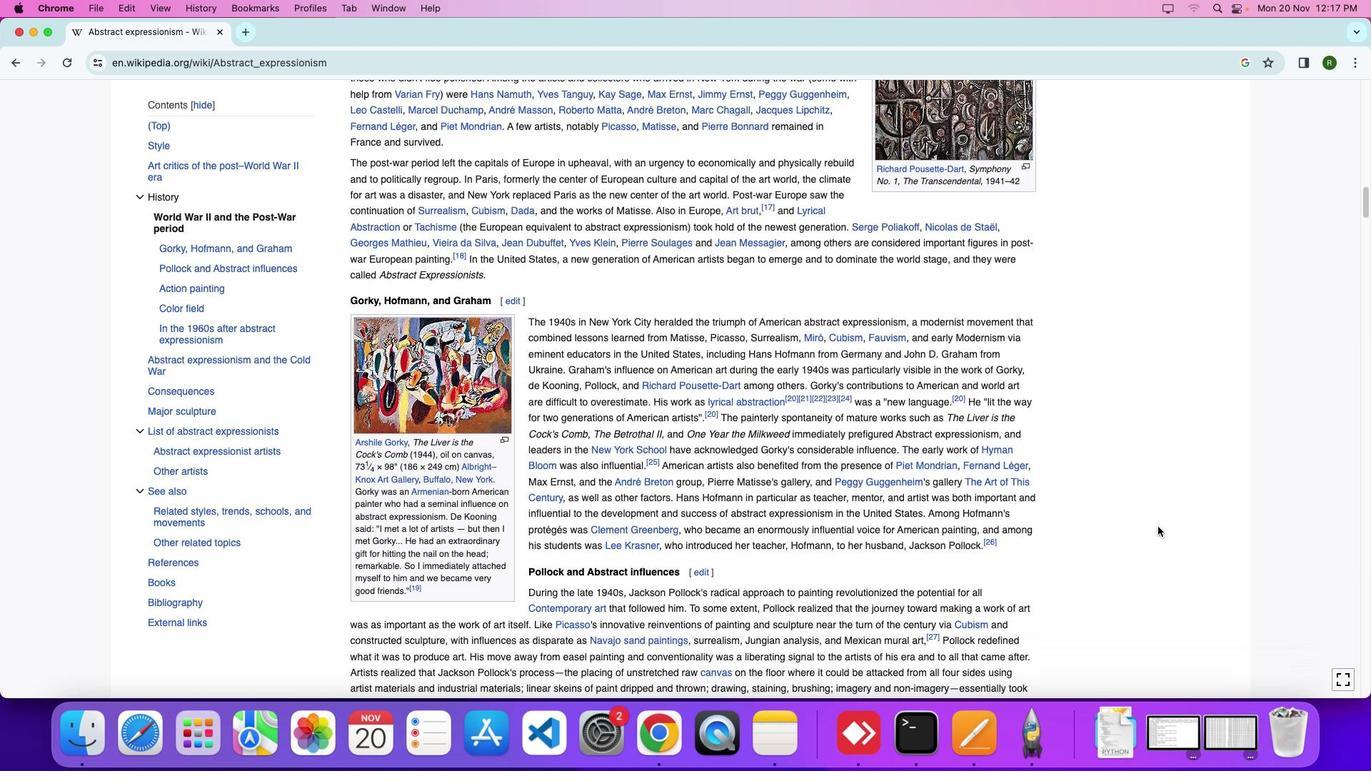 
Action: Mouse moved to (1156, 525)
Screenshot: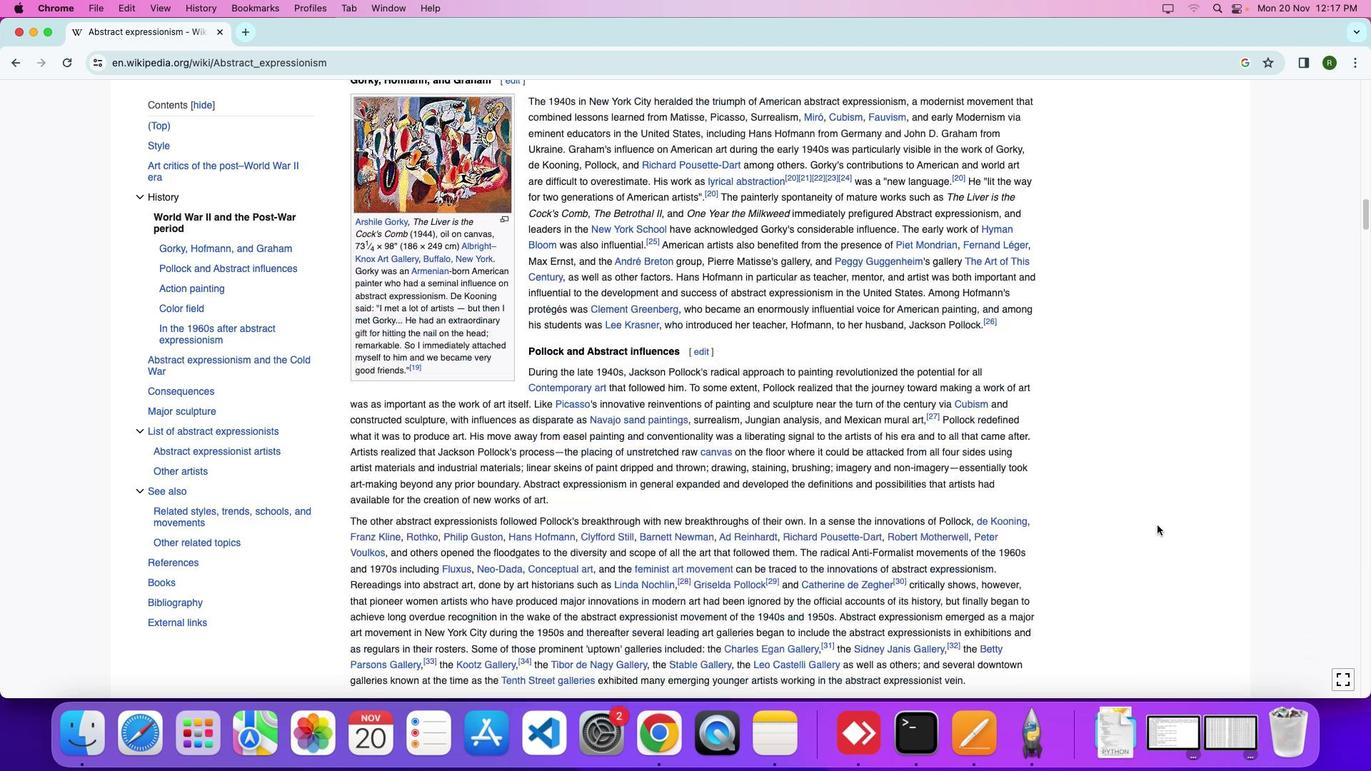 
Action: Mouse scrolled (1156, 525) with delta (0, 0)
Screenshot: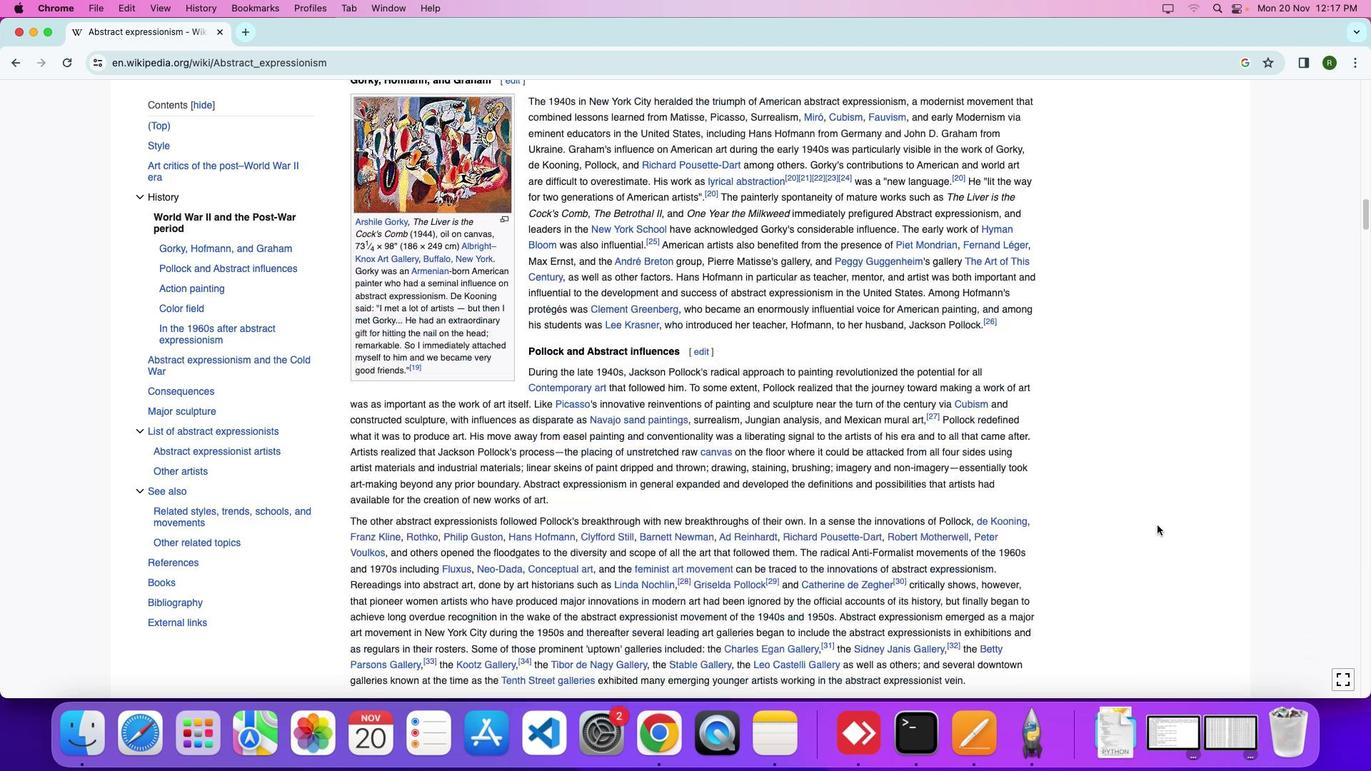 
Action: Mouse moved to (1157, 525)
Screenshot: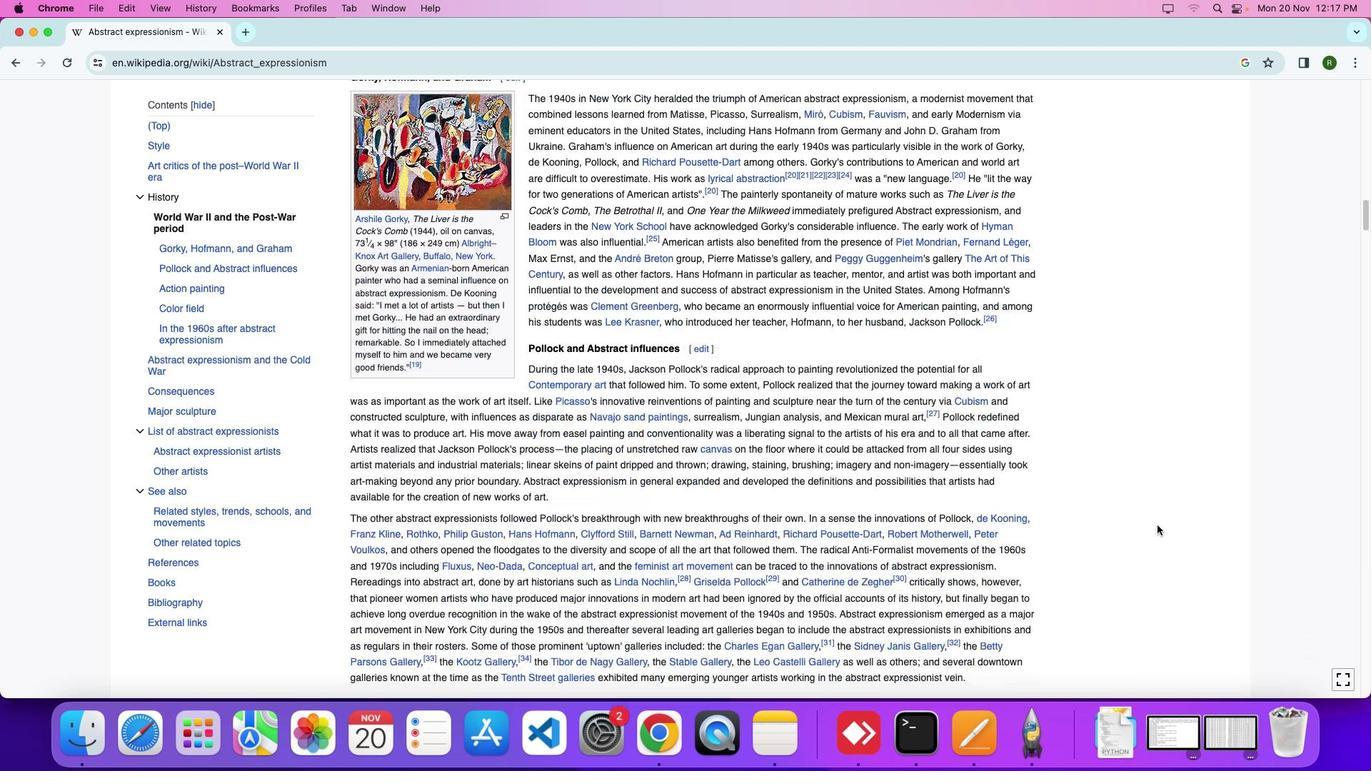 
Action: Mouse scrolled (1157, 525) with delta (0, 0)
Screenshot: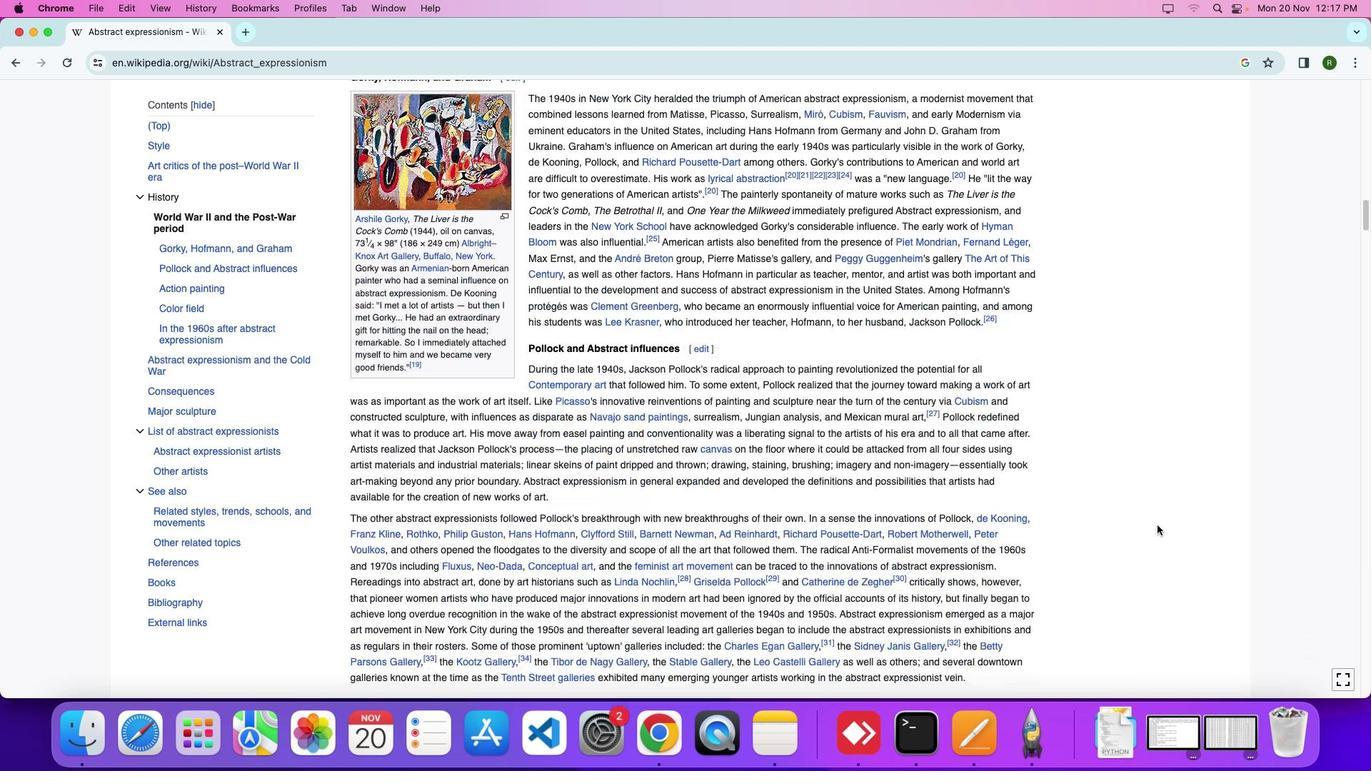 
Action: Mouse moved to (1157, 525)
Screenshot: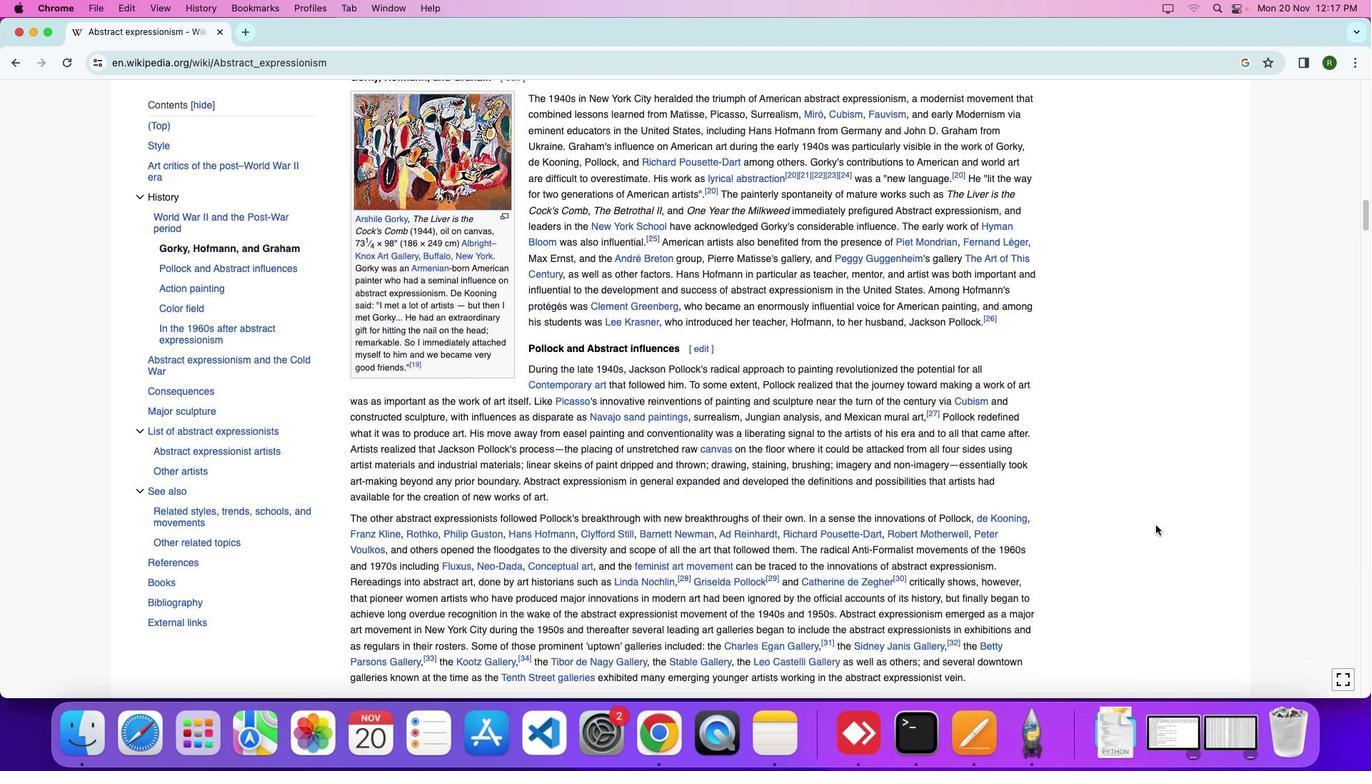
Action: Mouse scrolled (1157, 525) with delta (0, -4)
Screenshot: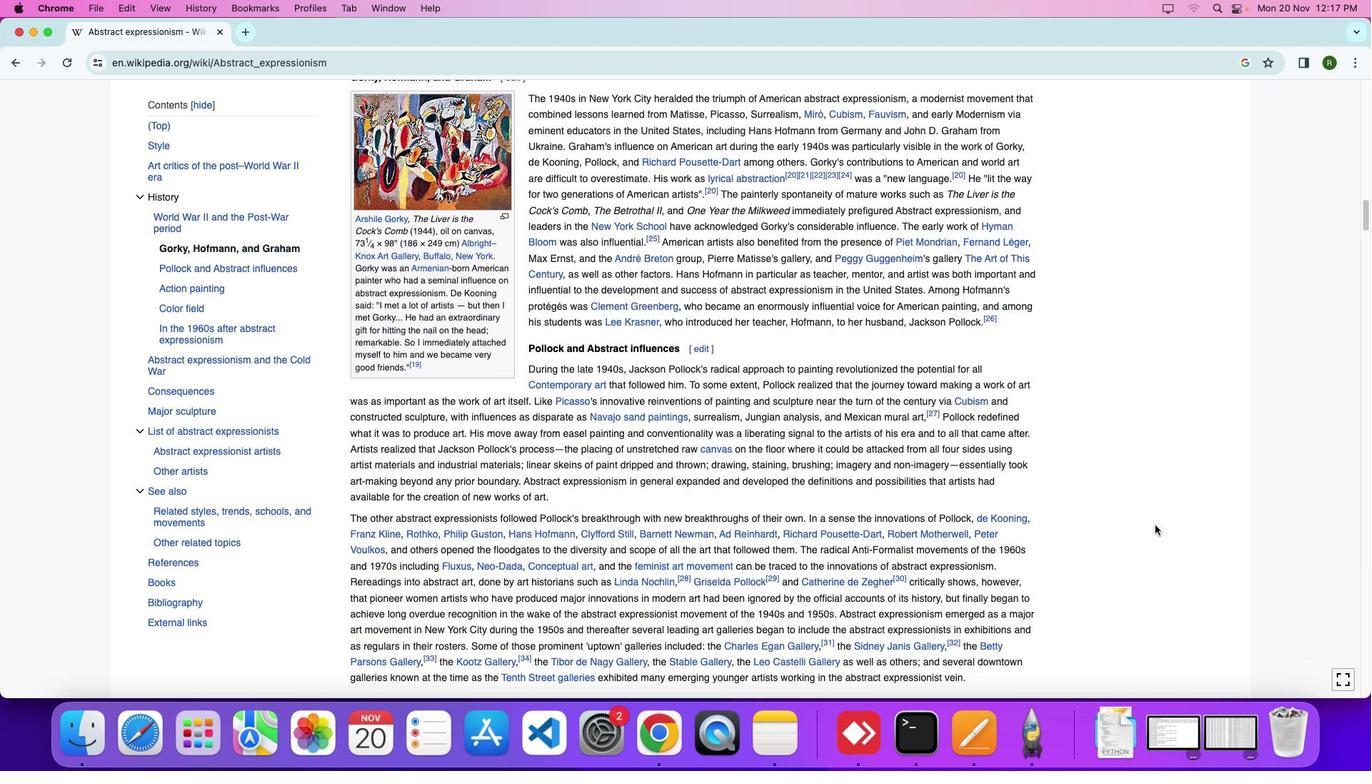 
Action: Mouse moved to (1153, 524)
Screenshot: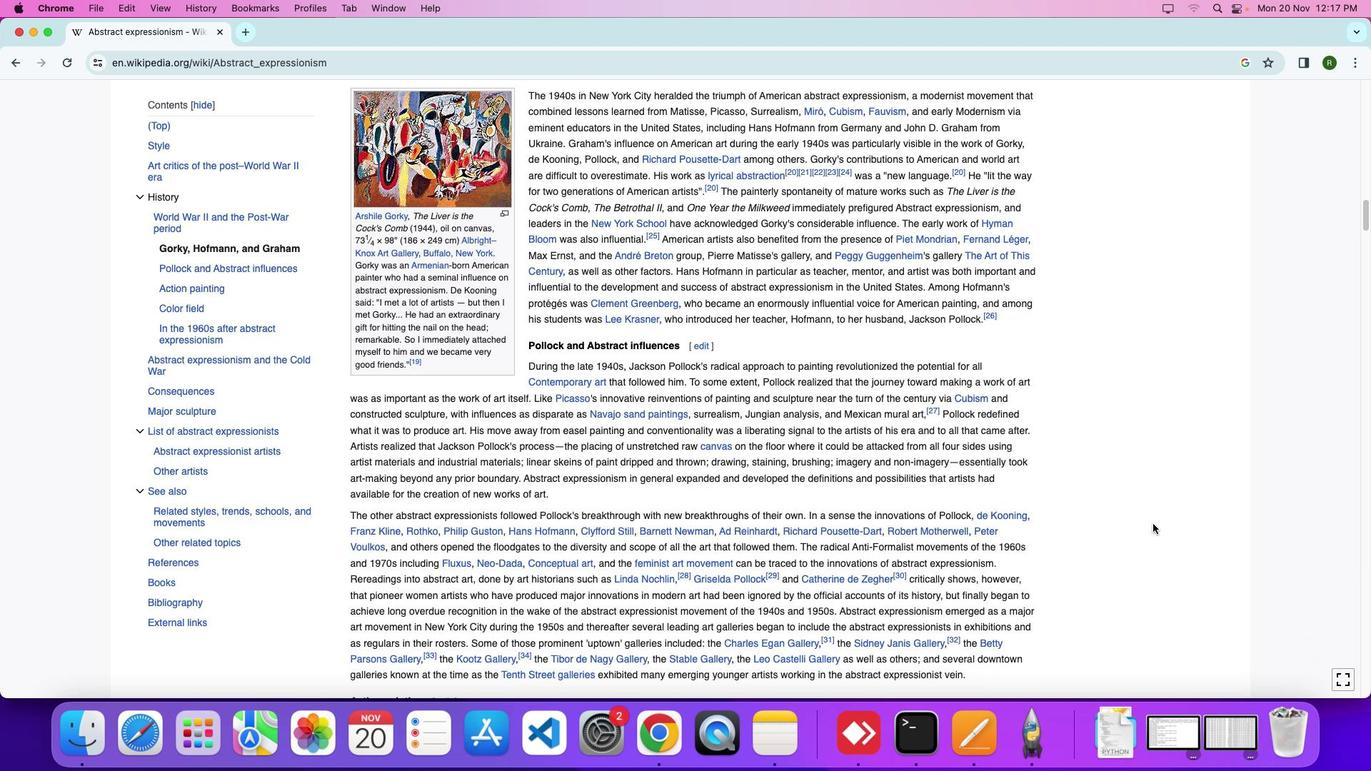 
Action: Mouse scrolled (1153, 524) with delta (0, 0)
Screenshot: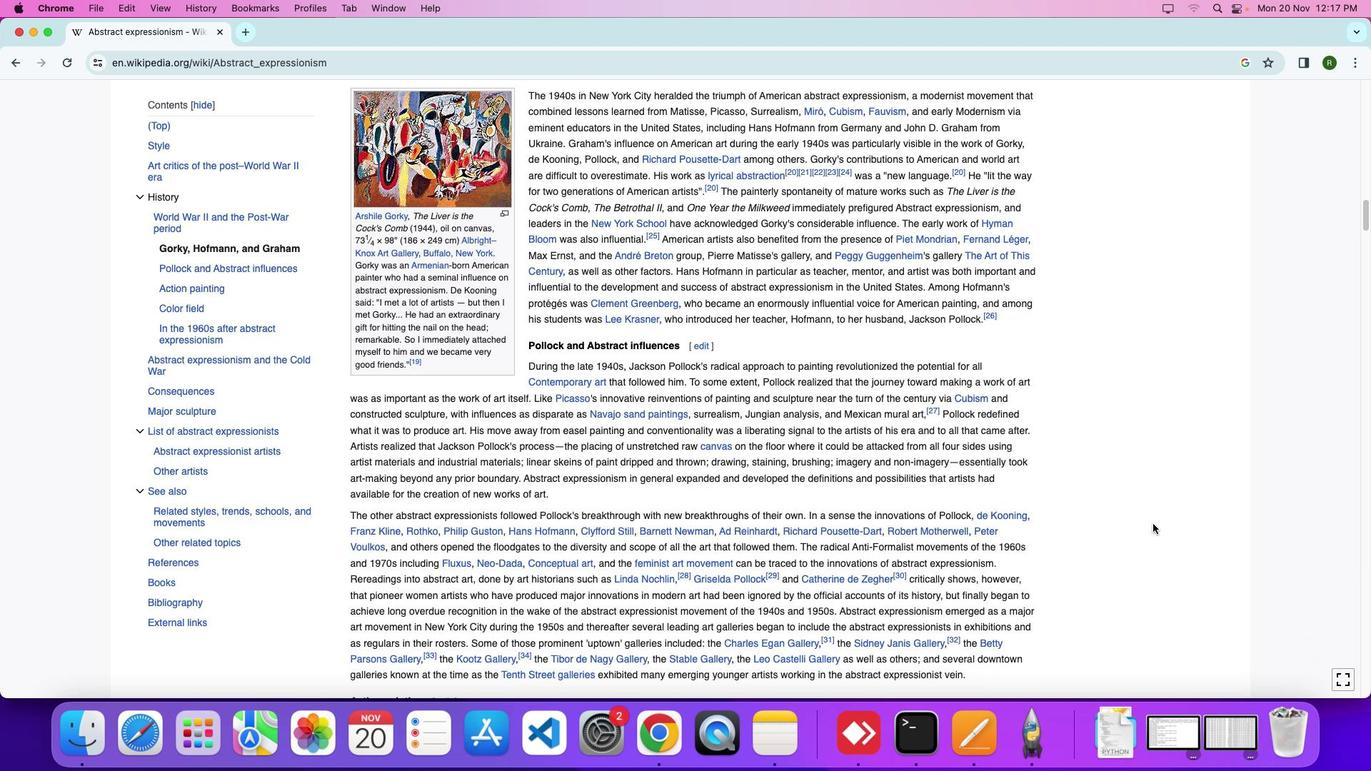 
Action: Mouse moved to (1152, 524)
Screenshot: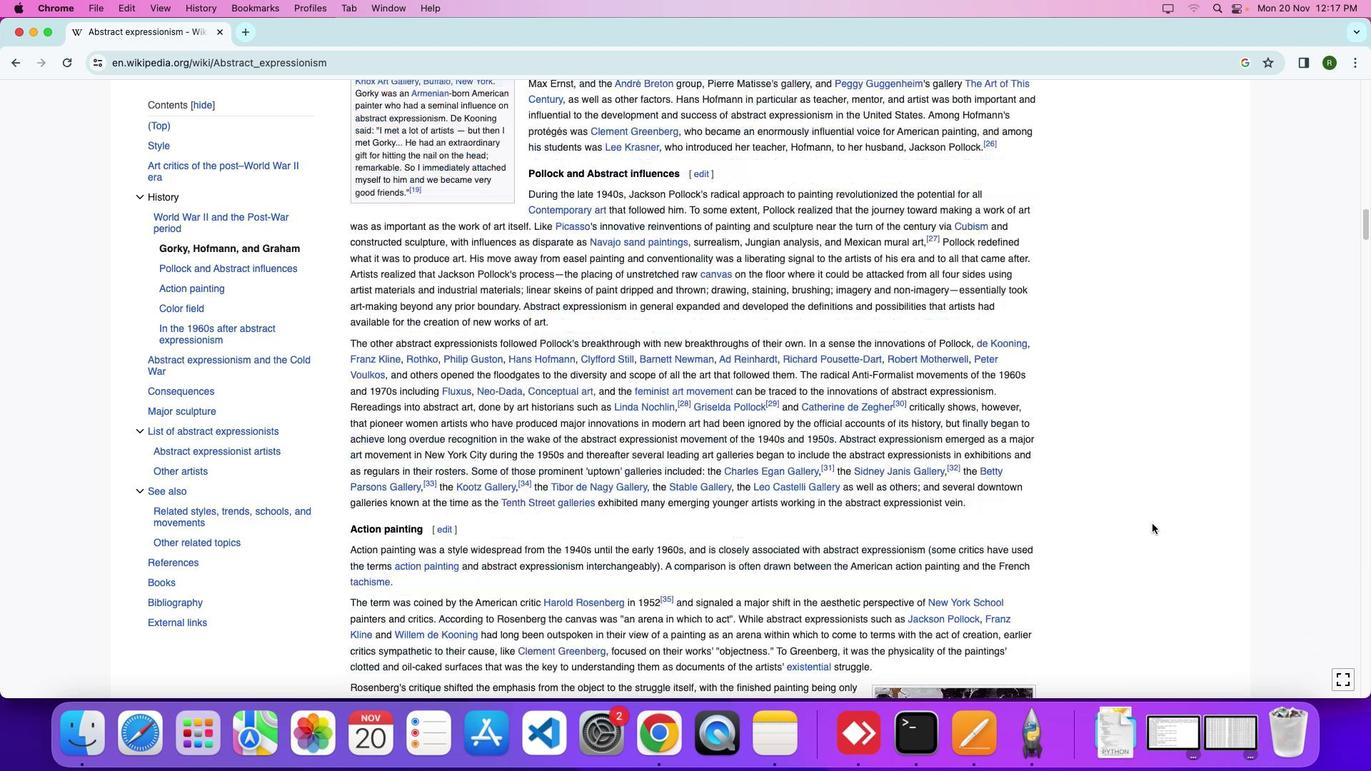 
Action: Mouse scrolled (1152, 524) with delta (0, 0)
Screenshot: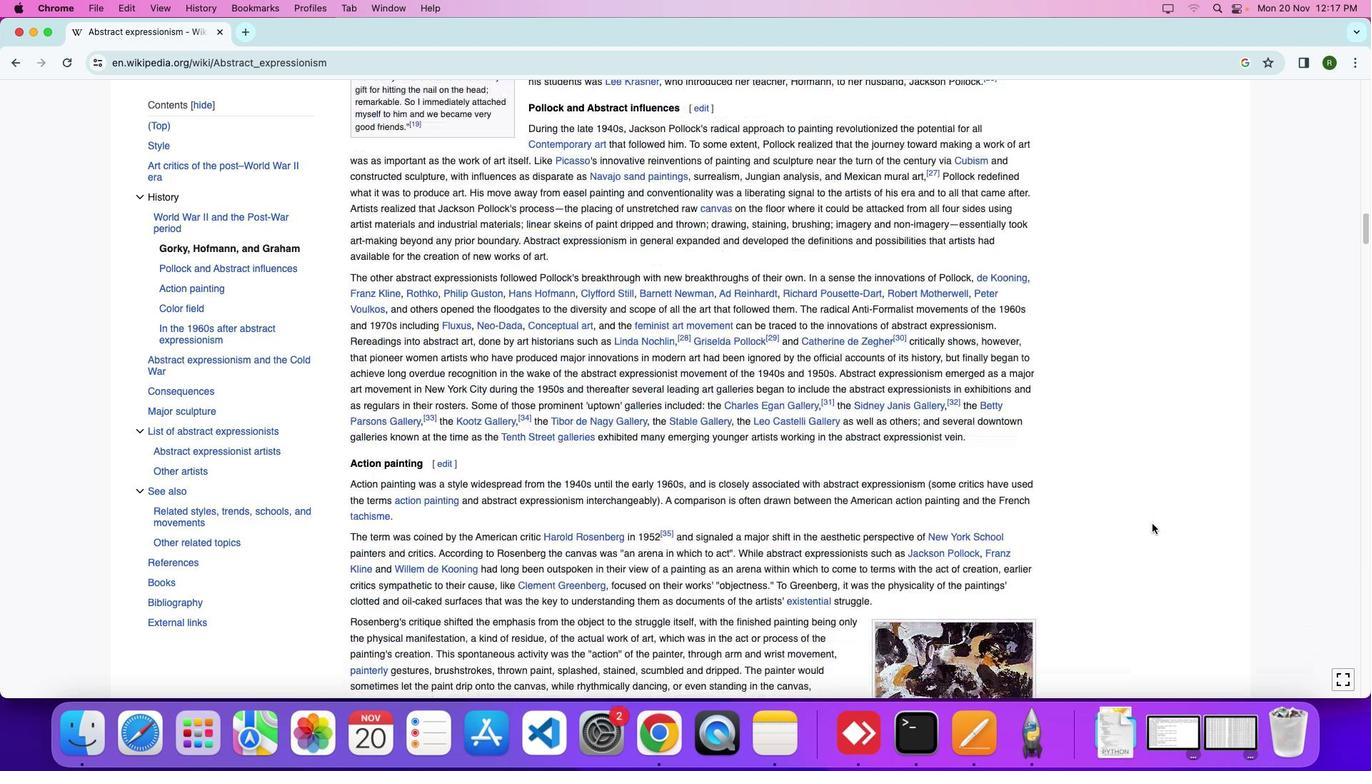 
Action: Mouse scrolled (1152, 524) with delta (0, 0)
Screenshot: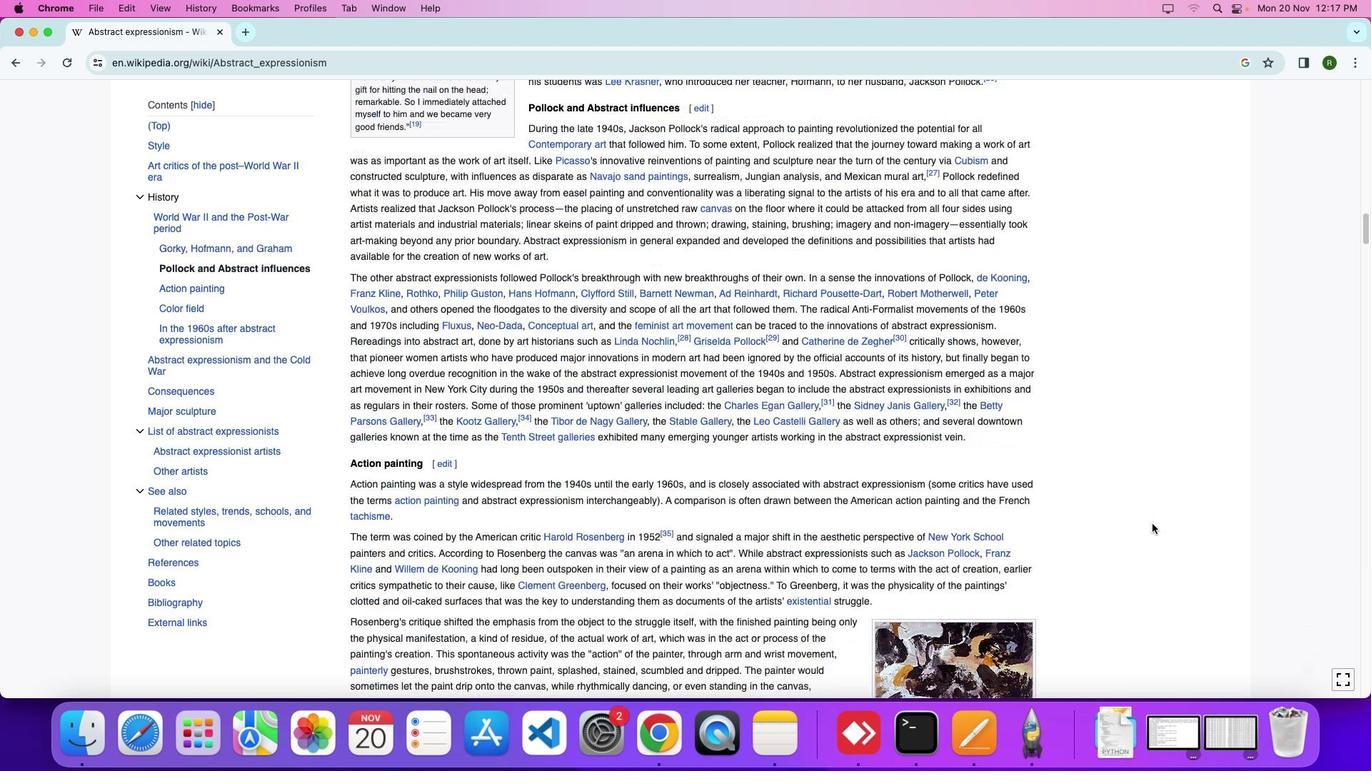 
Action: Mouse scrolled (1152, 524) with delta (0, -4)
Screenshot: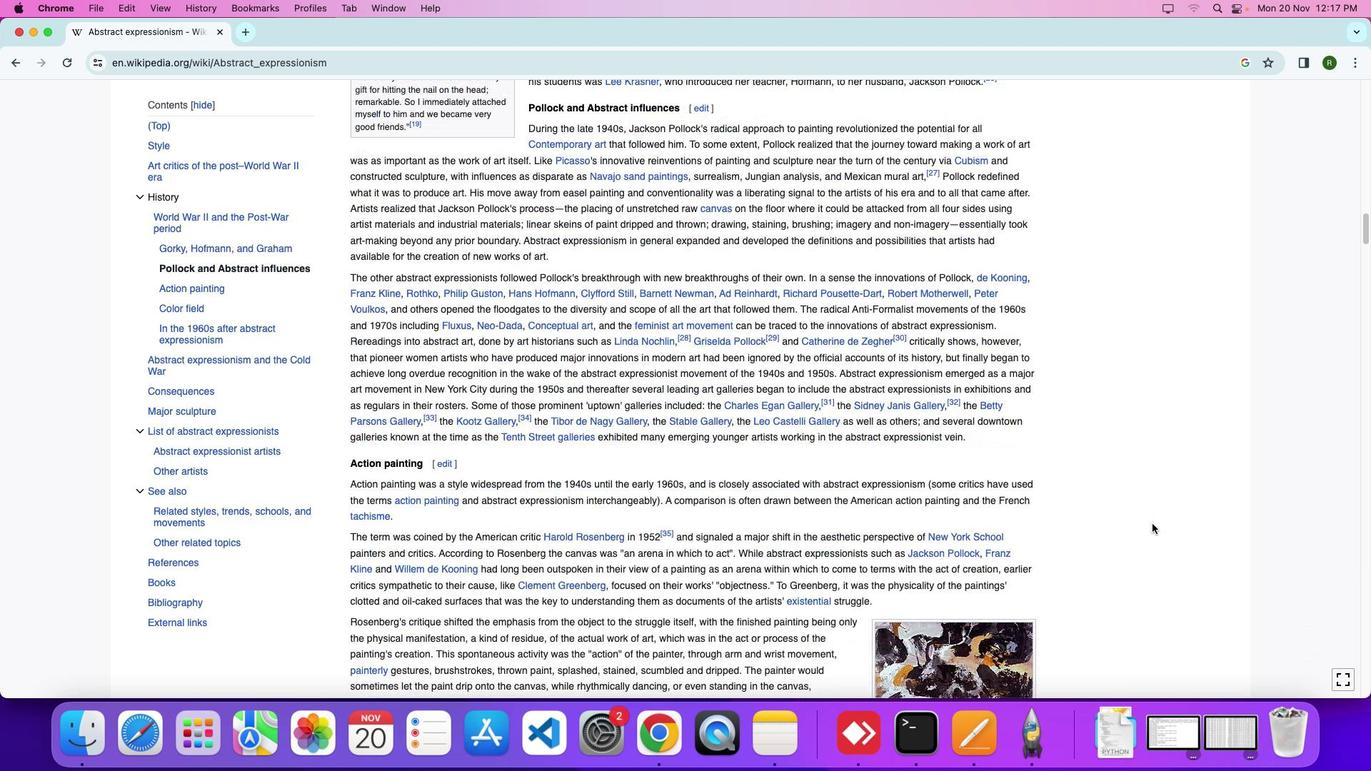 
Action: Mouse scrolled (1152, 524) with delta (0, 0)
Screenshot: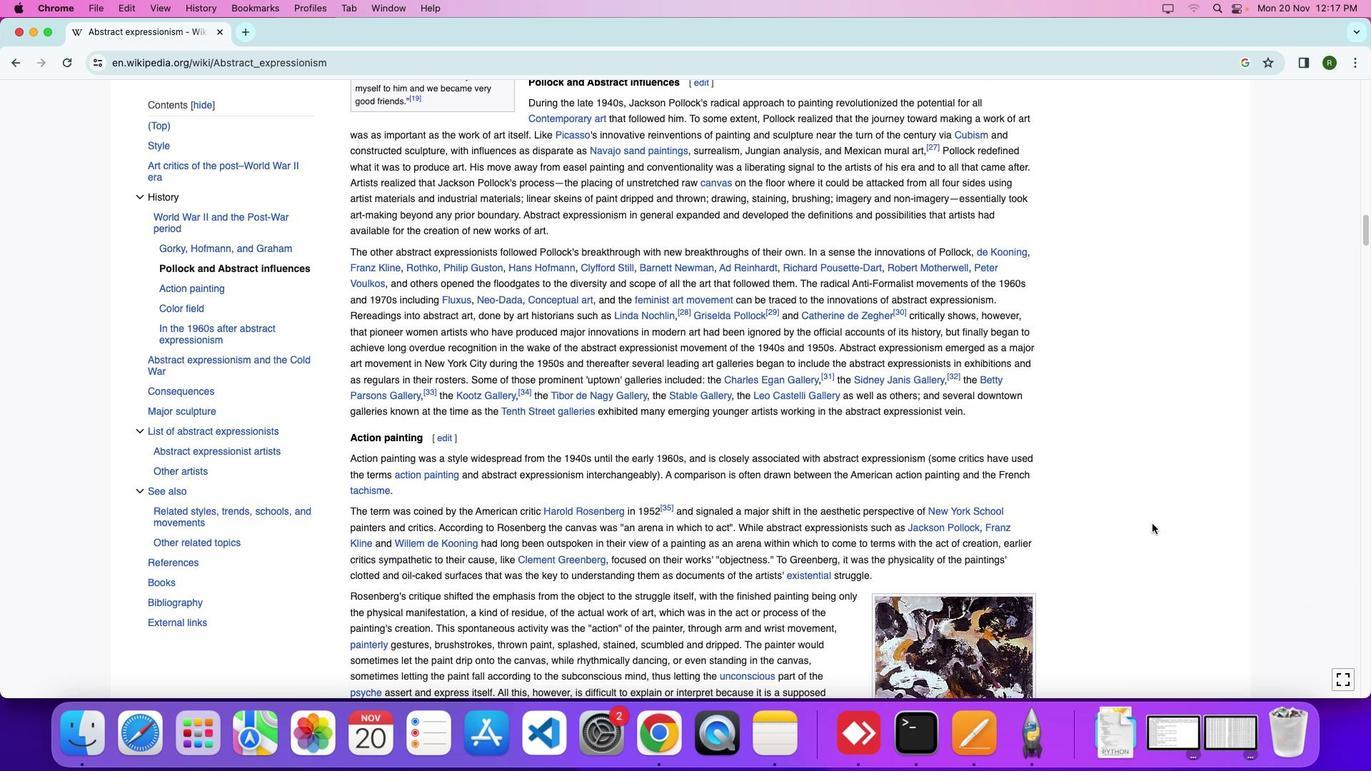 
Action: Mouse scrolled (1152, 524) with delta (0, 0)
Screenshot: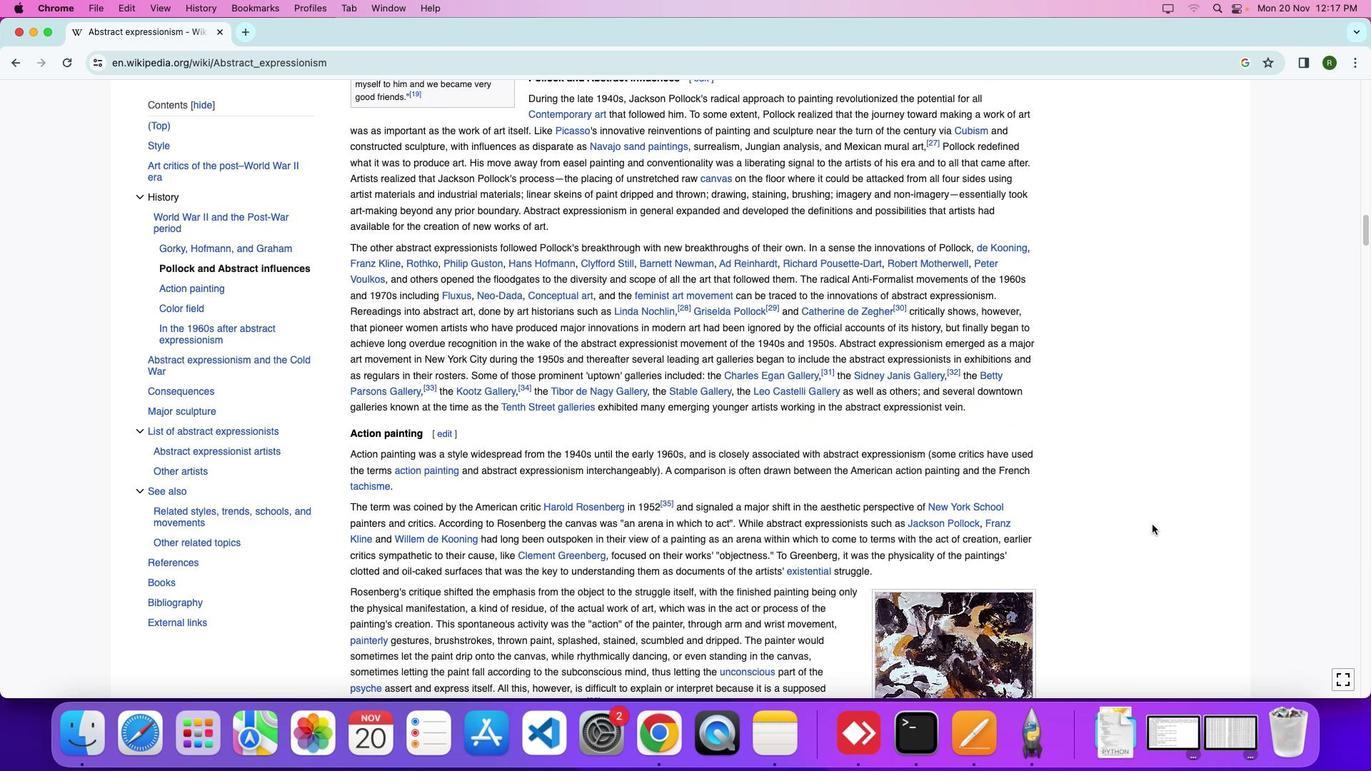 
Action: Mouse moved to (1151, 524)
Screenshot: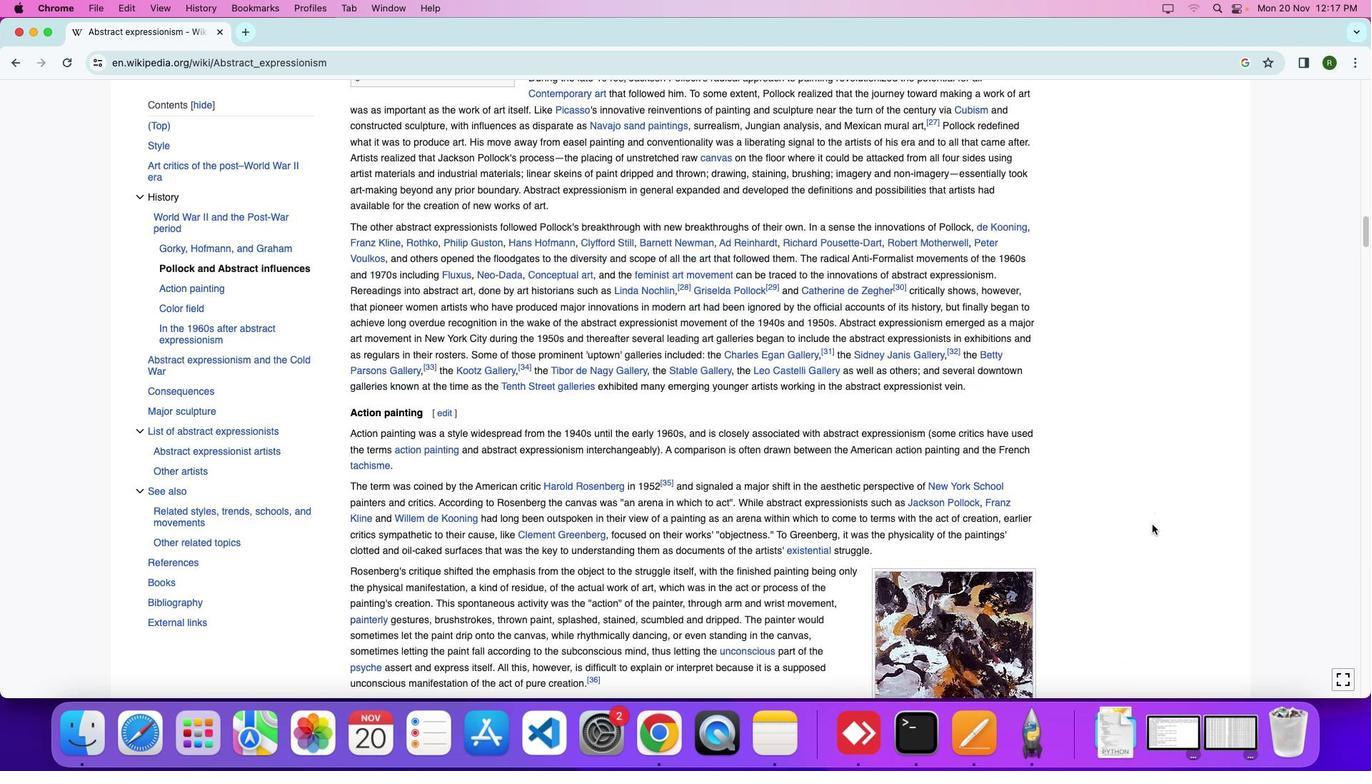 
Action: Mouse scrolled (1151, 524) with delta (0, 0)
Screenshot: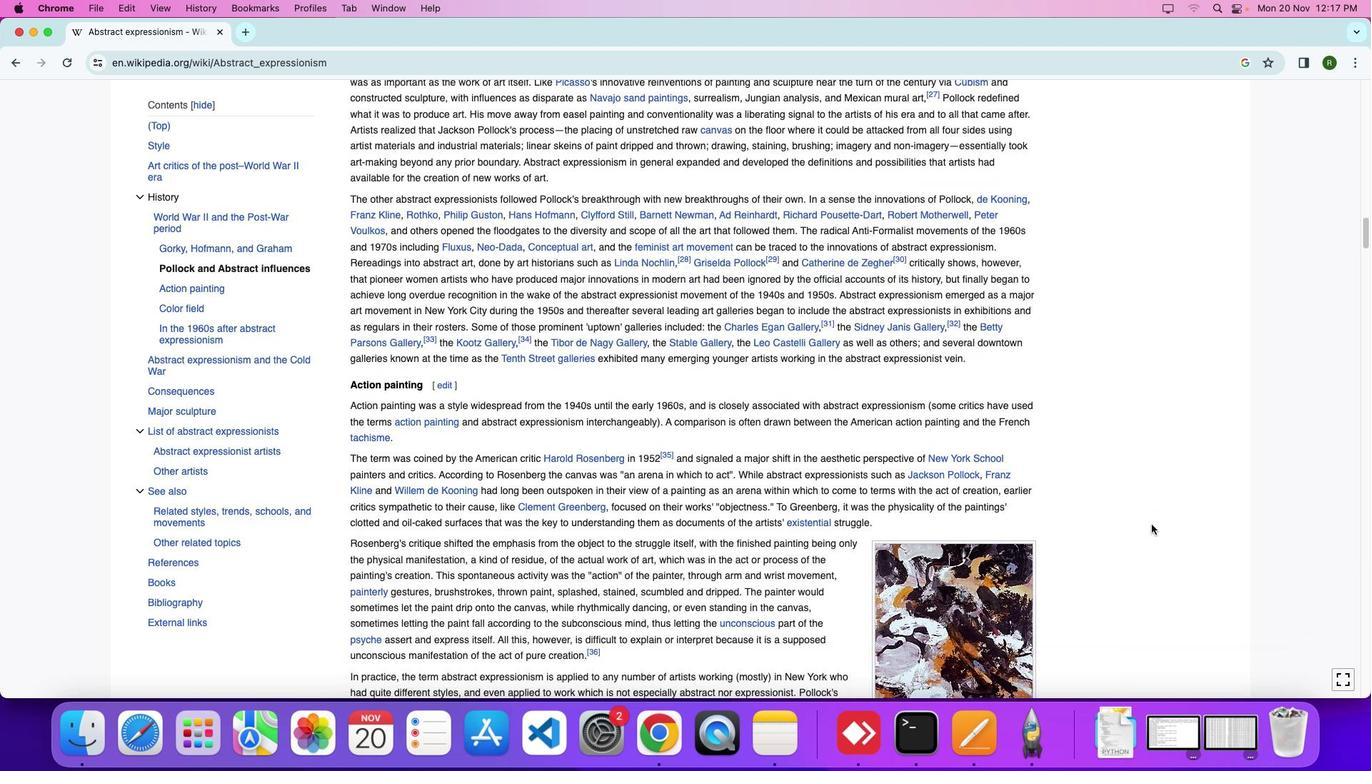 
Action: Mouse scrolled (1151, 524) with delta (0, 0)
Screenshot: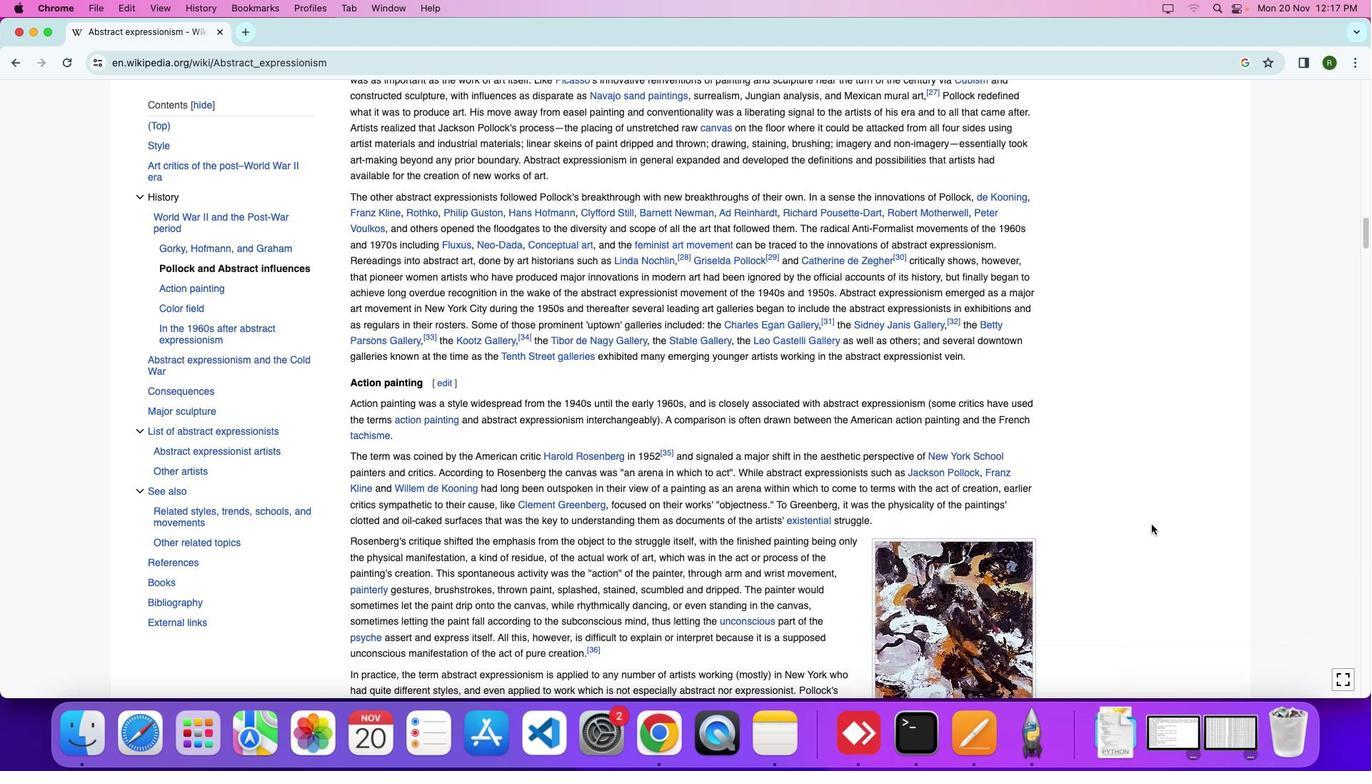 
Action: Mouse moved to (1151, 524)
Screenshot: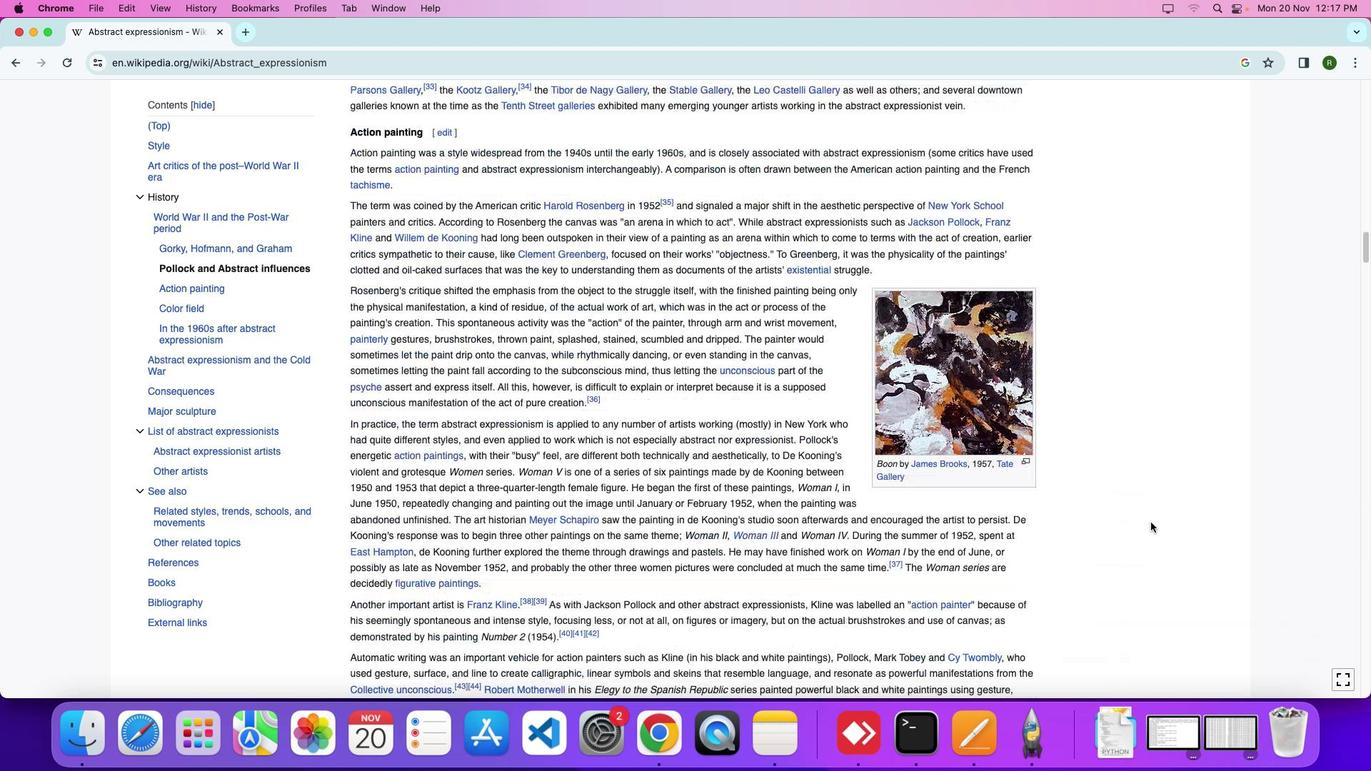 
Action: Mouse scrolled (1151, 524) with delta (0, 0)
Screenshot: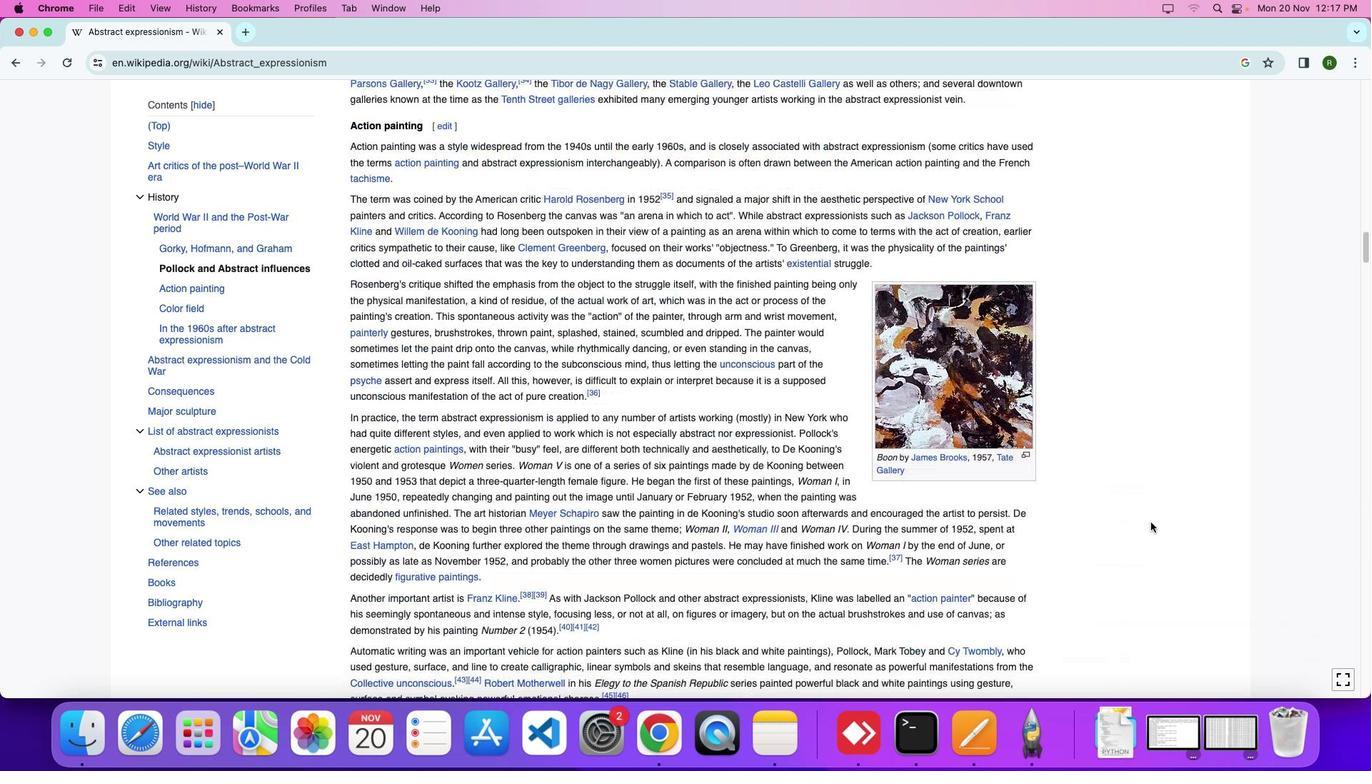 
Action: Mouse moved to (1150, 523)
Screenshot: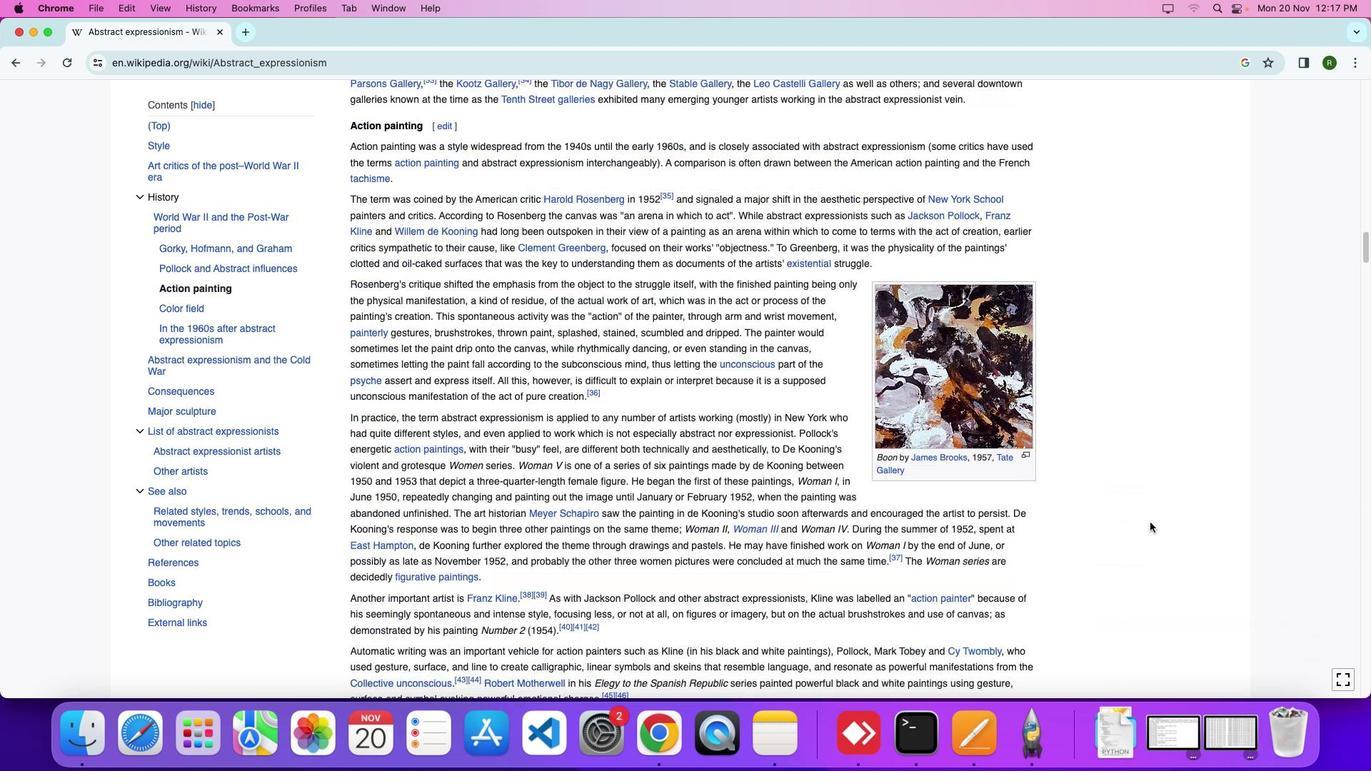 
Action: Mouse scrolled (1150, 523) with delta (0, 0)
Screenshot: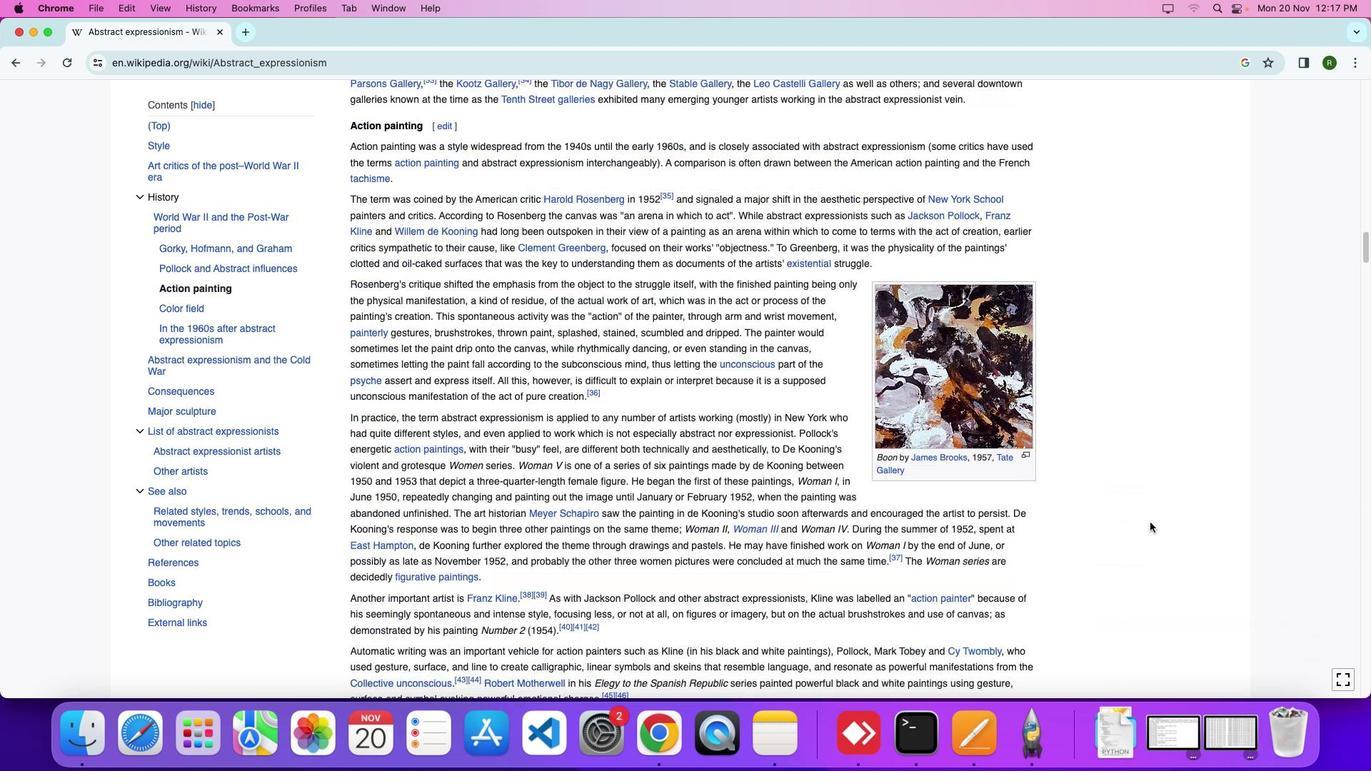 
Action: Mouse moved to (1150, 521)
Screenshot: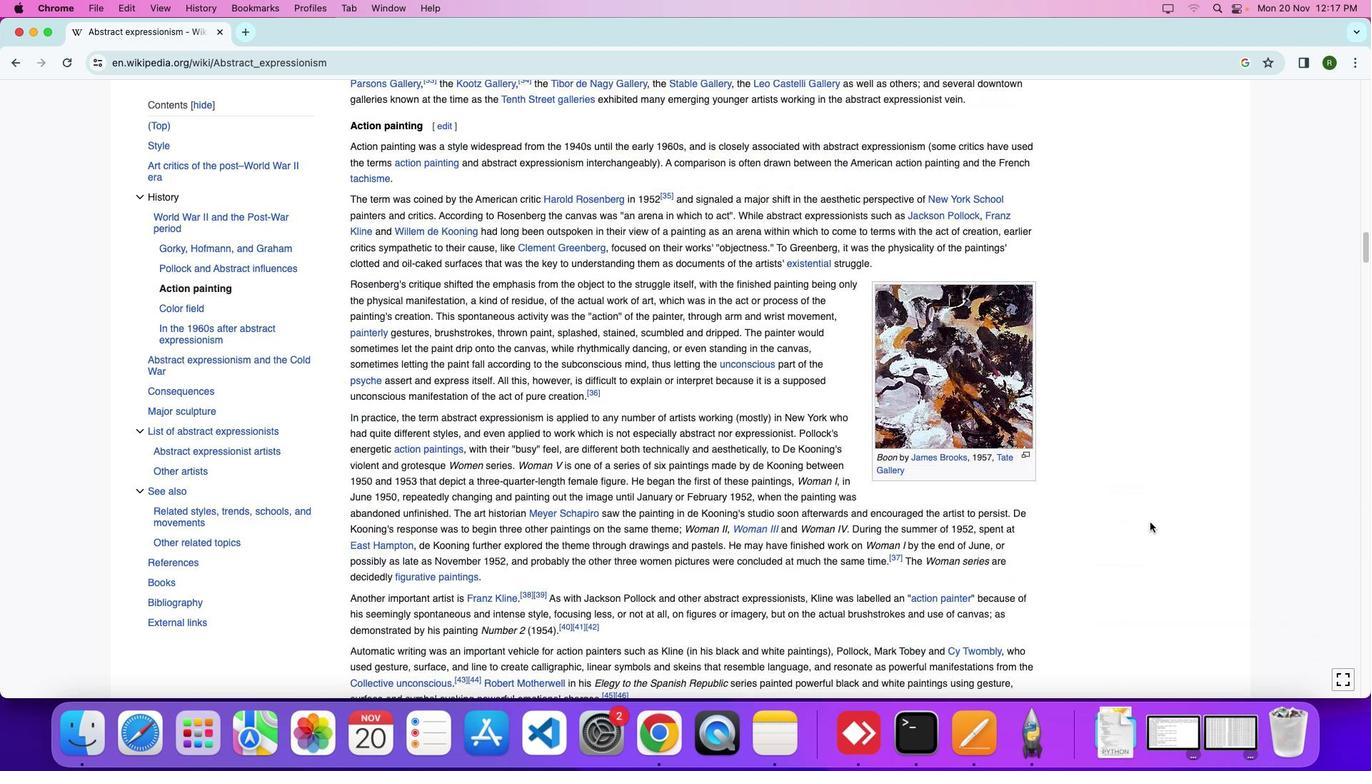 
Action: Mouse scrolled (1150, 521) with delta (0, -4)
Screenshot: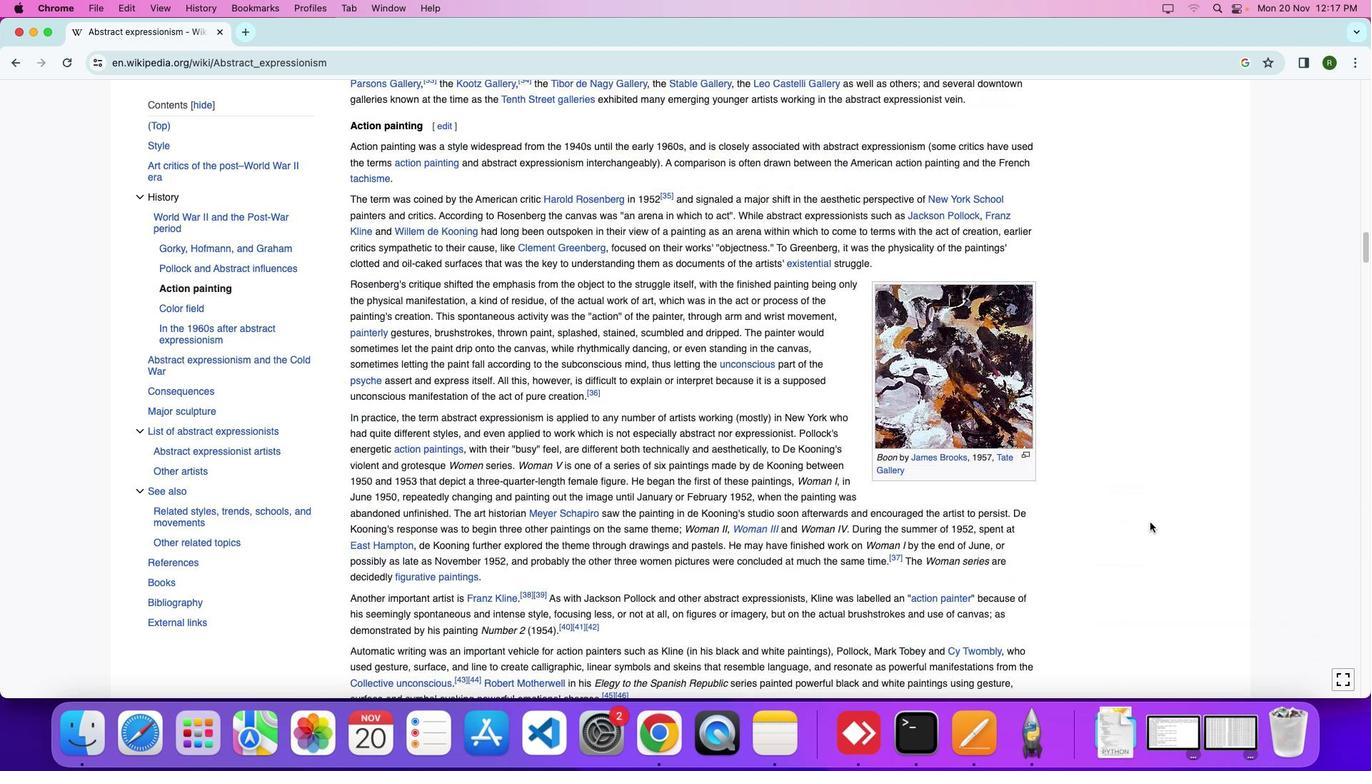 
Action: Mouse moved to (1150, 521)
Screenshot: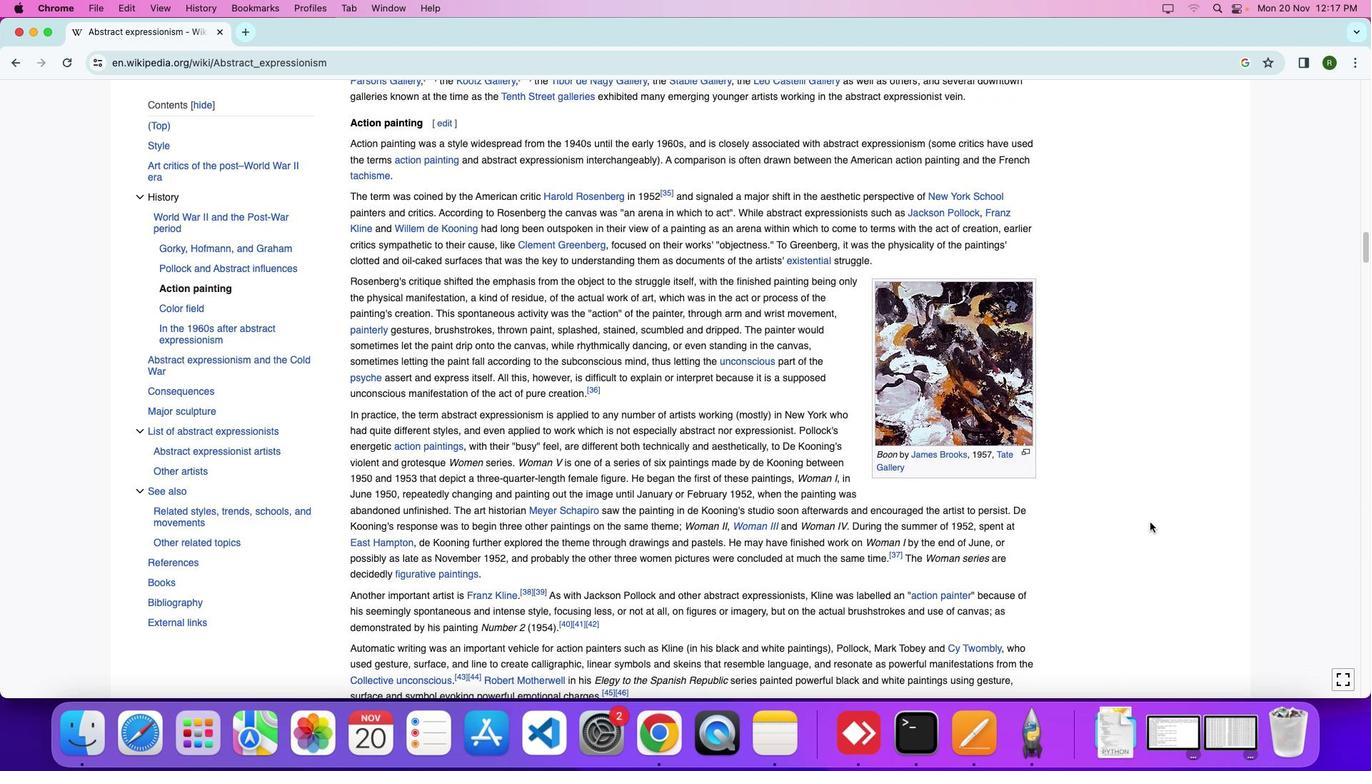 
Action: Mouse scrolled (1150, 521) with delta (0, 0)
Screenshot: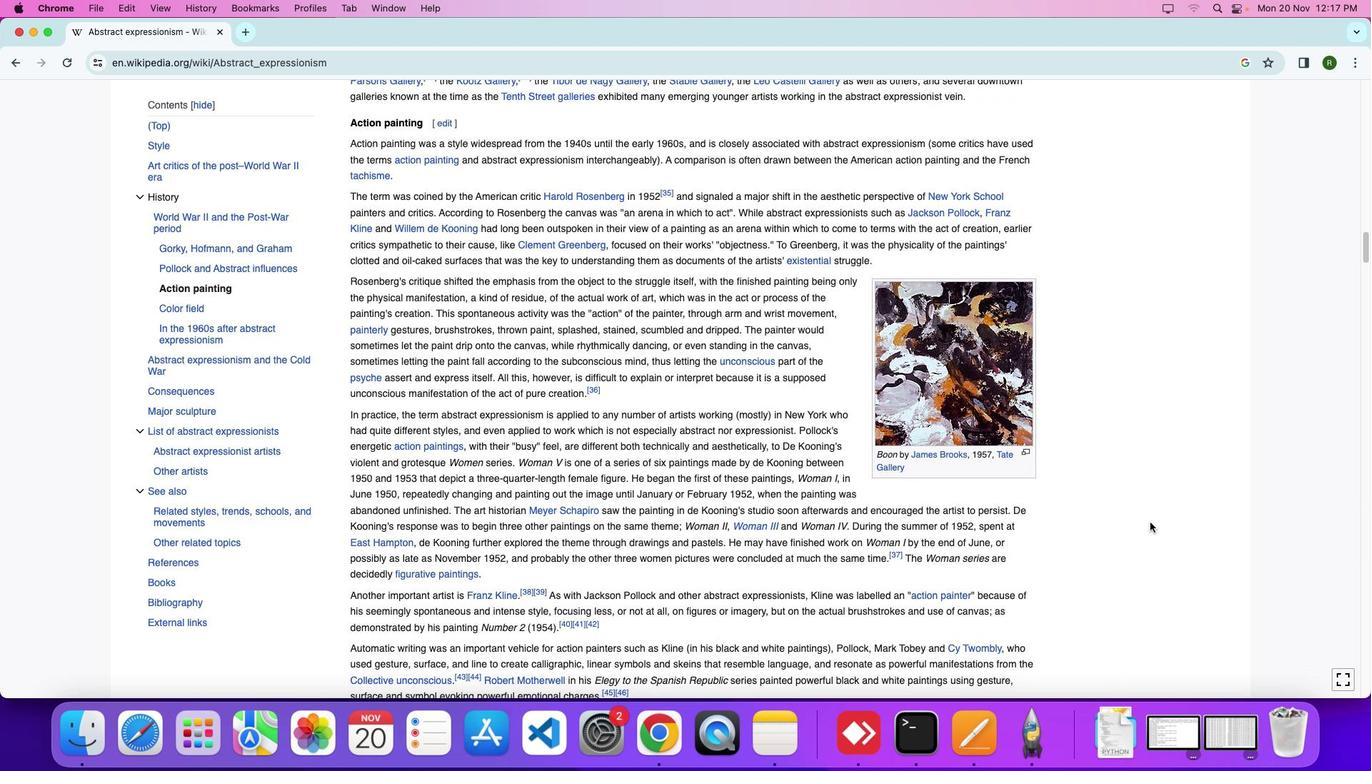 
Action: Mouse scrolled (1150, 521) with delta (0, 0)
Screenshot: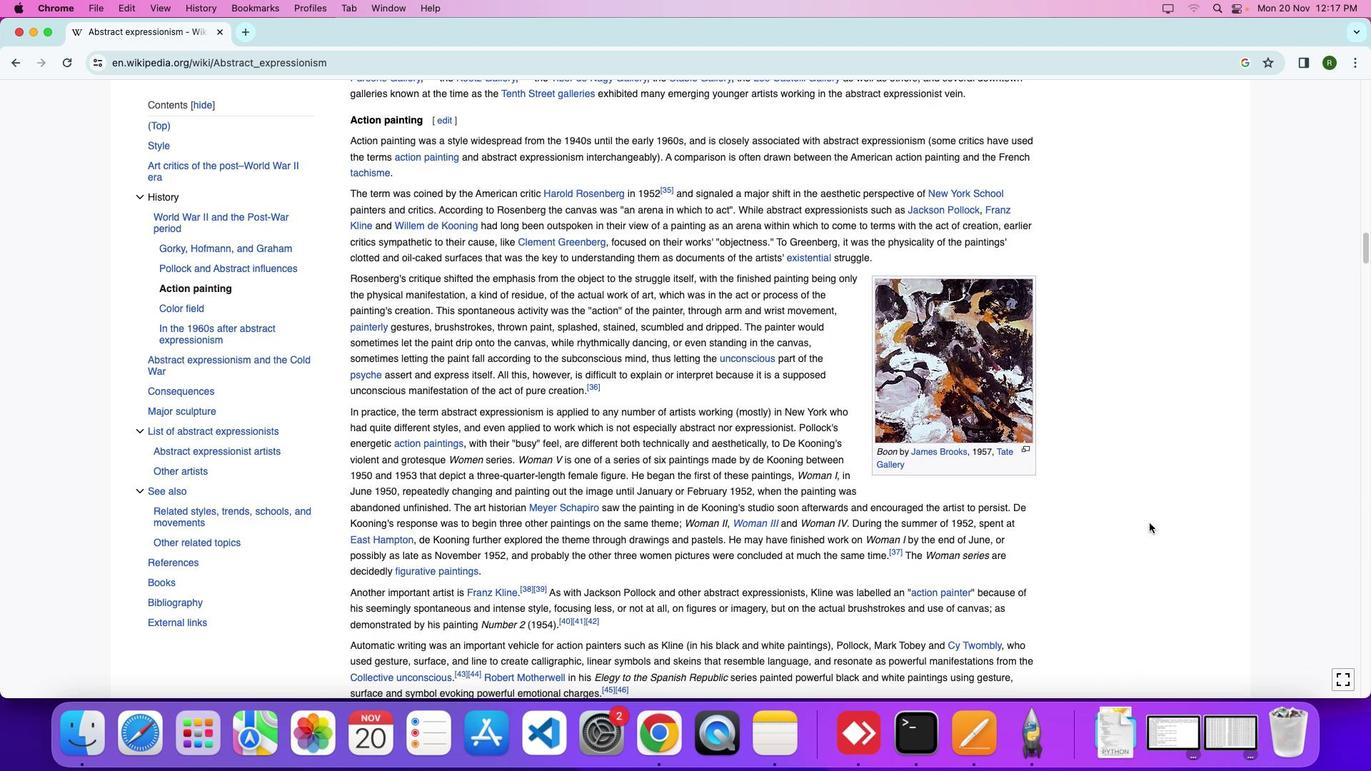 
Action: Mouse moved to (1148, 522)
Screenshot: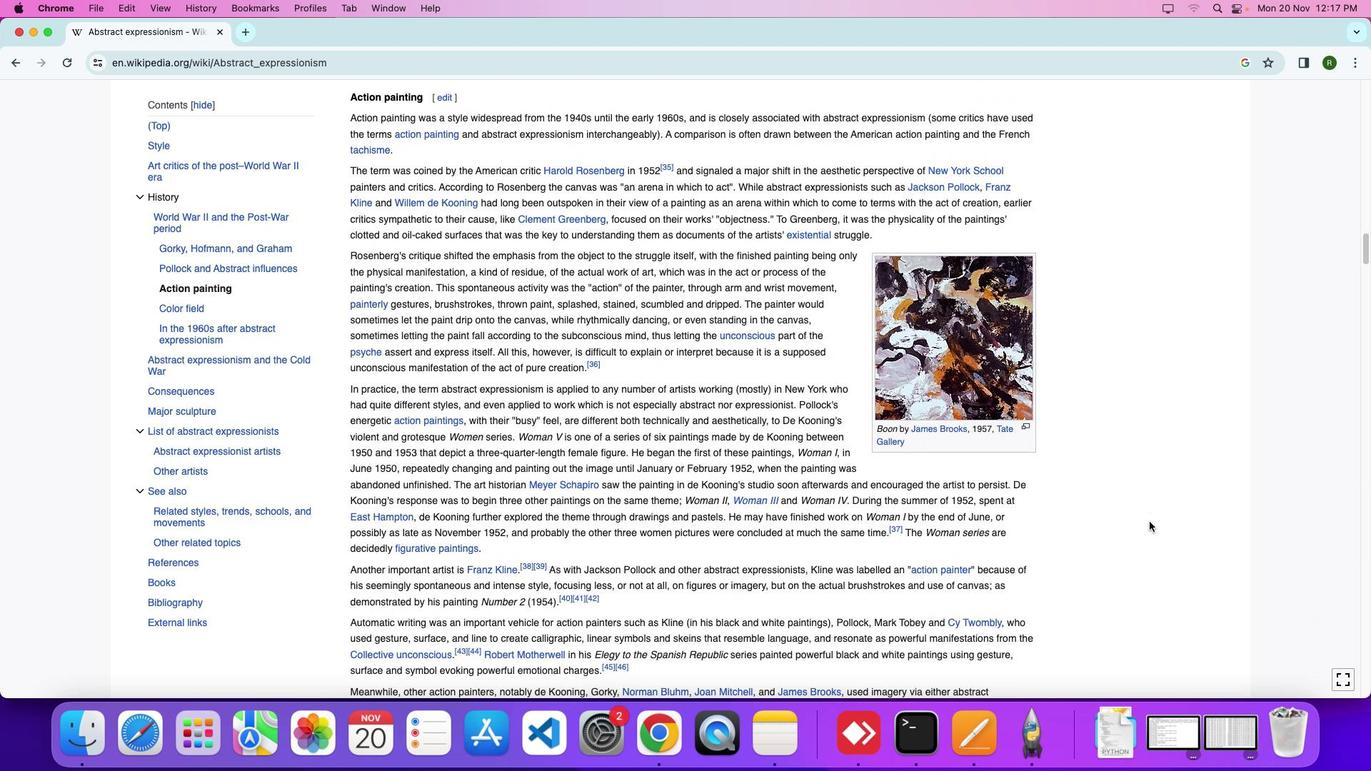 
Action: Mouse scrolled (1148, 522) with delta (0, 0)
Screenshot: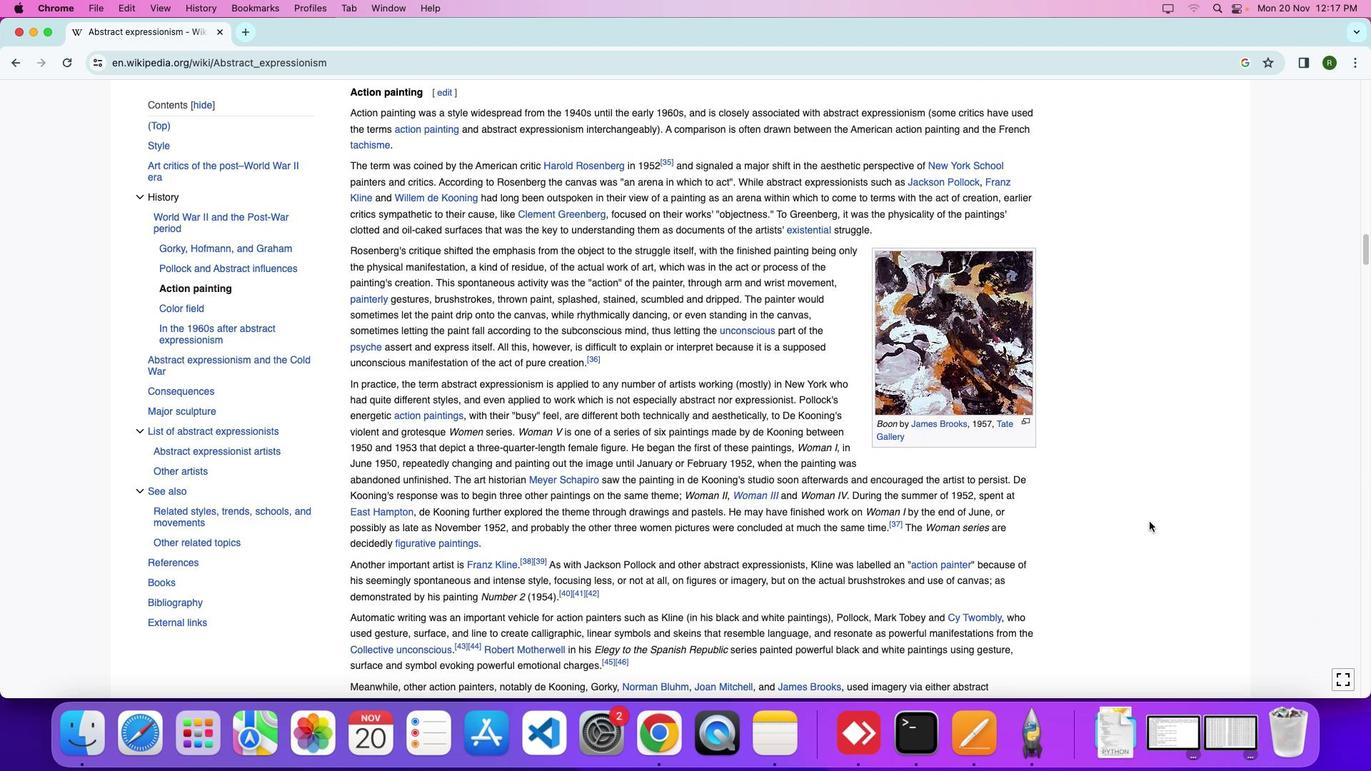 
Action: Mouse moved to (1148, 521)
Screenshot: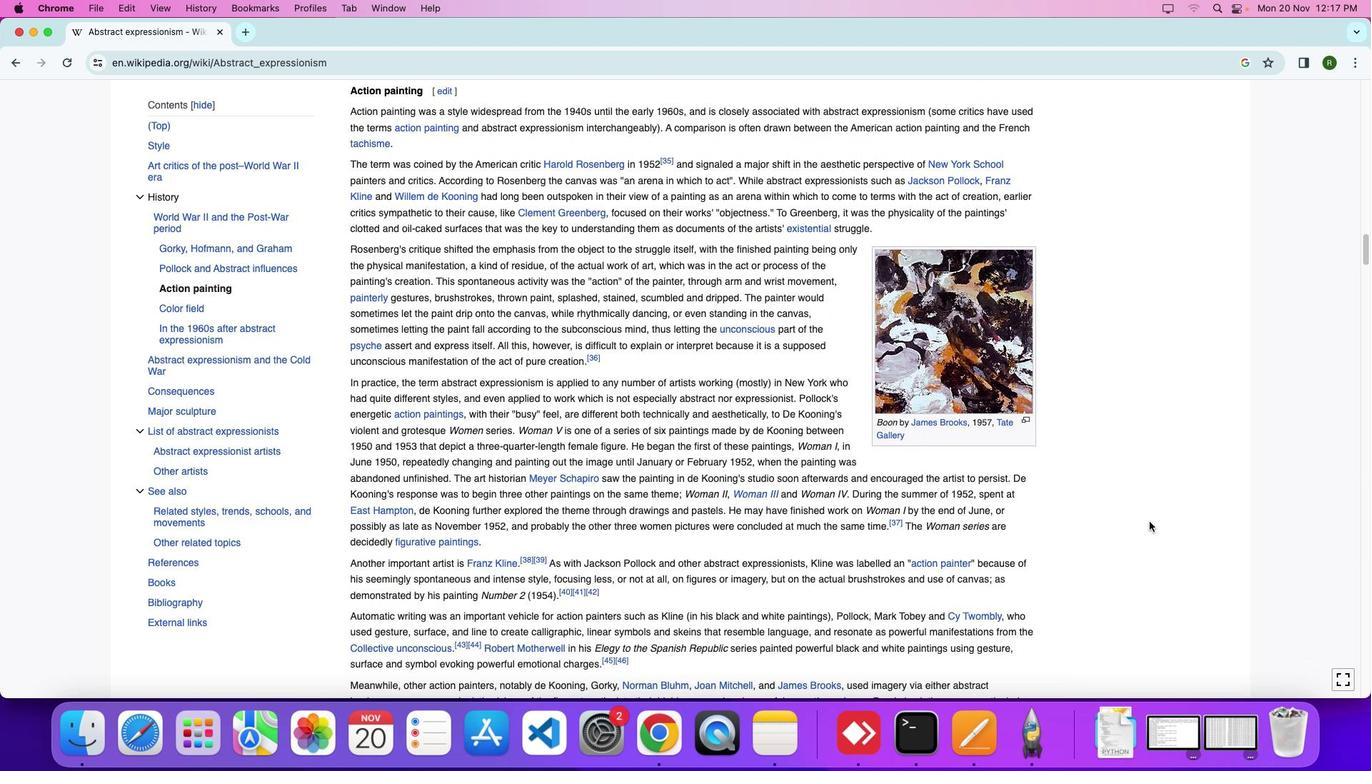
Action: Mouse scrolled (1148, 521) with delta (0, 0)
Screenshot: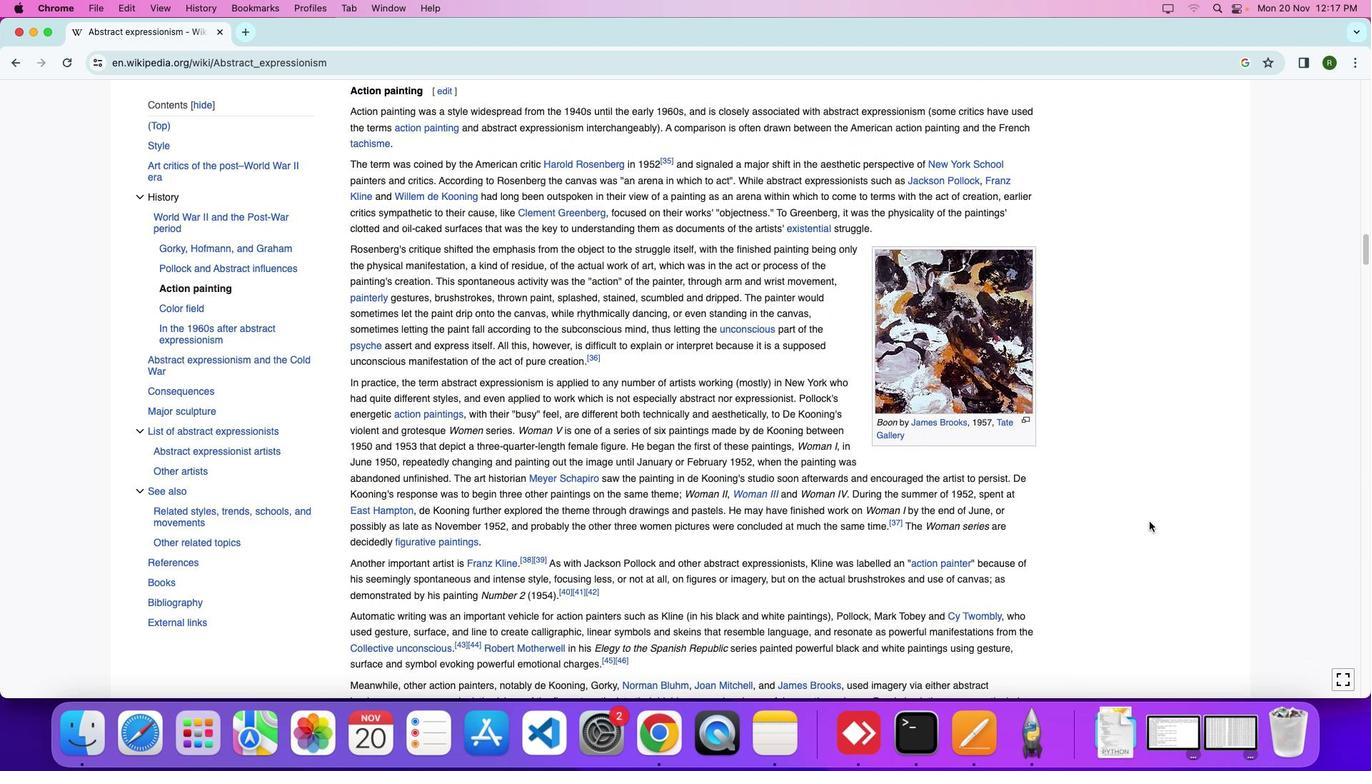 
Action: Mouse scrolled (1148, 521) with delta (0, 0)
Screenshot: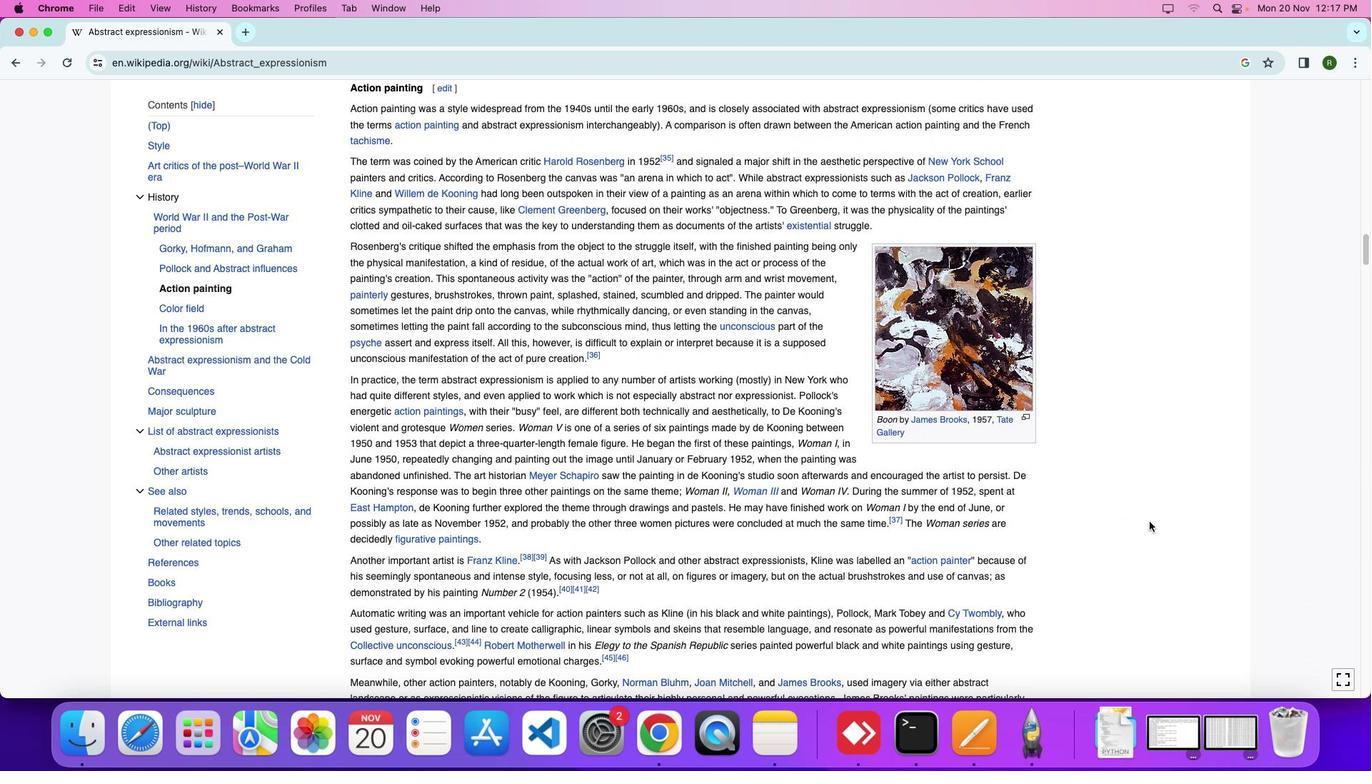 
Action: Mouse scrolled (1148, 521) with delta (0, 0)
Screenshot: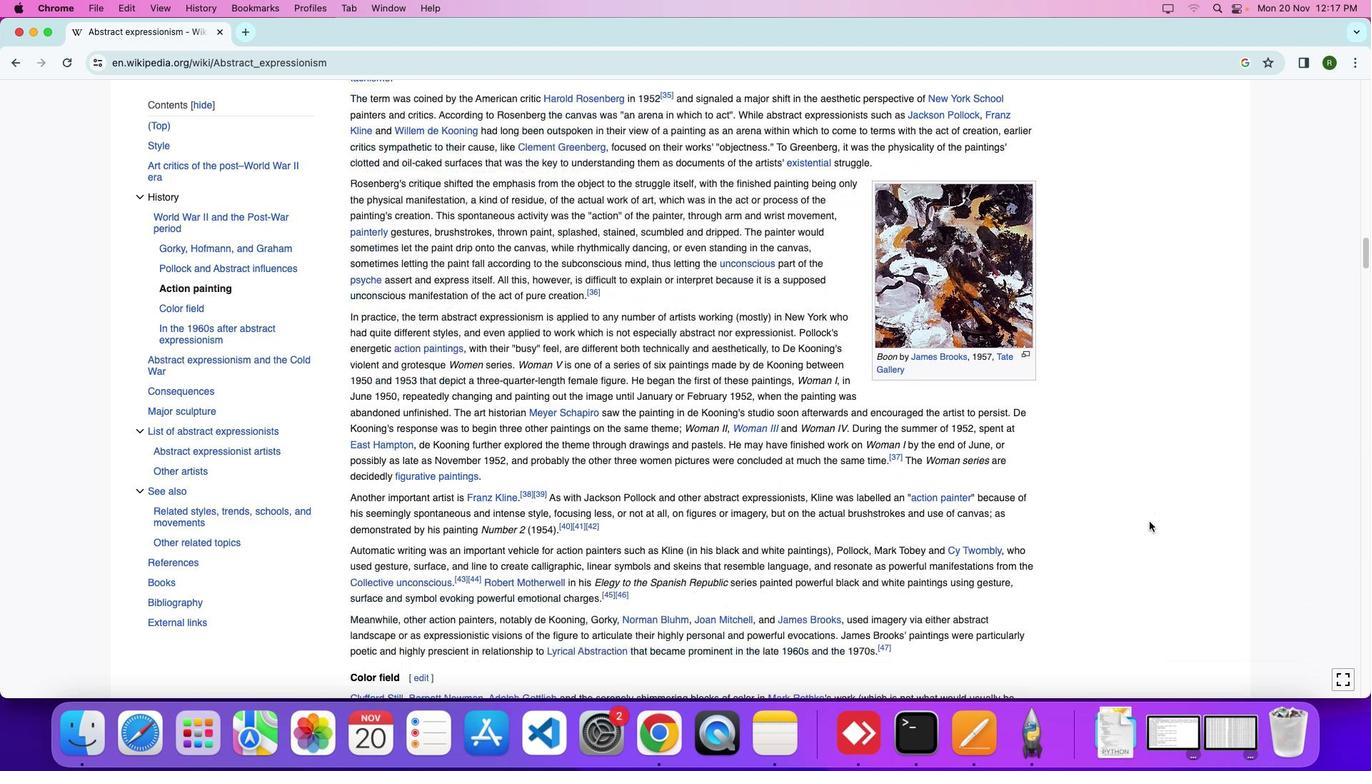 
Action: Mouse moved to (1148, 521)
Screenshot: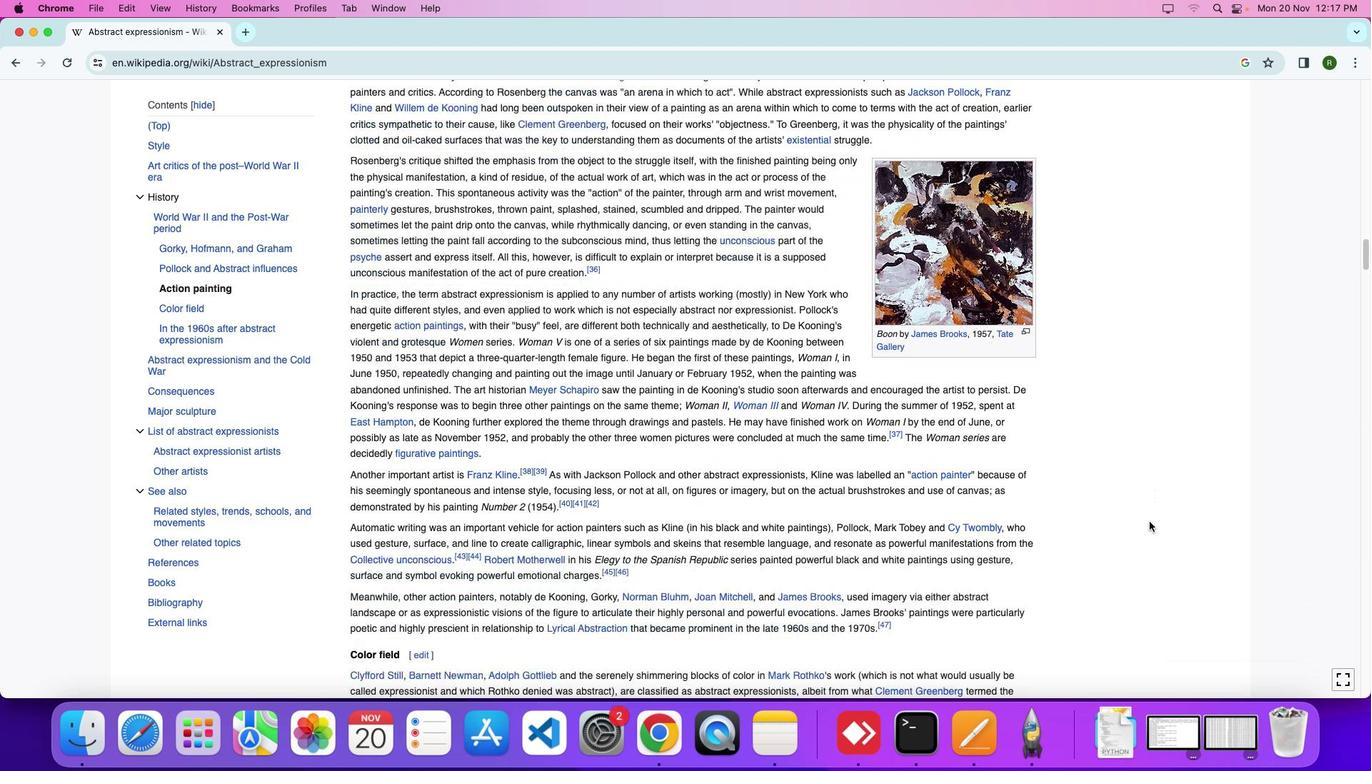 
Action: Mouse scrolled (1148, 521) with delta (0, 0)
Screenshot: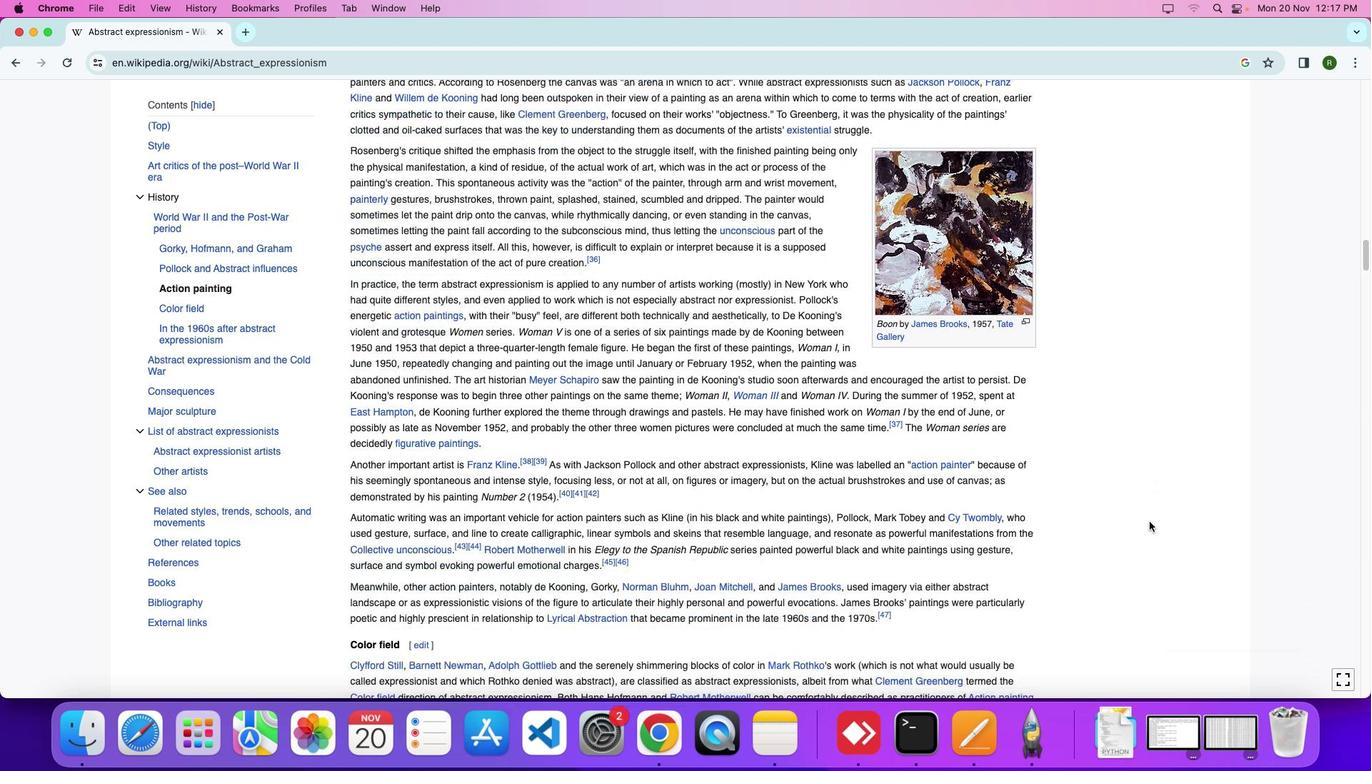 
Action: Mouse scrolled (1148, 521) with delta (0, -1)
Screenshot: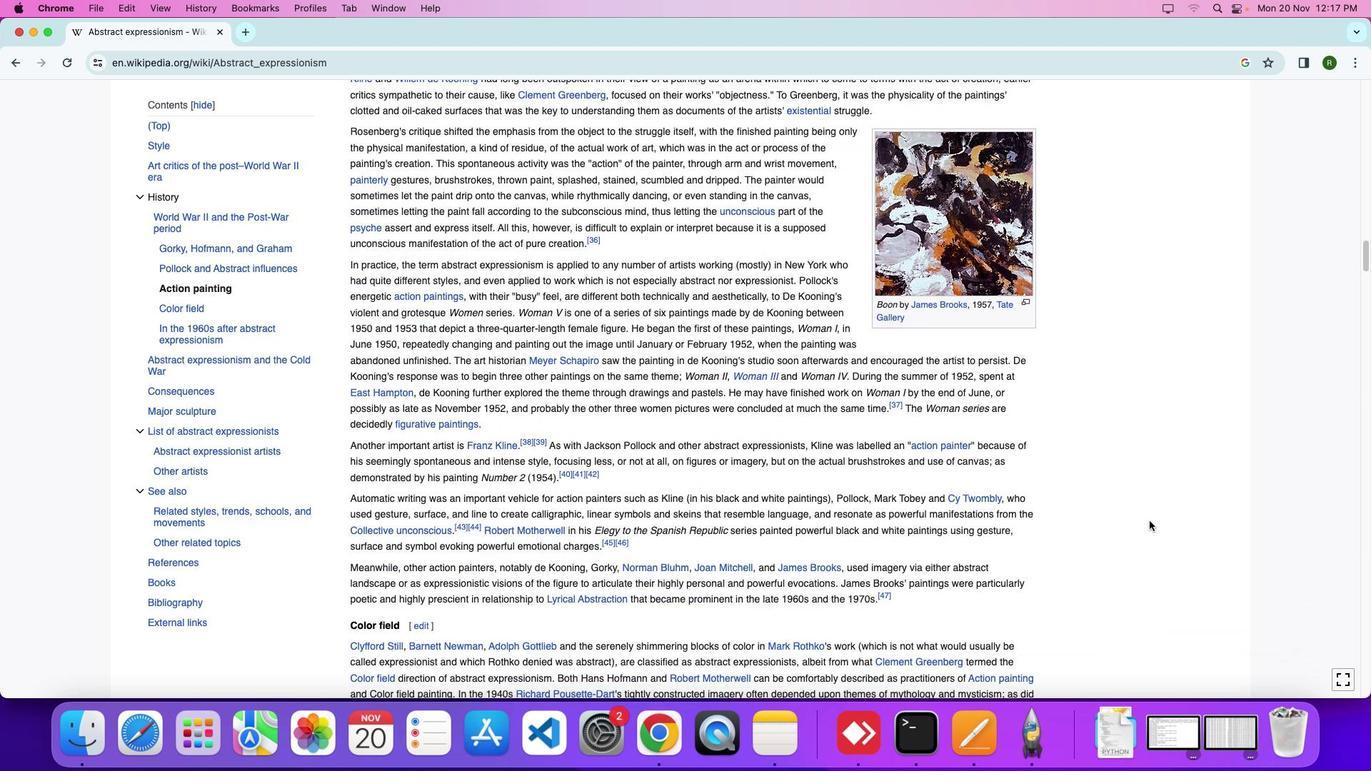 
Action: Mouse moved to (1148, 521)
Screenshot: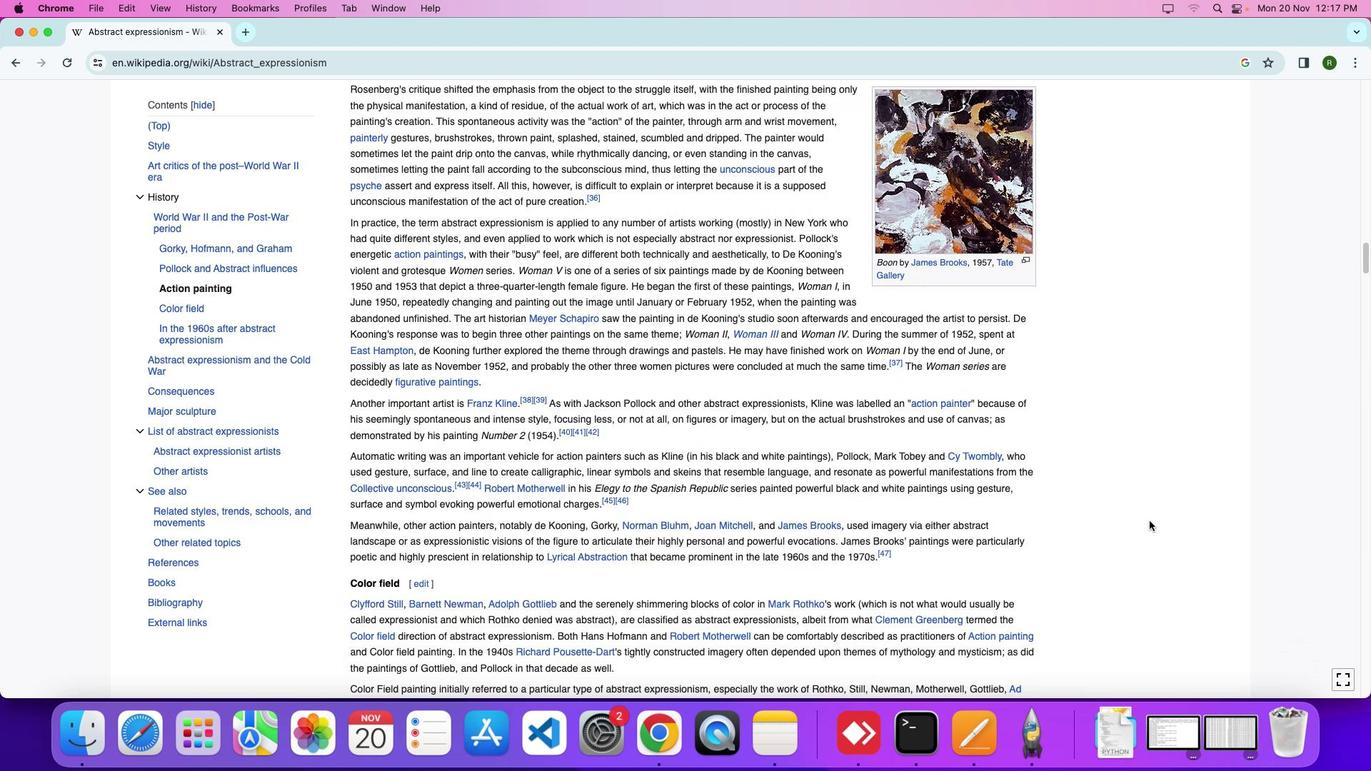 
Action: Mouse scrolled (1148, 521) with delta (0, 0)
Screenshot: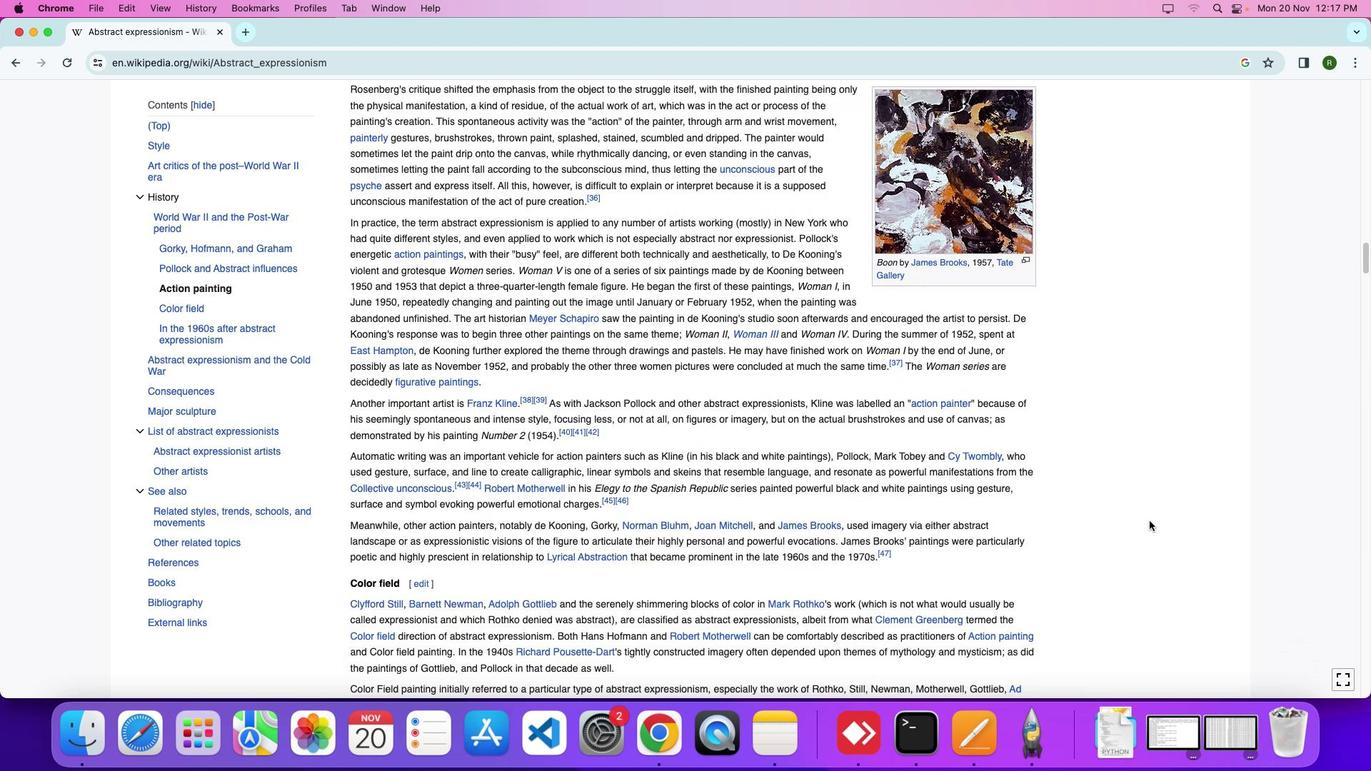 
Action: Mouse scrolled (1148, 521) with delta (0, 0)
Screenshot: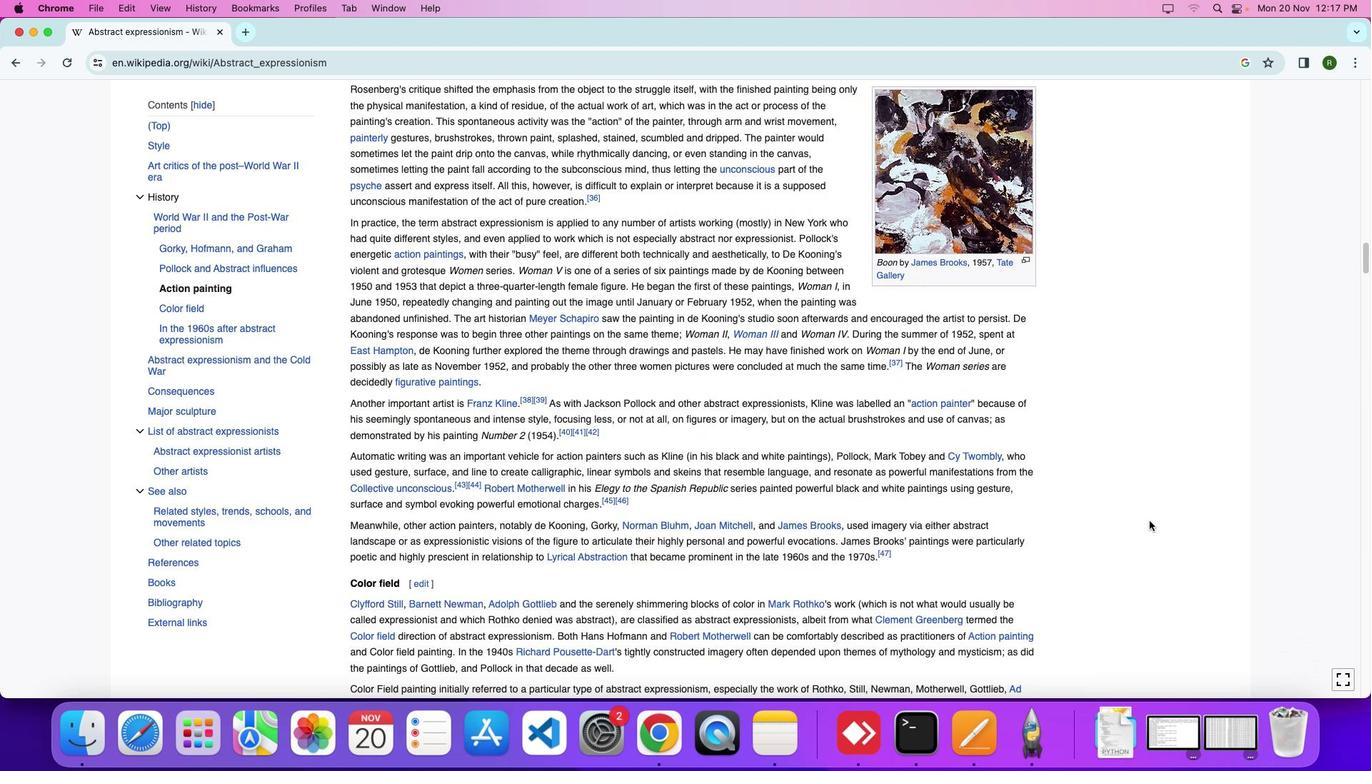 
Action: Mouse moved to (1148, 520)
Screenshot: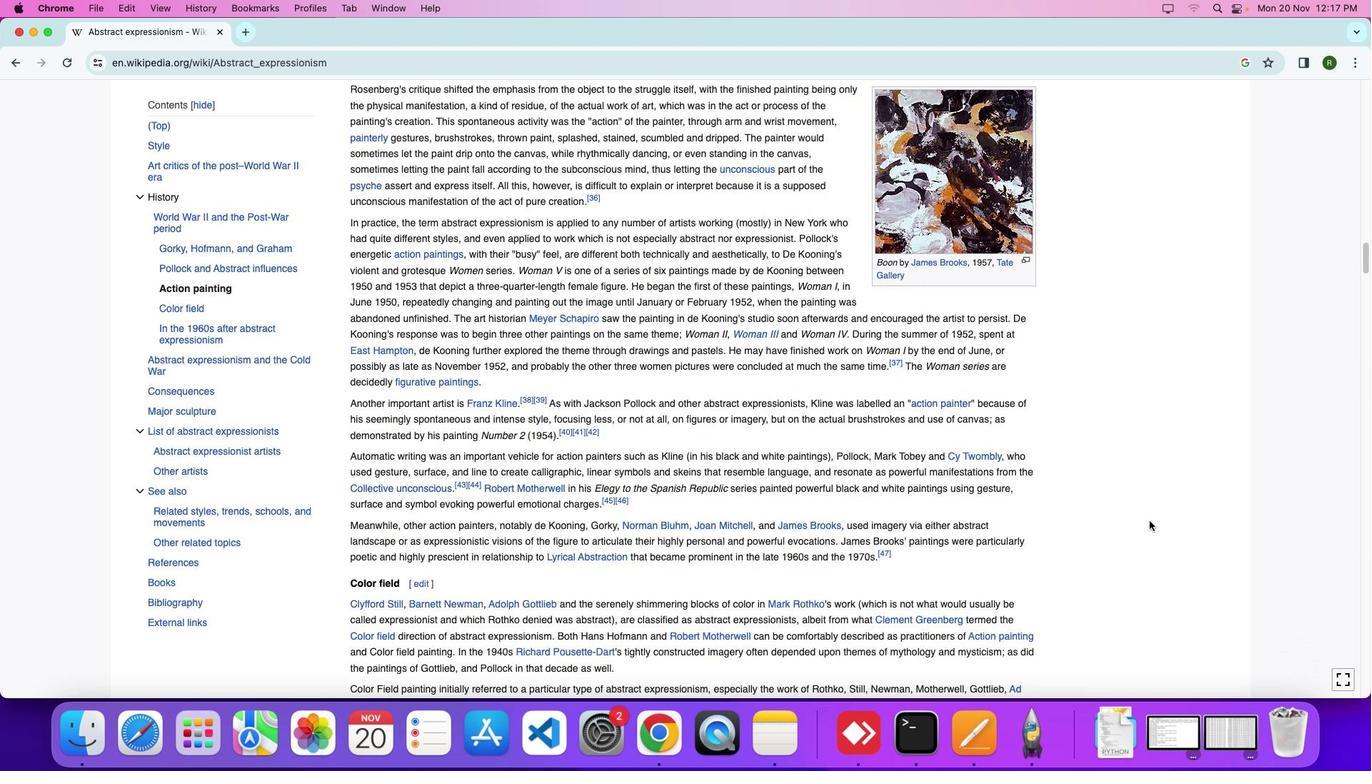 
Action: Mouse scrolled (1148, 520) with delta (0, 0)
Screenshot: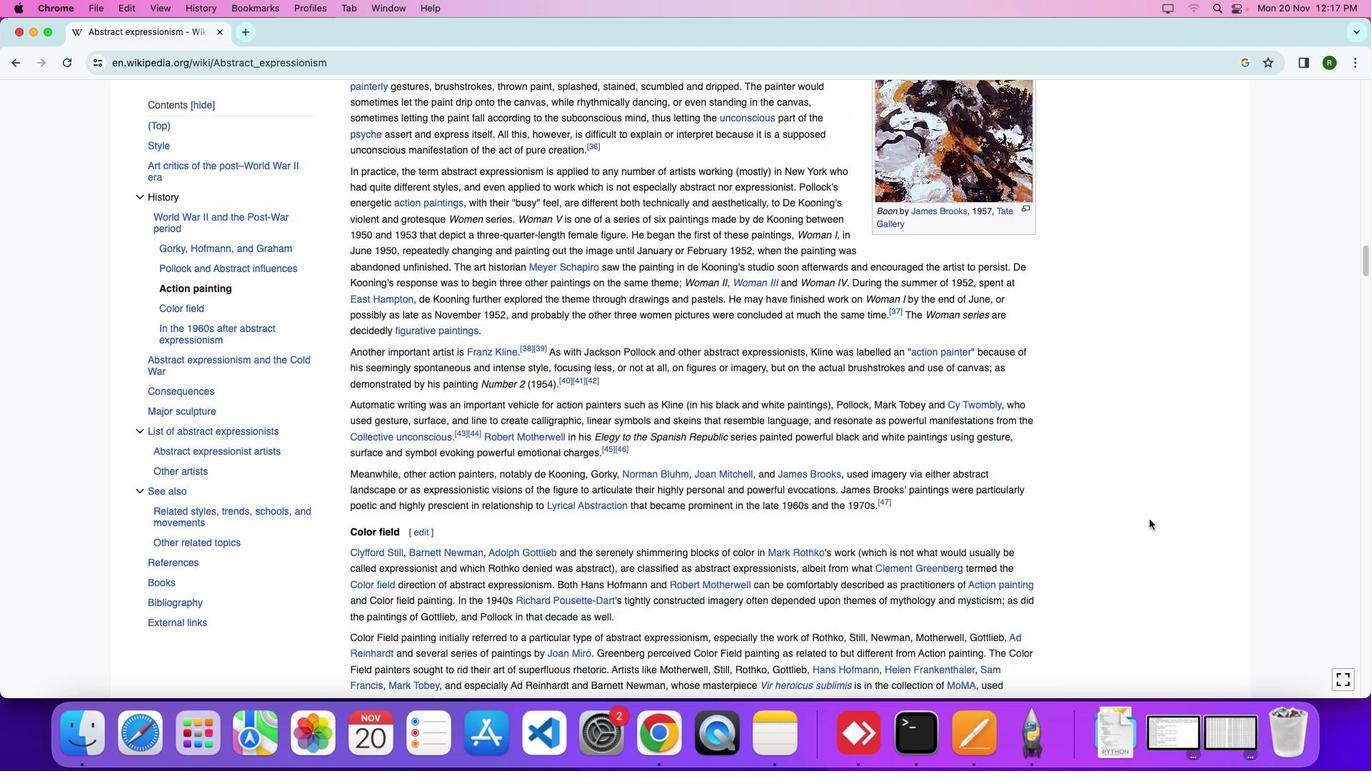 
Action: Mouse moved to (1148, 520)
Screenshot: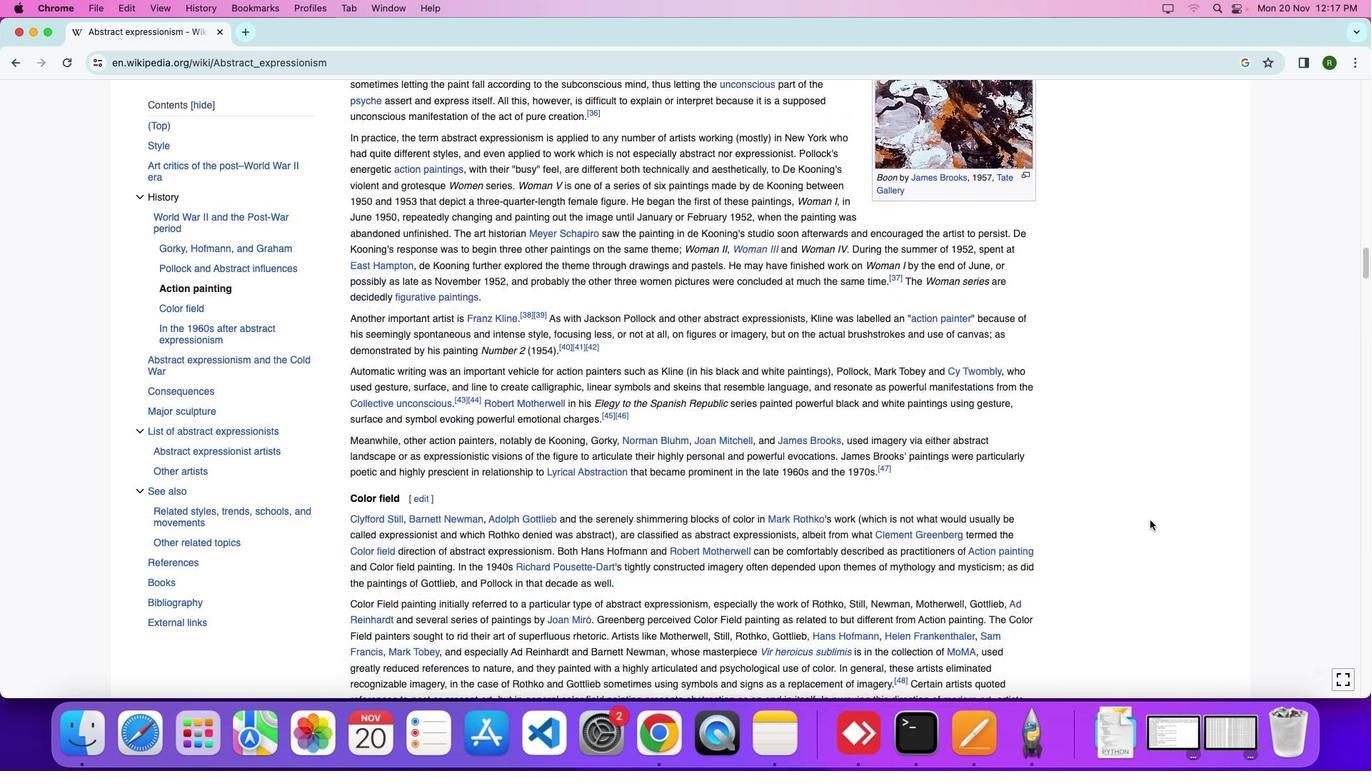 
Action: Mouse scrolled (1148, 520) with delta (0, 0)
Screenshot: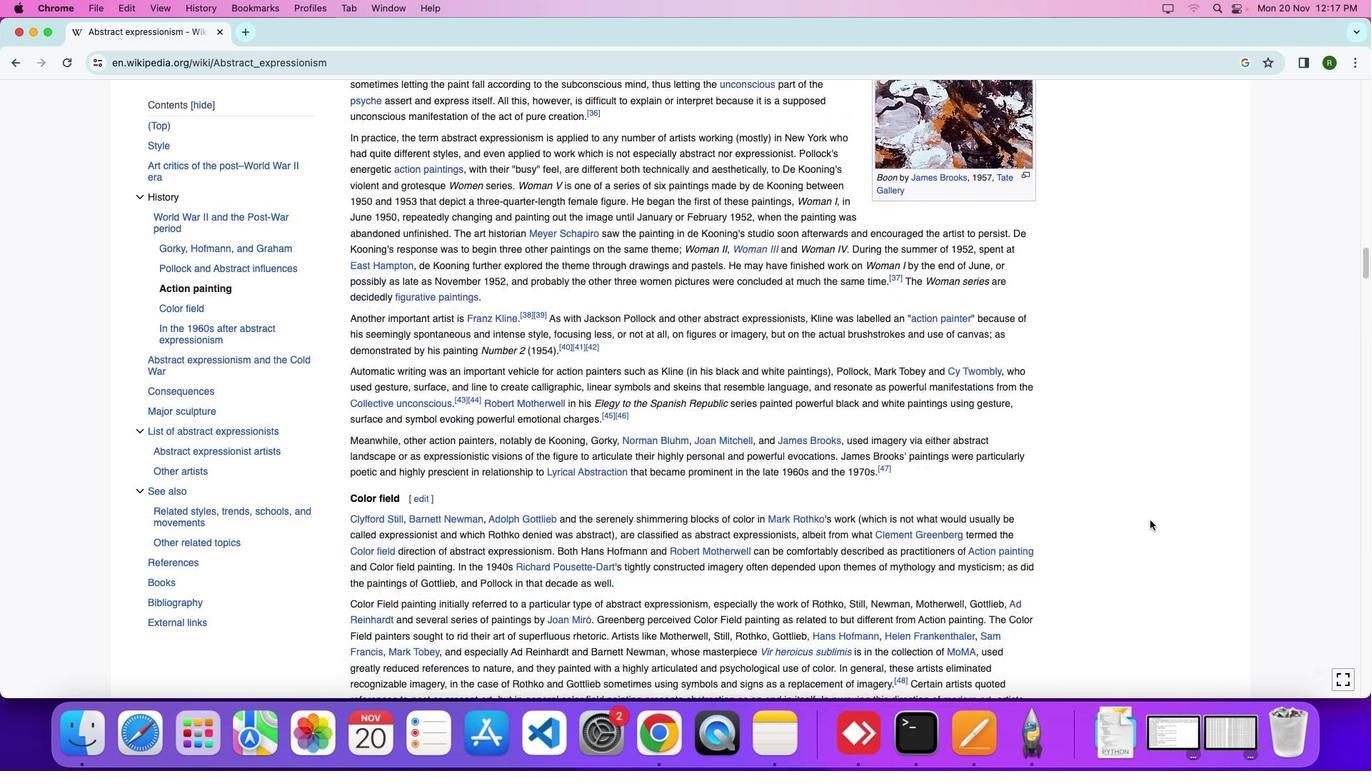 
Action: Mouse moved to (1148, 519)
Screenshot: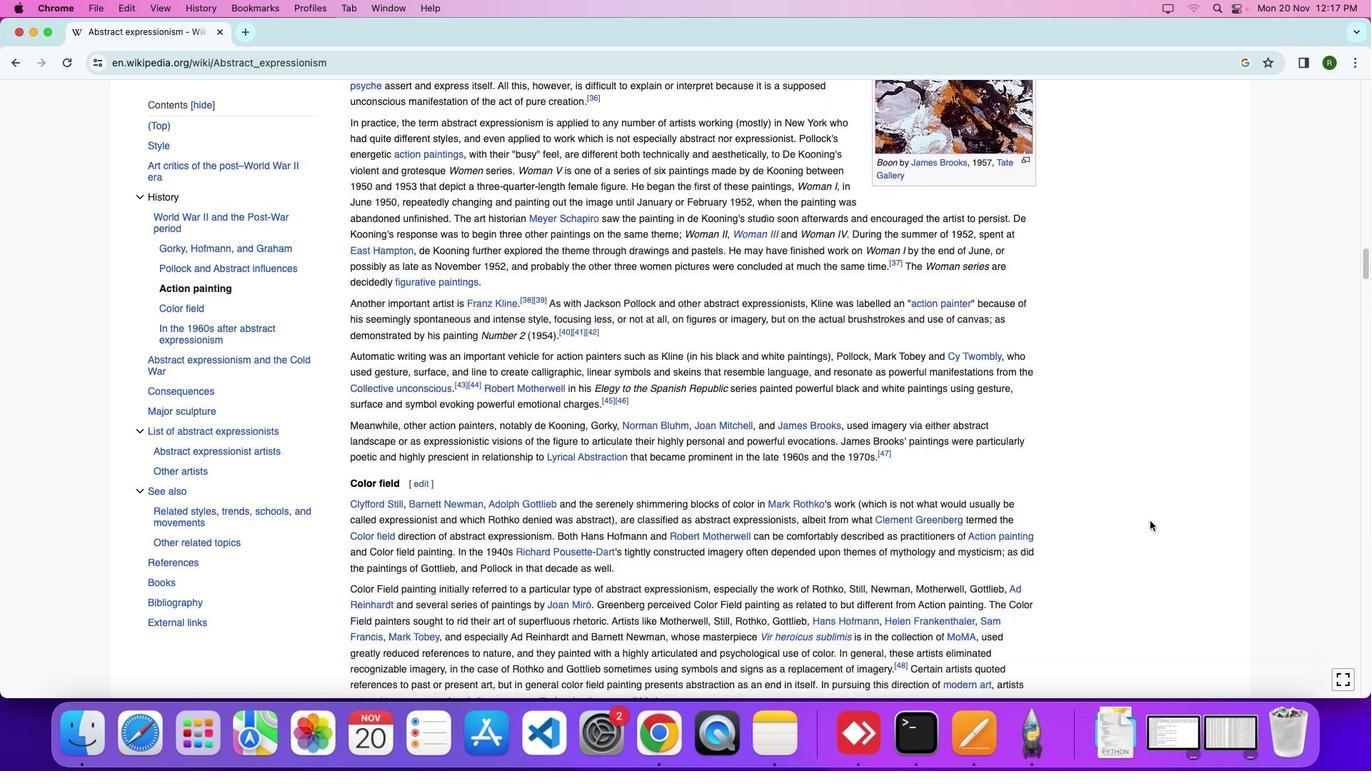 
Action: Mouse scrolled (1148, 519) with delta (0, -1)
Screenshot: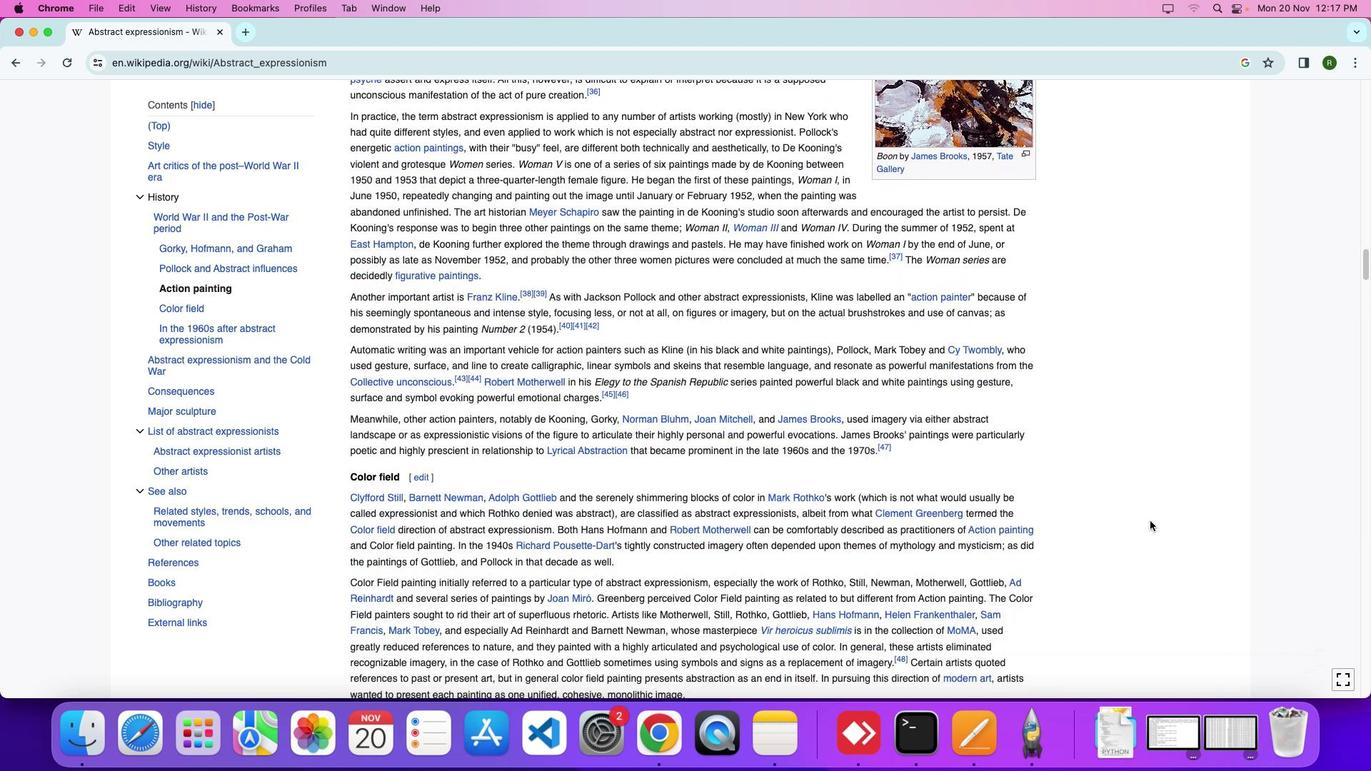 
Action: Mouse moved to (1149, 520)
Screenshot: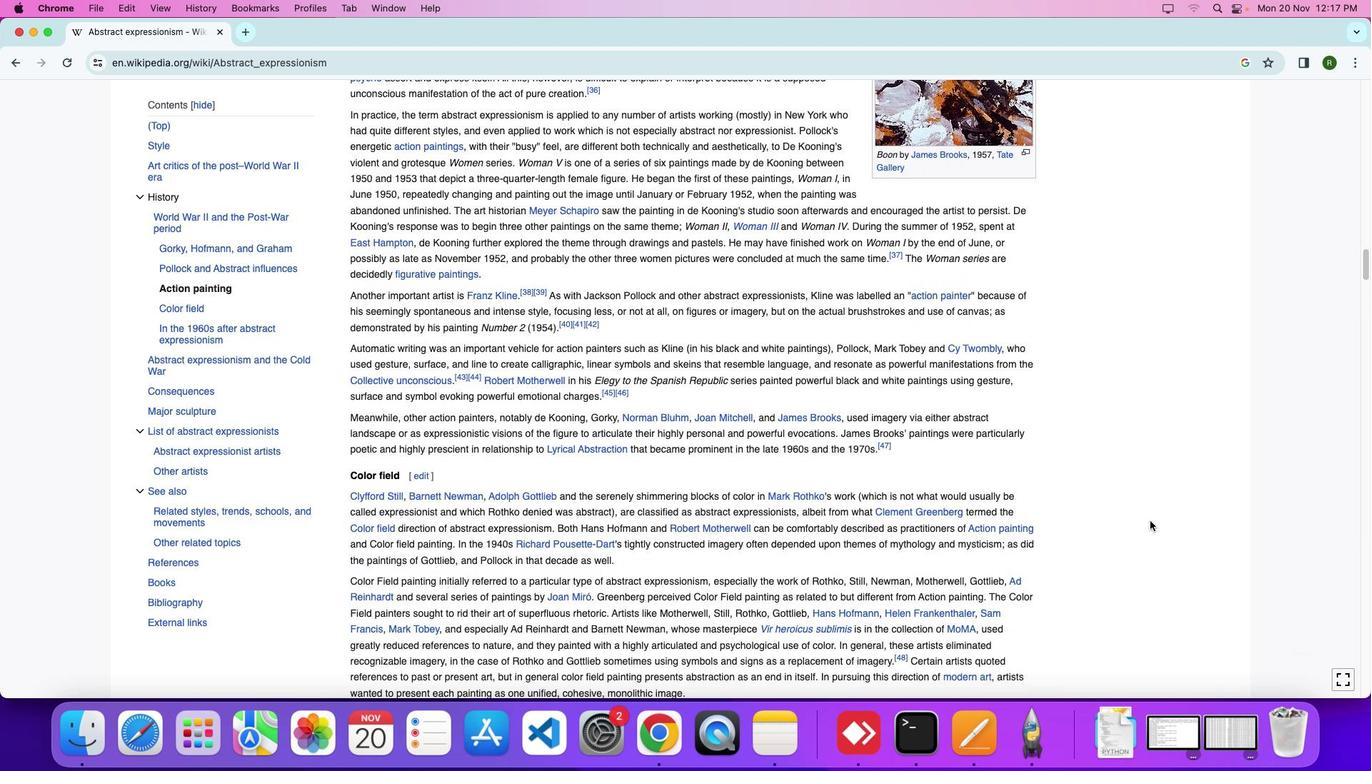 
Action: Mouse scrolled (1149, 520) with delta (0, 0)
Screenshot: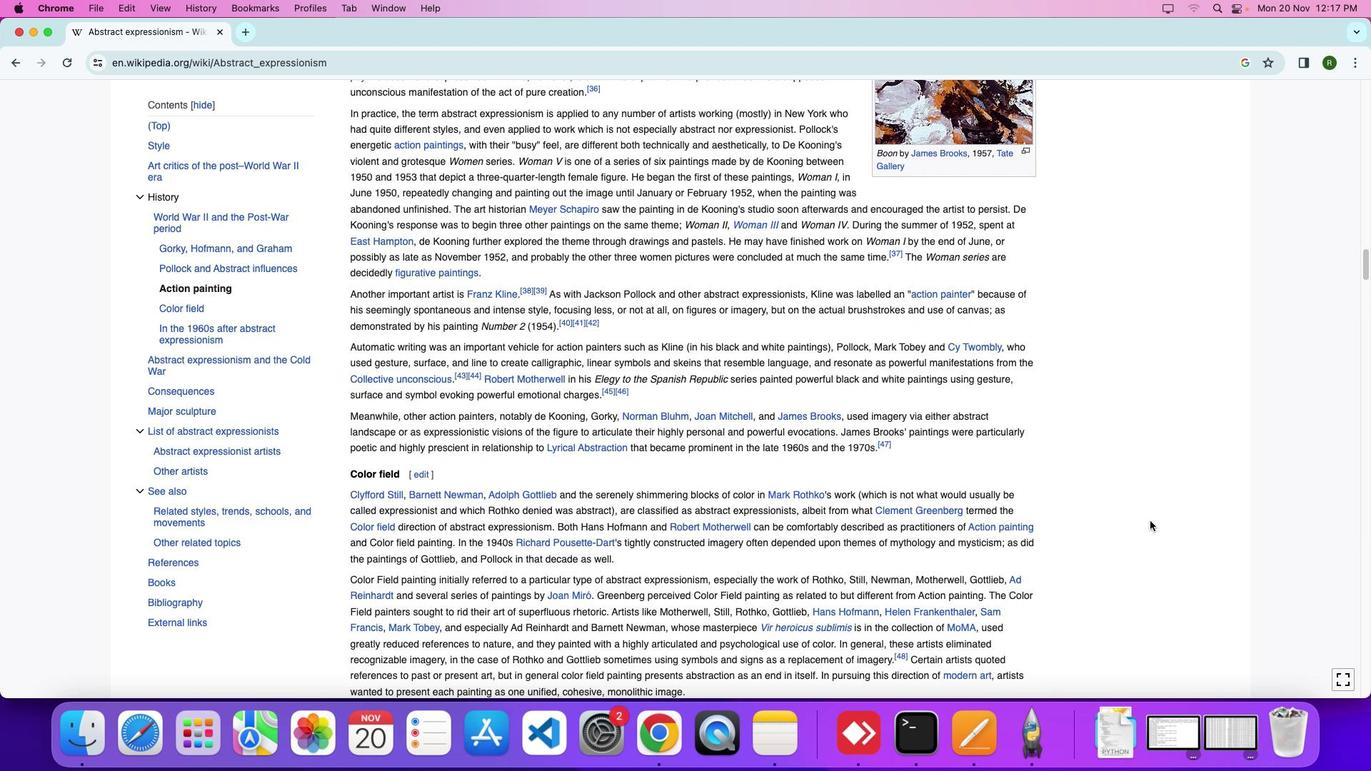 
Action: Mouse moved to (1149, 521)
Screenshot: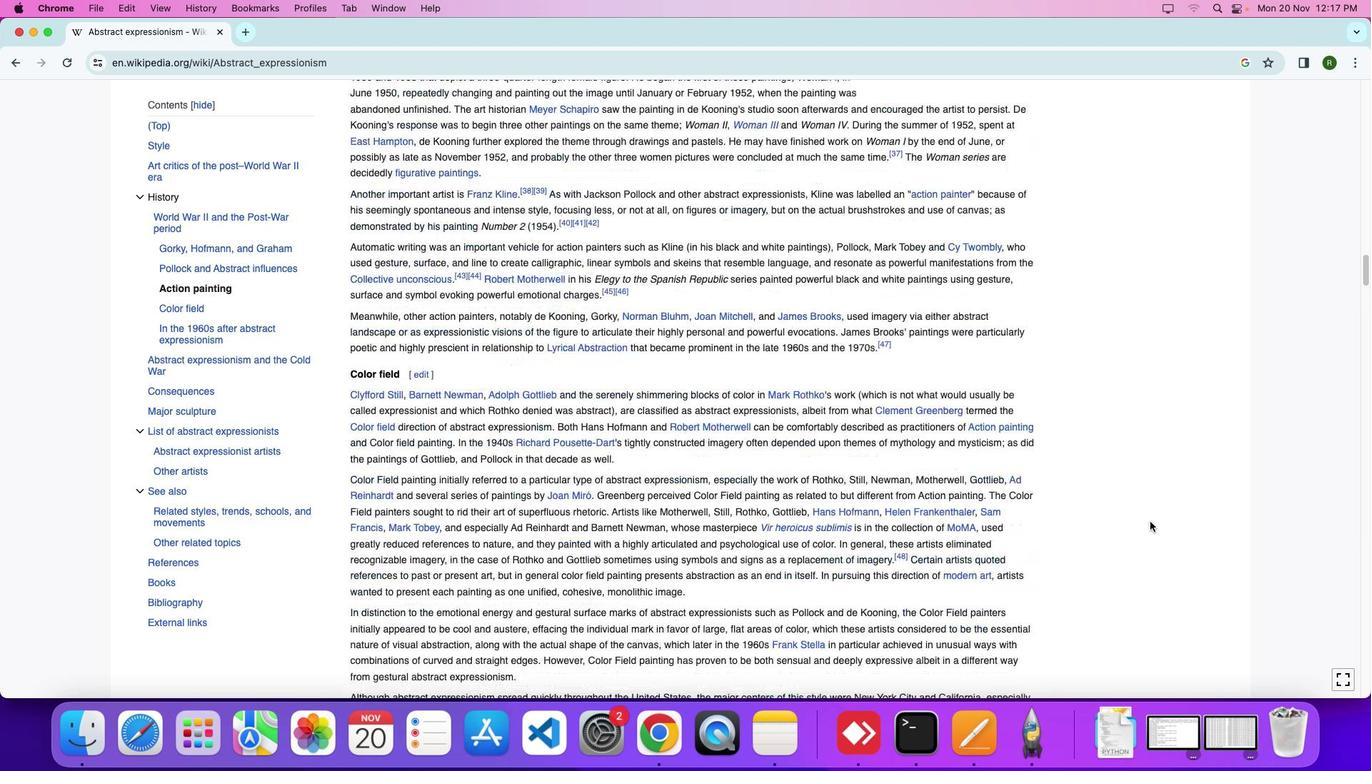 
Action: Mouse scrolled (1149, 521) with delta (0, 0)
Screenshot: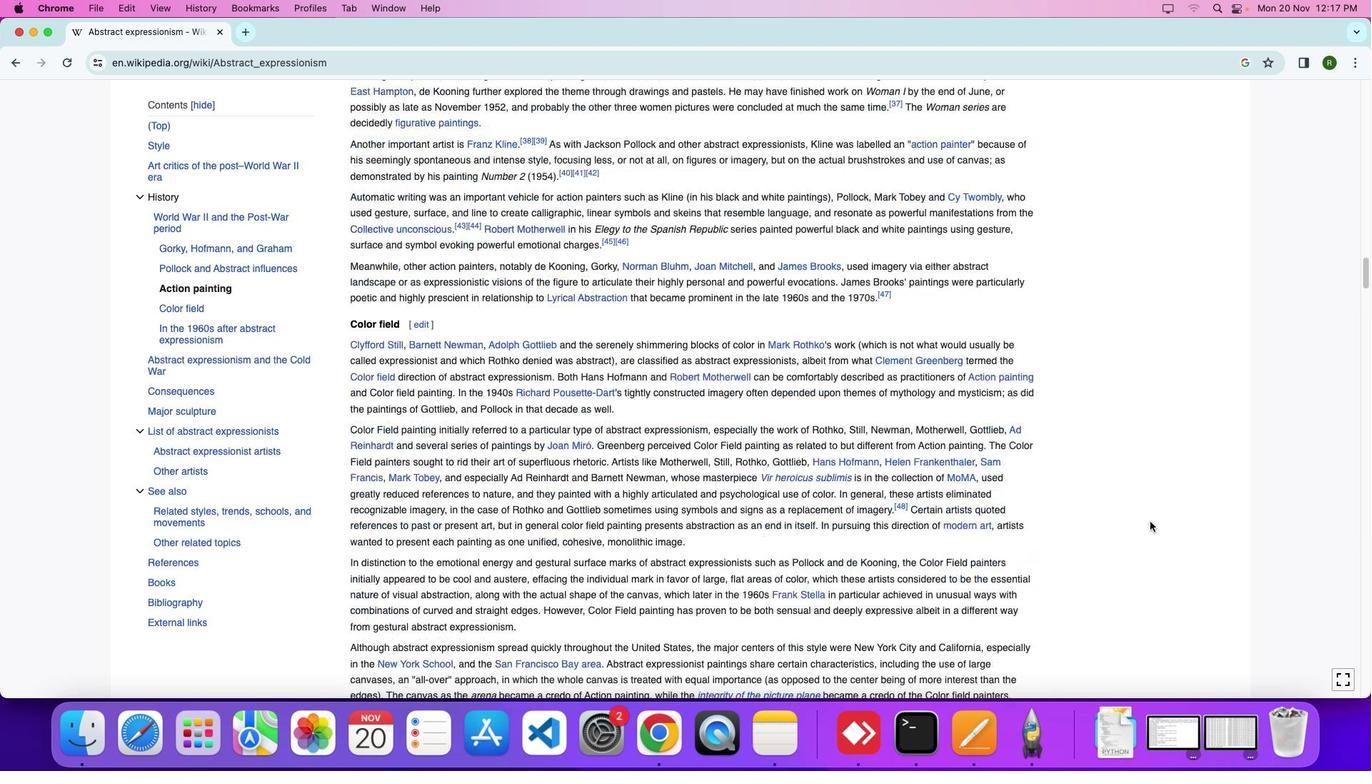 
Action: Mouse scrolled (1149, 521) with delta (0, 0)
Screenshot: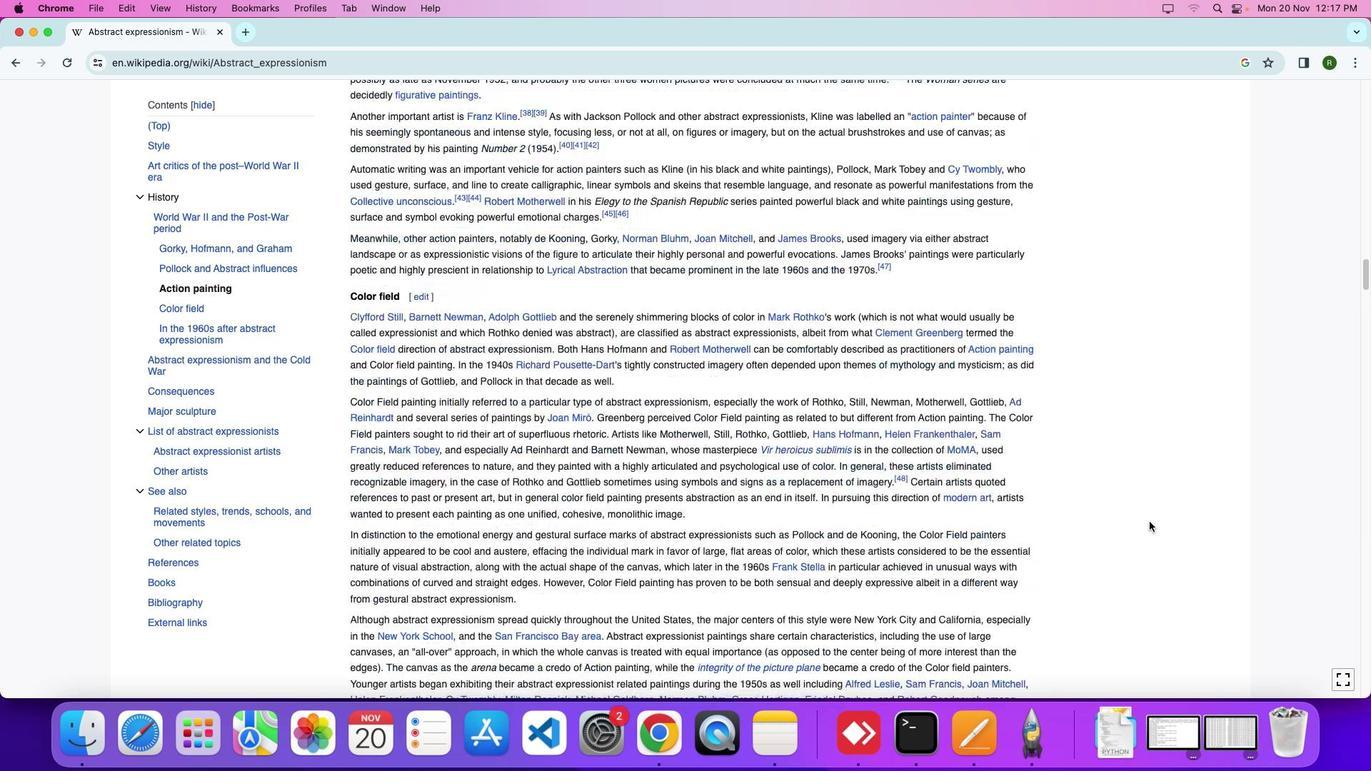 
Action: Mouse scrolled (1149, 521) with delta (0, -2)
Screenshot: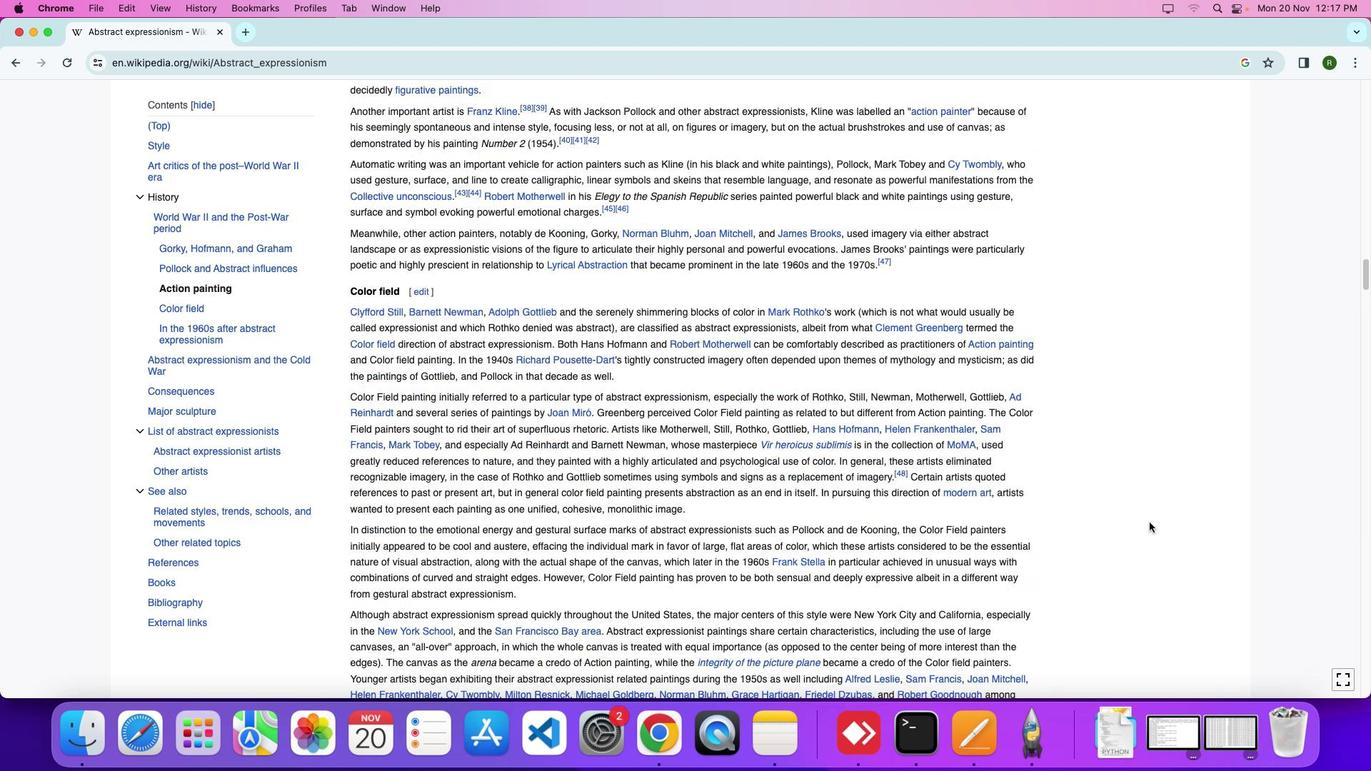 
Action: Mouse moved to (1148, 521)
Screenshot: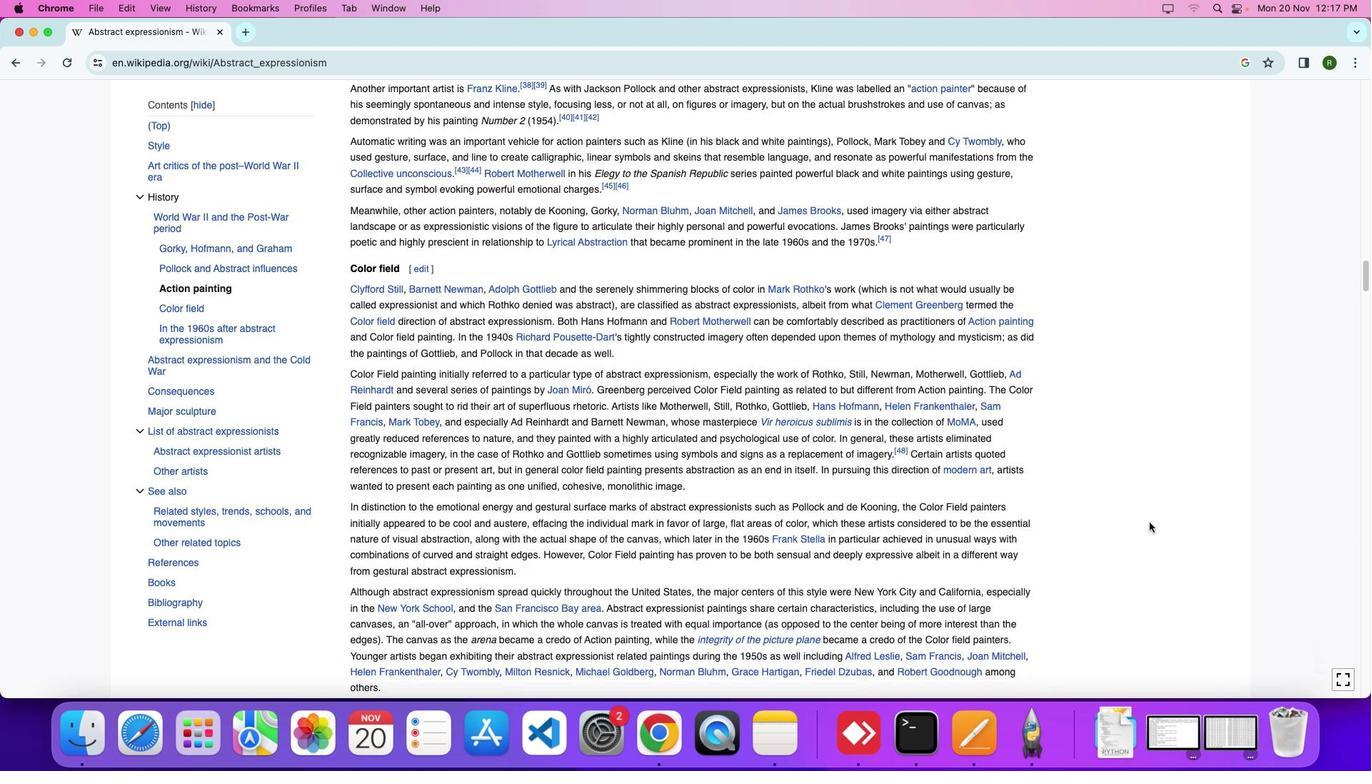 
Action: Mouse scrolled (1148, 521) with delta (0, 0)
Screenshot: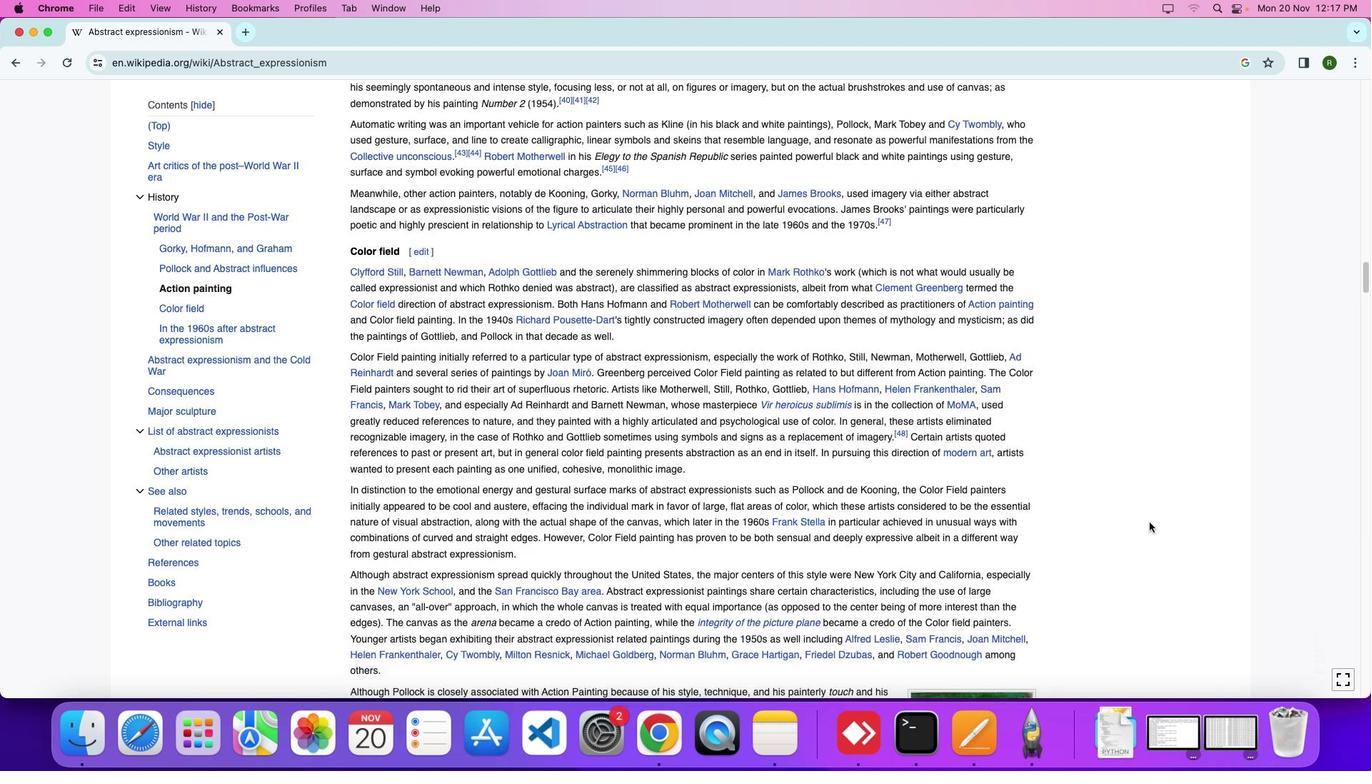 
Action: Mouse scrolled (1148, 521) with delta (0, 0)
Screenshot: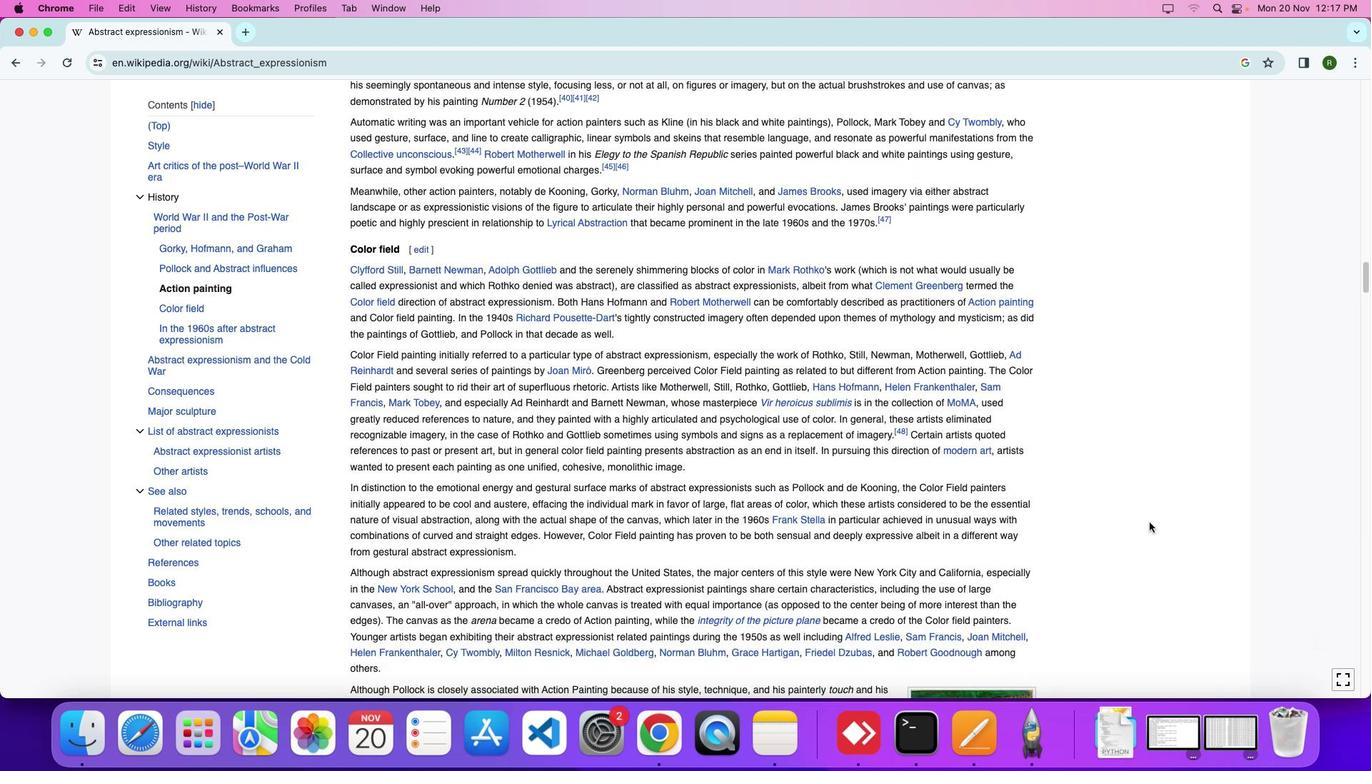 
Action: Mouse scrolled (1148, 521) with delta (0, 0)
Screenshot: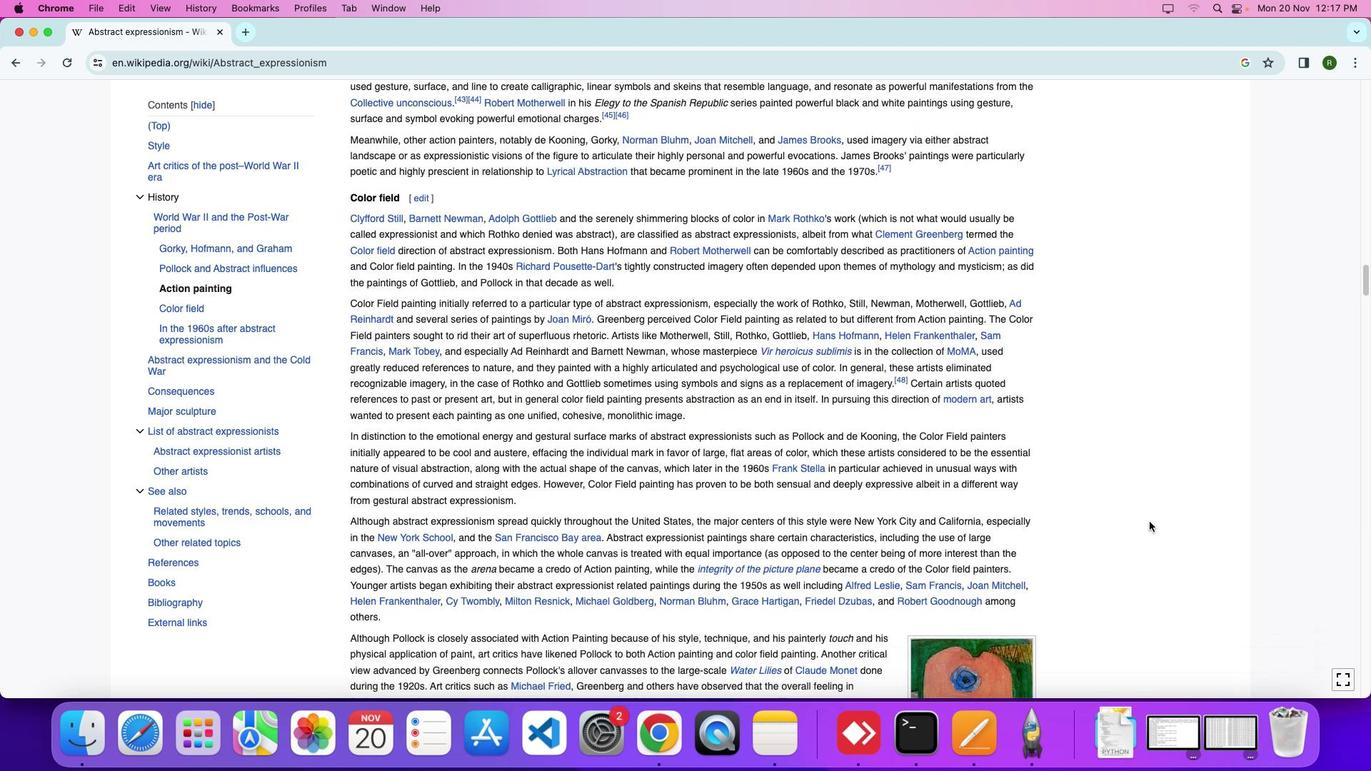 
Action: Mouse moved to (1148, 521)
Screenshot: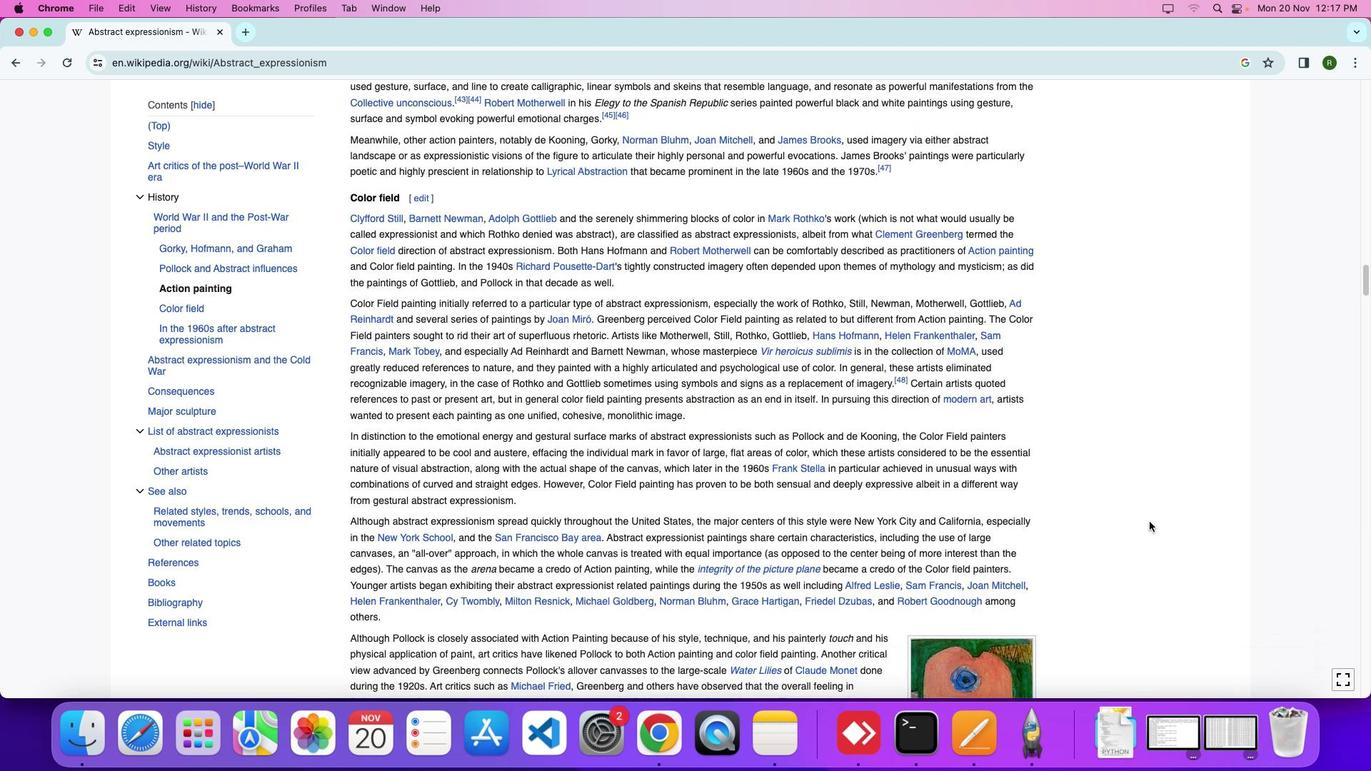 
Action: Mouse scrolled (1148, 521) with delta (0, 0)
Screenshot: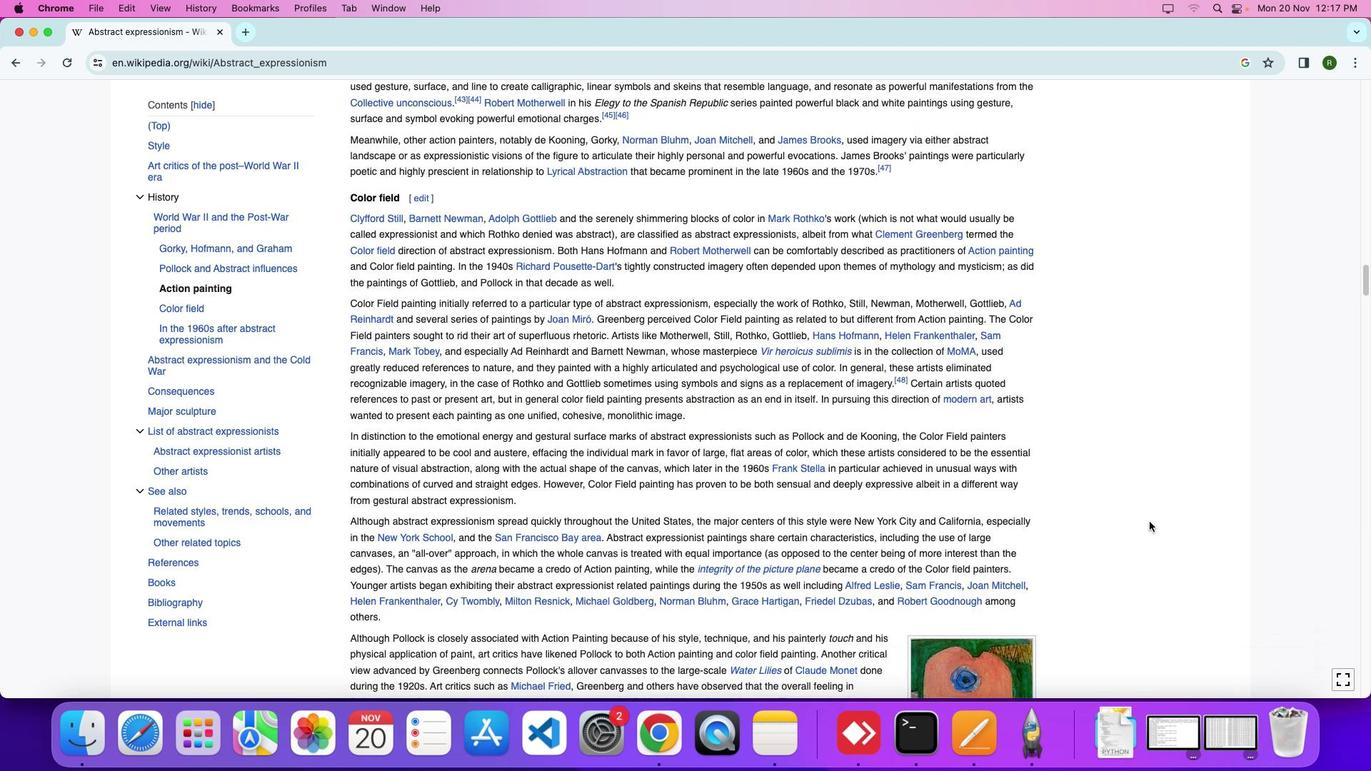
Action: Mouse moved to (1148, 521)
Screenshot: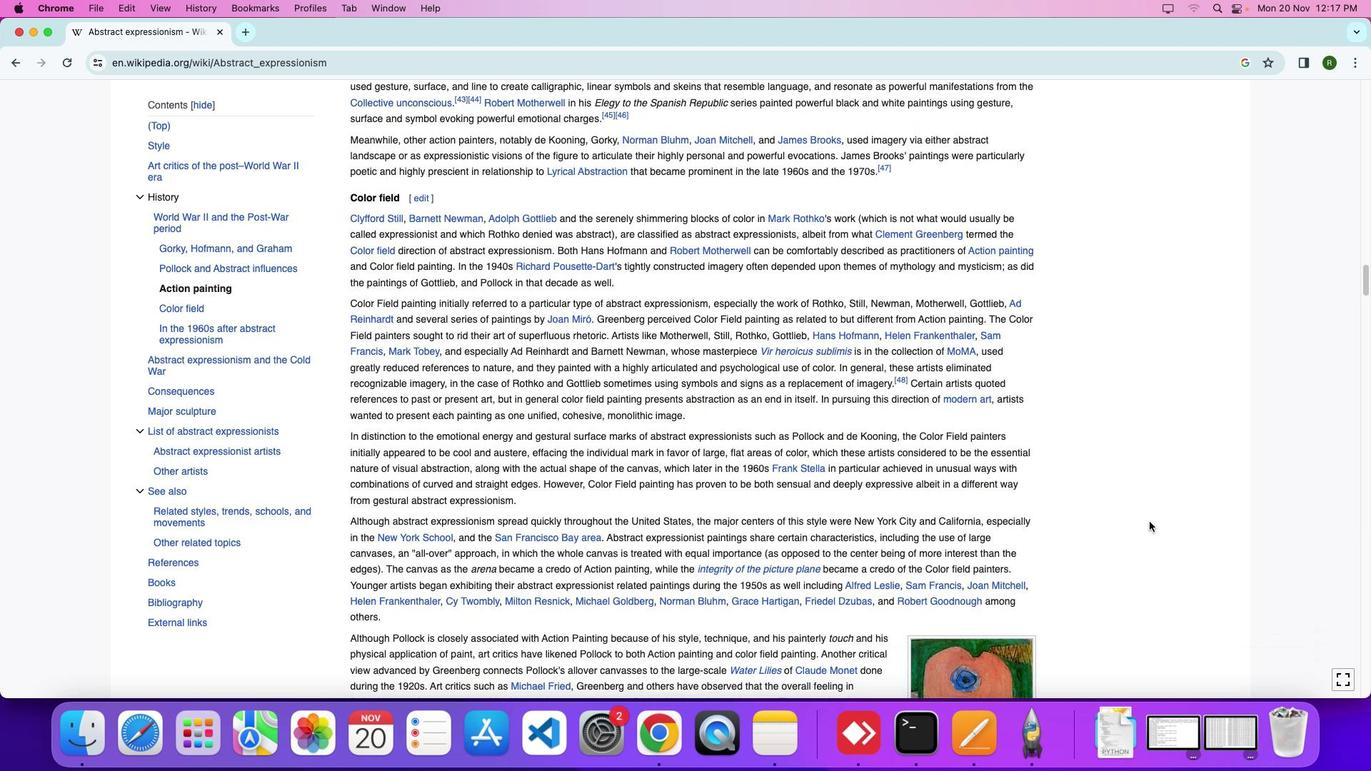 
Action: Mouse scrolled (1148, 521) with delta (0, 0)
Screenshot: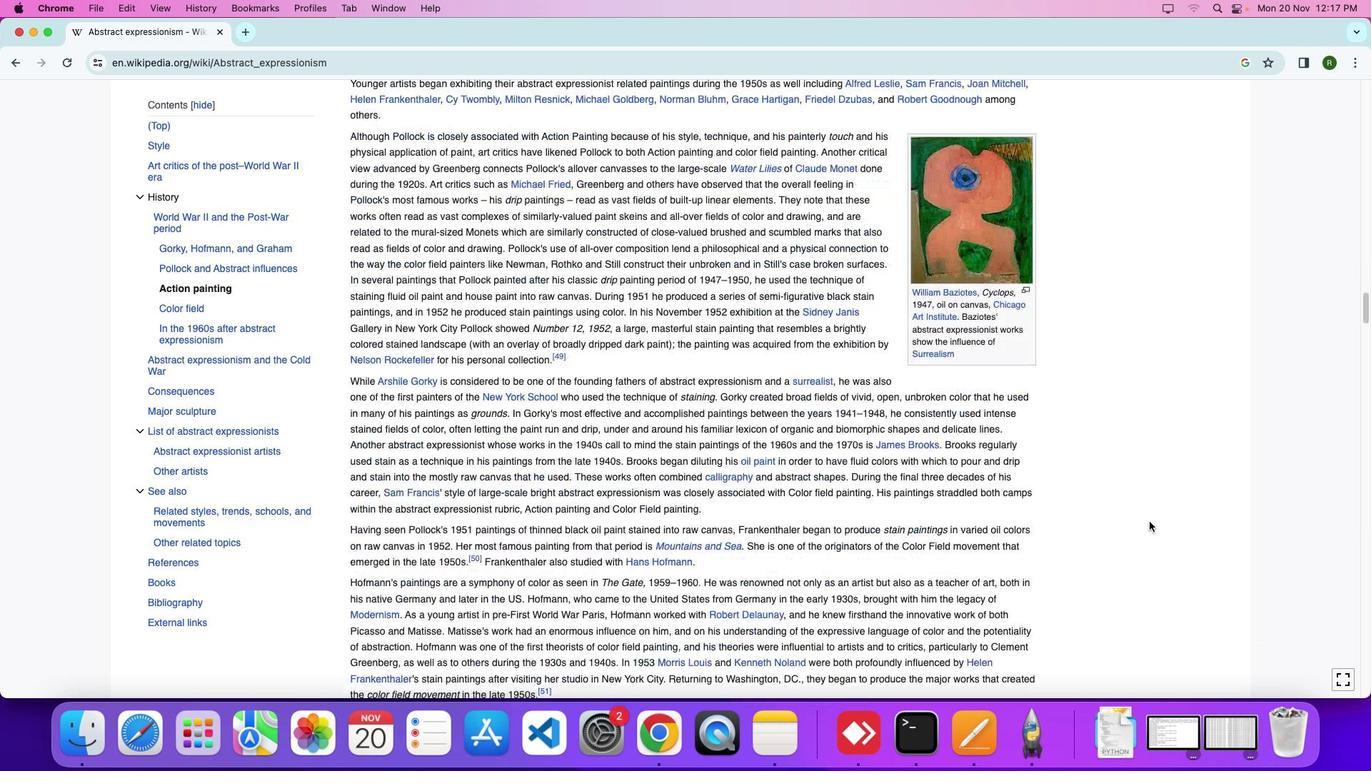 
Action: Mouse scrolled (1148, 521) with delta (0, 0)
Screenshot: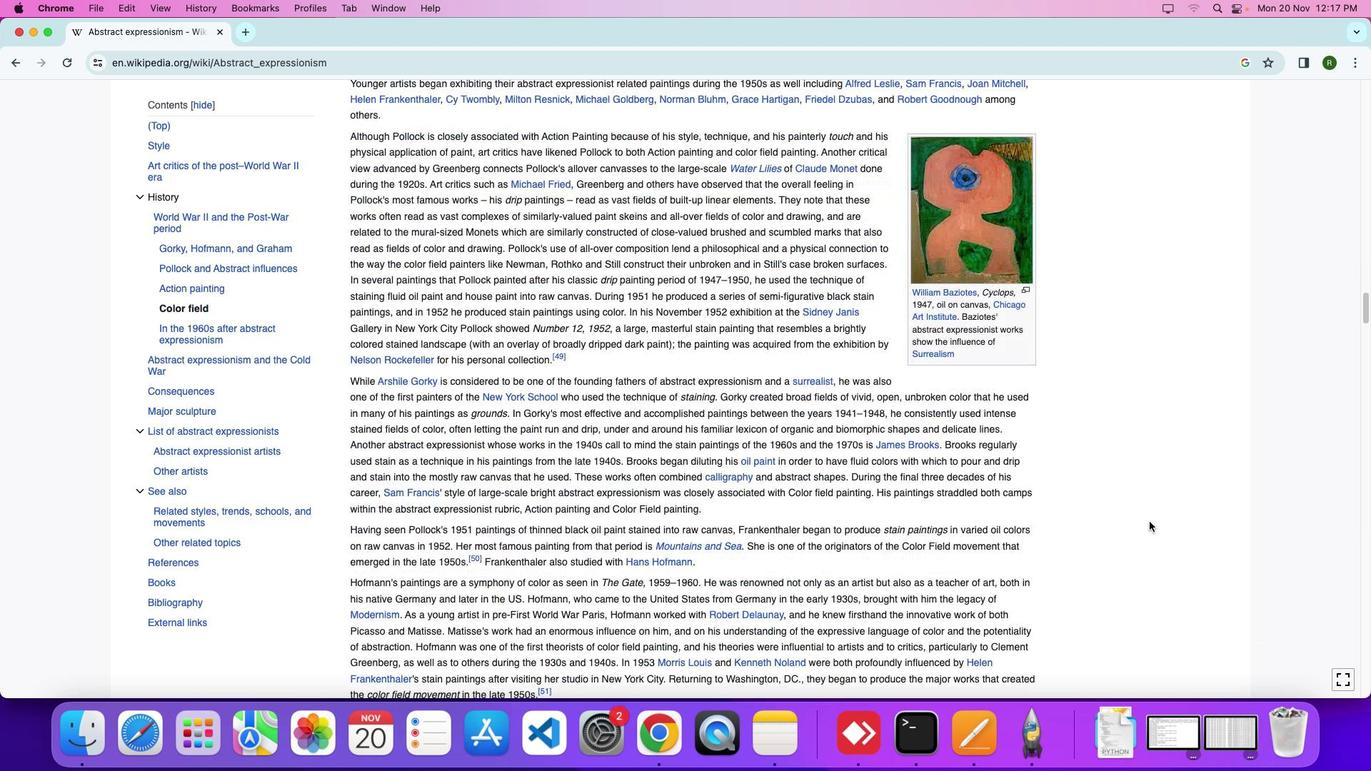 
Action: Mouse scrolled (1148, 521) with delta (0, -4)
Screenshot: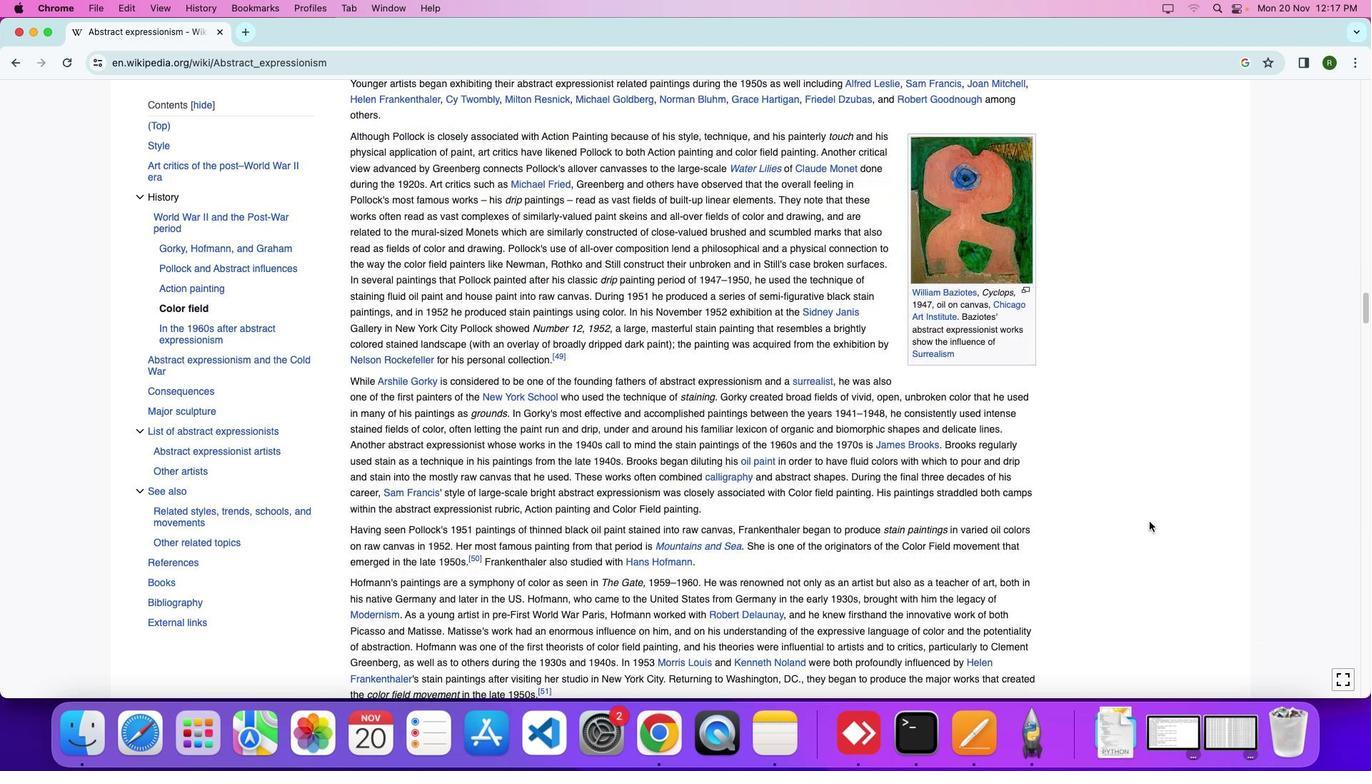 
Action: Mouse scrolled (1148, 521) with delta (0, -6)
Screenshot: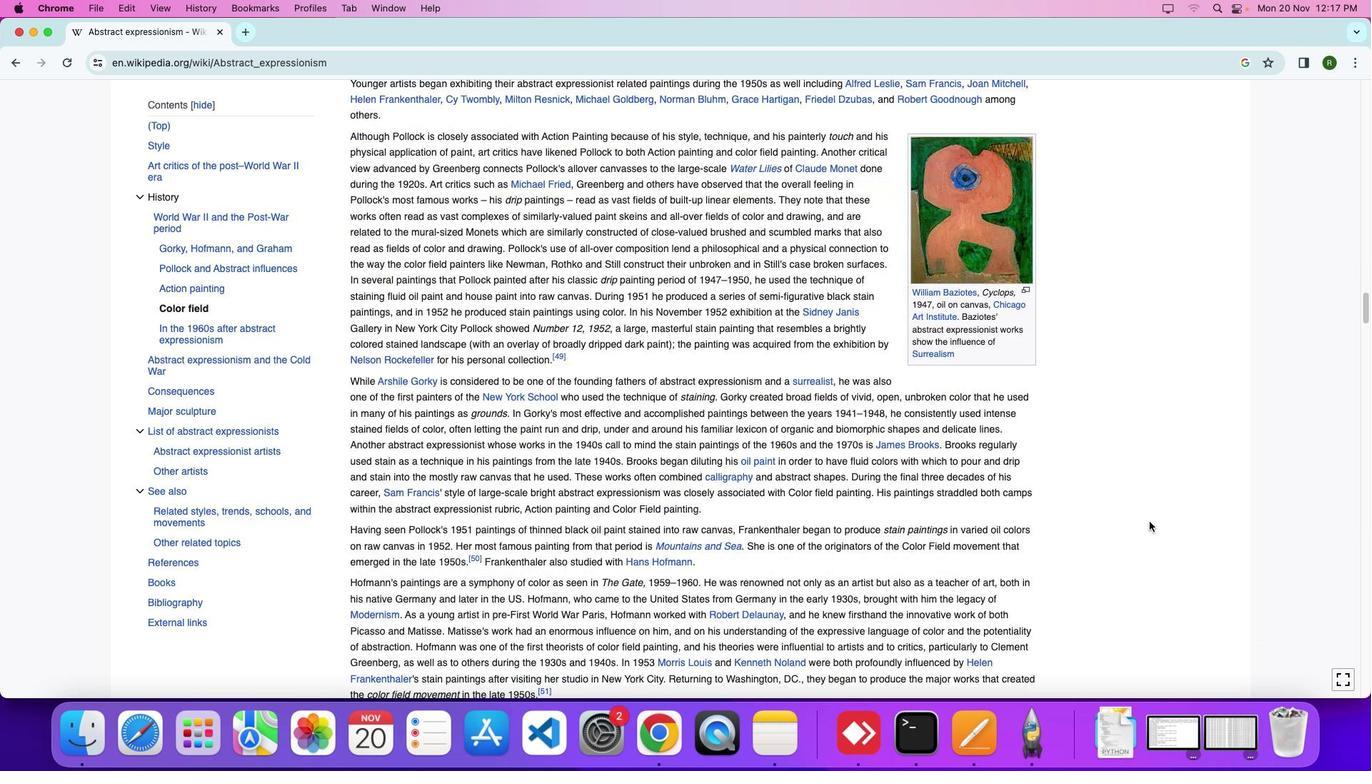 
Action: Mouse scrolled (1148, 521) with delta (0, 0)
Screenshot: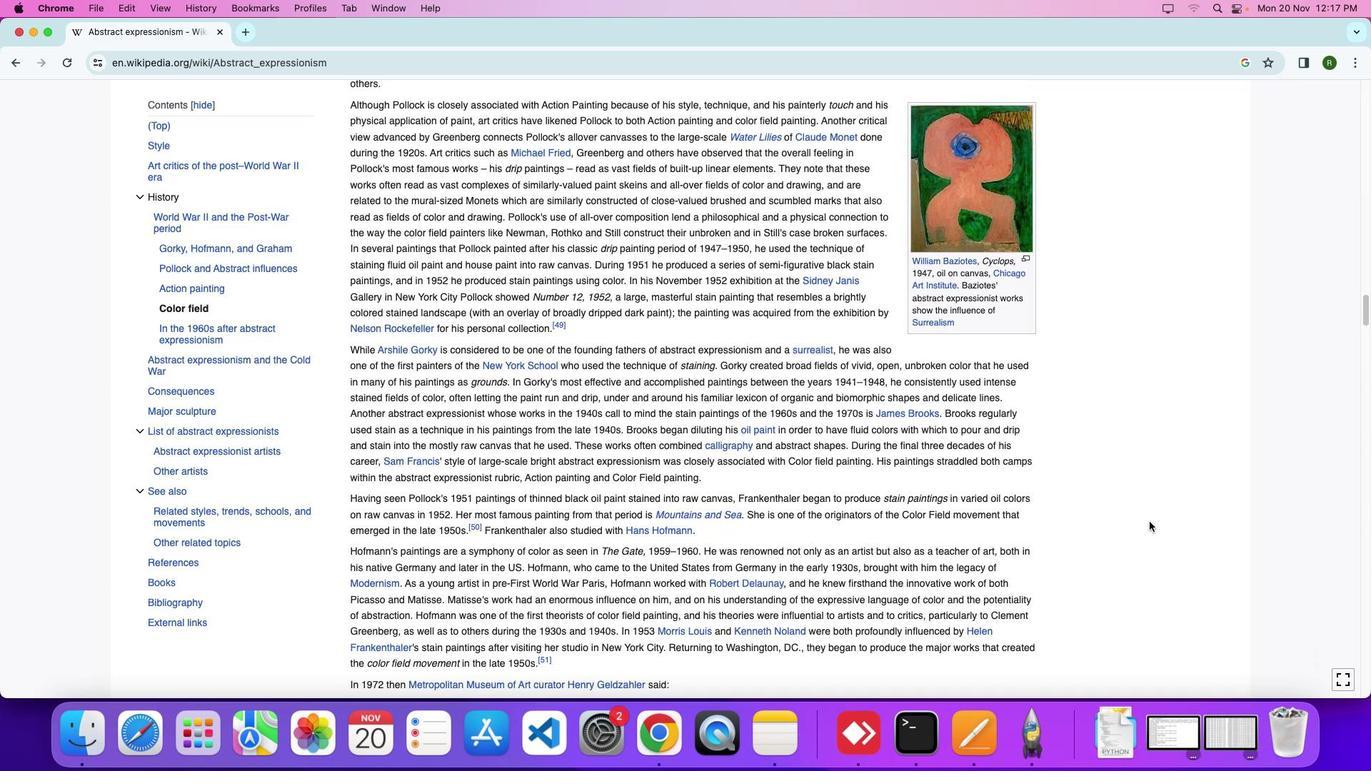 
Action: Mouse scrolled (1148, 521) with delta (0, 0)
Screenshot: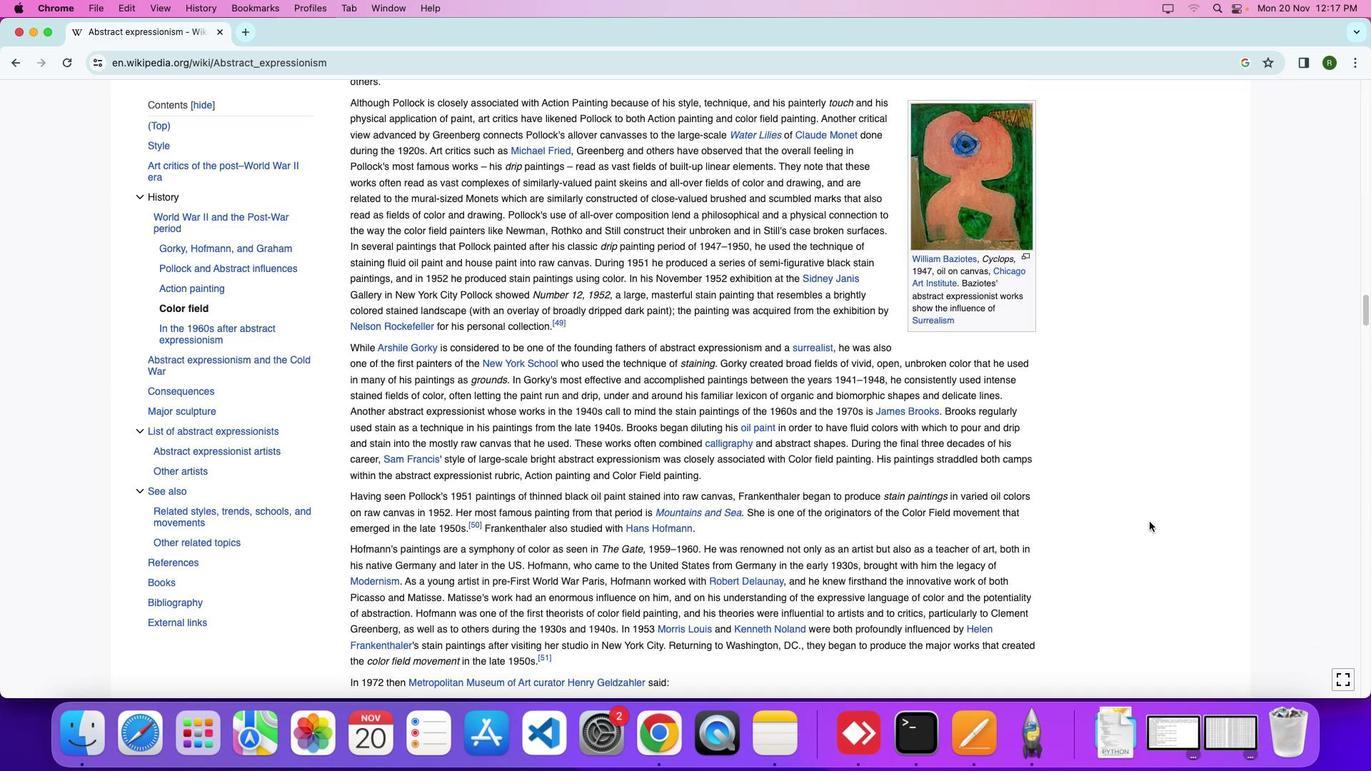 
Action: Mouse scrolled (1148, 521) with delta (0, 0)
Screenshot: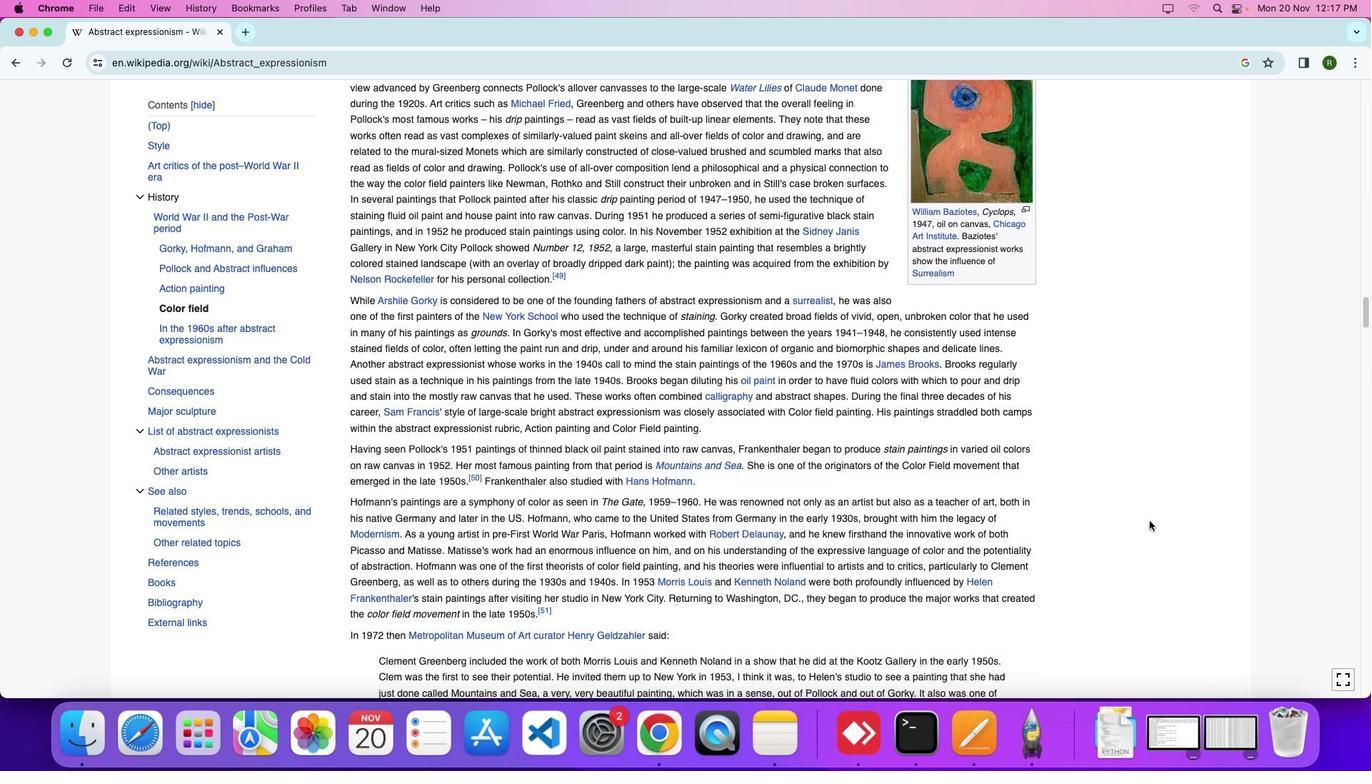 
Action: Mouse scrolled (1148, 521) with delta (0, 0)
Screenshot: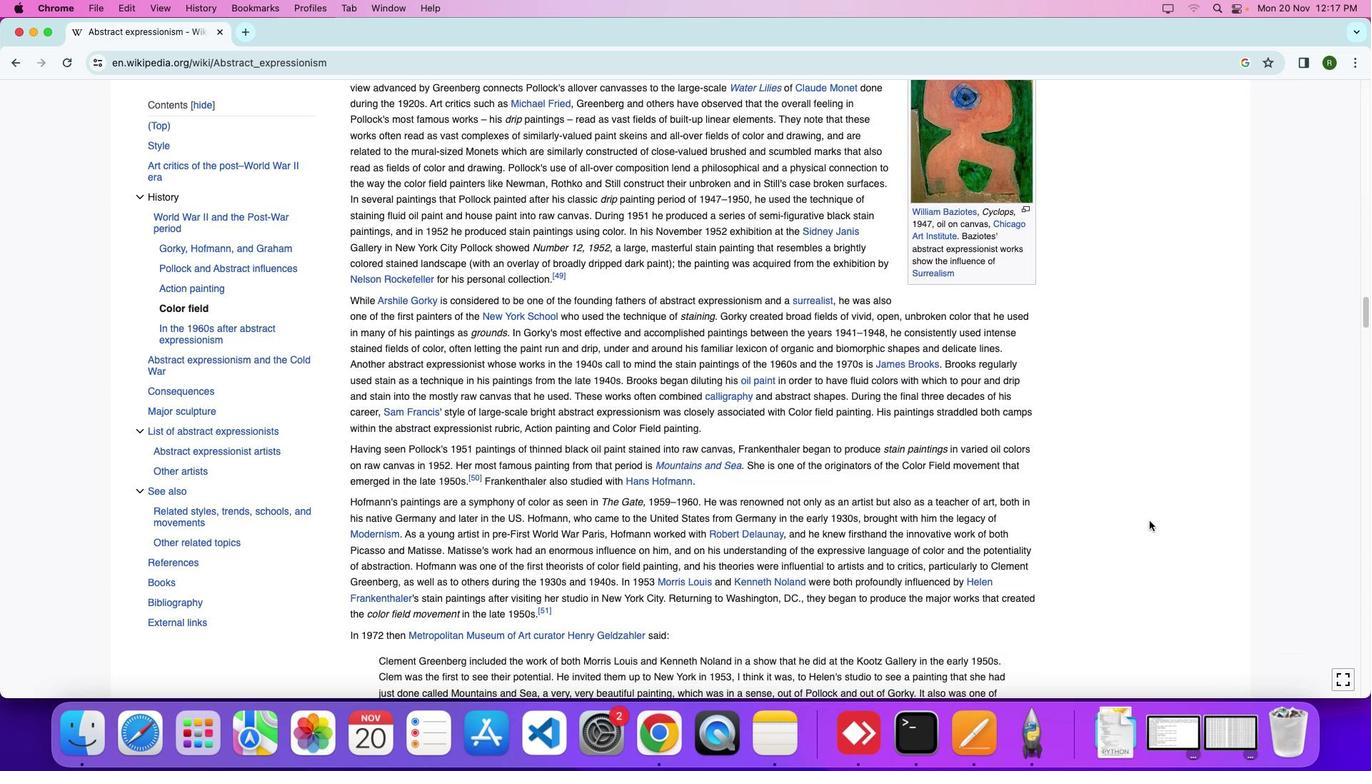 
Action: Mouse moved to (1148, 520)
Screenshot: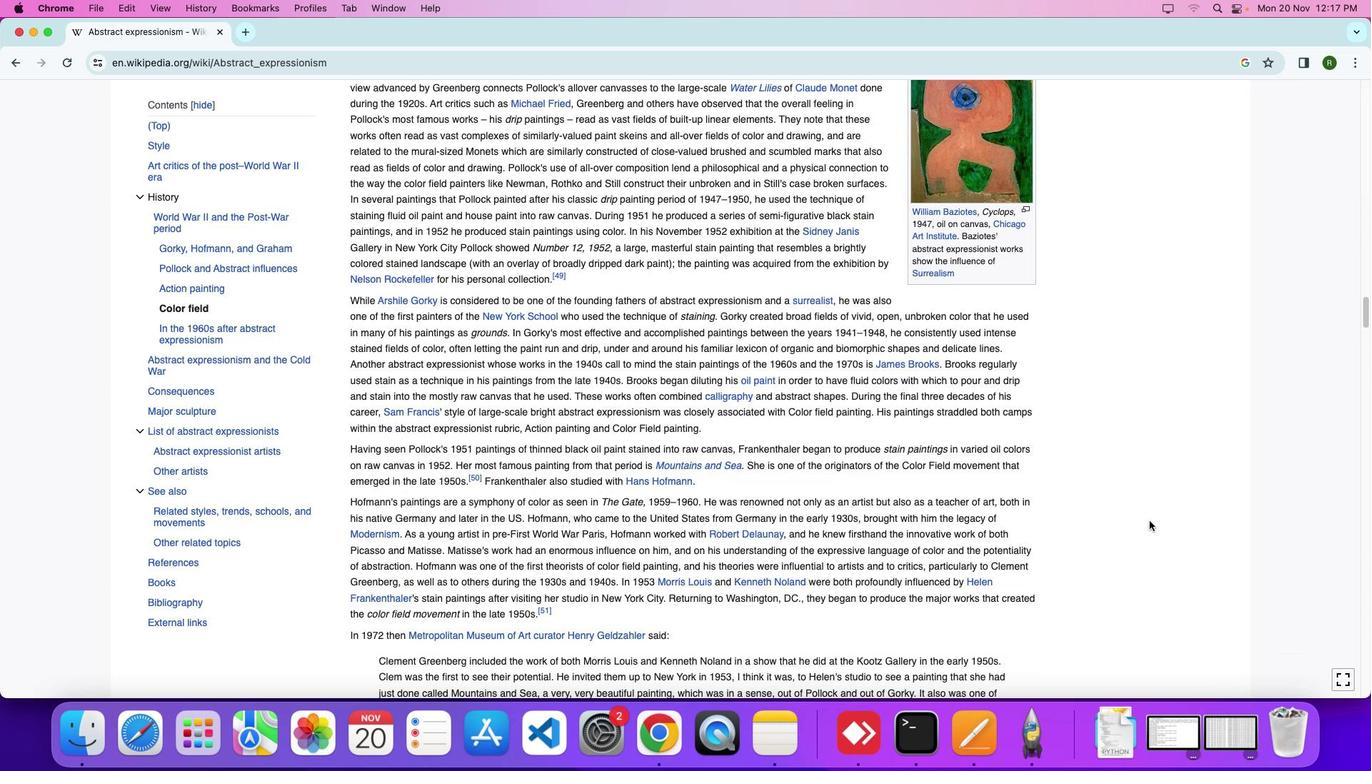 
Action: Mouse scrolled (1148, 520) with delta (0, 0)
Screenshot: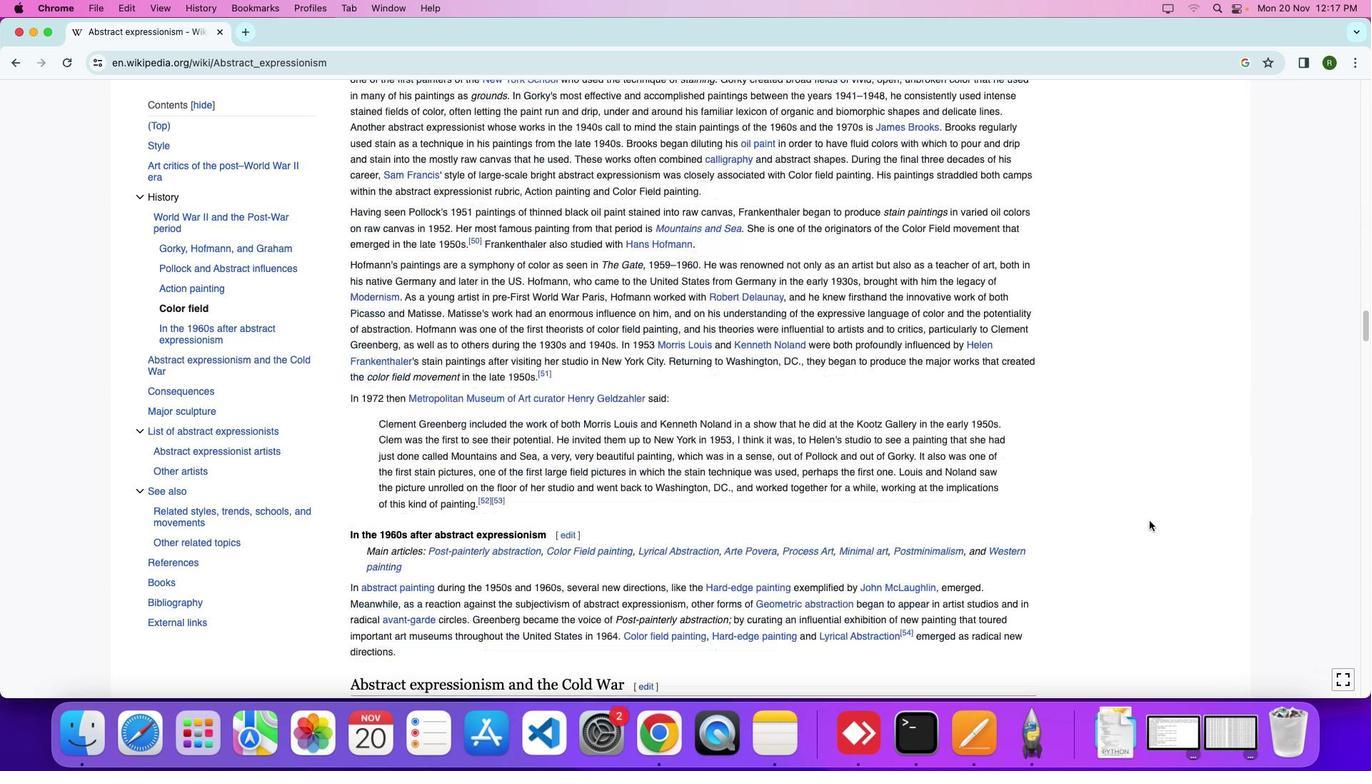 
Action: Mouse scrolled (1148, 520) with delta (0, 0)
Screenshot: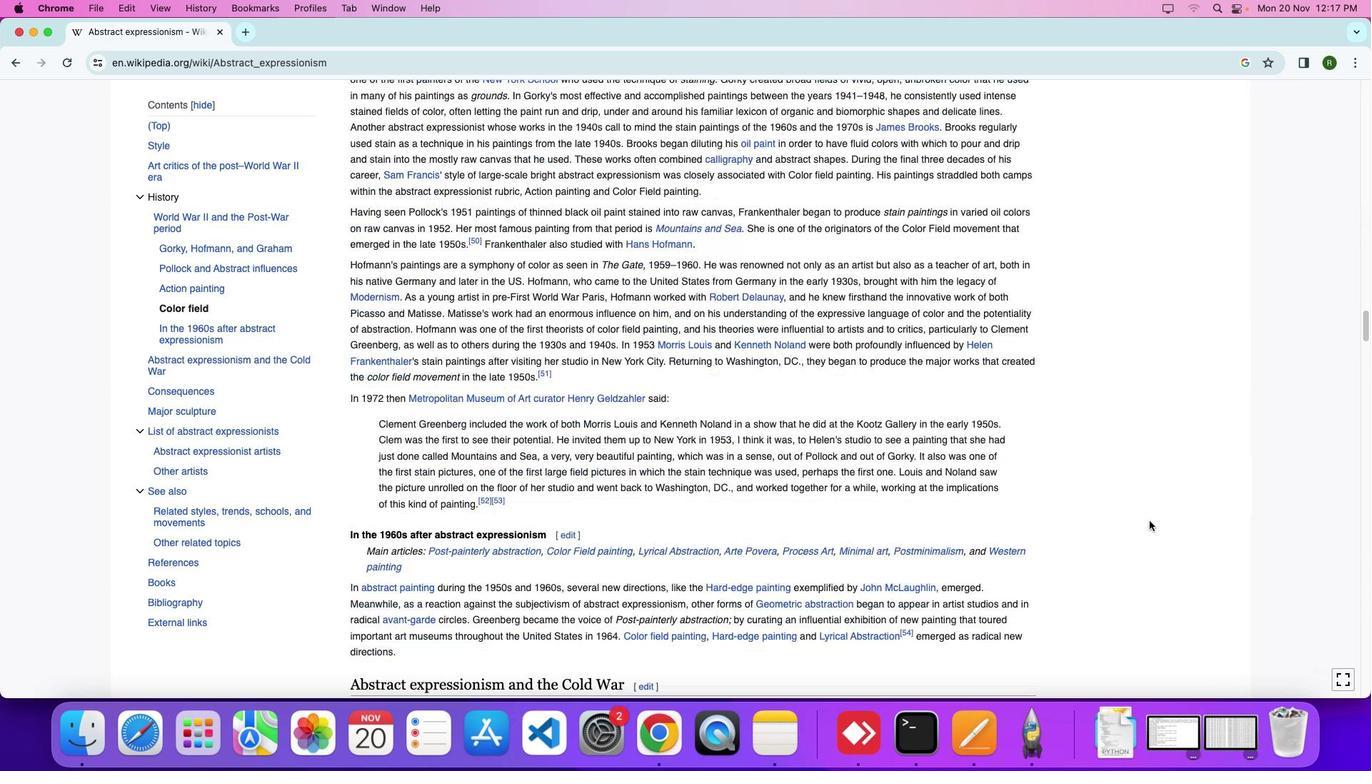 
Action: Mouse scrolled (1148, 520) with delta (0, -4)
Screenshot: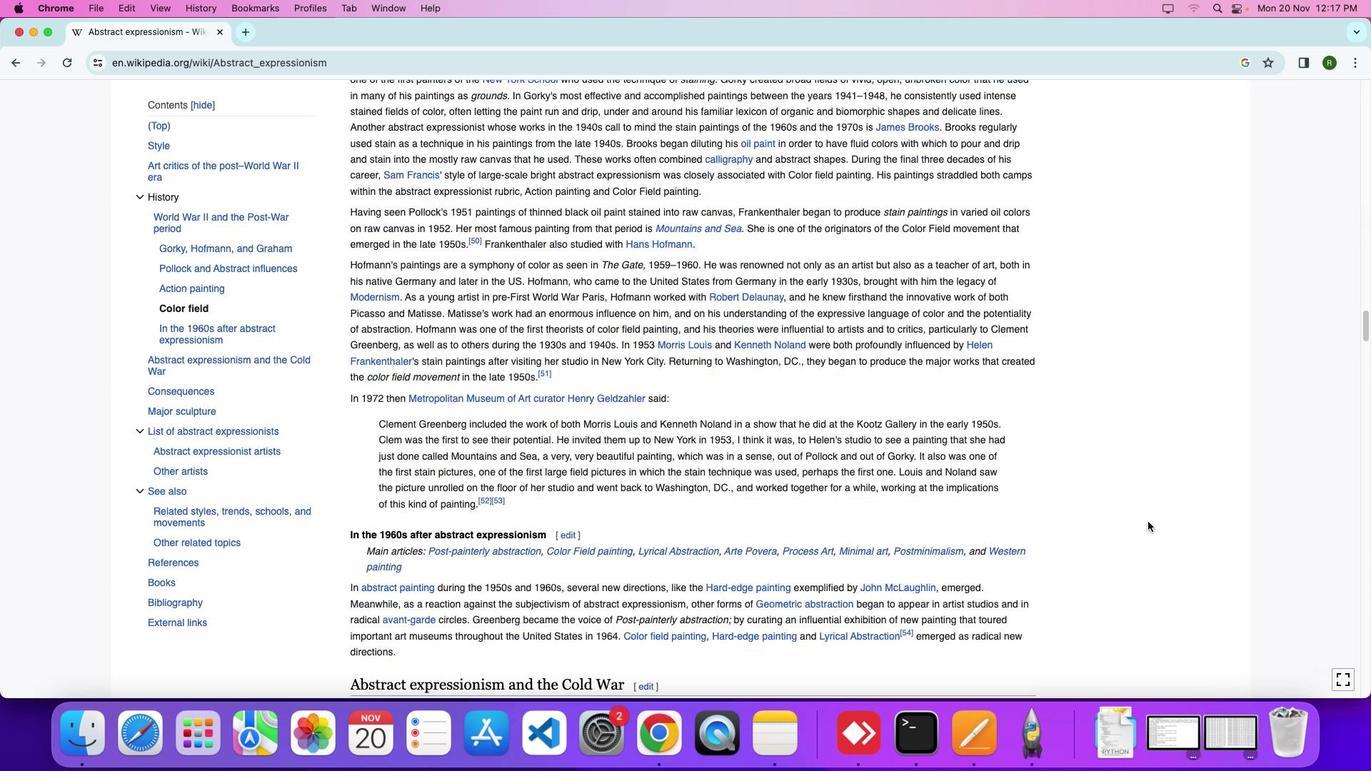 
Action: Mouse moved to (1148, 521)
Screenshot: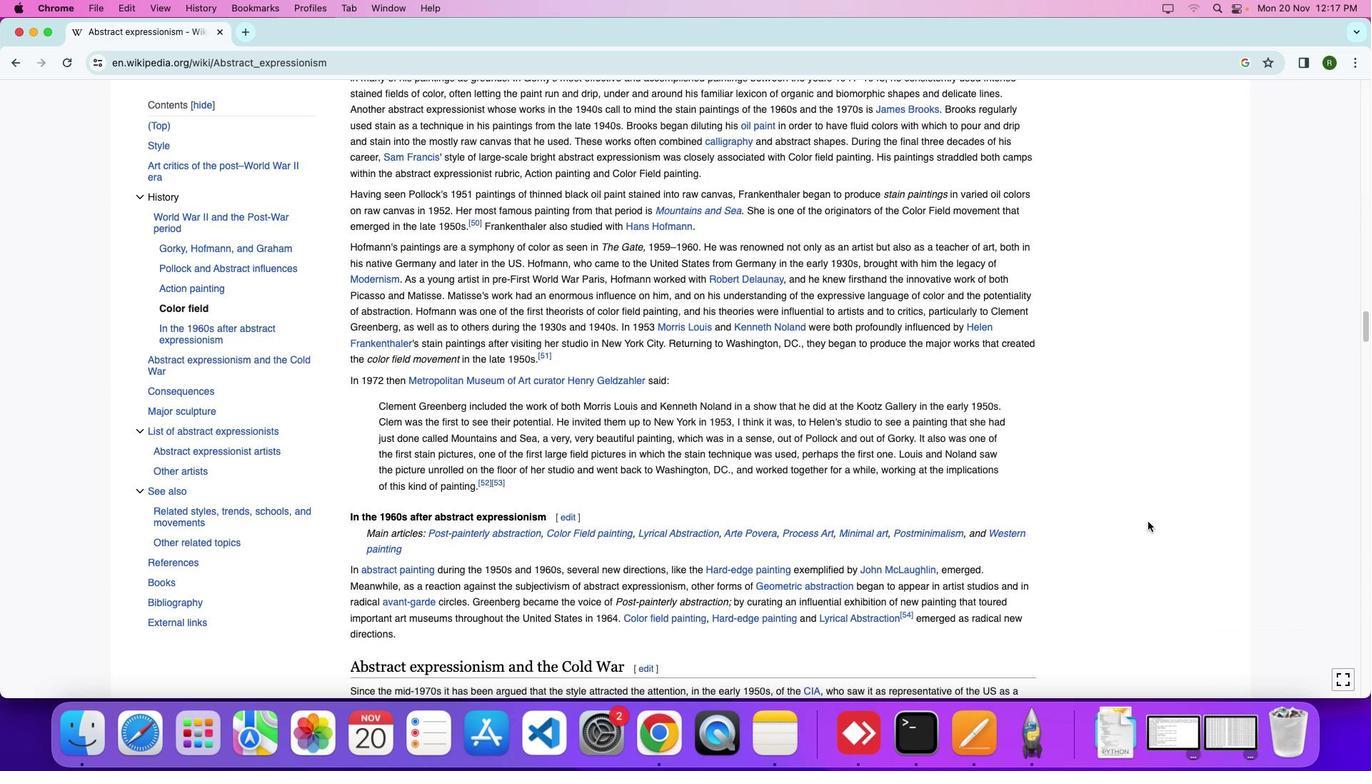 
Action: Mouse scrolled (1148, 521) with delta (0, 0)
Screenshot: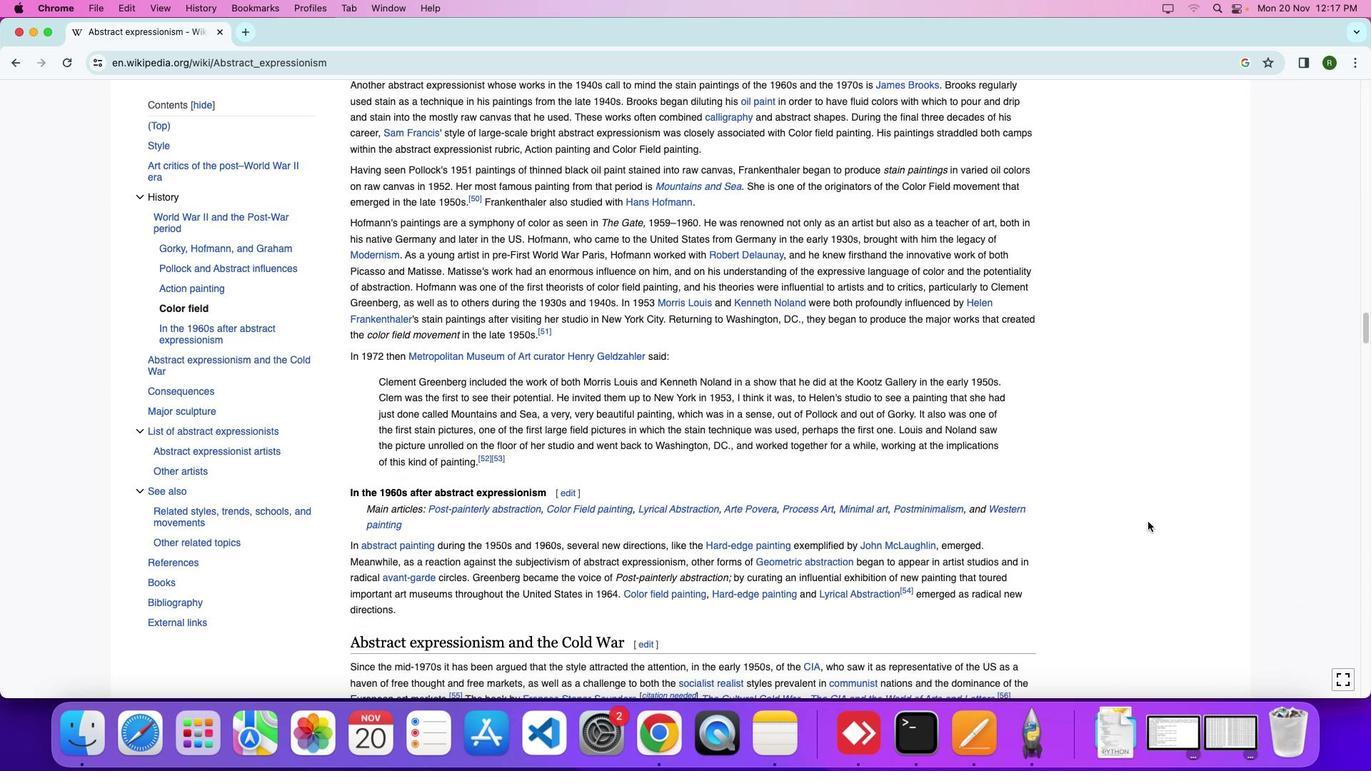 
Action: Mouse scrolled (1148, 521) with delta (0, 0)
Screenshot: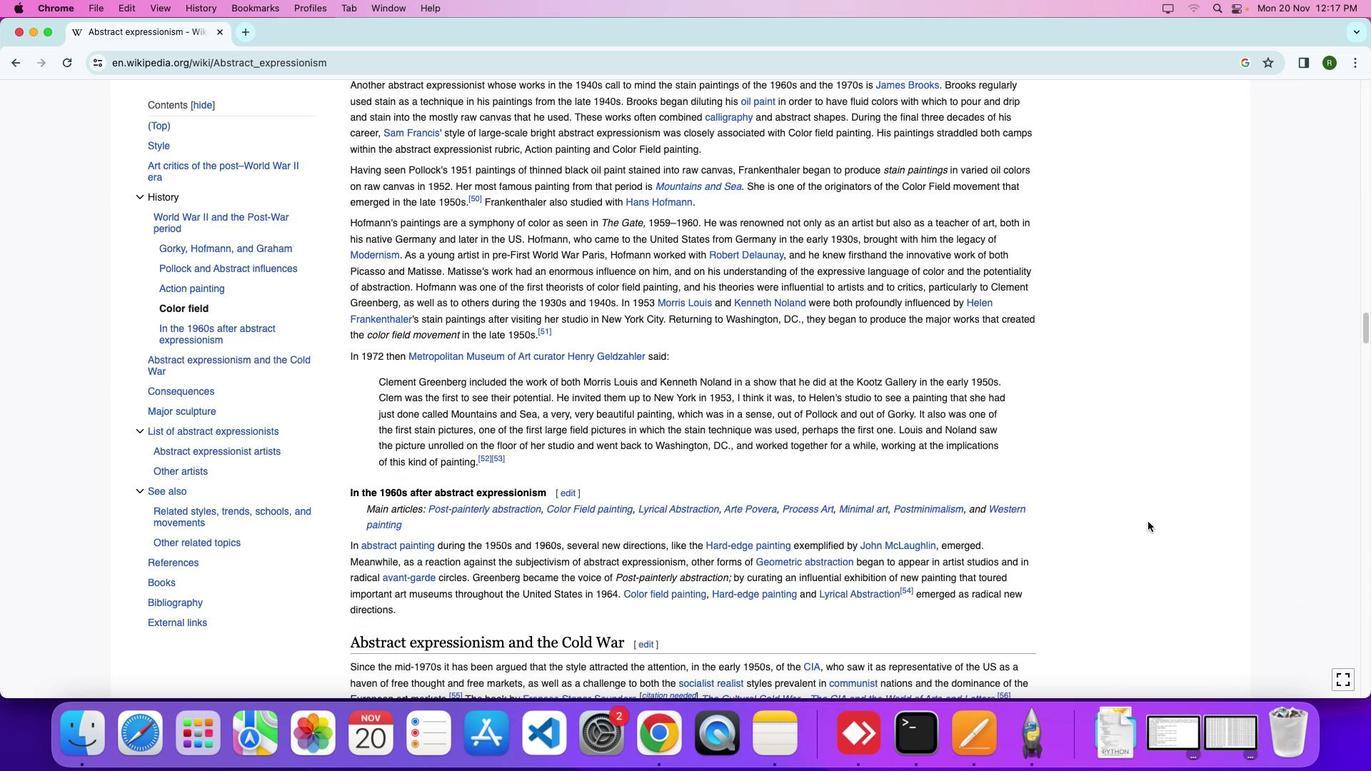 
Action: Mouse scrolled (1148, 521) with delta (0, 0)
Screenshot: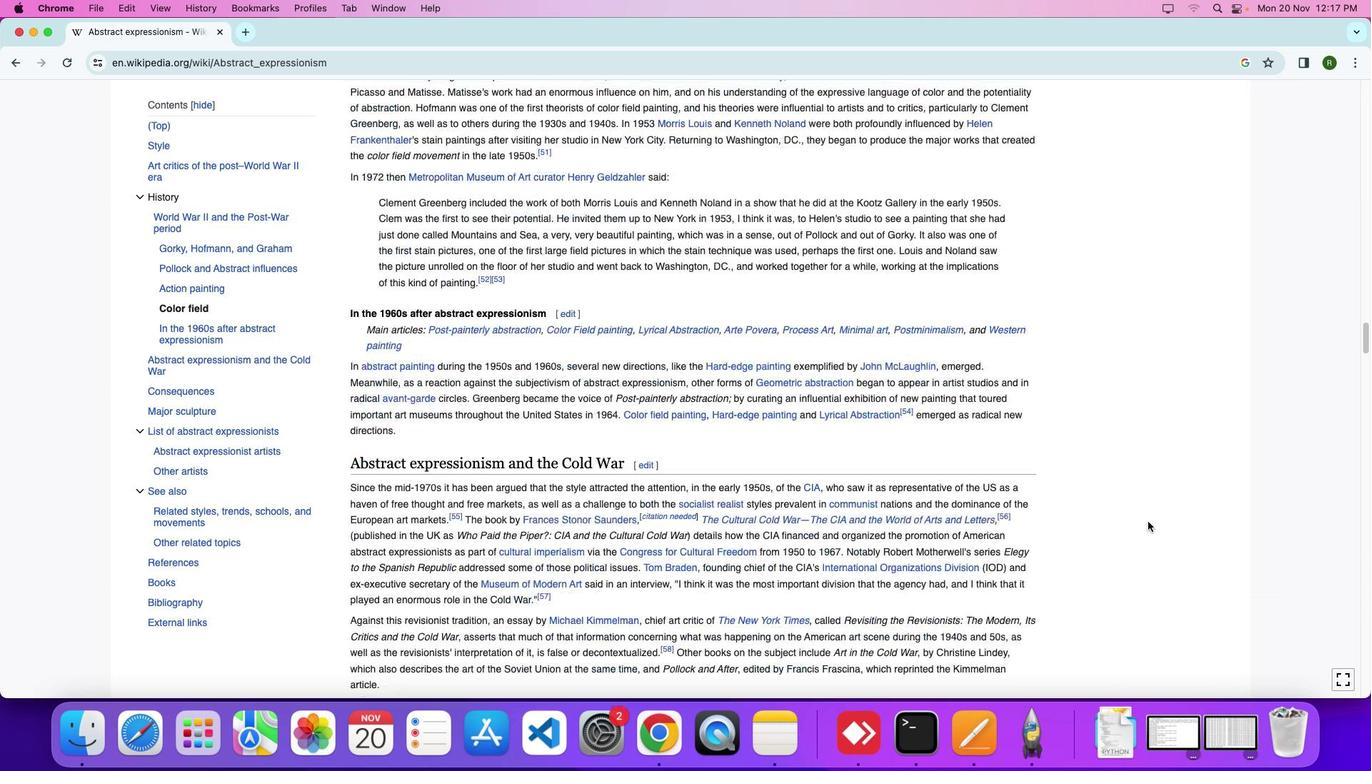 
Action: Mouse scrolled (1148, 521) with delta (0, 0)
Screenshot: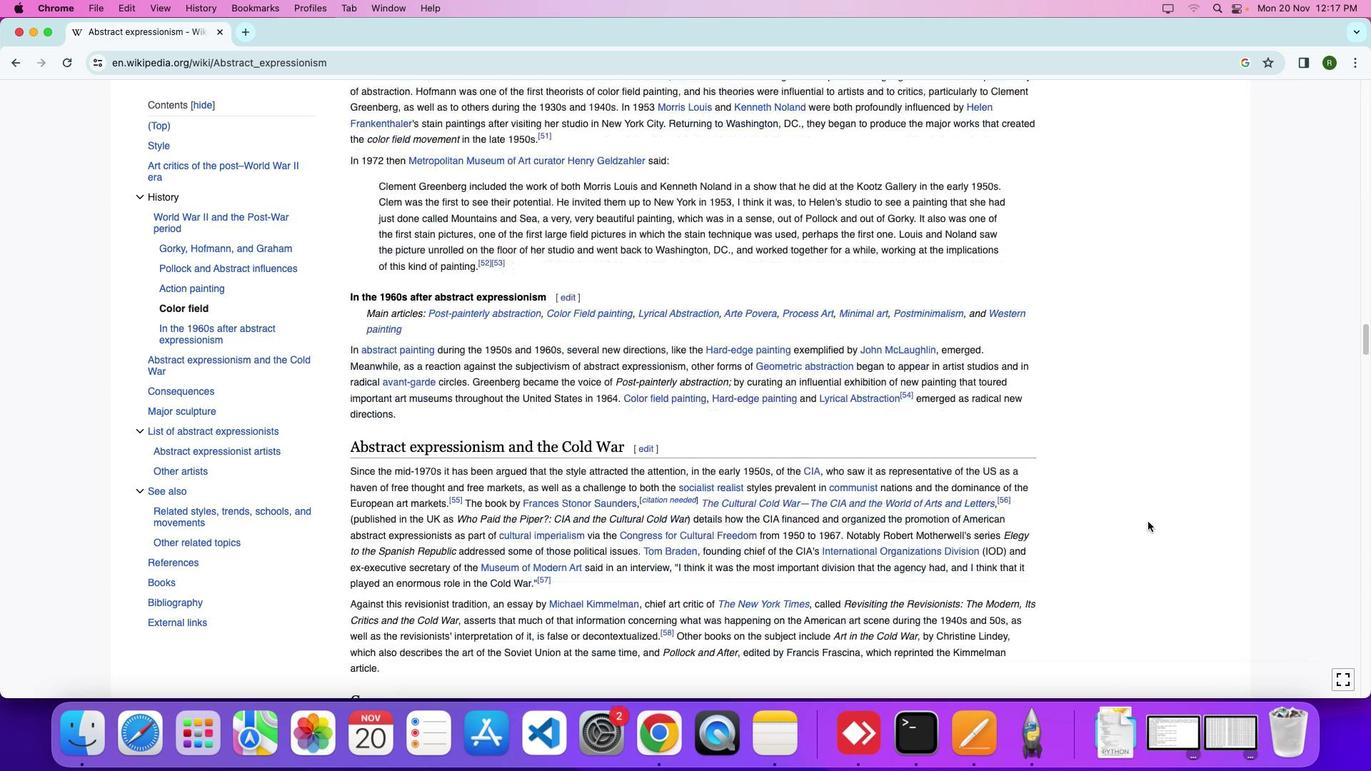 
Action: Mouse scrolled (1148, 521) with delta (0, -3)
Screenshot: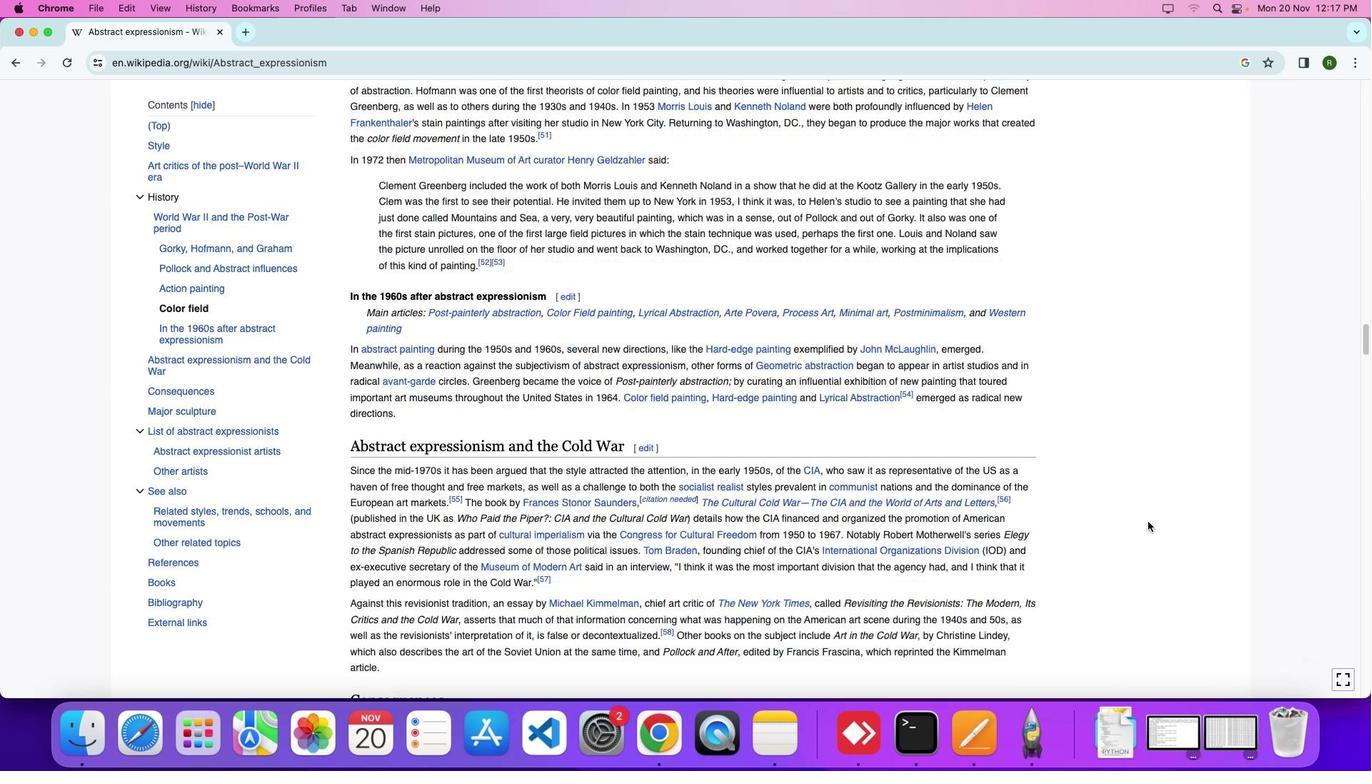 
Action: Mouse moved to (1147, 521)
Screenshot: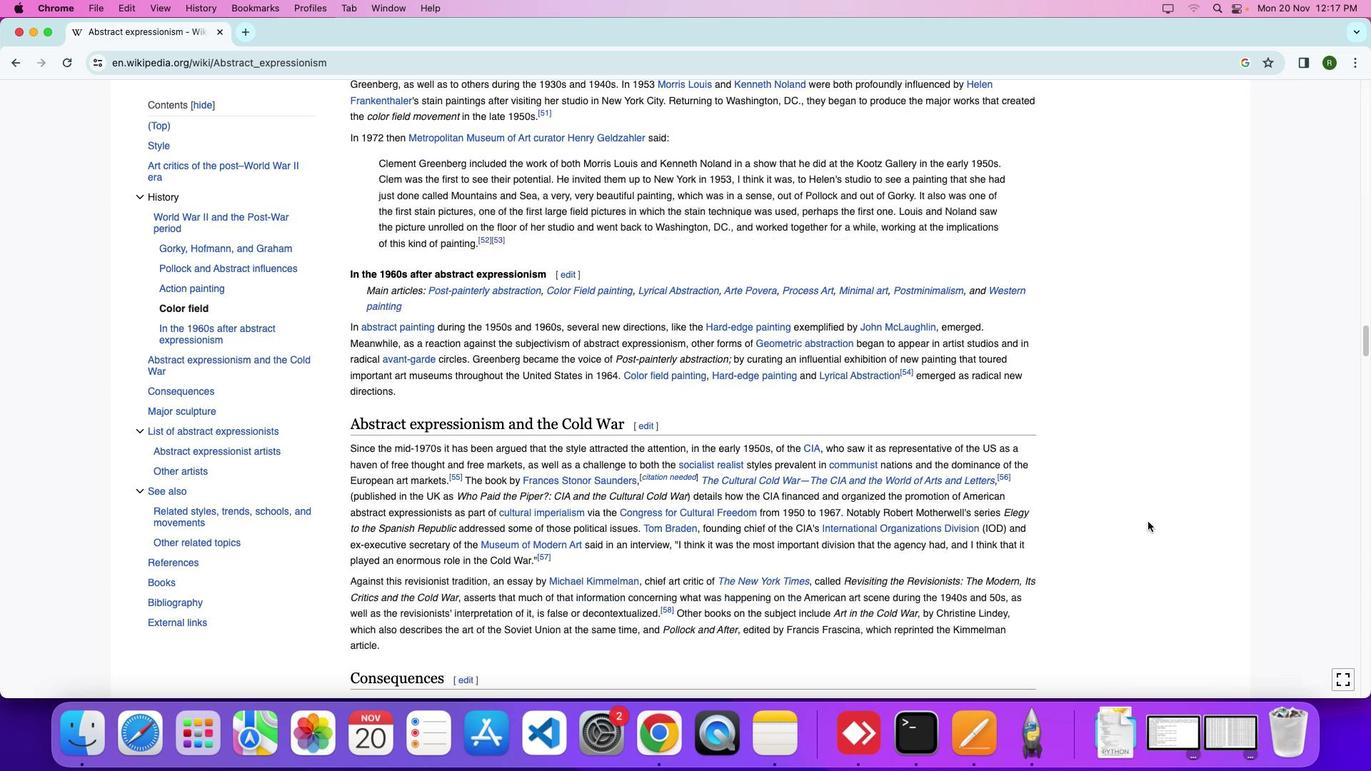 
Action: Mouse scrolled (1147, 521) with delta (0, 0)
Screenshot: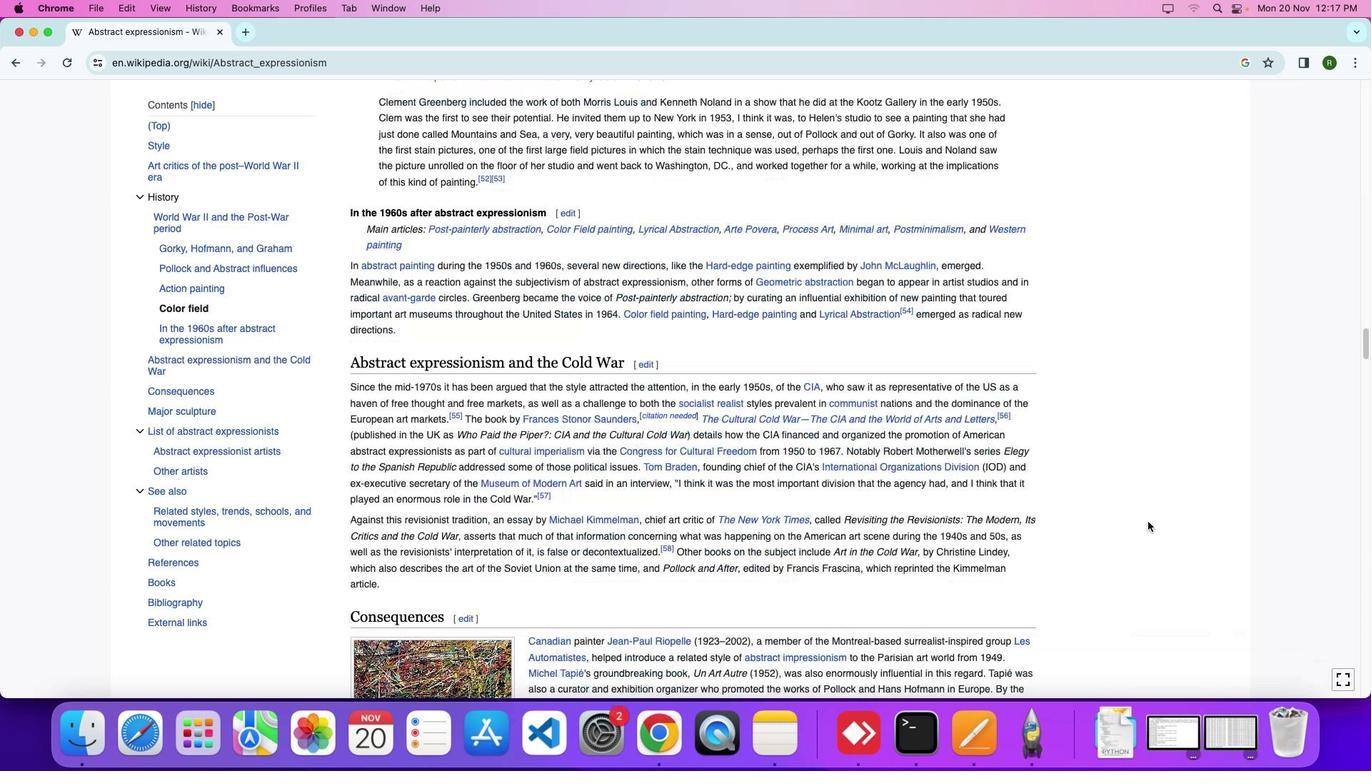 
Action: Mouse scrolled (1147, 521) with delta (0, 0)
Screenshot: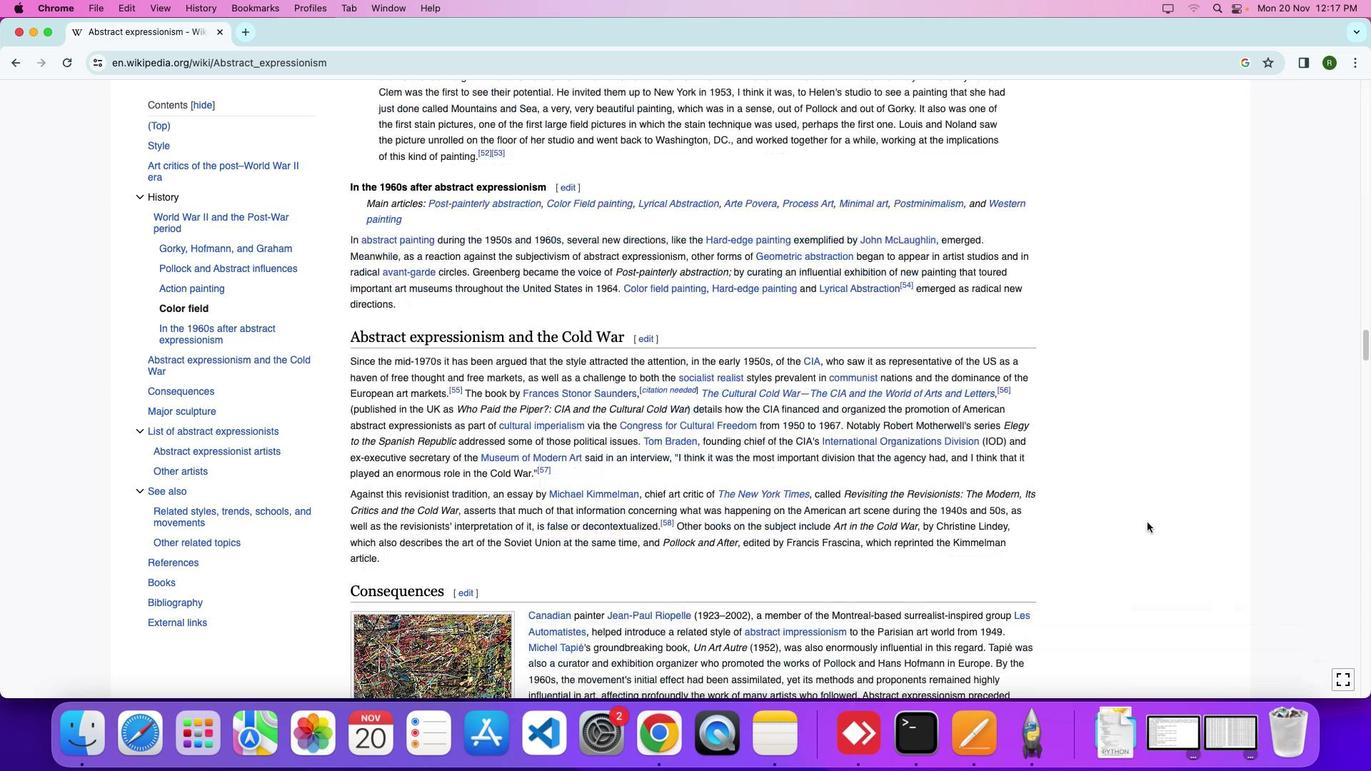
Action: Mouse scrolled (1147, 521) with delta (0, -1)
Screenshot: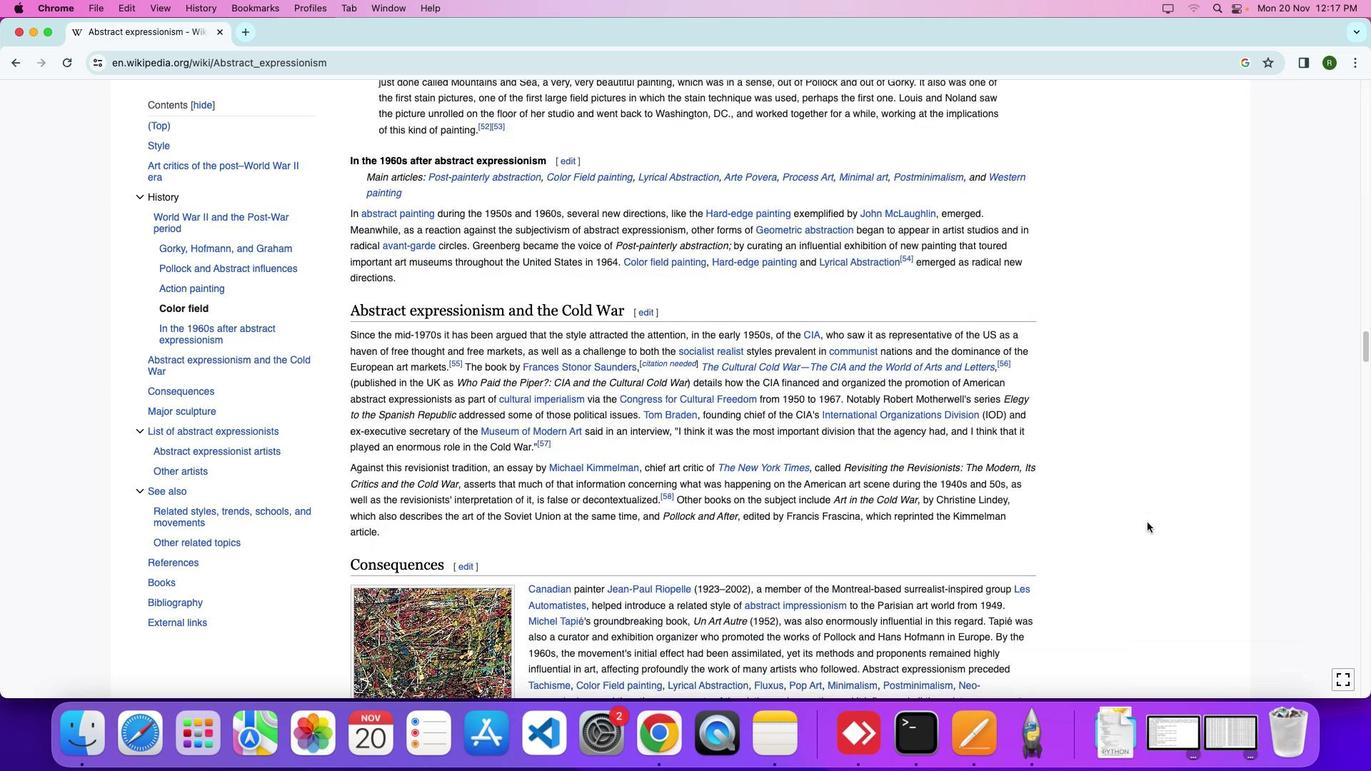 
Action: Mouse moved to (1146, 521)
Screenshot: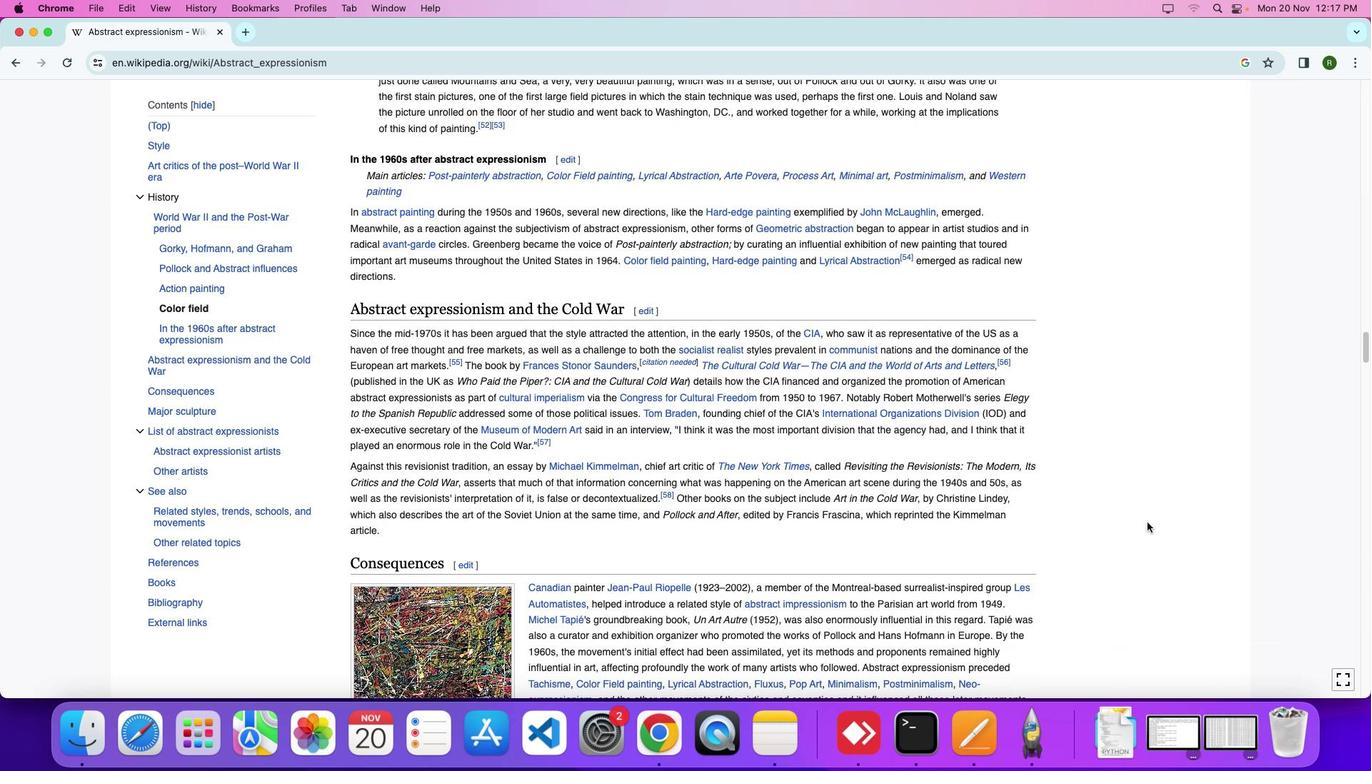 
Action: Mouse scrolled (1146, 521) with delta (0, 0)
Screenshot: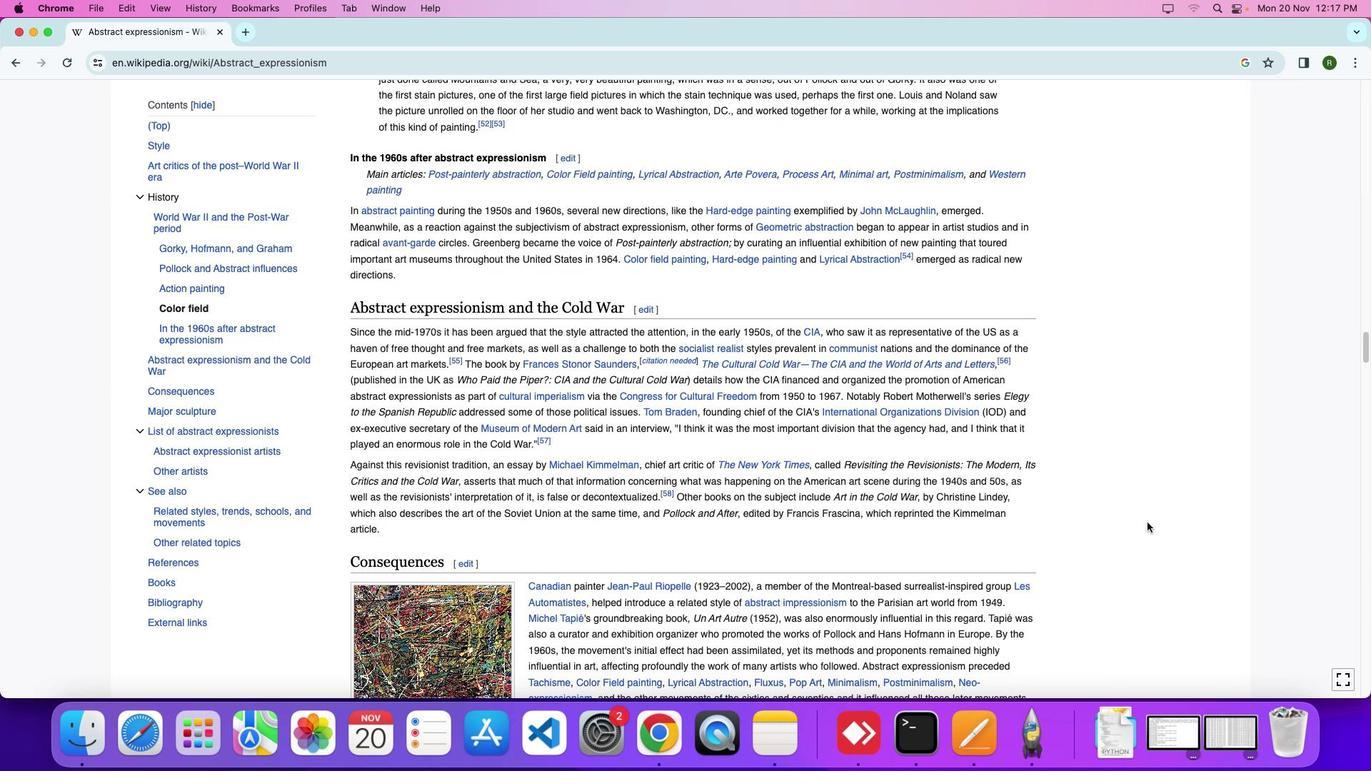 
Action: Mouse scrolled (1146, 521) with delta (0, 0)
Screenshot: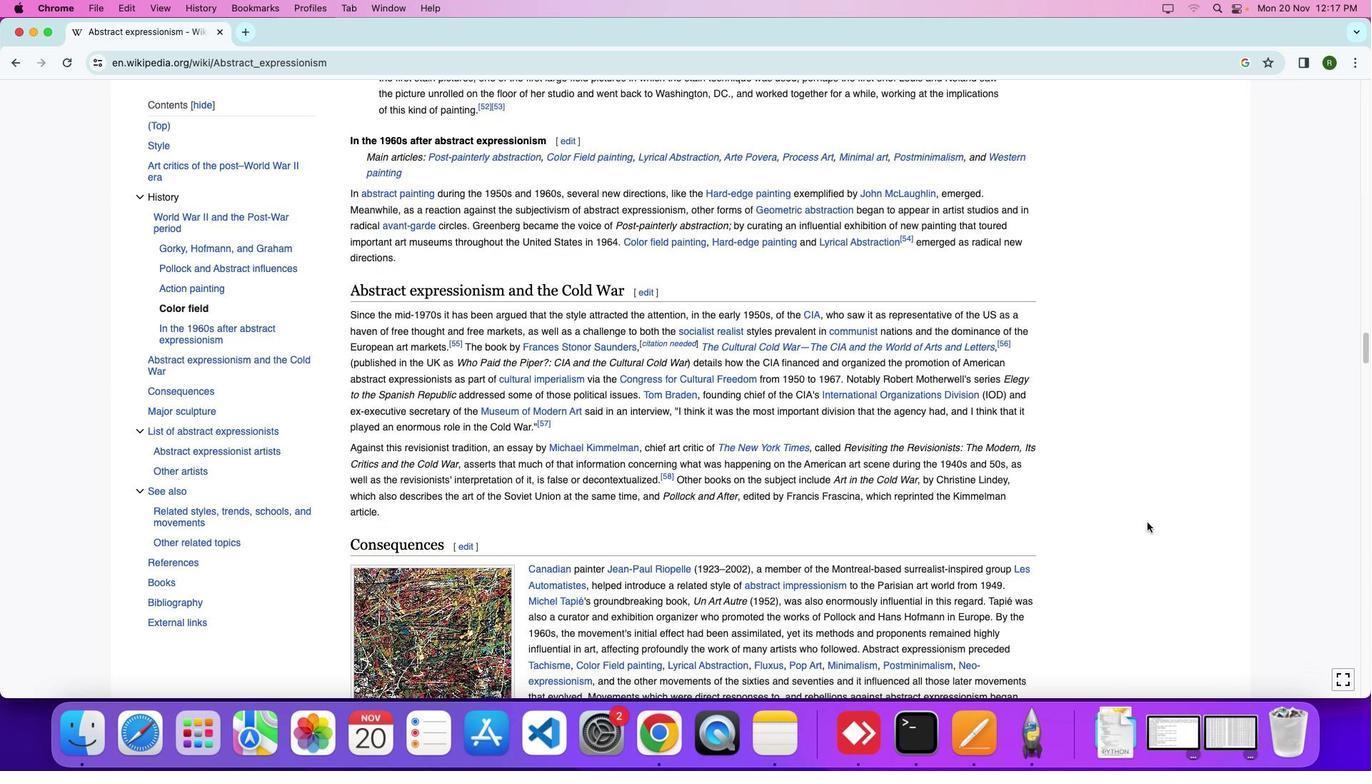 
Action: Mouse scrolled (1146, 521) with delta (0, 0)
Screenshot: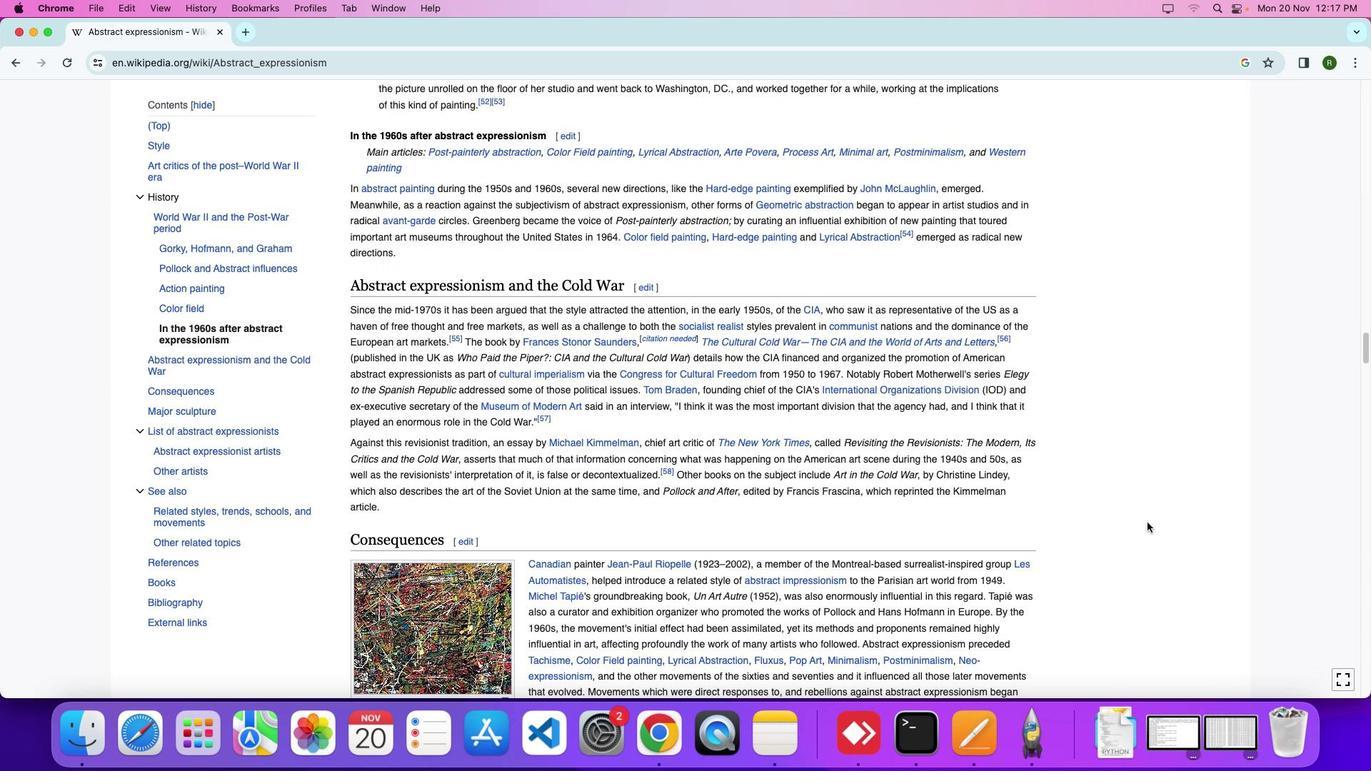 
Action: Mouse scrolled (1146, 521) with delta (0, 0)
Screenshot: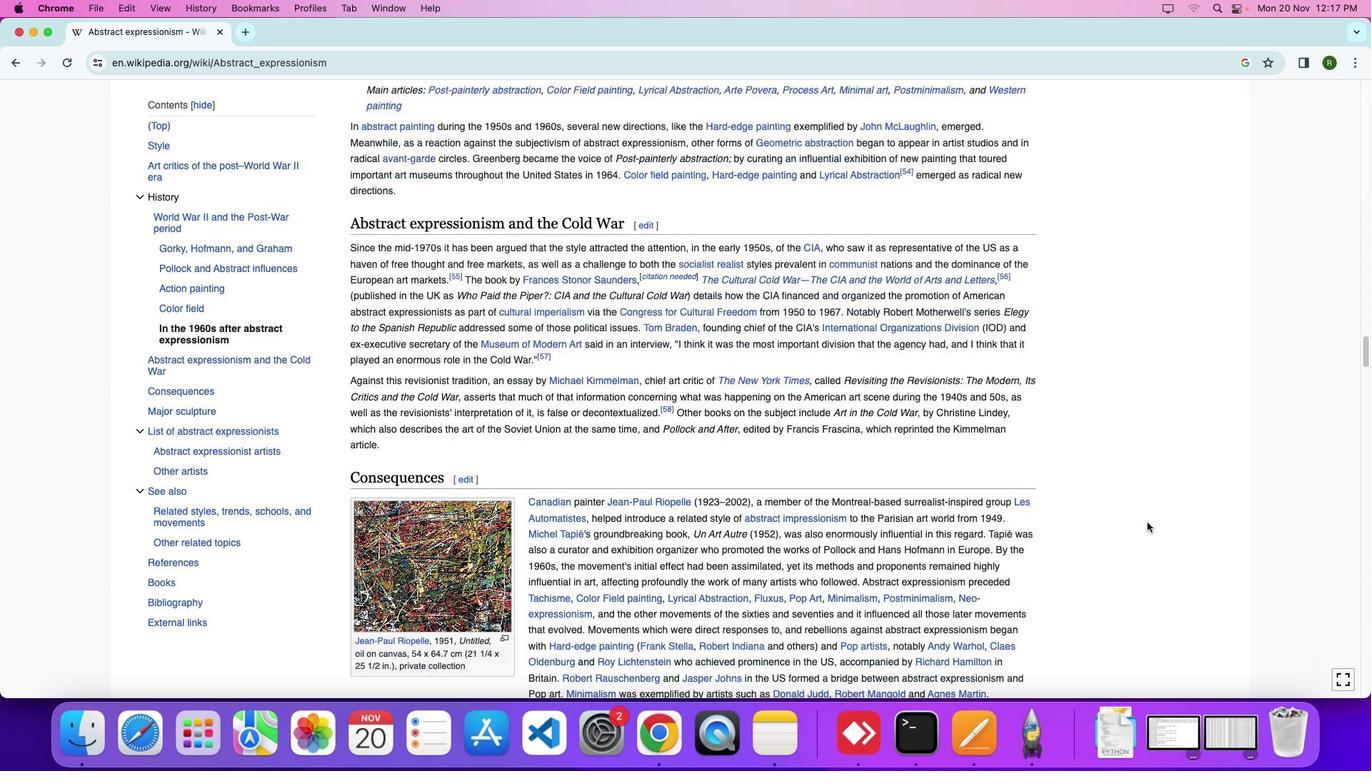 
Action: Mouse scrolled (1146, 521) with delta (0, 0)
Screenshot: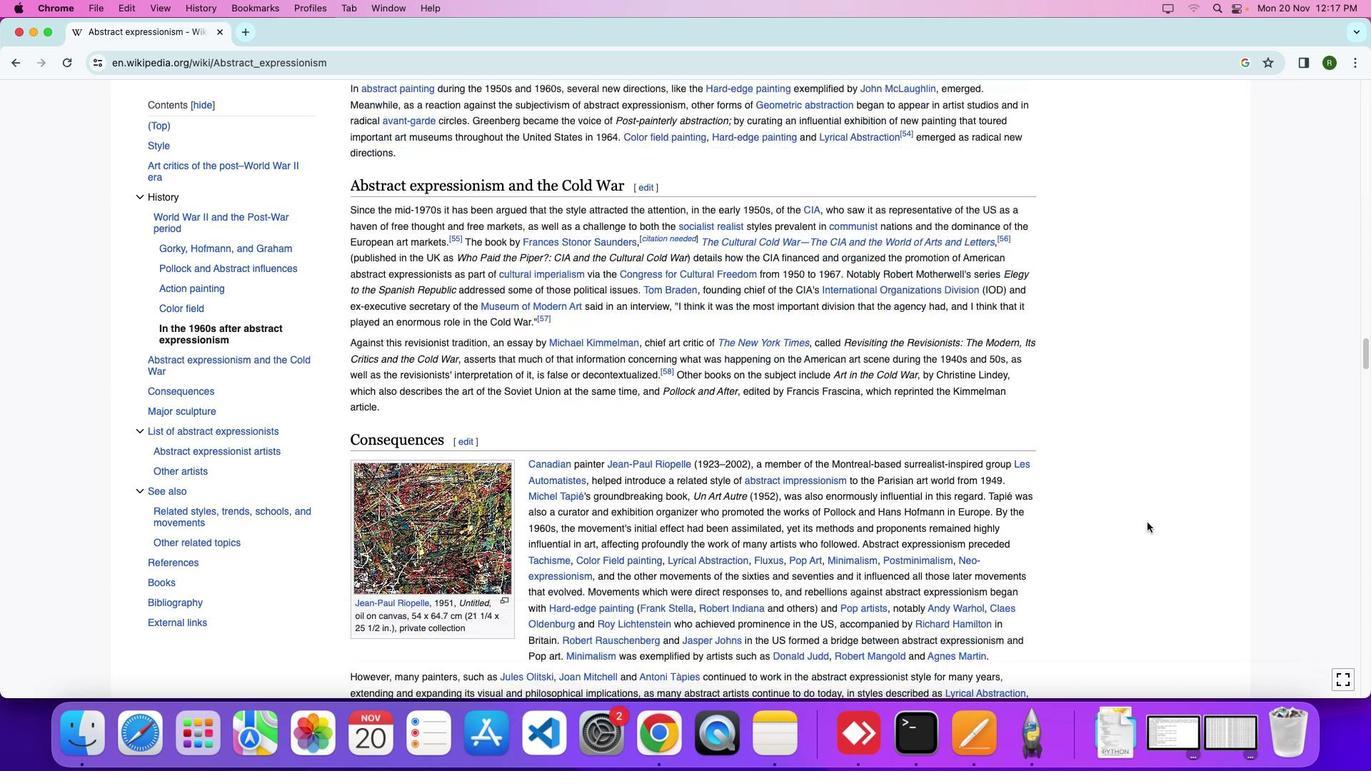 
Action: Mouse scrolled (1146, 521) with delta (0, -1)
Screenshot: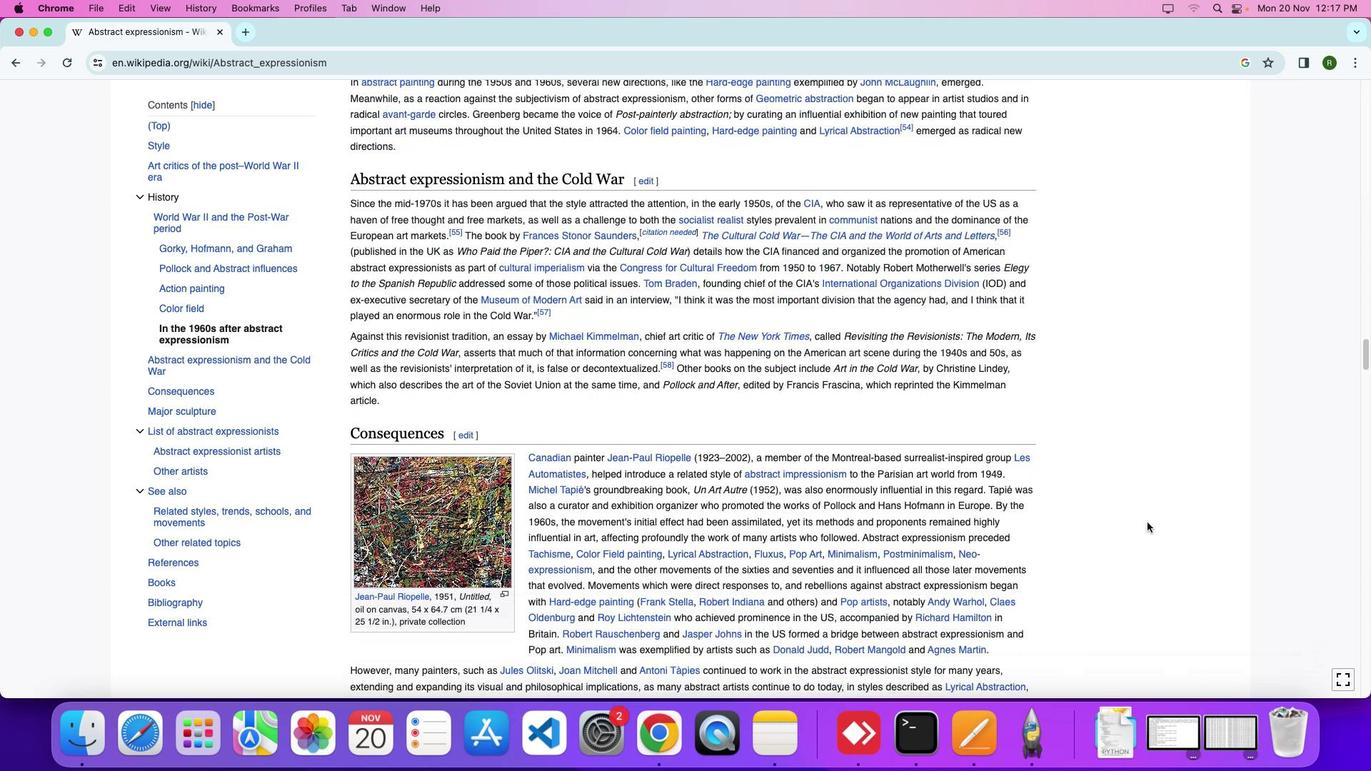 
Action: Mouse moved to (1146, 522)
Screenshot: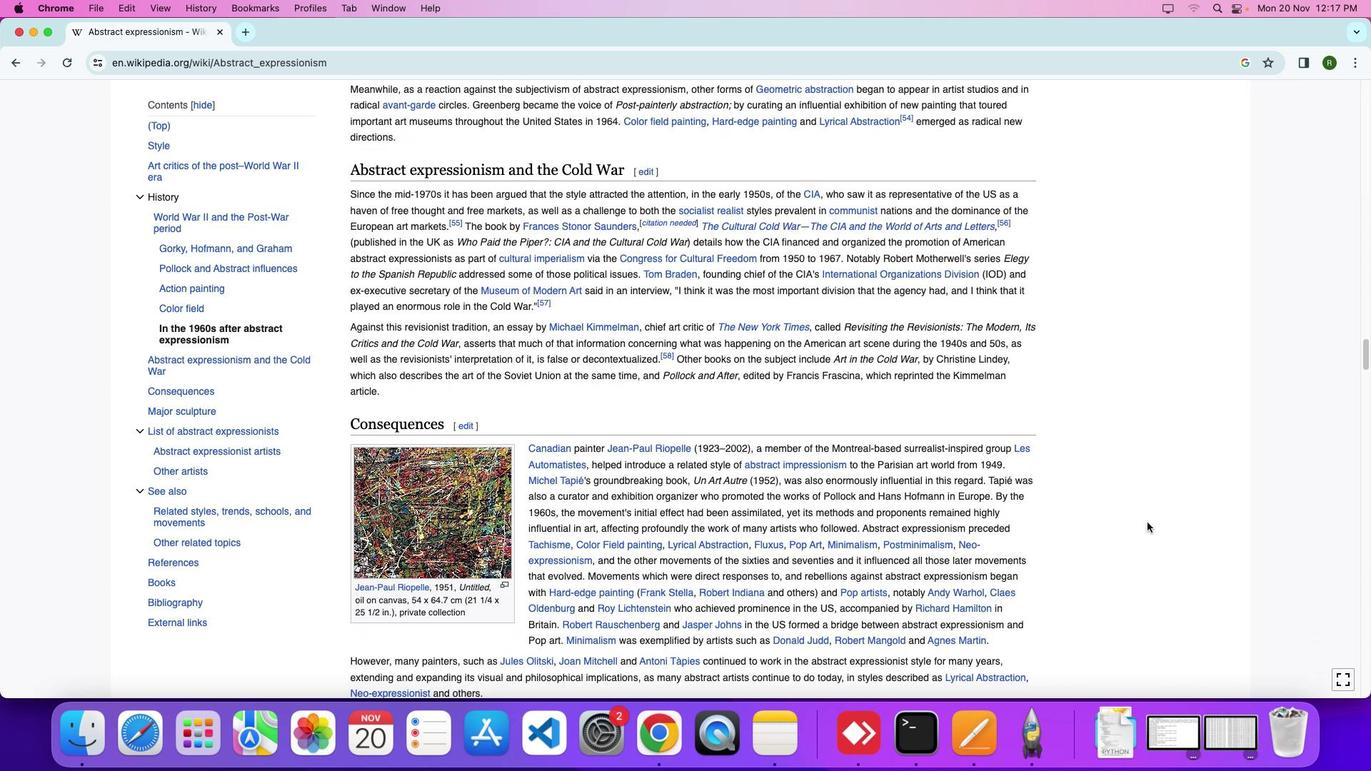 
Action: Mouse scrolled (1146, 522) with delta (0, 0)
Screenshot: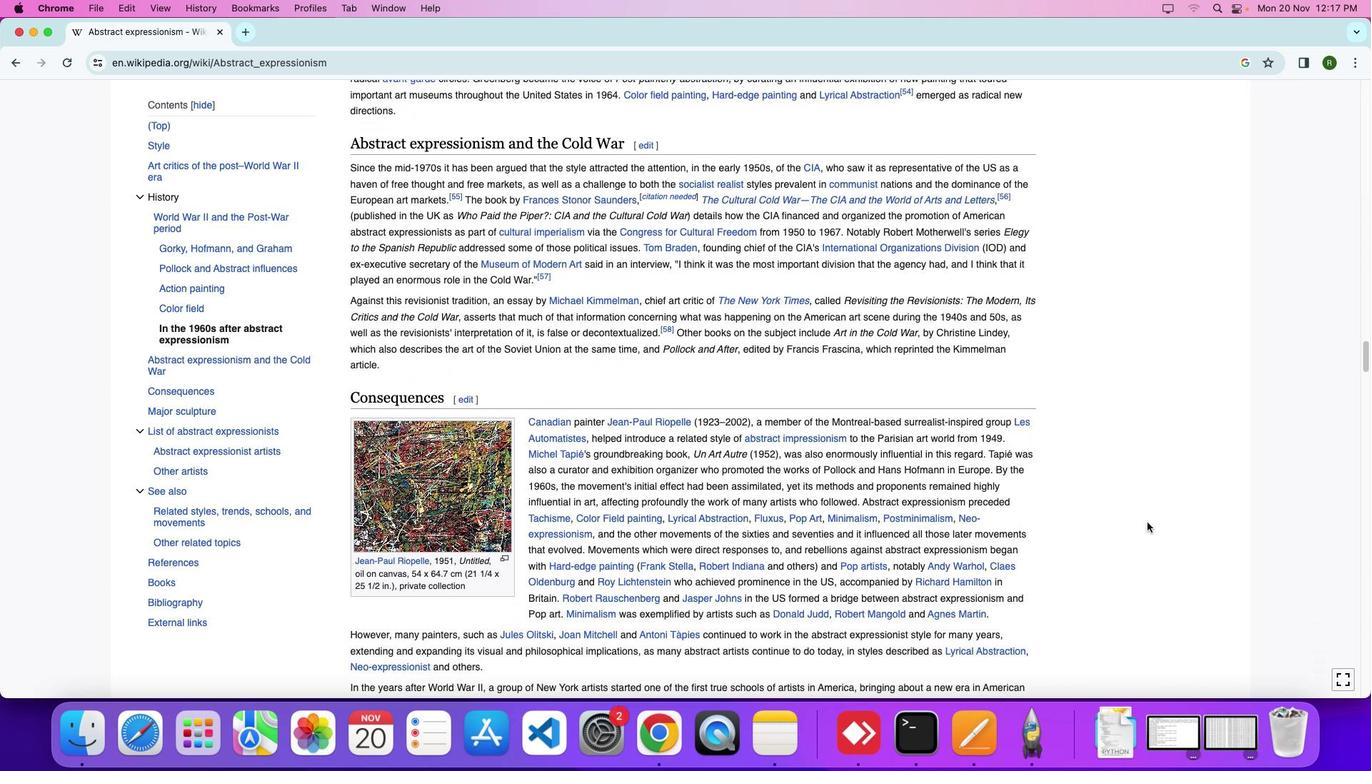 
Action: Mouse scrolled (1146, 522) with delta (0, 0)
Screenshot: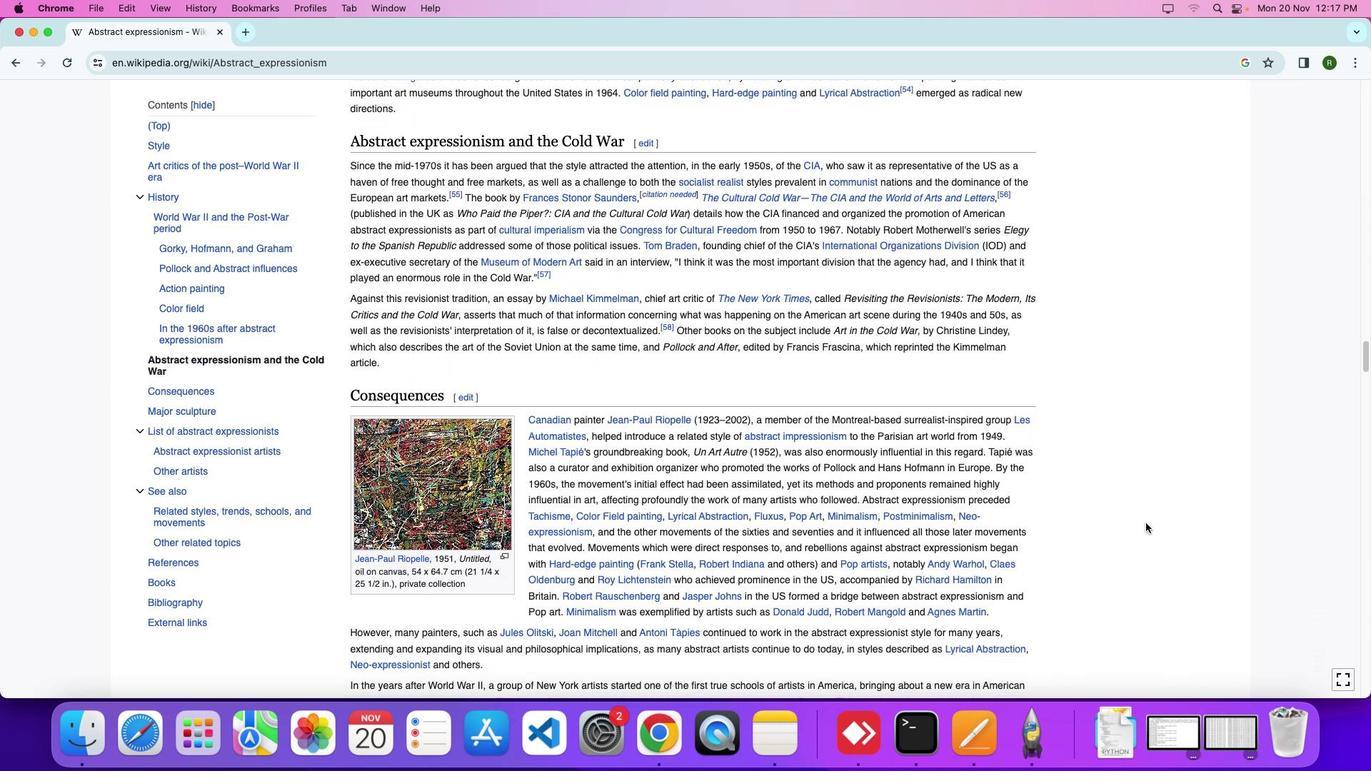 
Action: Mouse moved to (1145, 523)
Screenshot: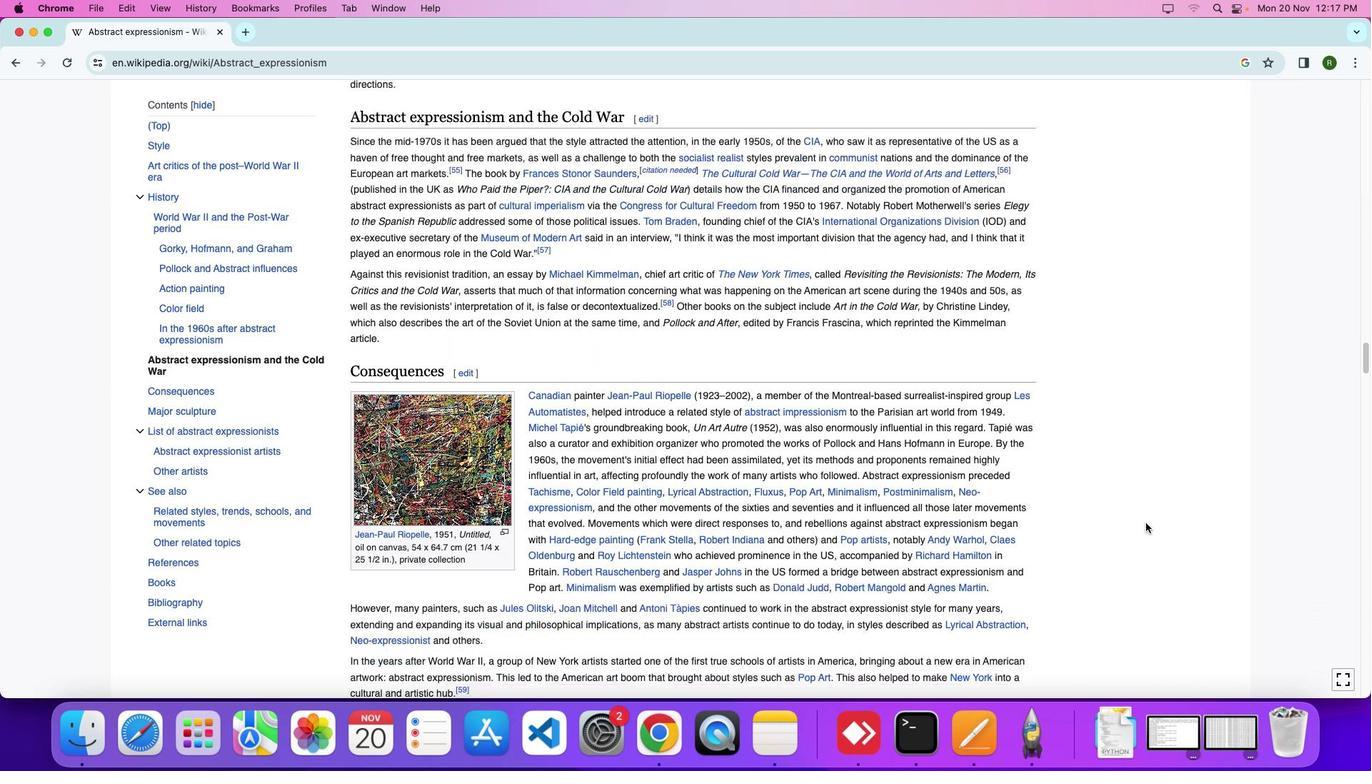 
Action: Mouse scrolled (1145, 523) with delta (0, 0)
Screenshot: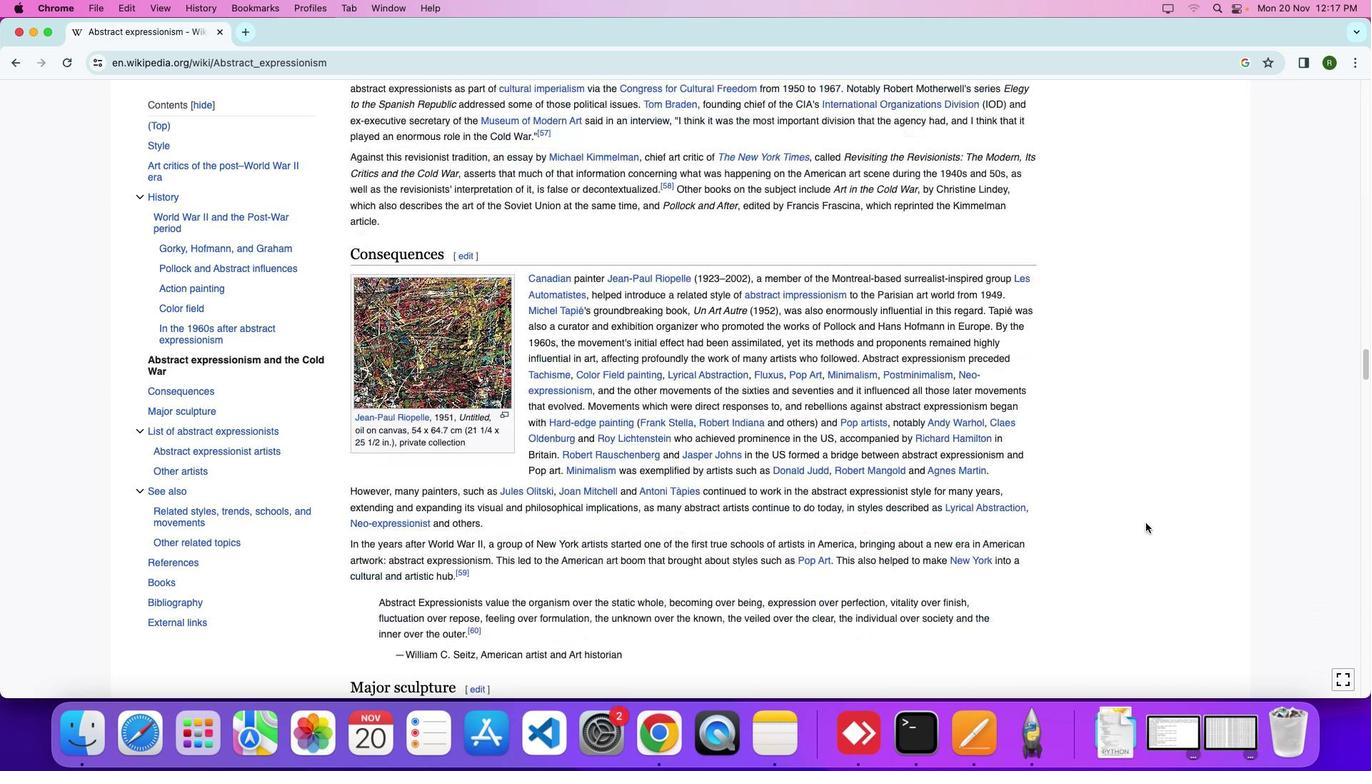
Action: Mouse scrolled (1145, 523) with delta (0, 0)
Screenshot: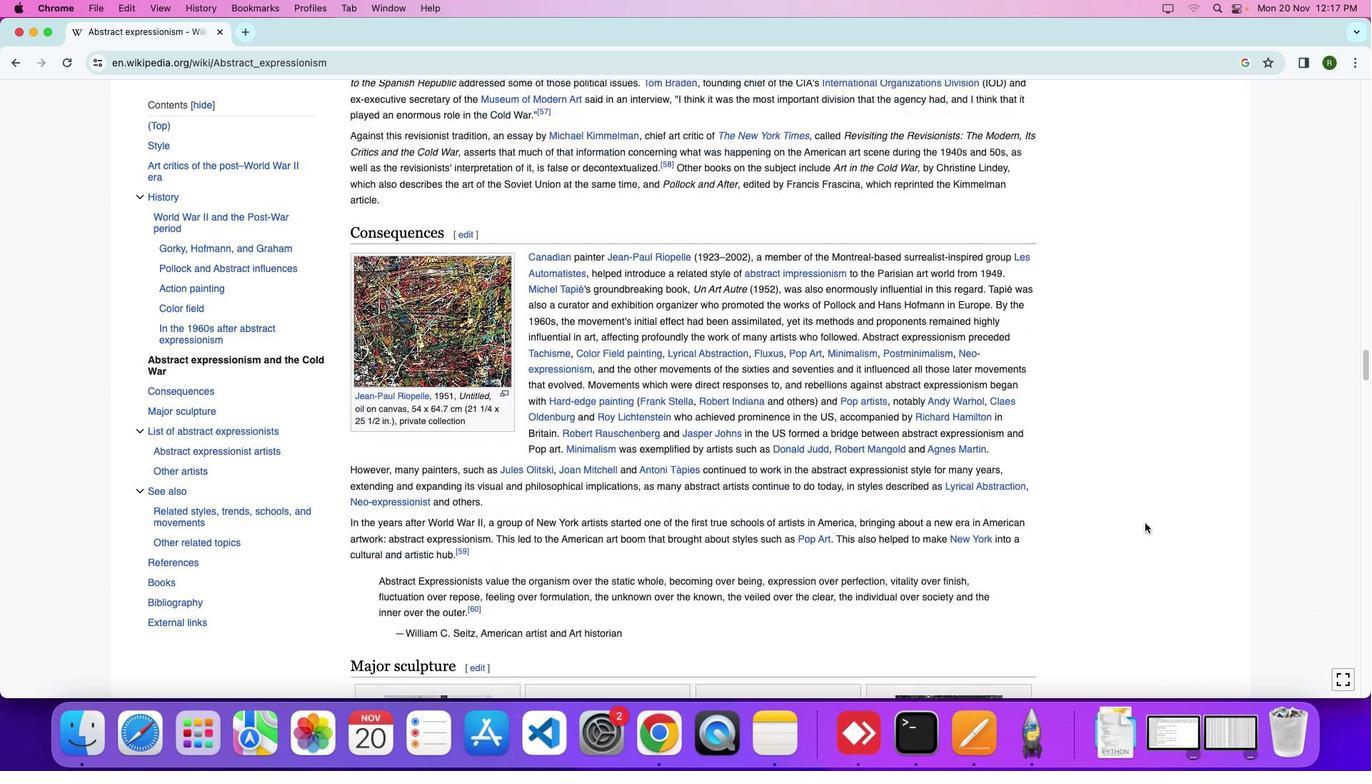 
Action: Mouse moved to (1145, 523)
Screenshot: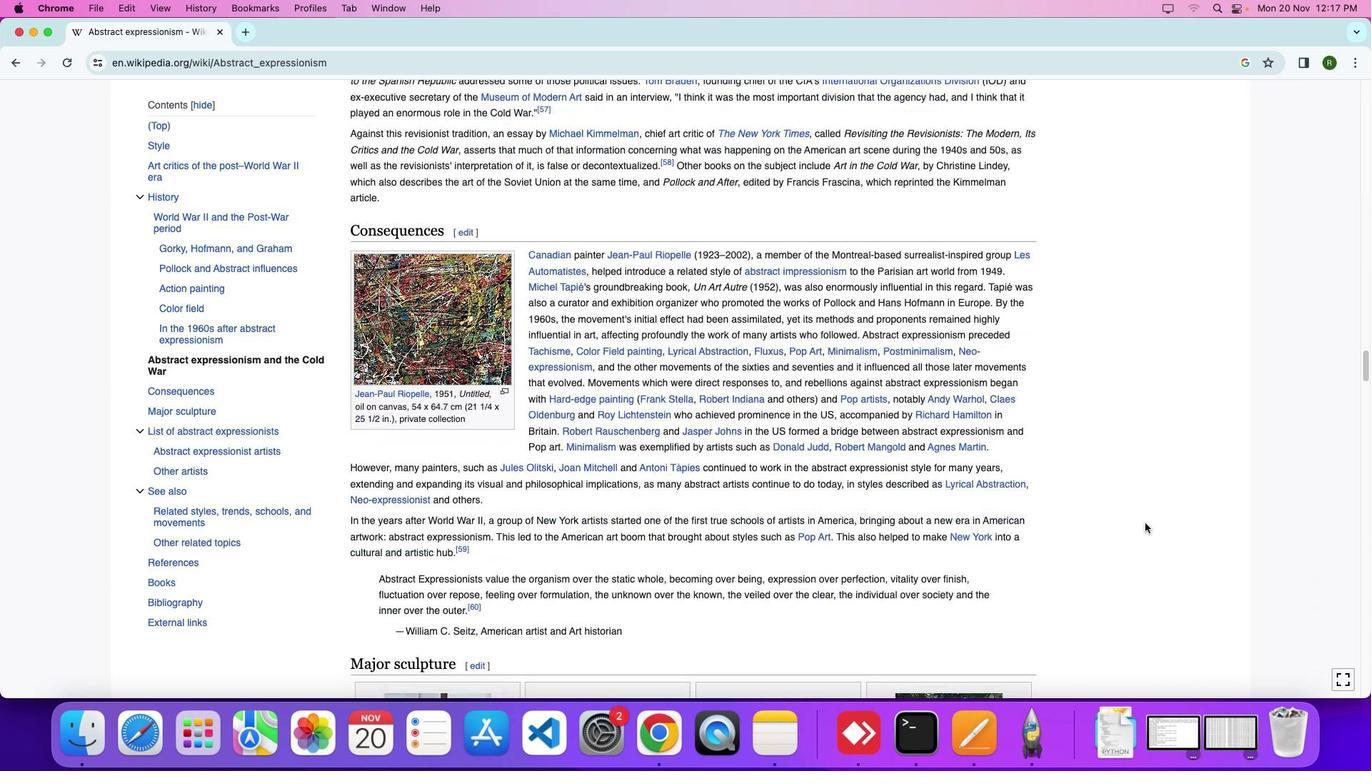 
Action: Mouse scrolled (1145, 523) with delta (0, -2)
Screenshot: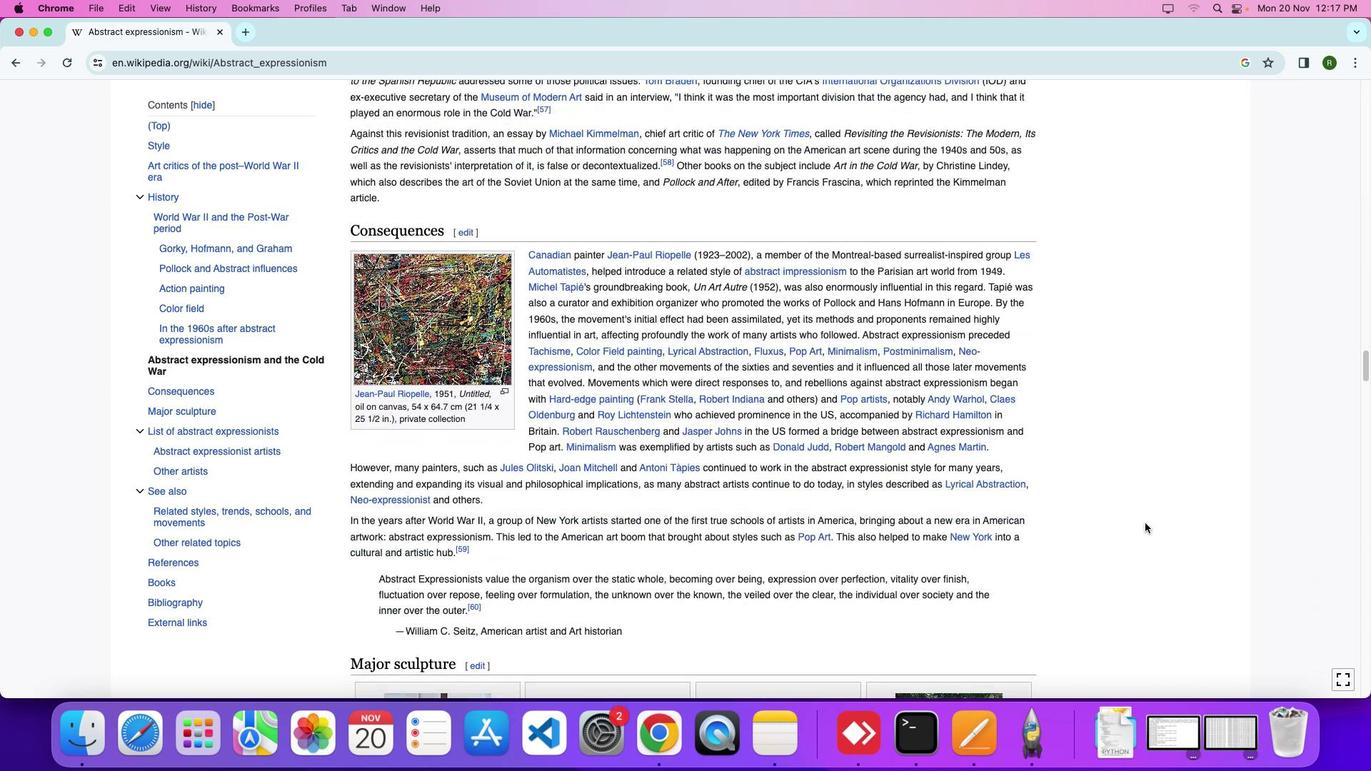 
Action: Mouse moved to (1145, 522)
Screenshot: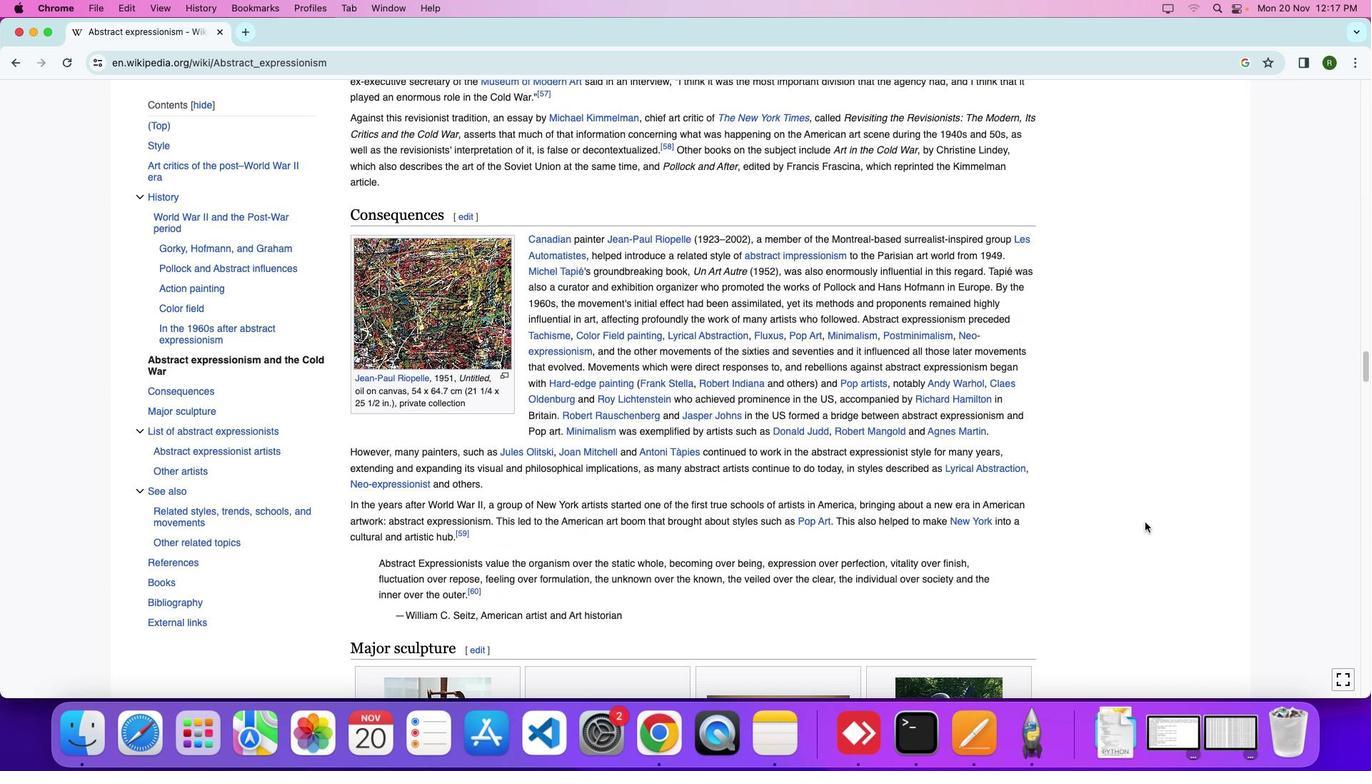 
Action: Mouse scrolled (1145, 522) with delta (0, 0)
Screenshot: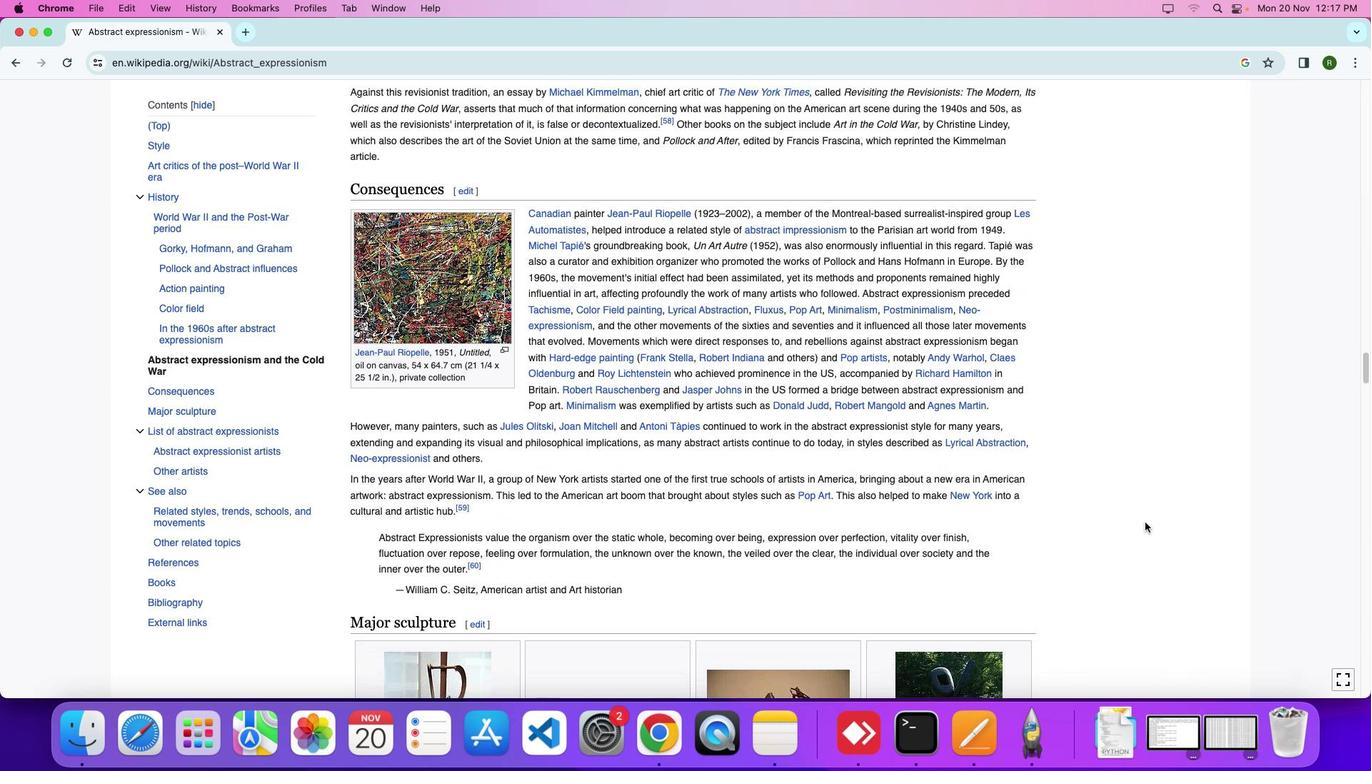 
Action: Mouse scrolled (1145, 522) with delta (0, 0)
Screenshot: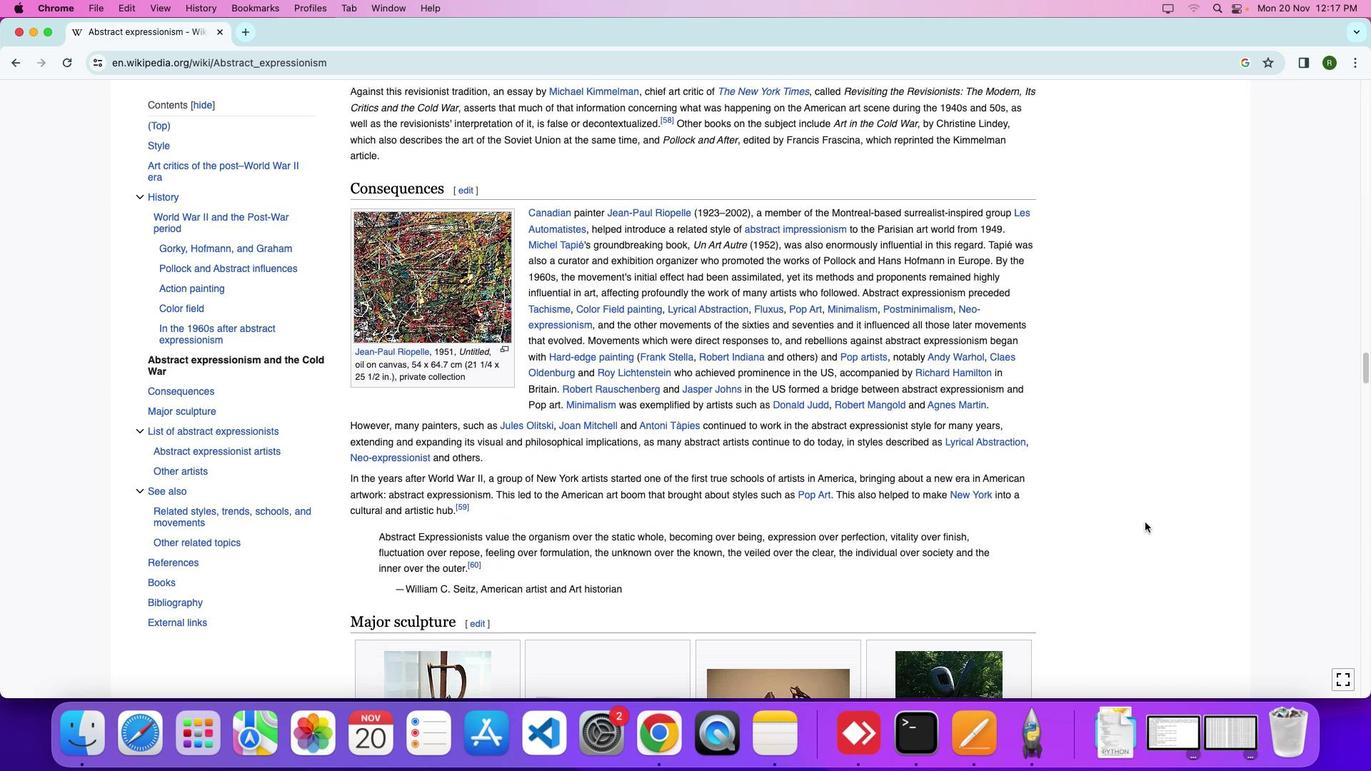 
Action: Mouse moved to (1145, 521)
Screenshot: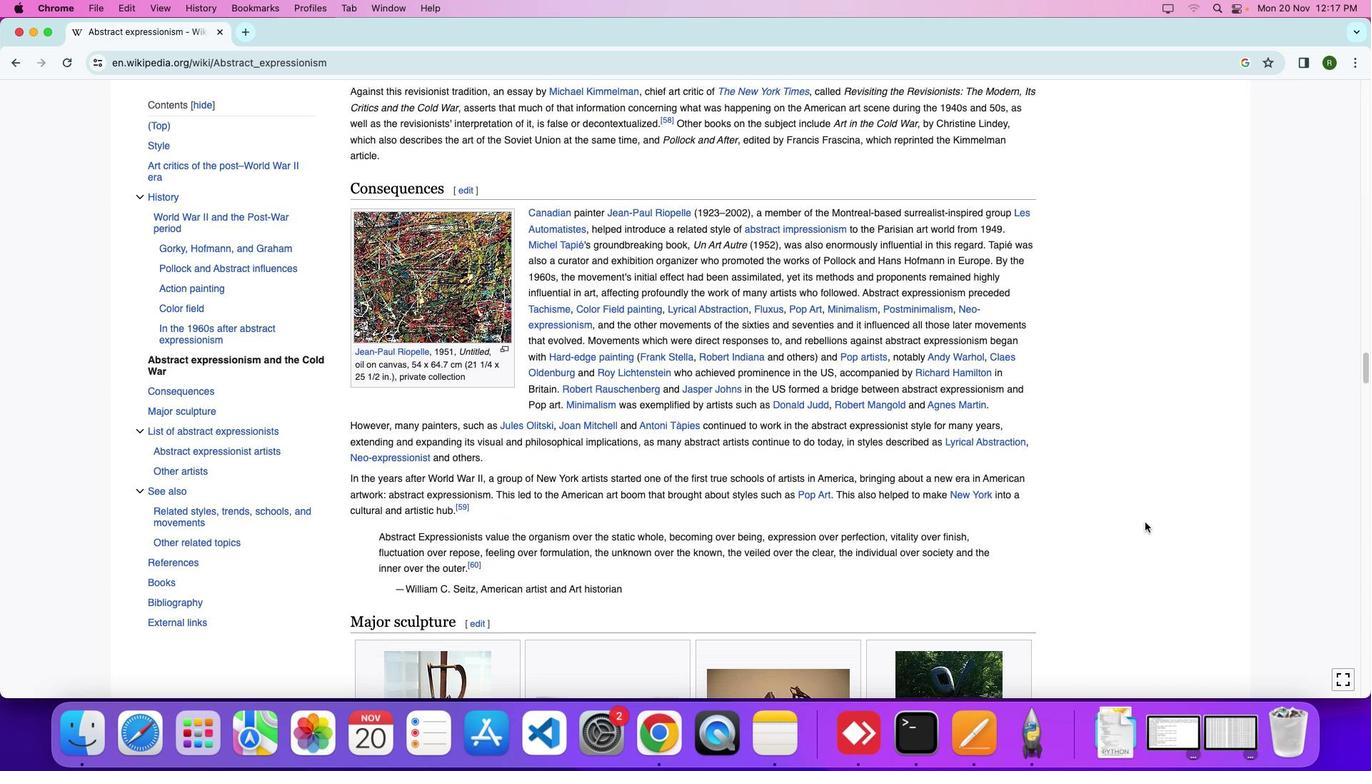 
Action: Mouse scrolled (1145, 521) with delta (0, 0)
Screenshot: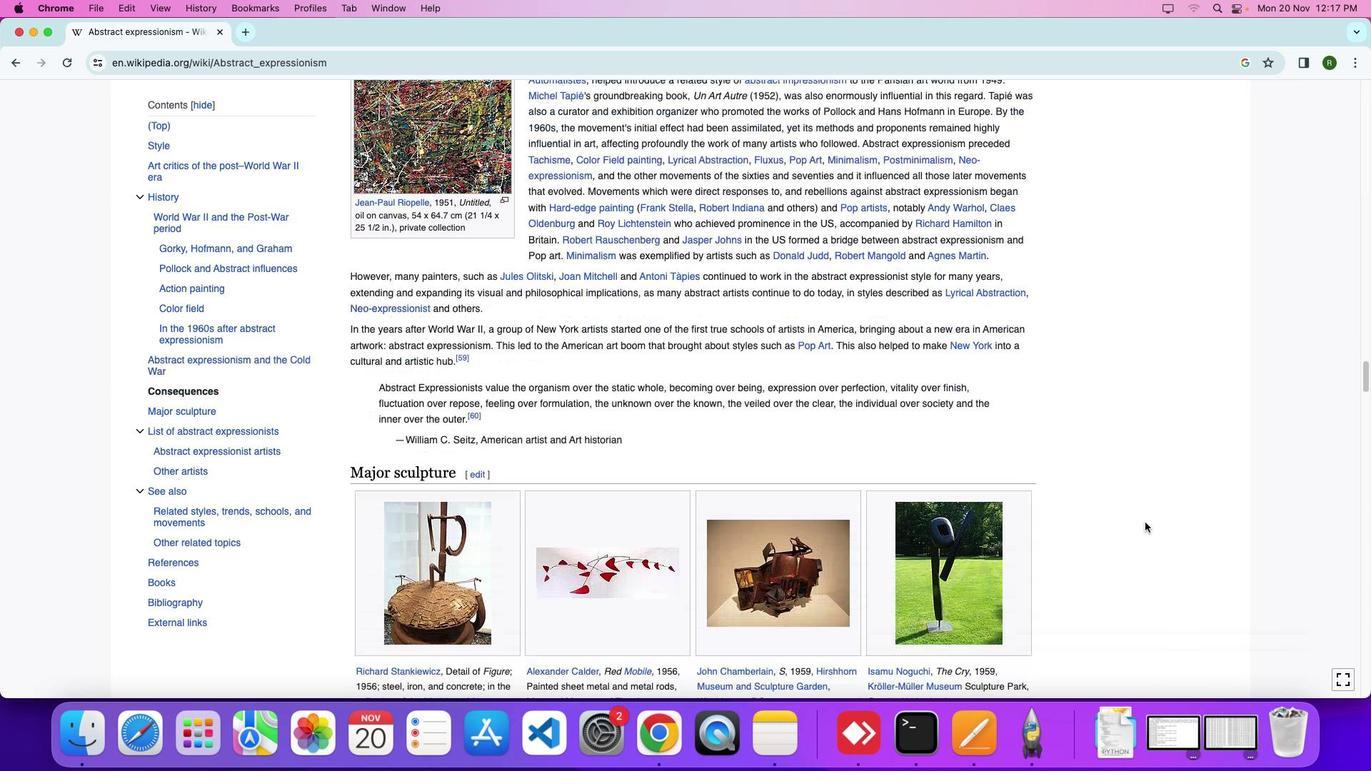 
Action: Mouse scrolled (1145, 521) with delta (0, 0)
Screenshot: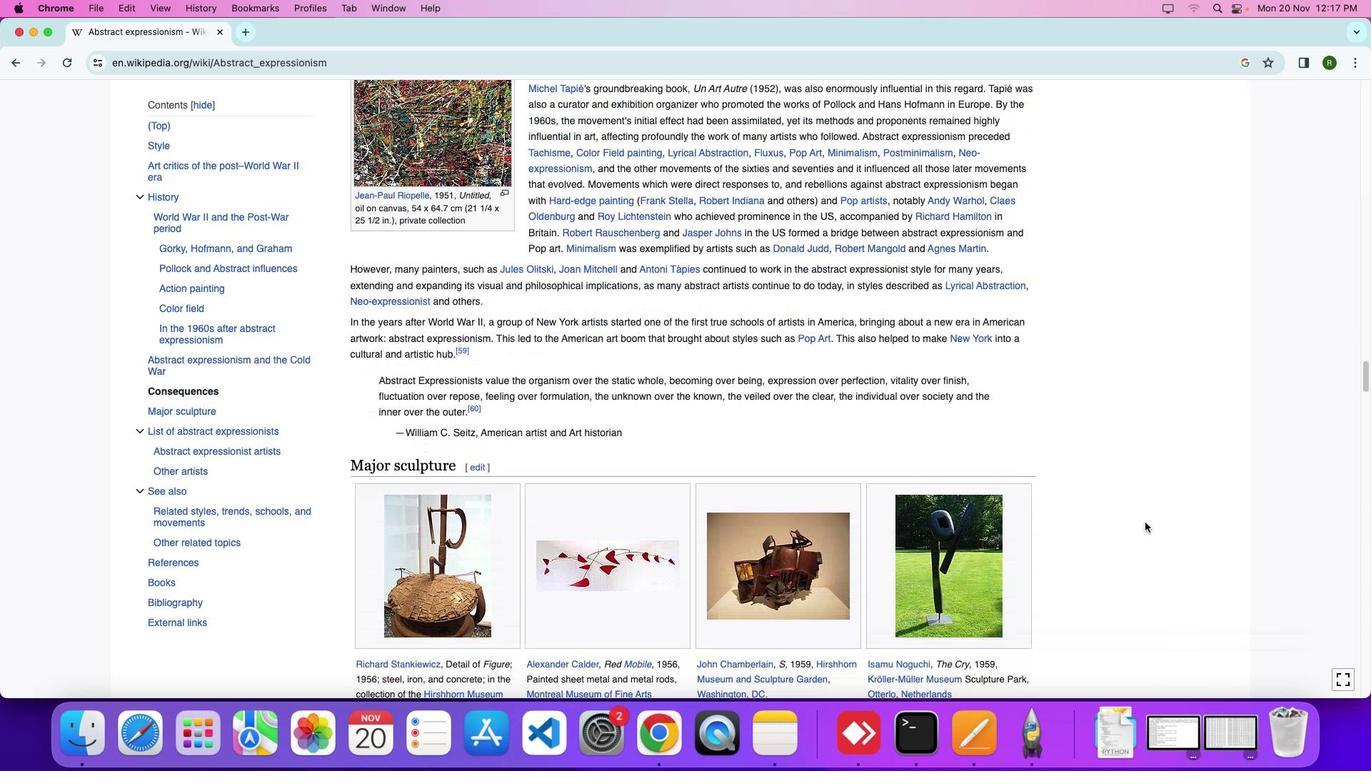 
Action: Mouse scrolled (1145, 521) with delta (0, -2)
Screenshot: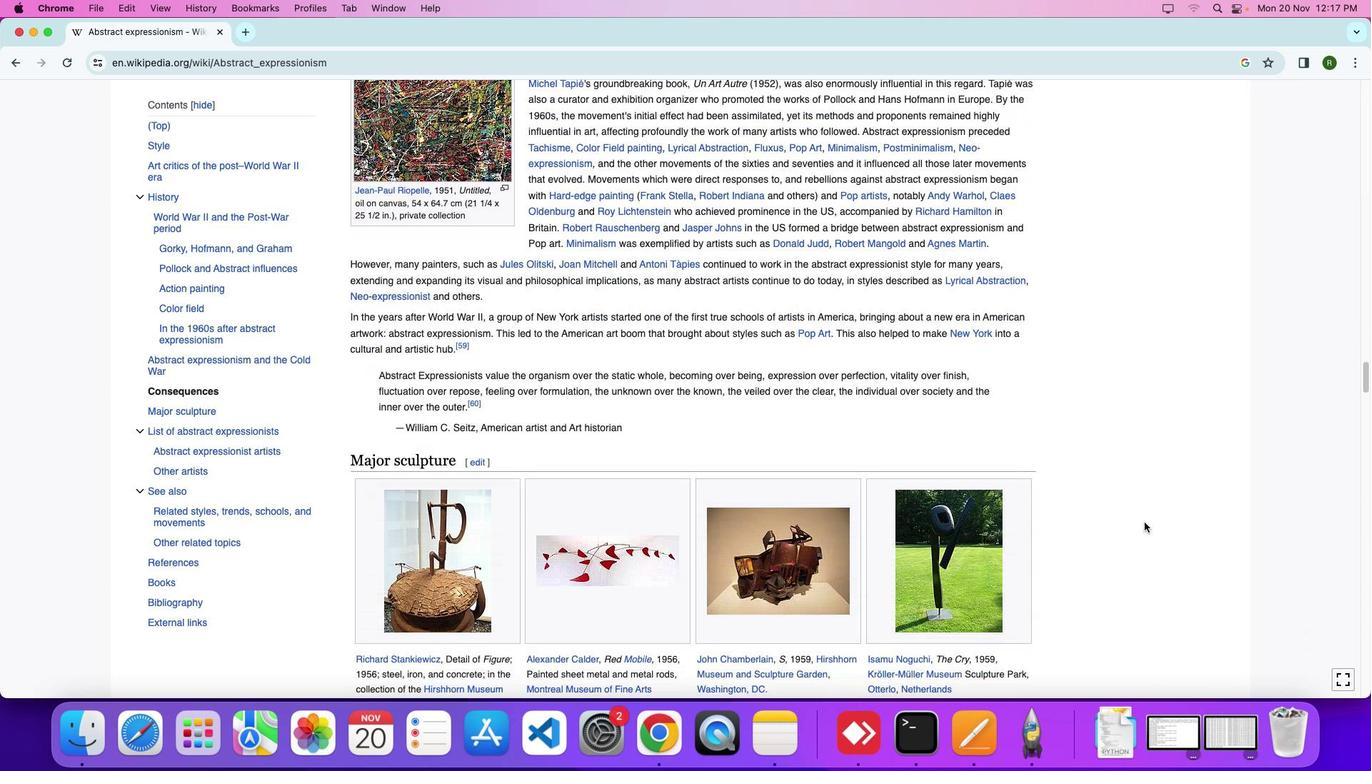 
Action: Mouse moved to (1144, 521)
Screenshot: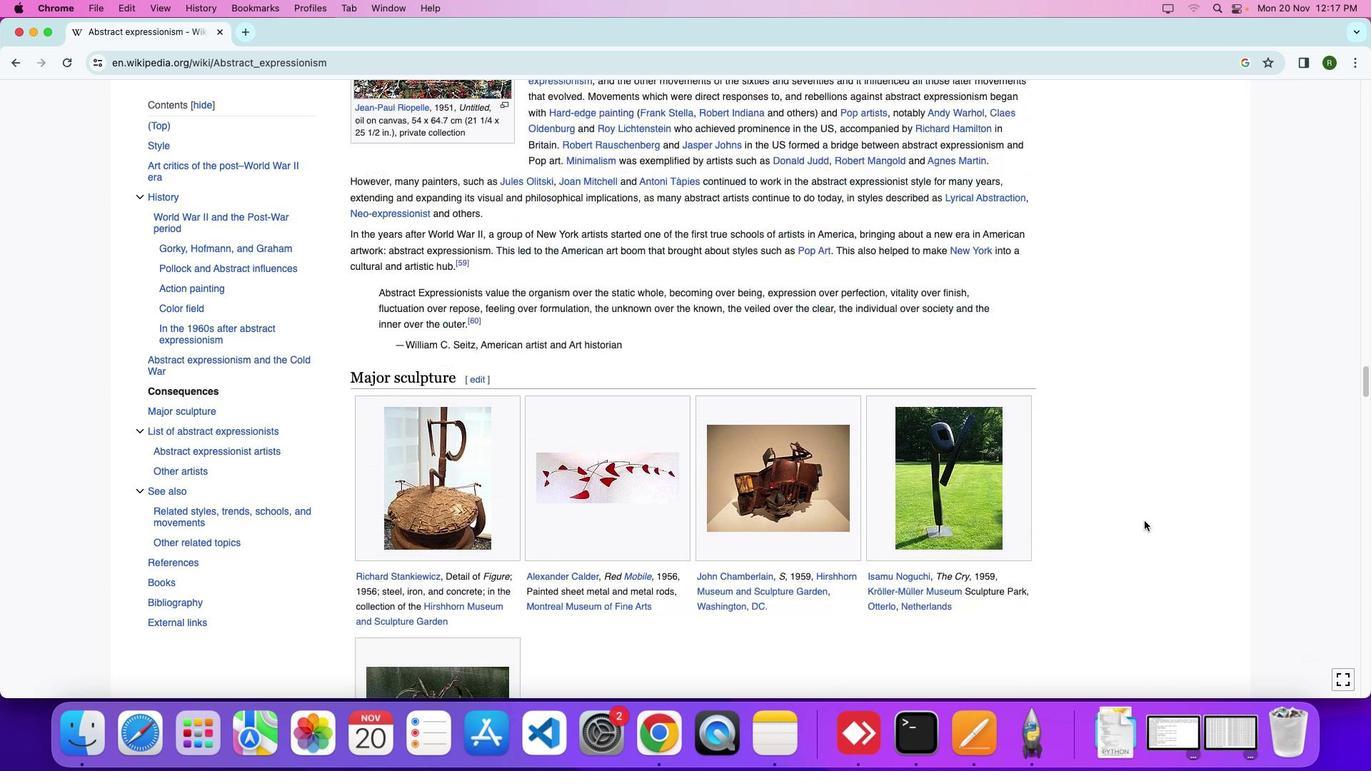 
Action: Mouse scrolled (1144, 521) with delta (0, 0)
Screenshot: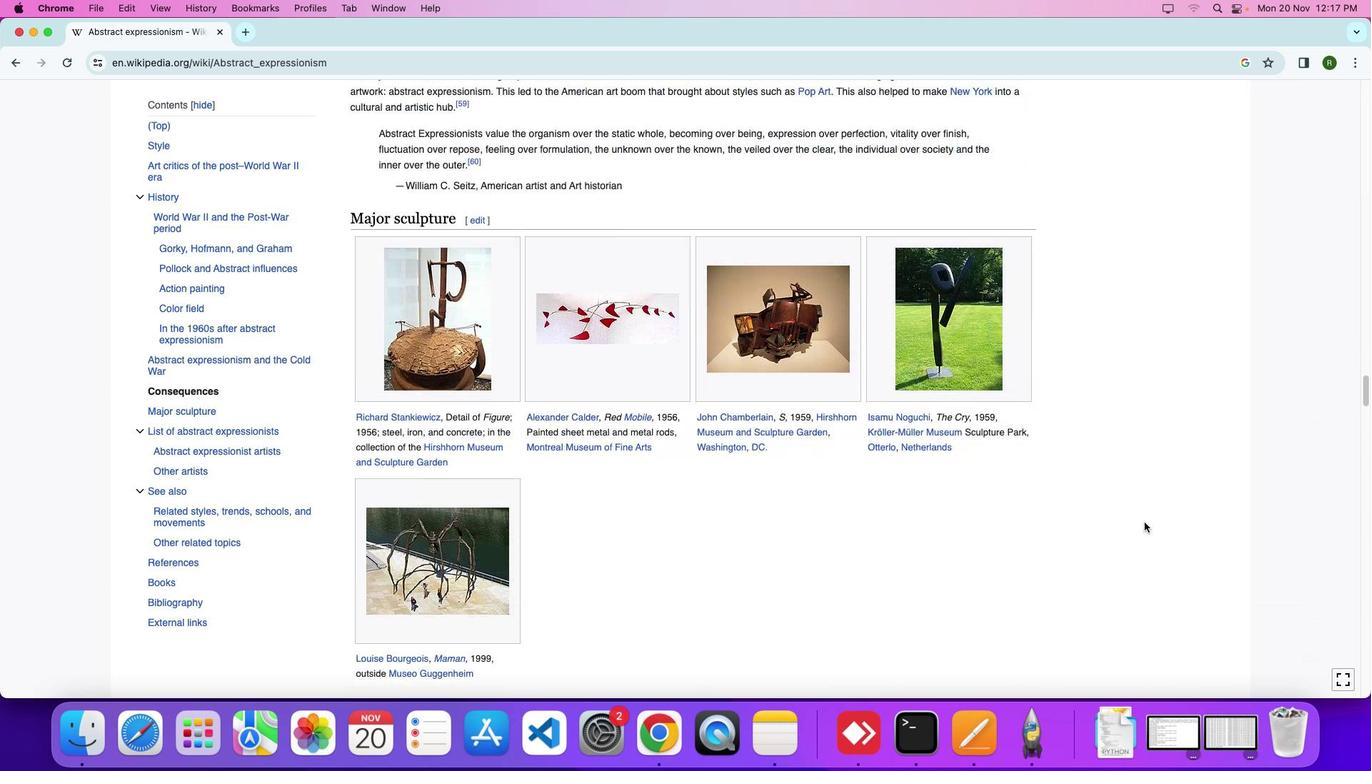 
Action: Mouse moved to (1144, 521)
Screenshot: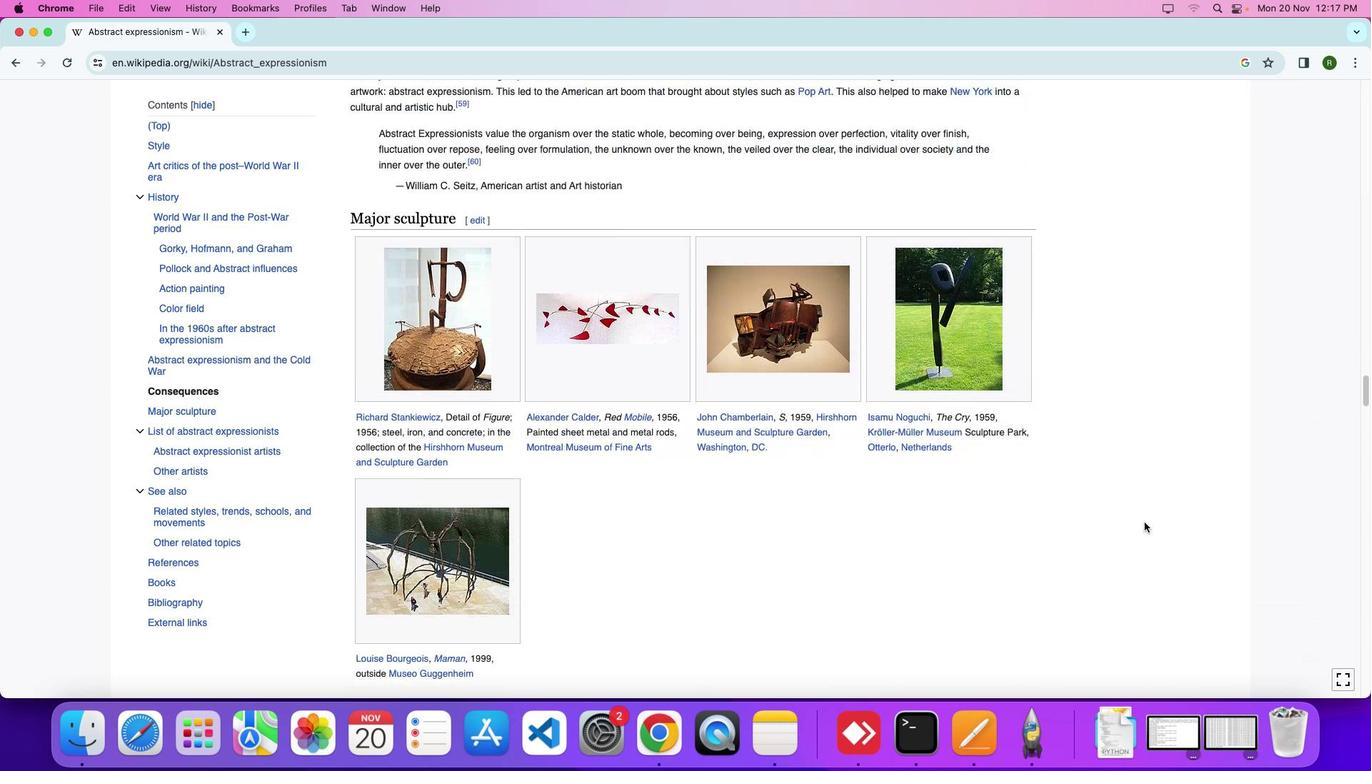 
Action: Mouse scrolled (1144, 521) with delta (0, 0)
Screenshot: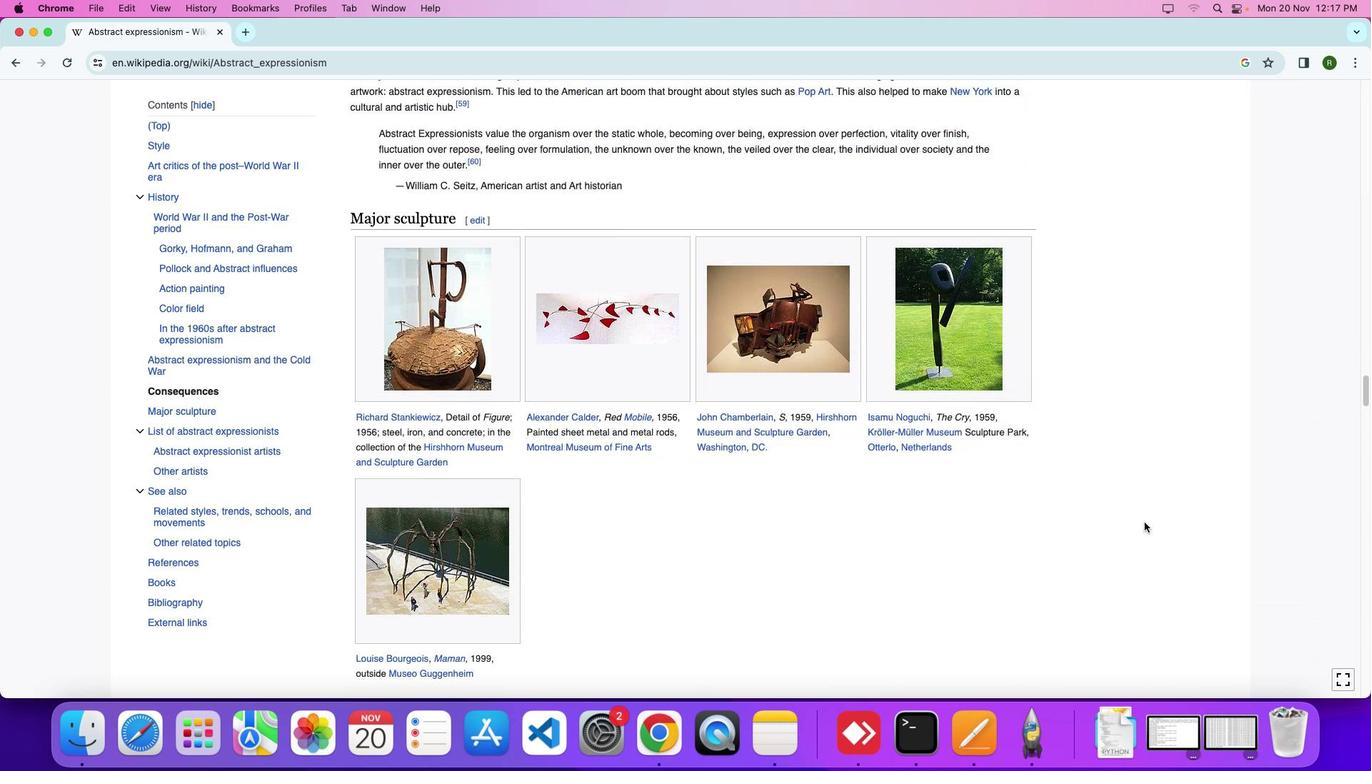 
Action: Mouse moved to (1144, 520)
Screenshot: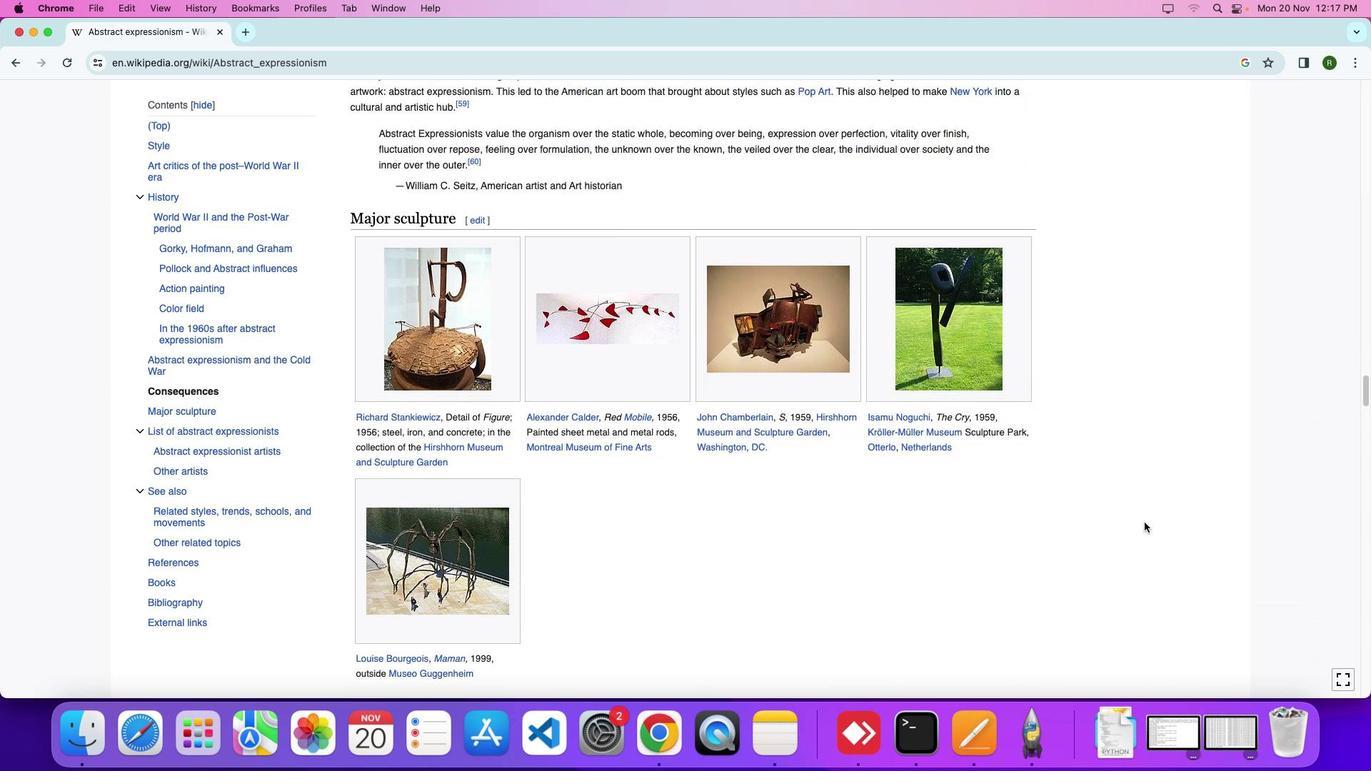 
Action: Mouse scrolled (1144, 520) with delta (0, -4)
Screenshot: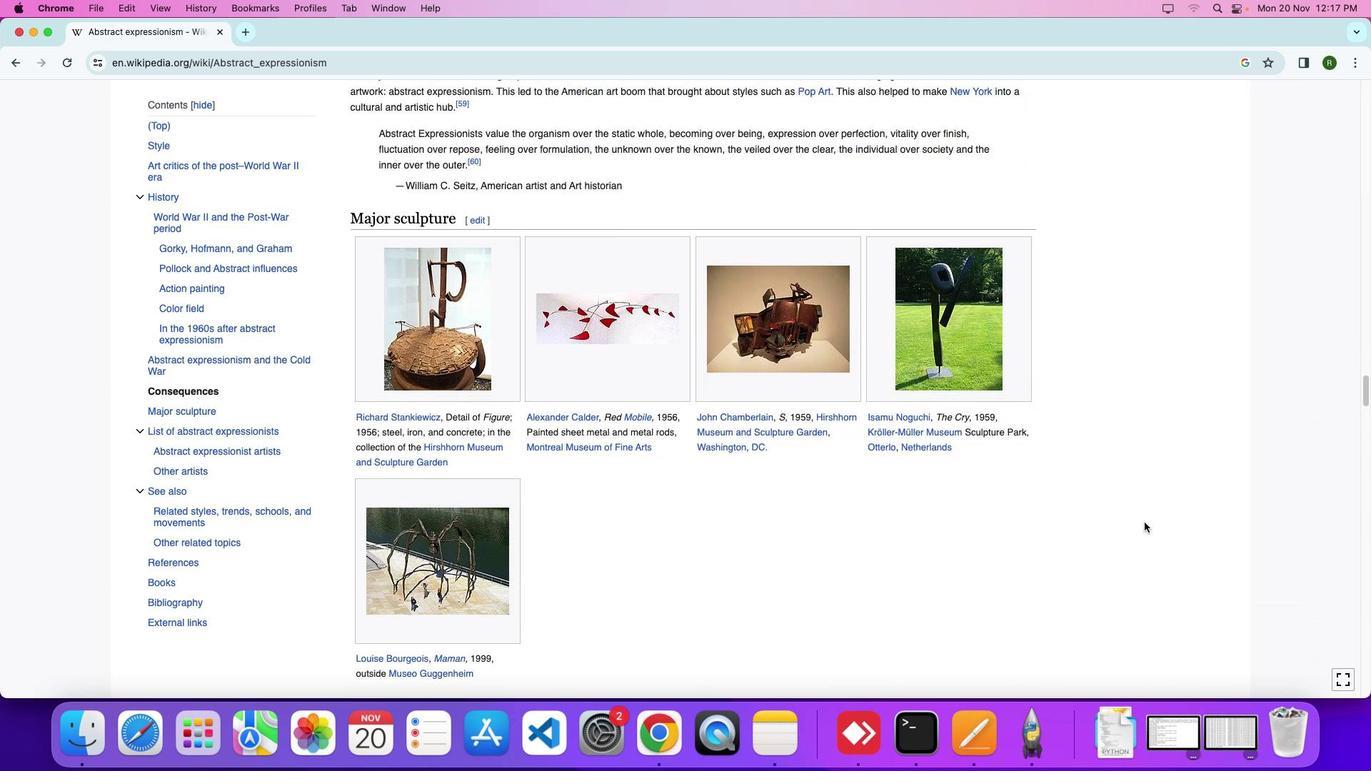 
Action: Mouse moved to (1145, 521)
Screenshot: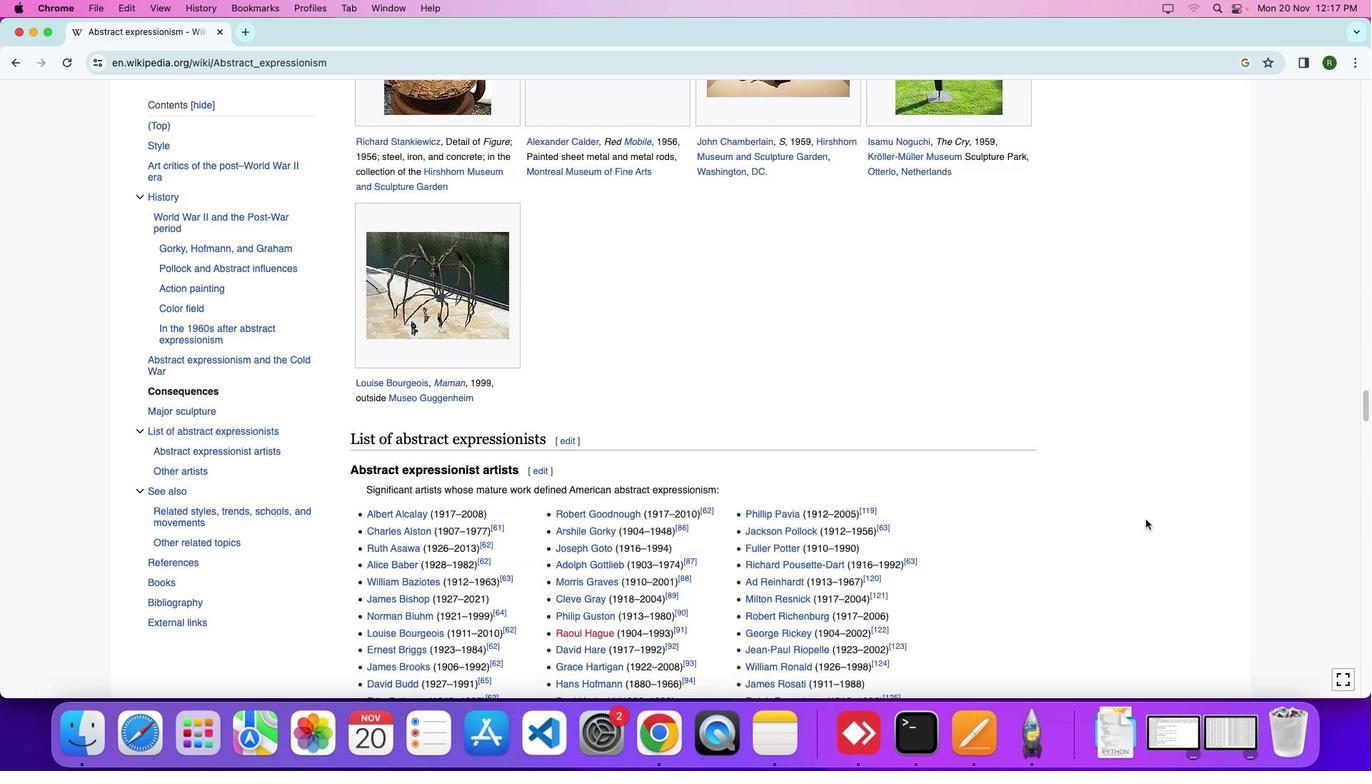
Action: Mouse scrolled (1145, 521) with delta (0, 0)
Screenshot: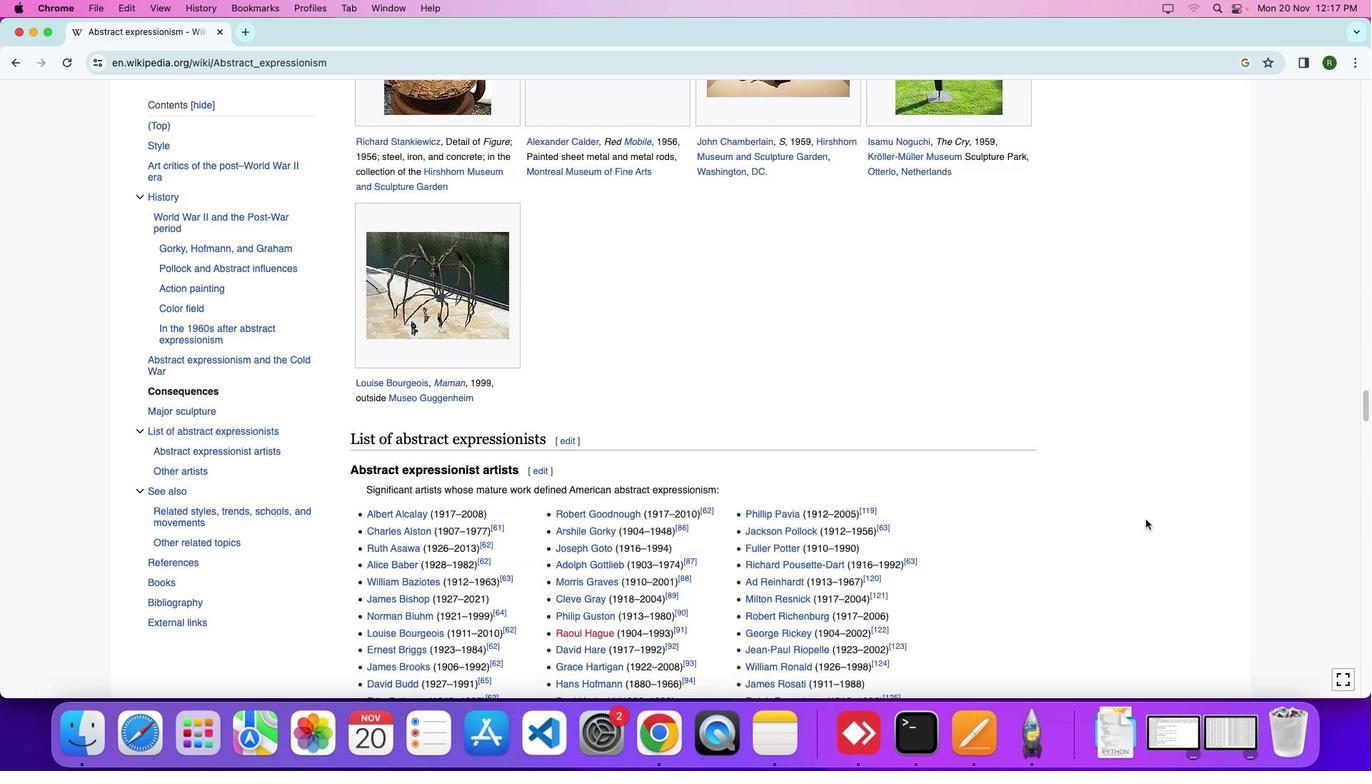 
Action: Mouse moved to (1145, 520)
Screenshot: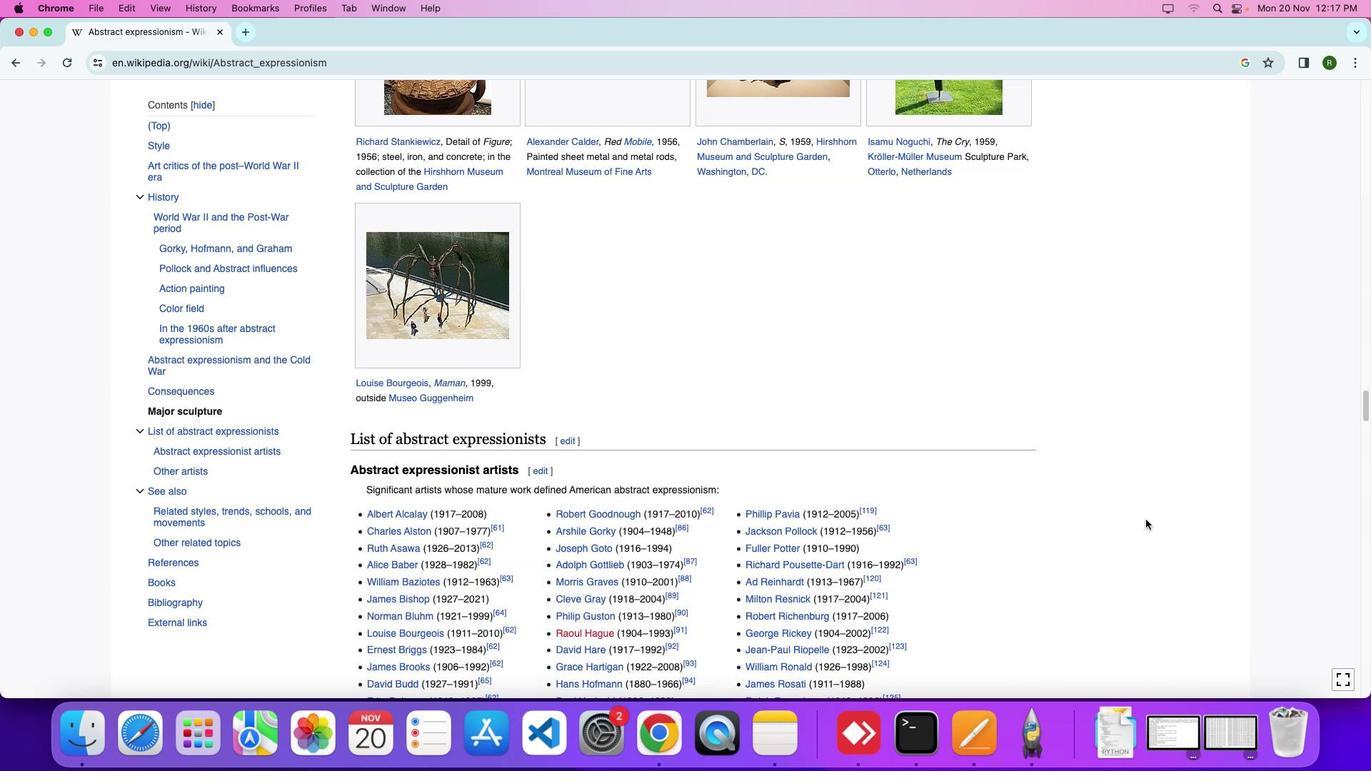 
Action: Mouse scrolled (1145, 520) with delta (0, 0)
Screenshot: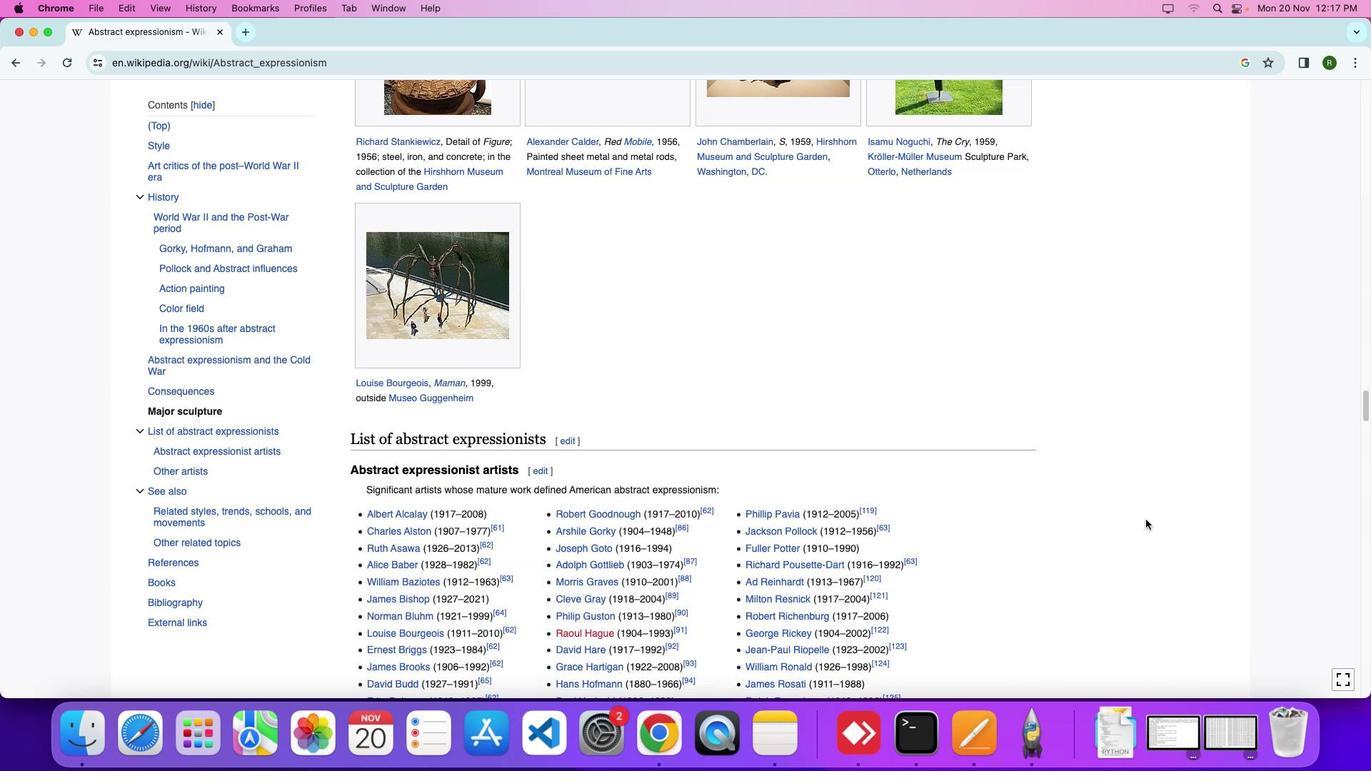 
Action: Mouse moved to (1145, 519)
Screenshot: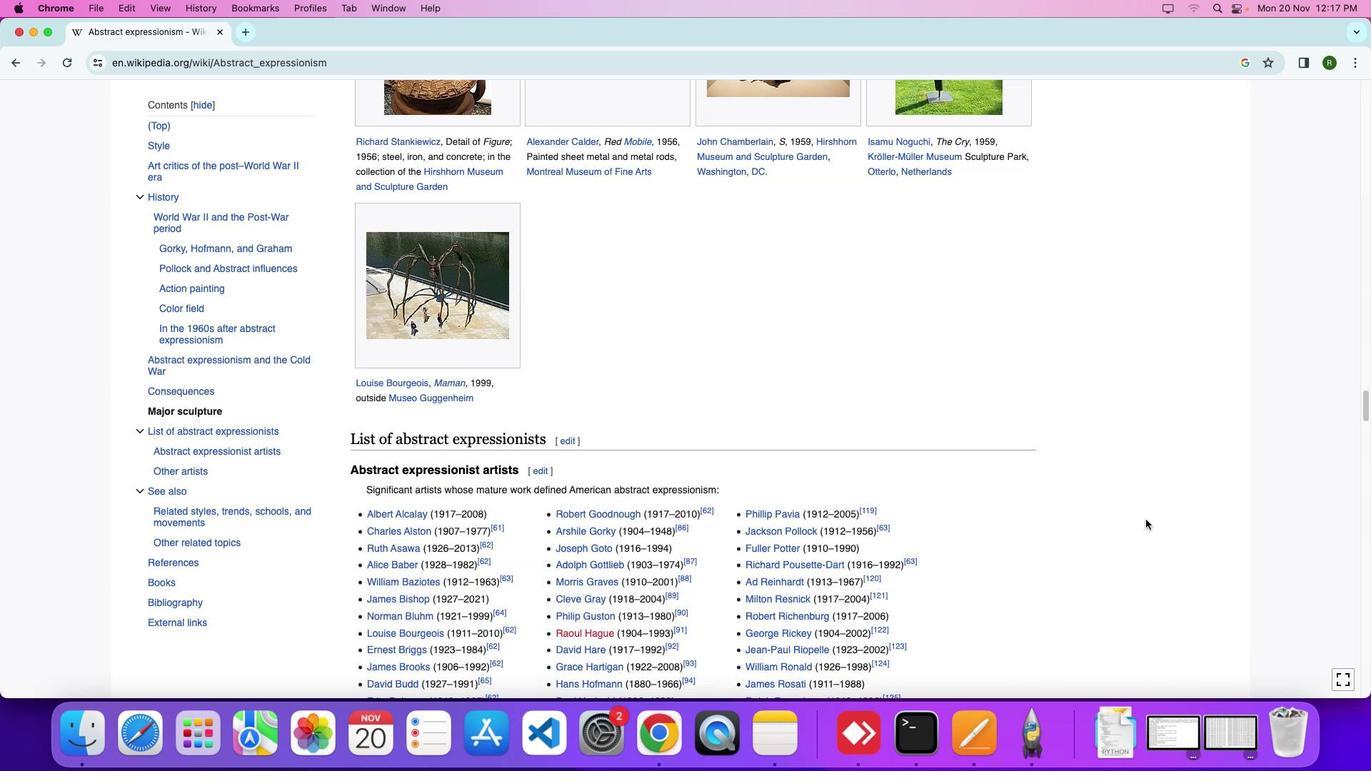 
Action: Mouse scrolled (1145, 519) with delta (0, -4)
Screenshot: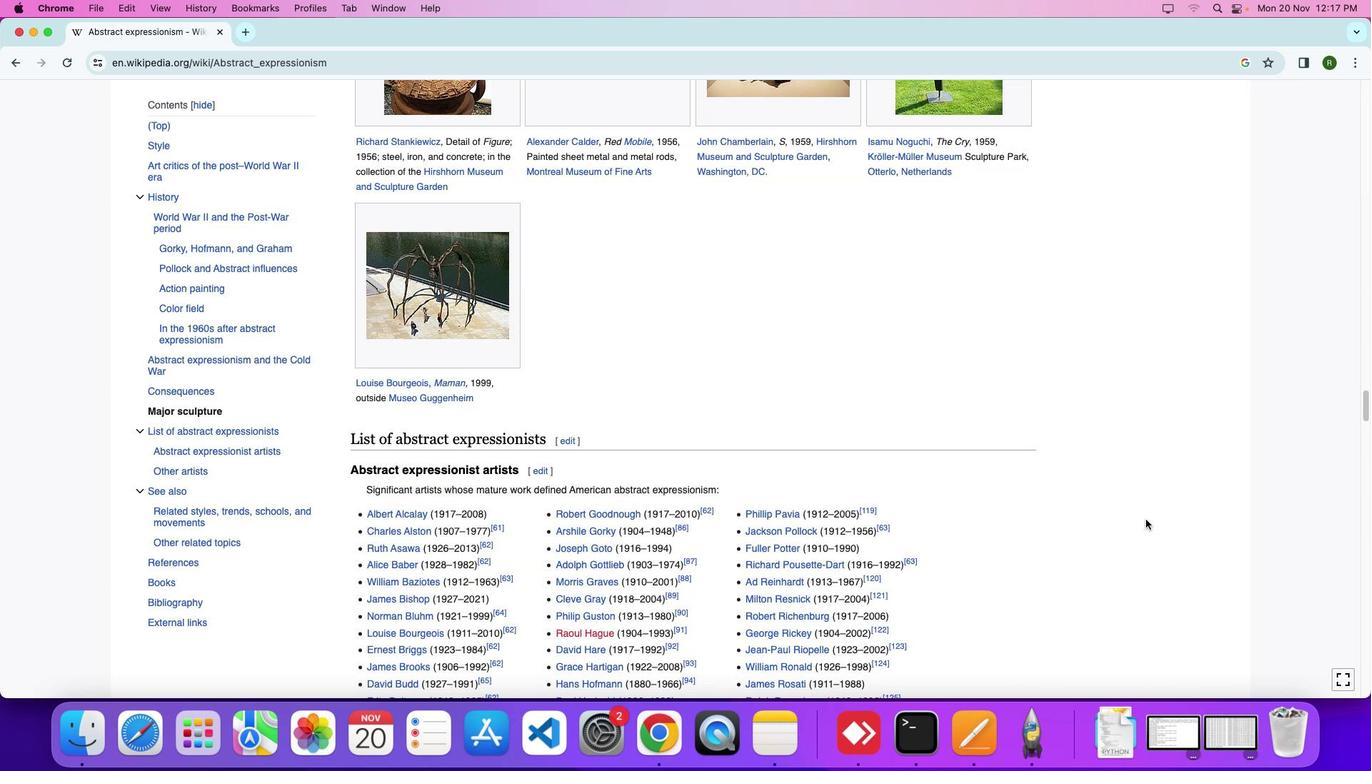 
Action: Mouse moved to (1145, 519)
Screenshot: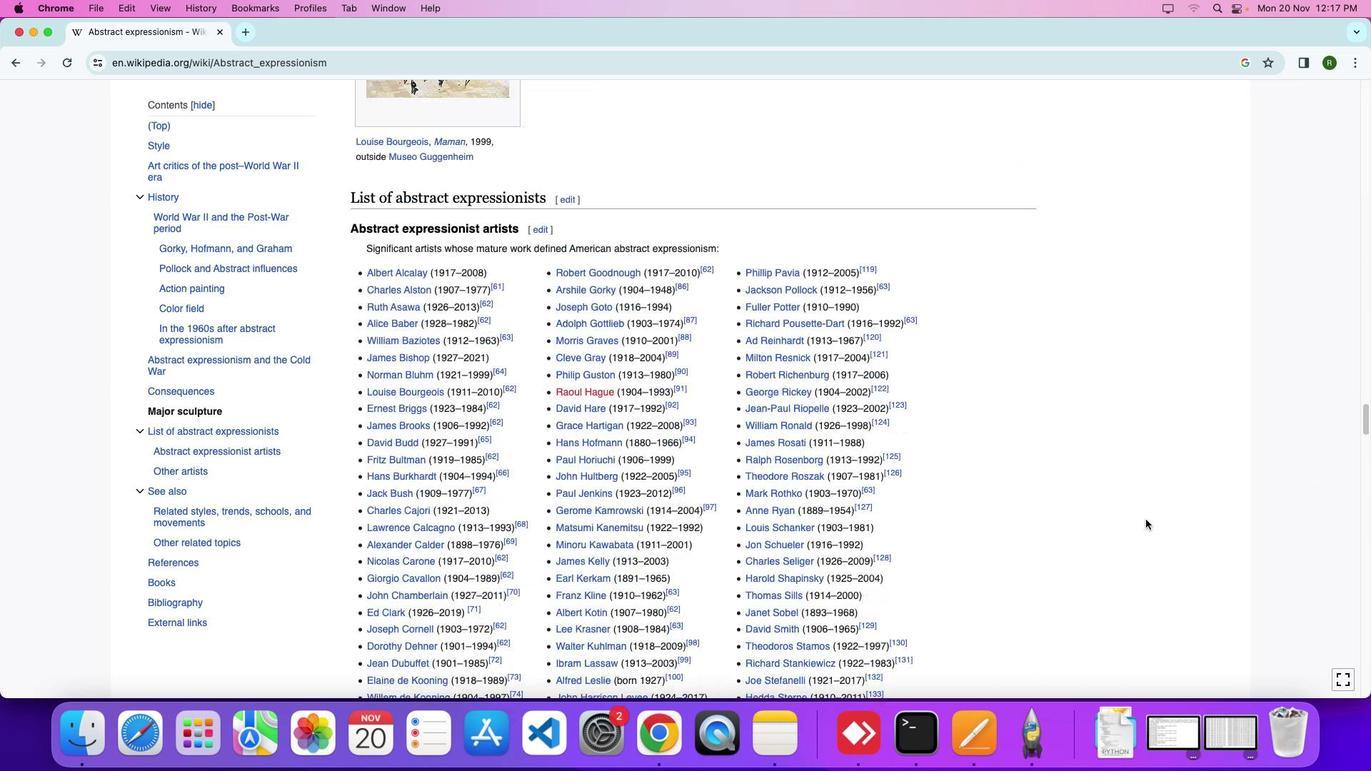 
Action: Mouse scrolled (1145, 519) with delta (0, 0)
Screenshot: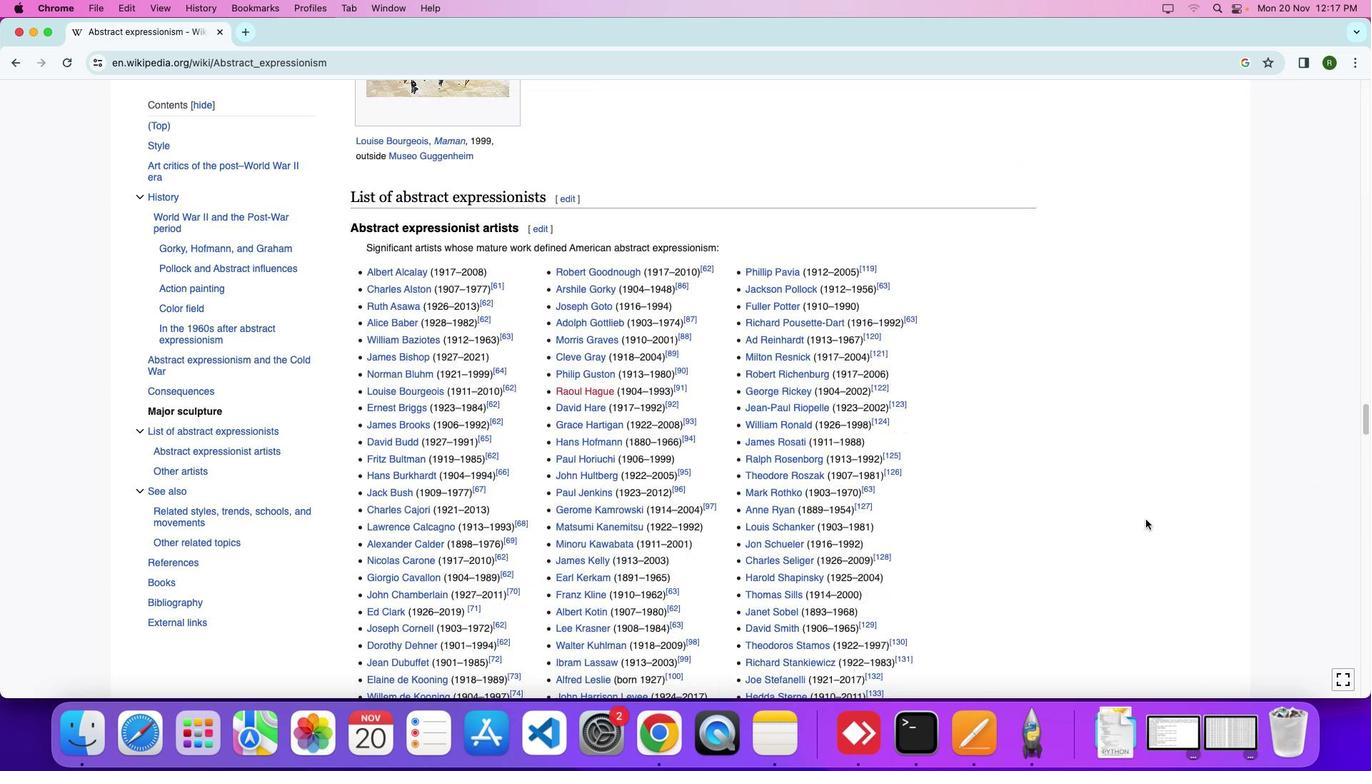 
Action: Mouse scrolled (1145, 519) with delta (0, 0)
Screenshot: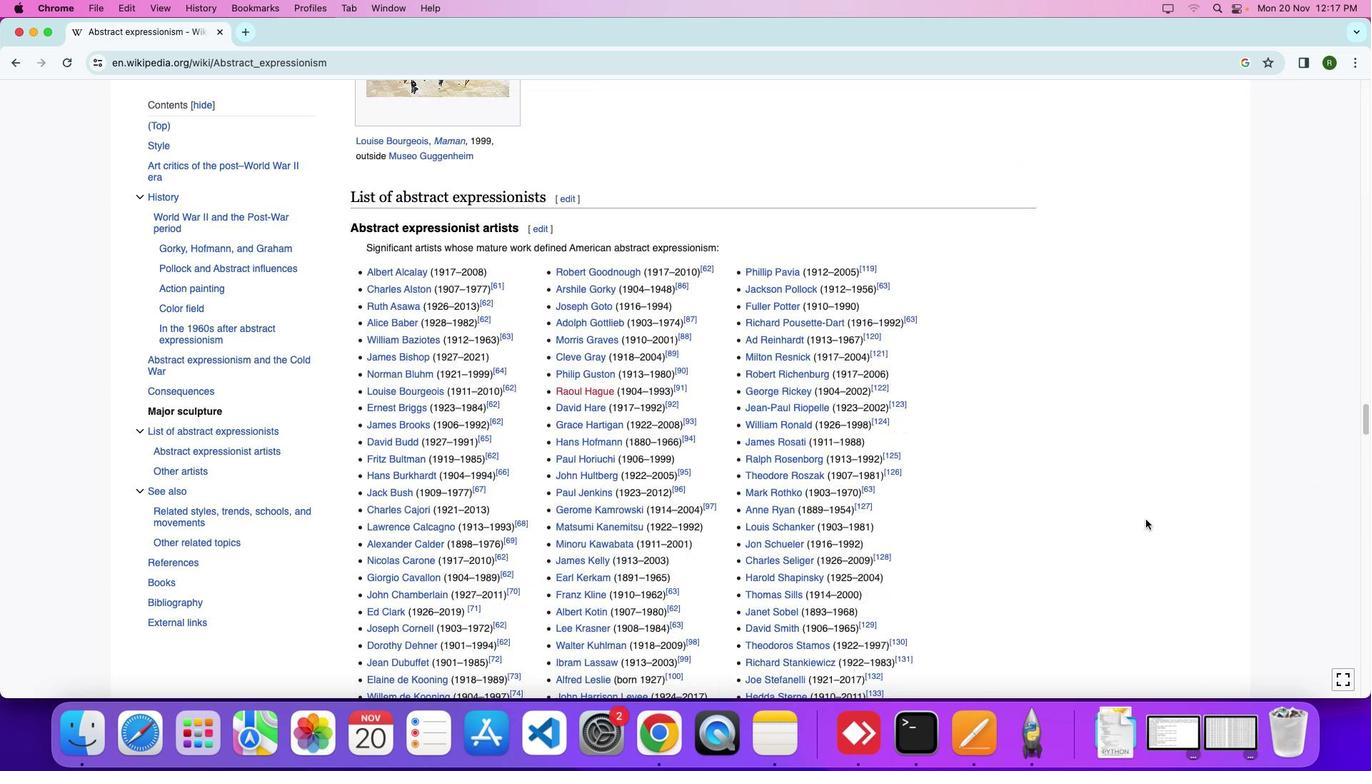 
Action: Mouse moved to (1146, 519)
Screenshot: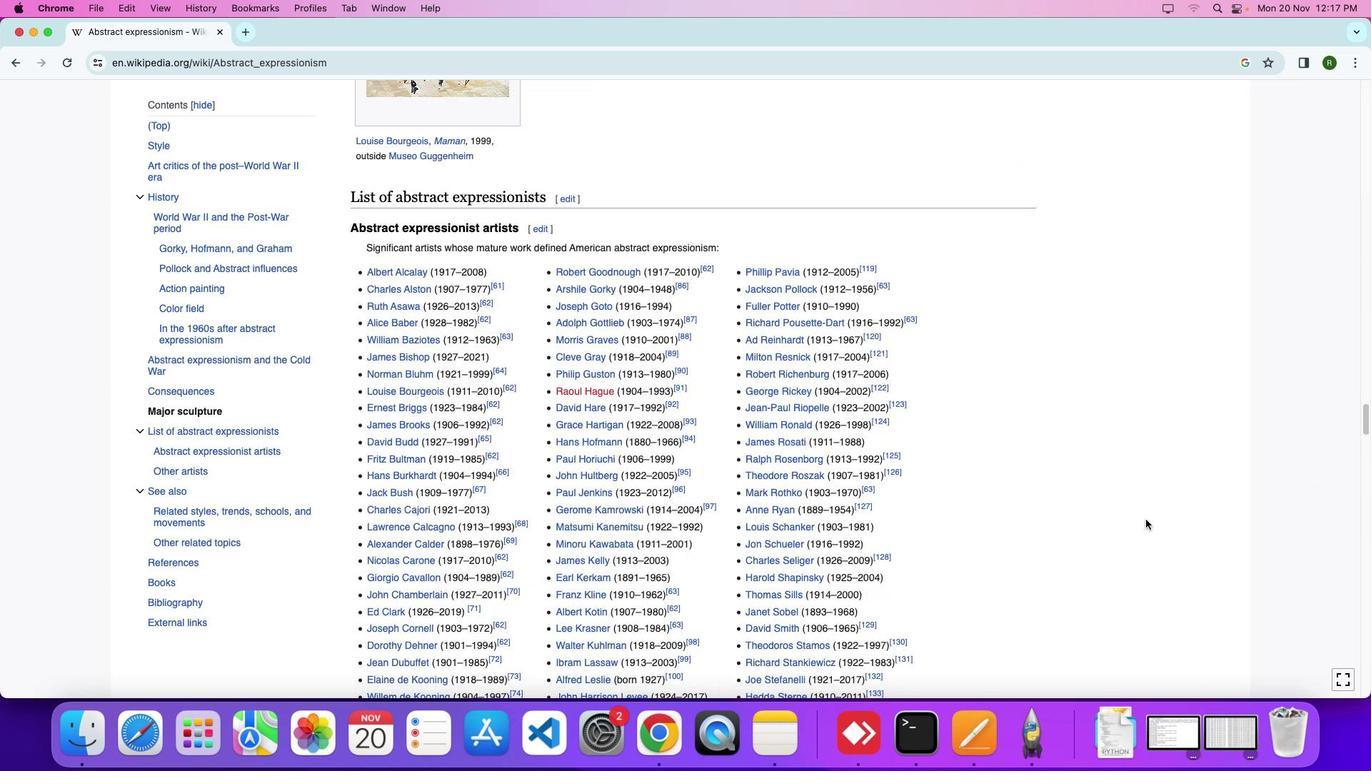 
Action: Mouse scrolled (1146, 519) with delta (0, -4)
Screenshot: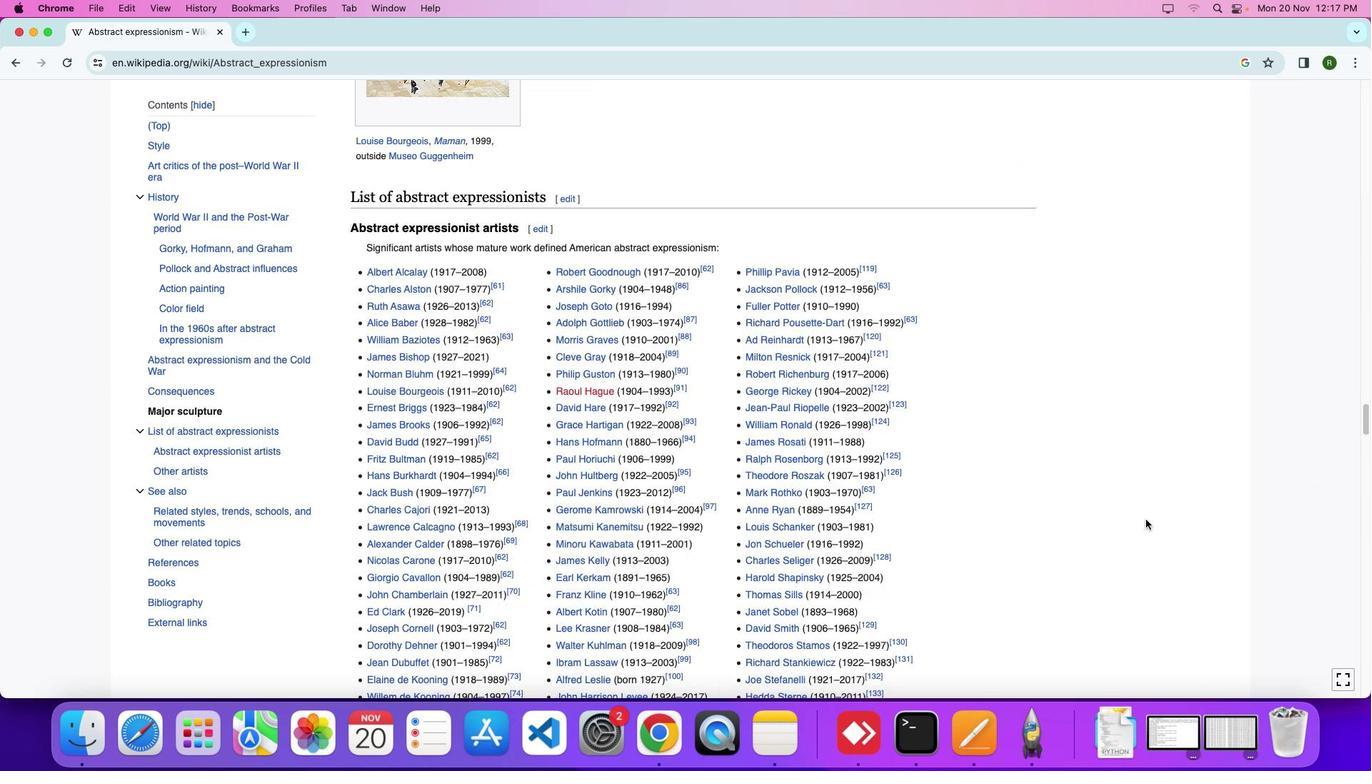 
Action: Mouse scrolled (1146, 519) with delta (0, 0)
Screenshot: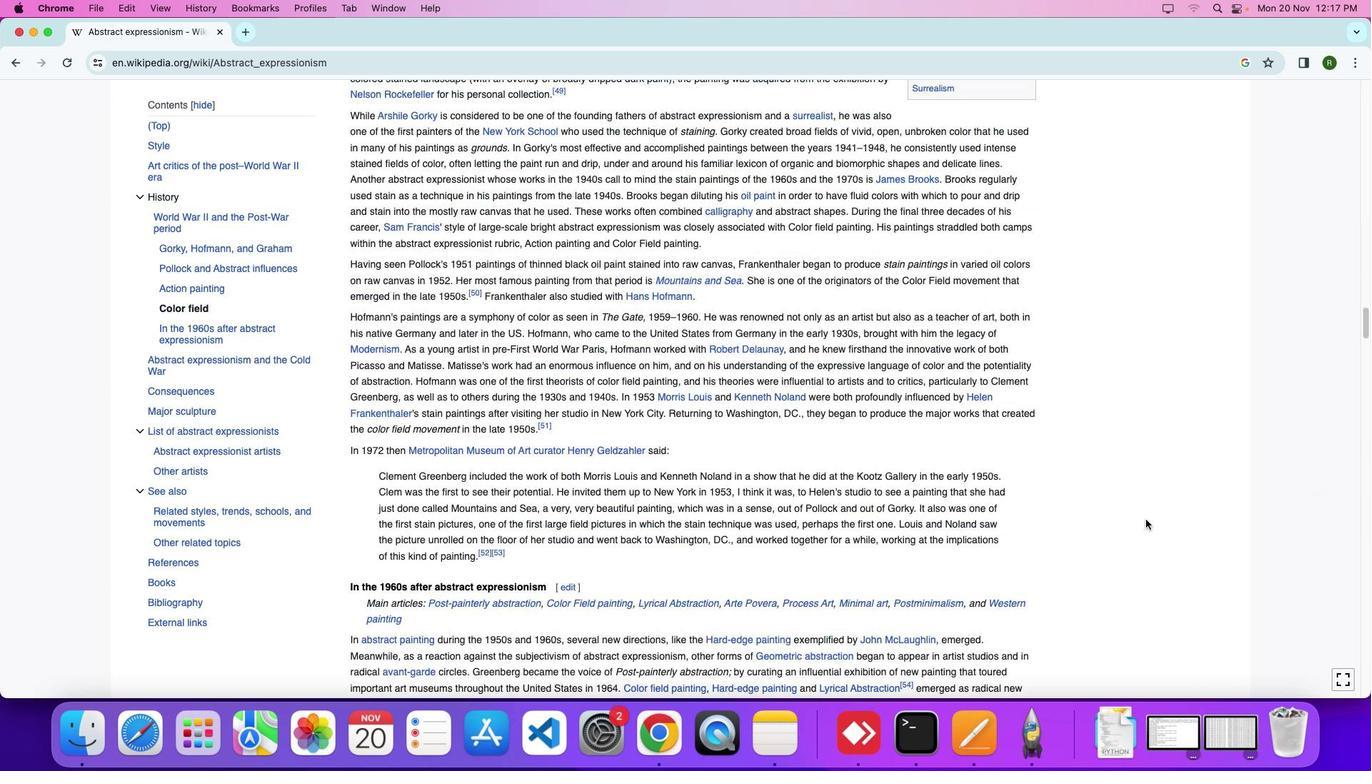 
Action: Mouse scrolled (1146, 519) with delta (0, 1)
